 Task: Explore Airbnb accommodation in Adrano, Italy from 12th  December, 2023 to 15th December, 2023 for 3 adults.2 bedrooms having 3 beds and 1 bathroom. Property type can be flat. Booking option can be shelf check-in. Look for 4 properties as per requirement.
Action: Mouse moved to (568, 78)
Screenshot: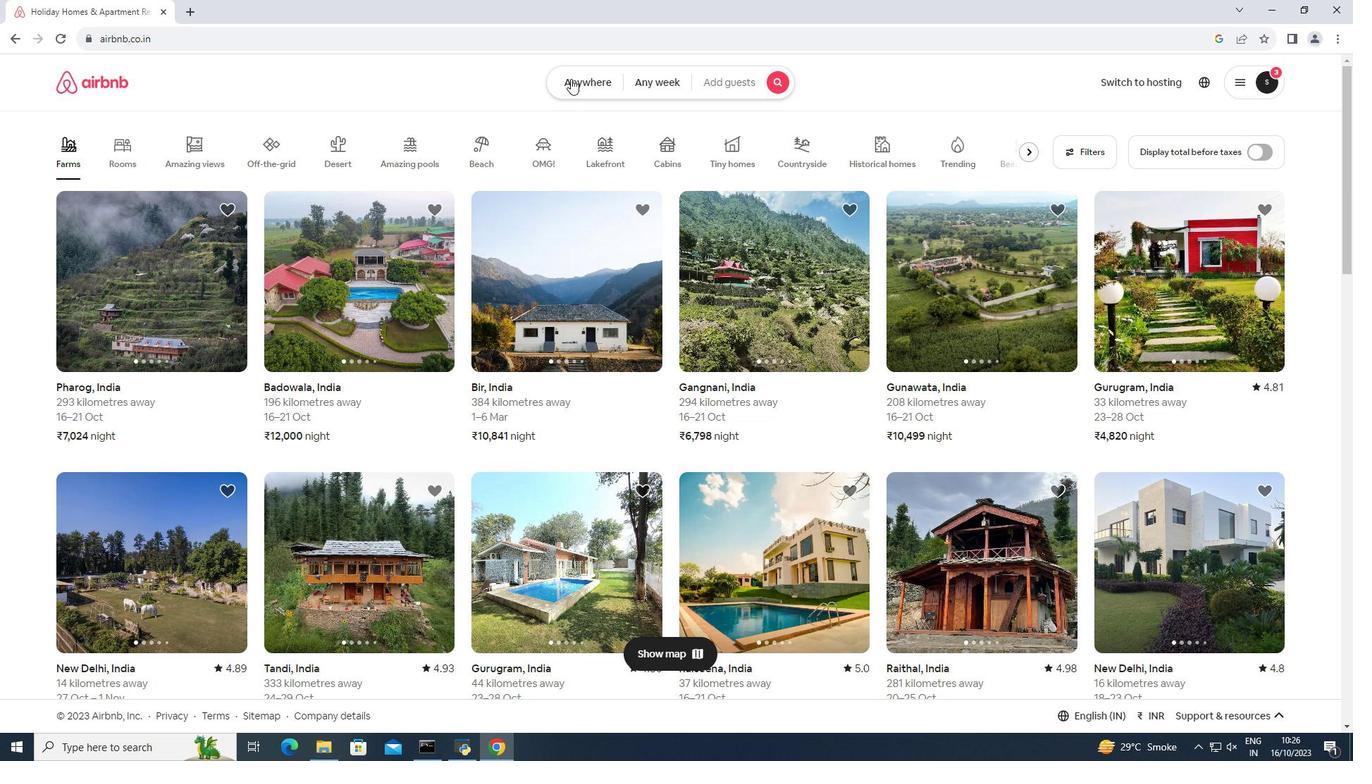 
Action: Mouse pressed left at (568, 78)
Screenshot: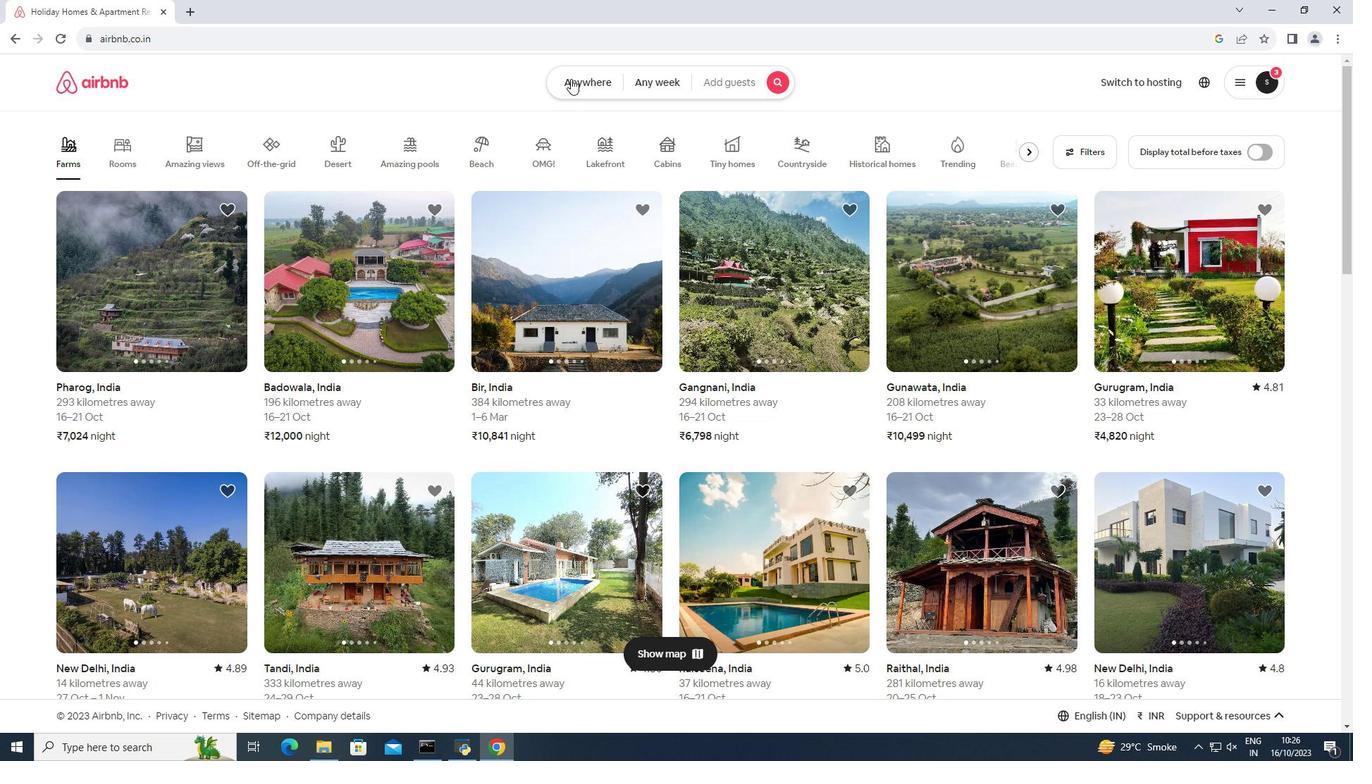 
Action: Mouse moved to (475, 142)
Screenshot: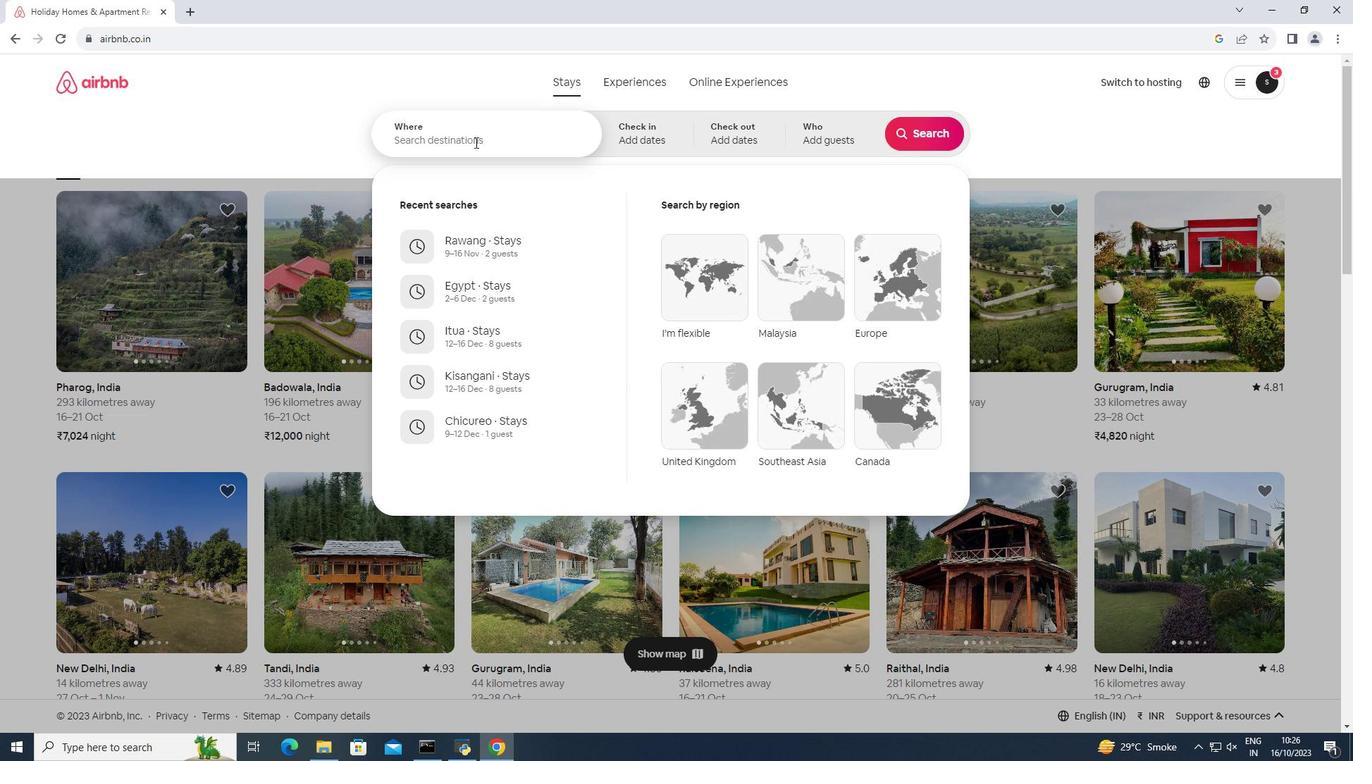 
Action: Mouse pressed left at (475, 142)
Screenshot: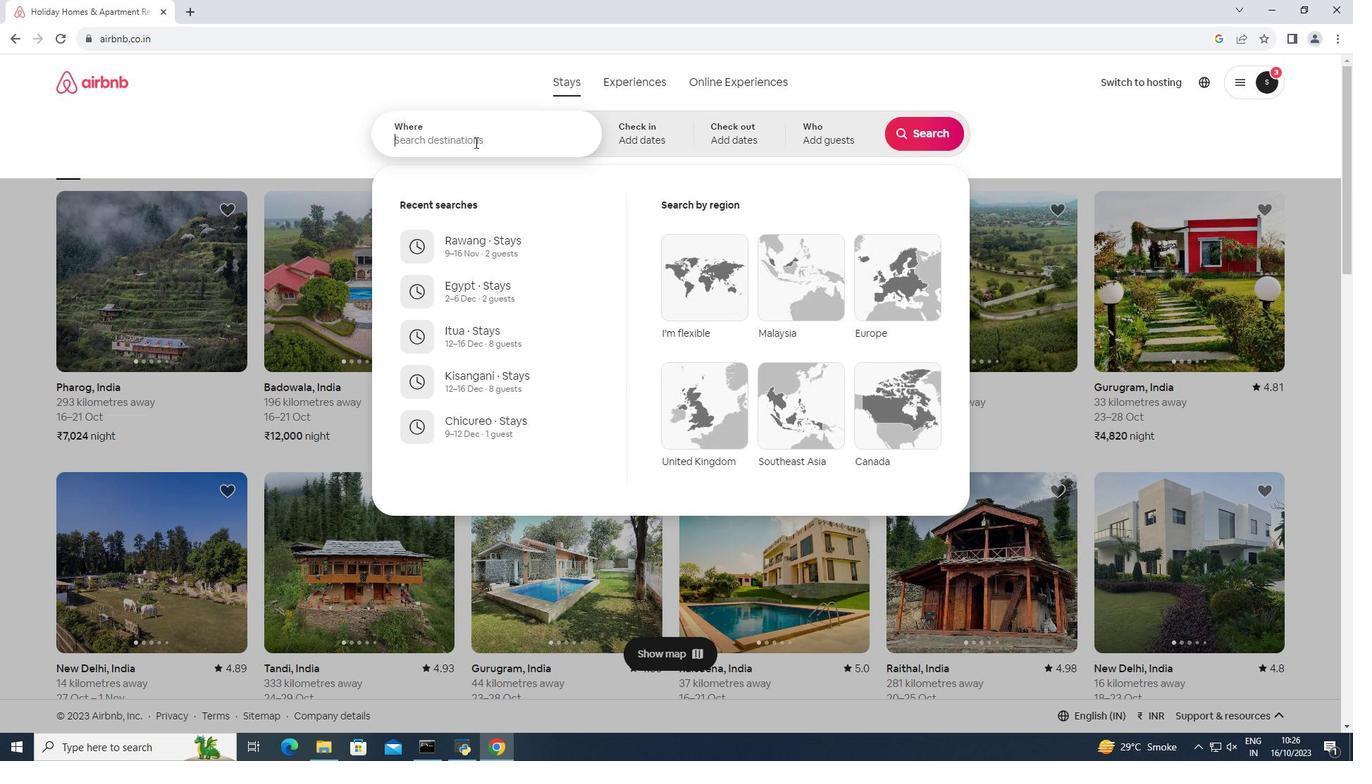 
Action: Mouse moved to (475, 143)
Screenshot: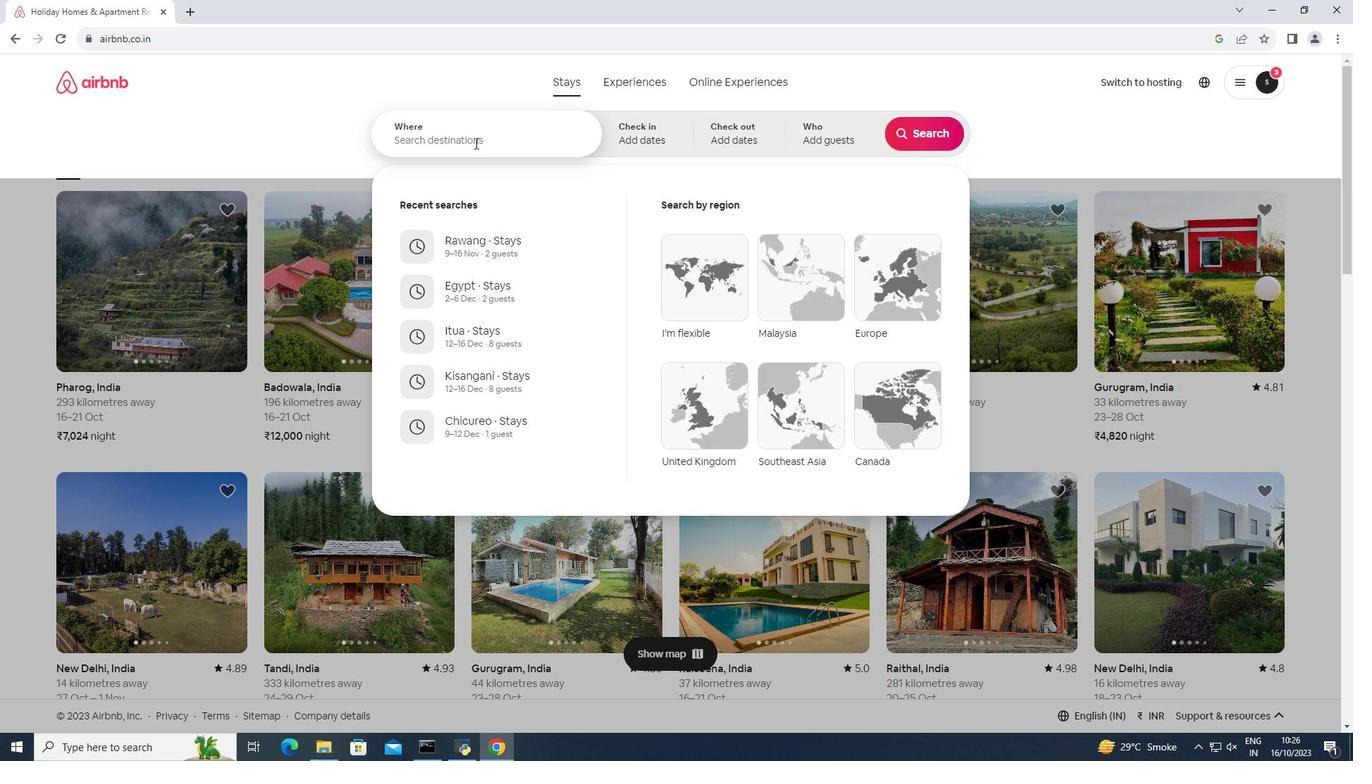 
Action: Key pressed <Key.shift>Adrano,<Key.space><Key.shift><Key.shift><Key.shift><Key.shift><Key.shift><Key.shift><Key.shift><Key.shift><Key.shift><Key.shift><Key.shift><Key.shift><Key.shift><Key.shift><Key.shift><Key.shift>Italy
Screenshot: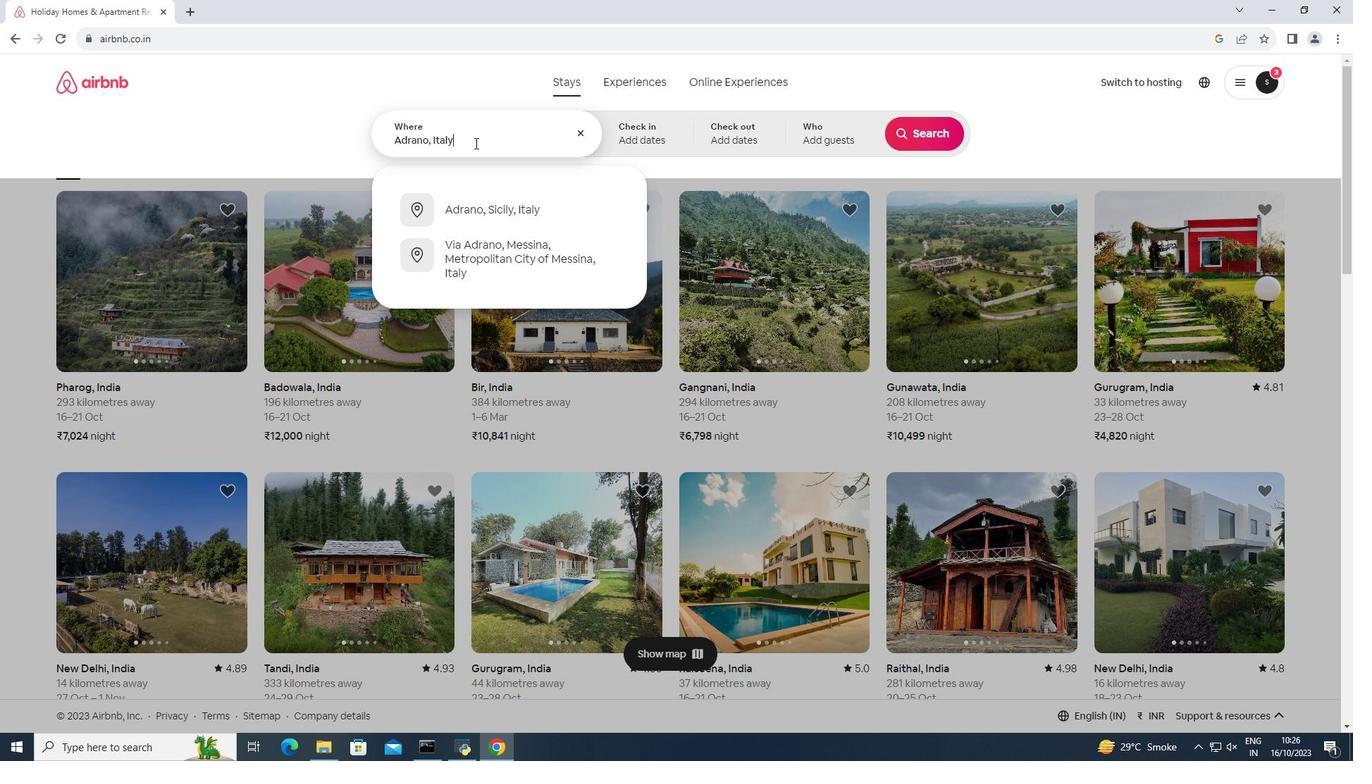 
Action: Mouse moved to (508, 169)
Screenshot: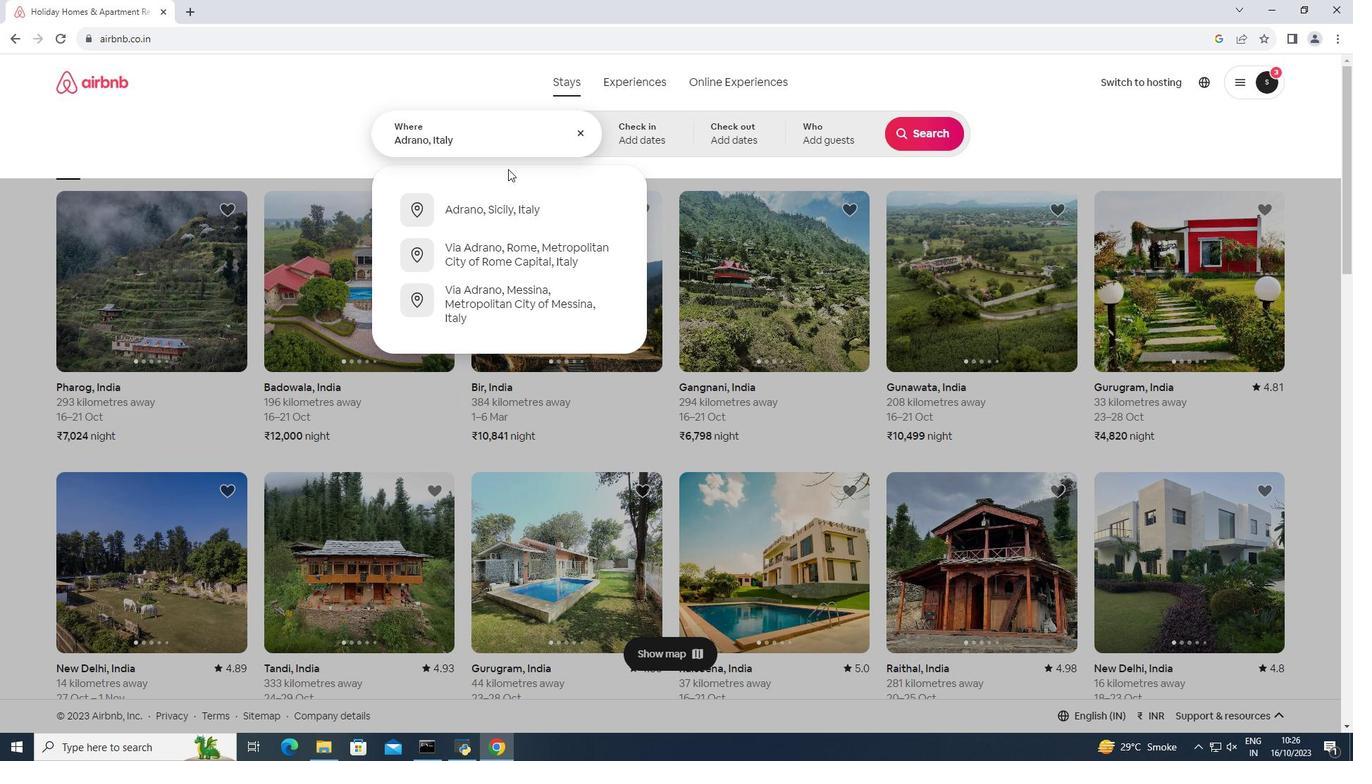 
Action: Key pressed <Key.enter>
Screenshot: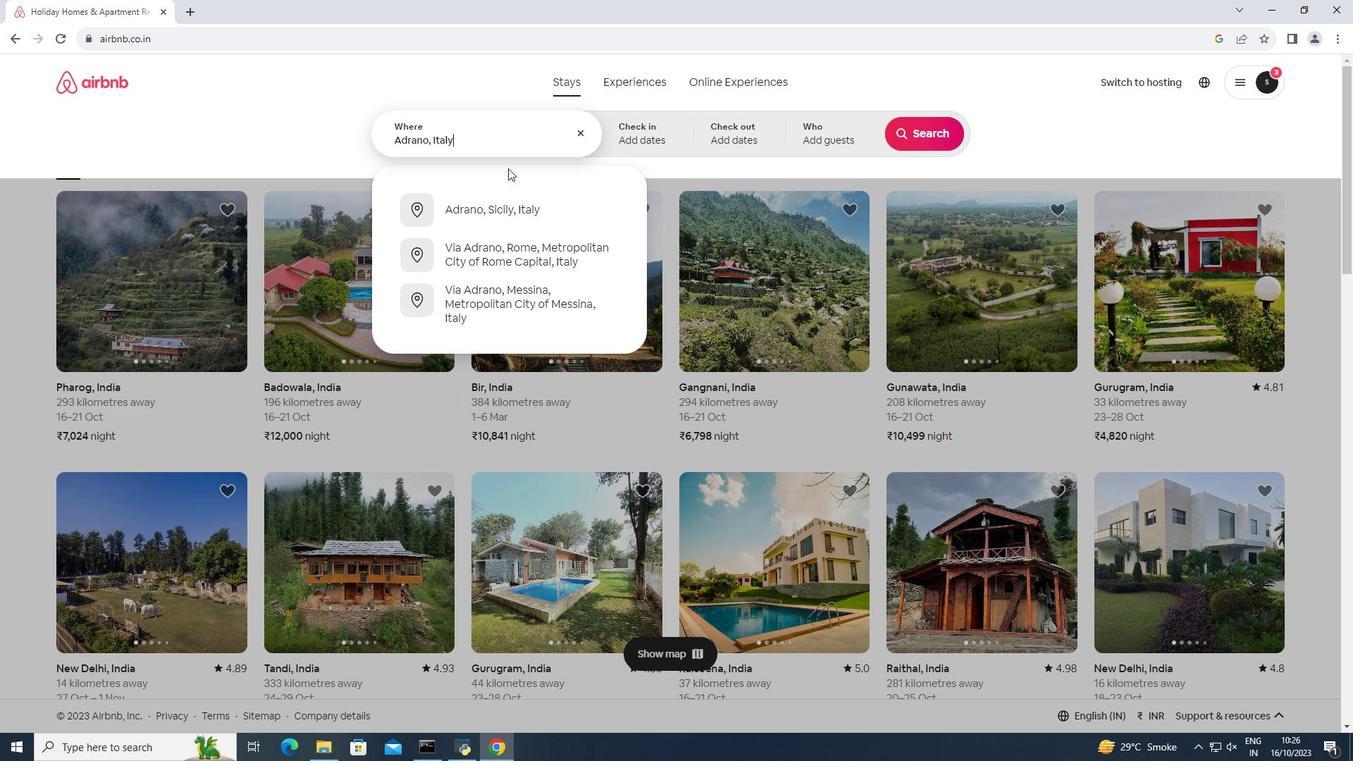 
Action: Mouse moved to (923, 247)
Screenshot: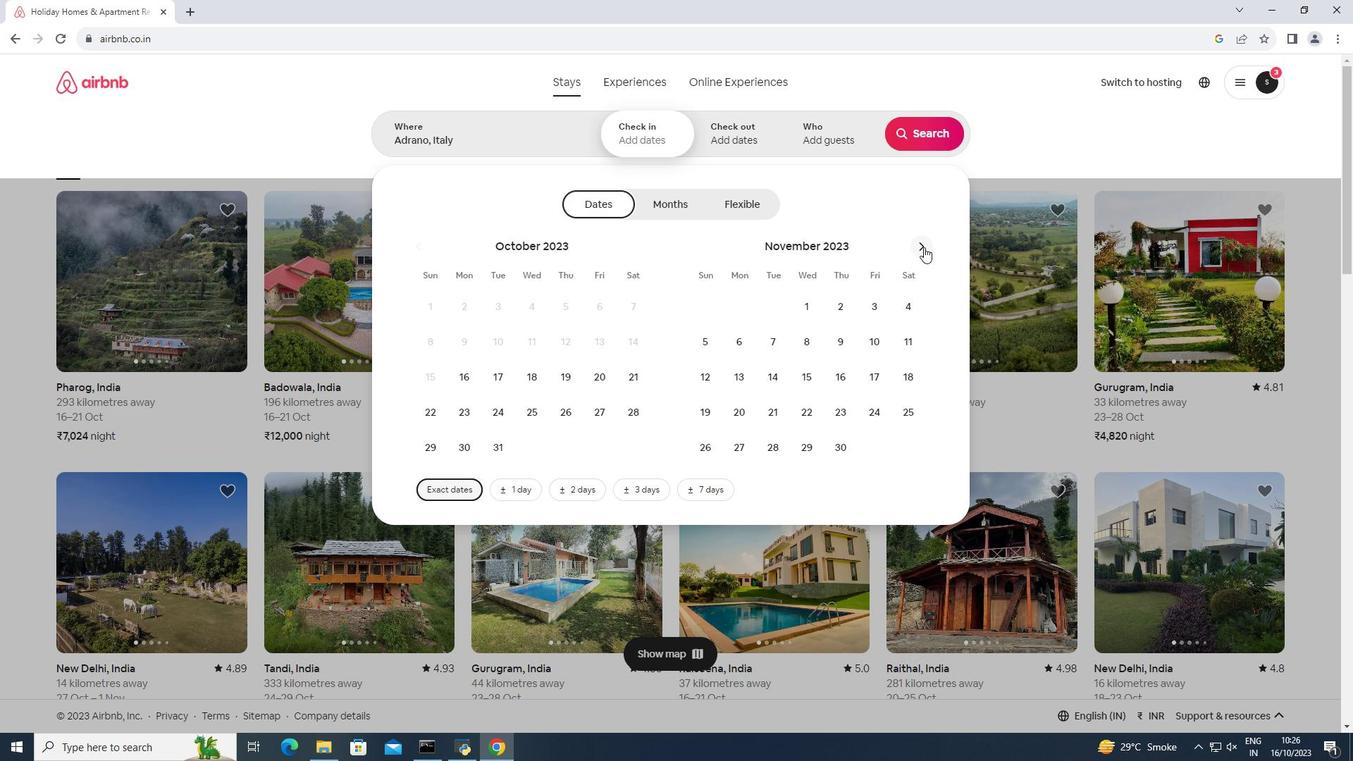 
Action: Mouse pressed left at (923, 247)
Screenshot: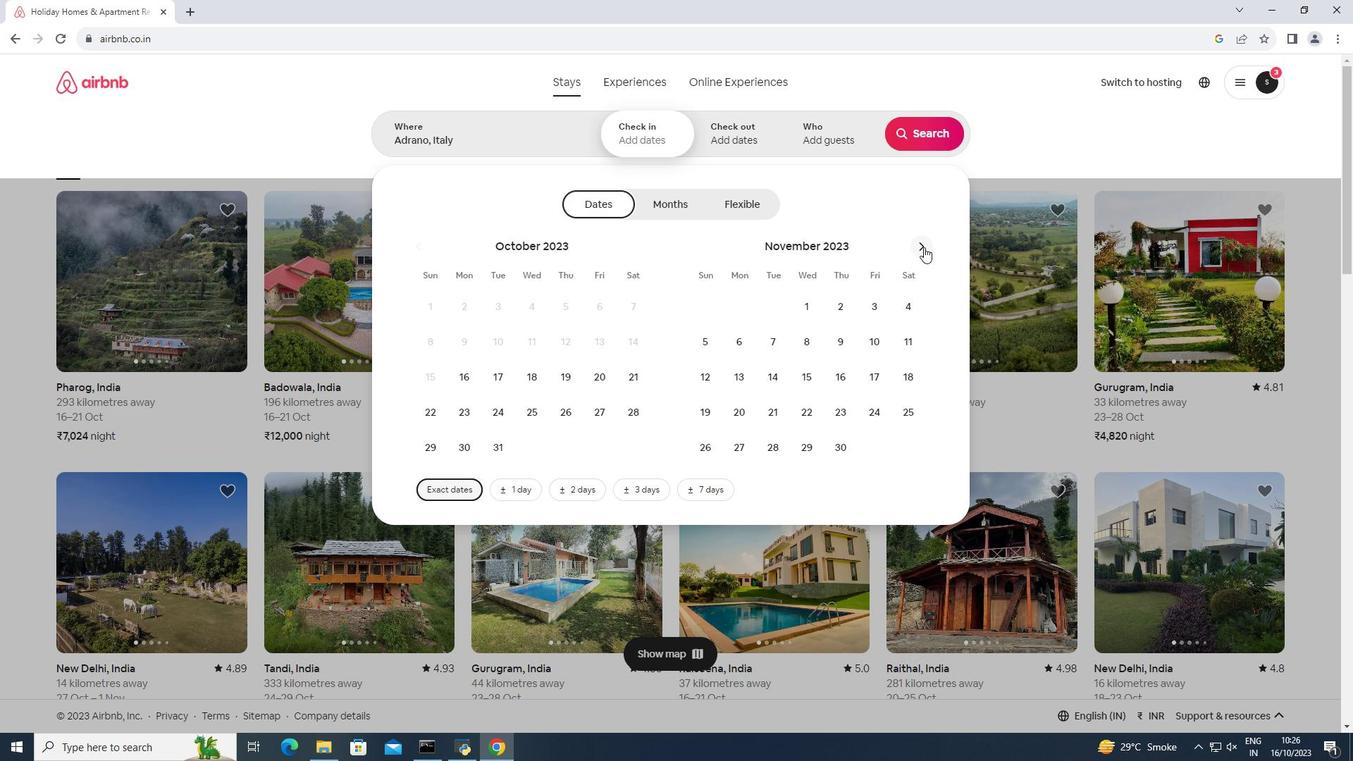 
Action: Mouse moved to (773, 376)
Screenshot: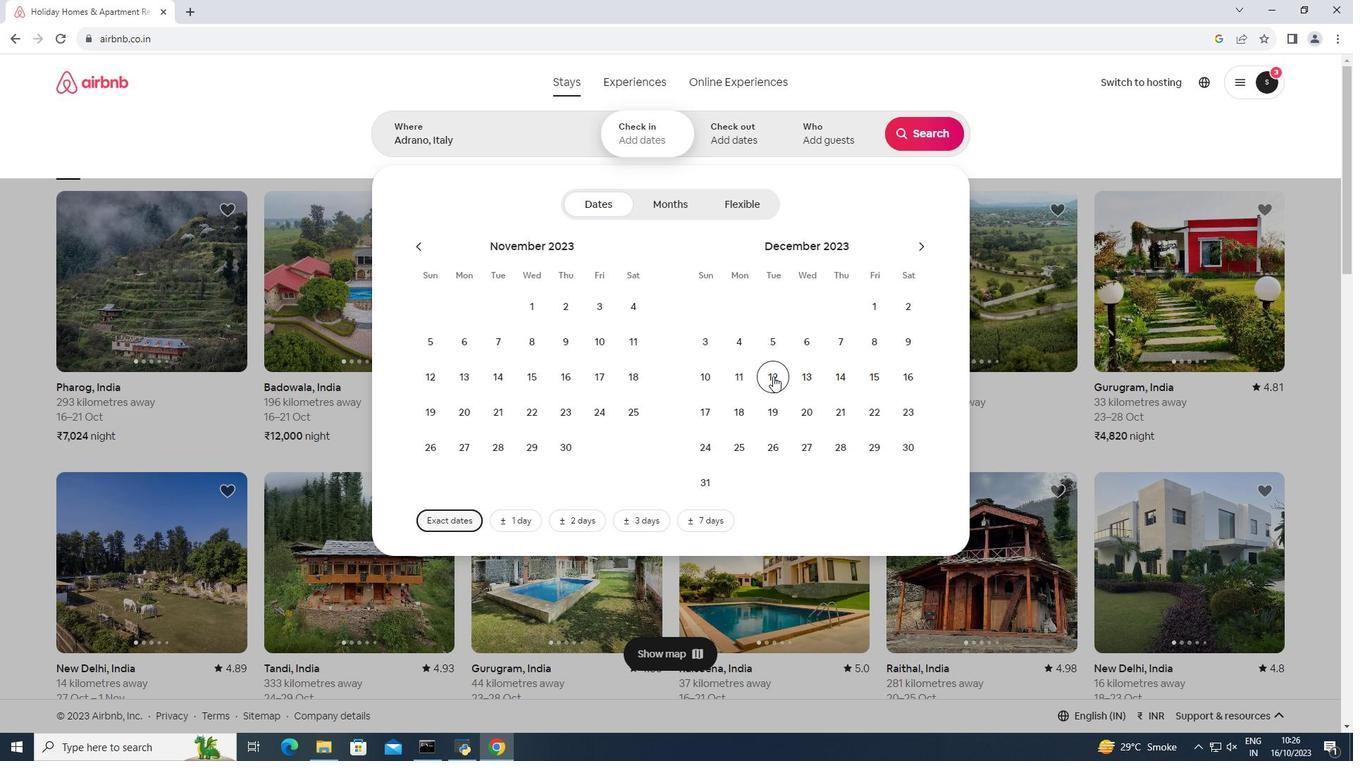 
Action: Mouse pressed left at (773, 376)
Screenshot: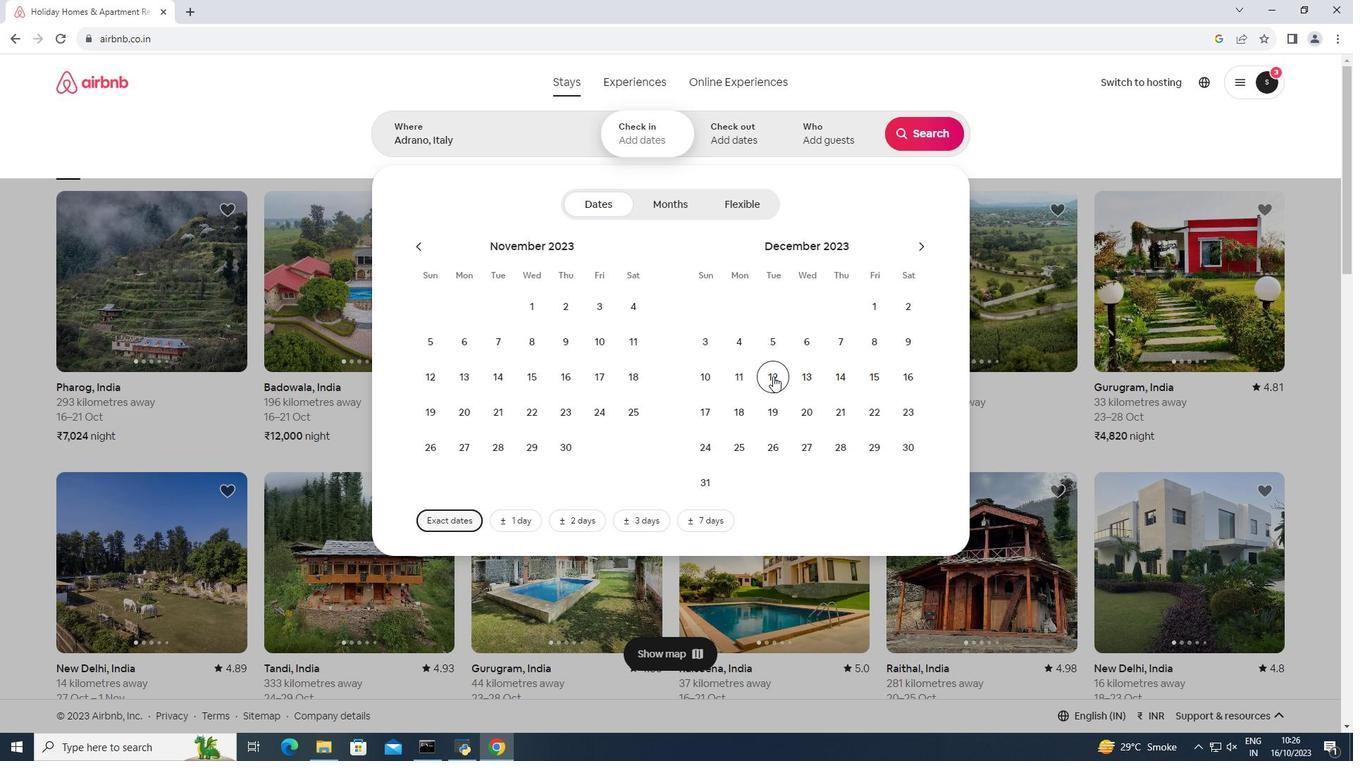 
Action: Mouse moved to (873, 377)
Screenshot: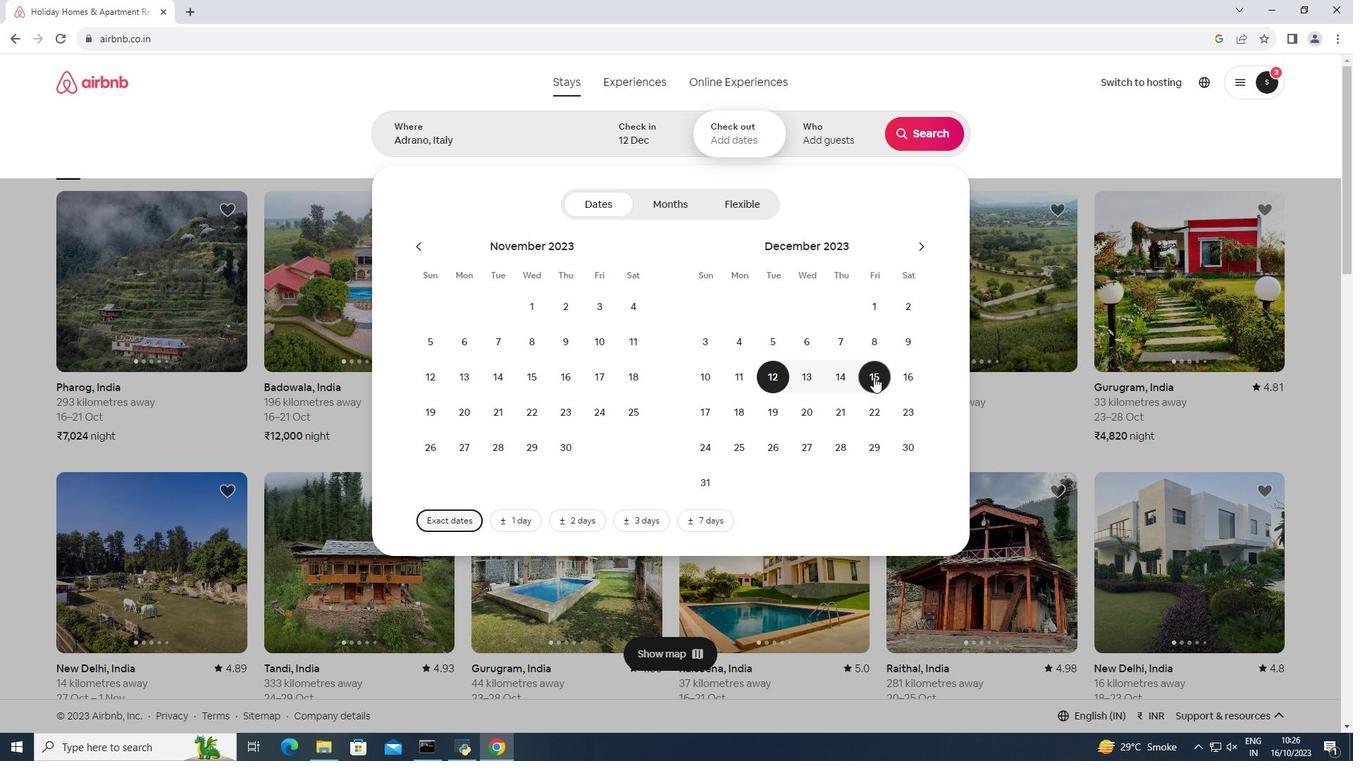 
Action: Mouse pressed left at (873, 377)
Screenshot: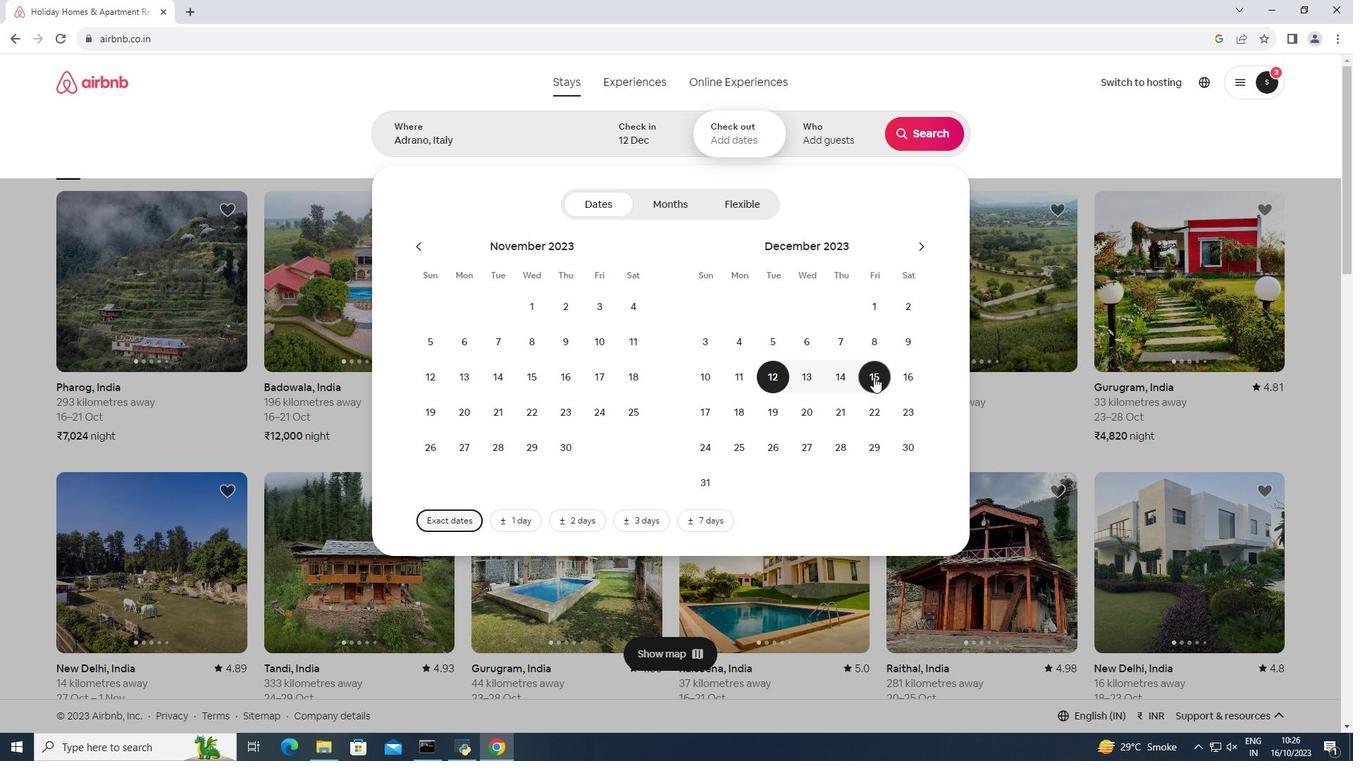 
Action: Mouse moved to (827, 136)
Screenshot: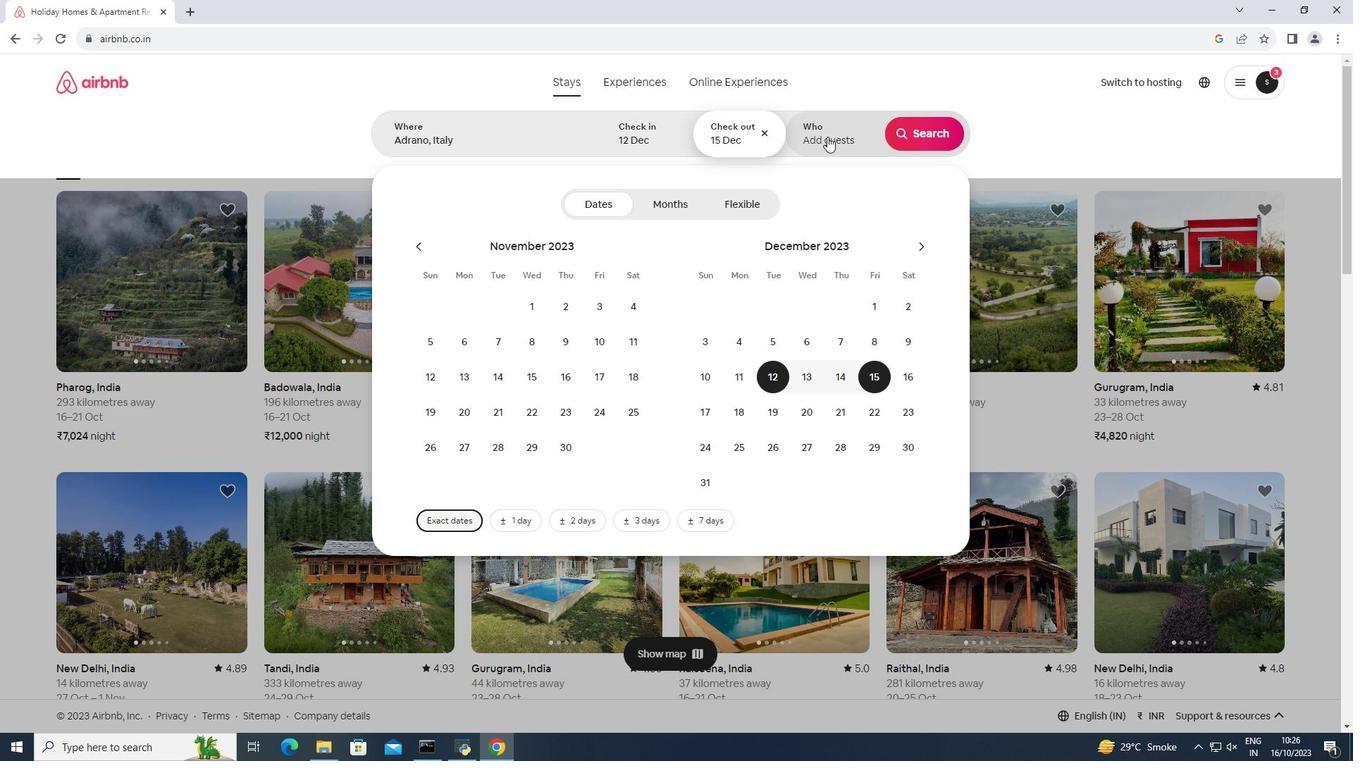 
Action: Mouse pressed left at (827, 136)
Screenshot: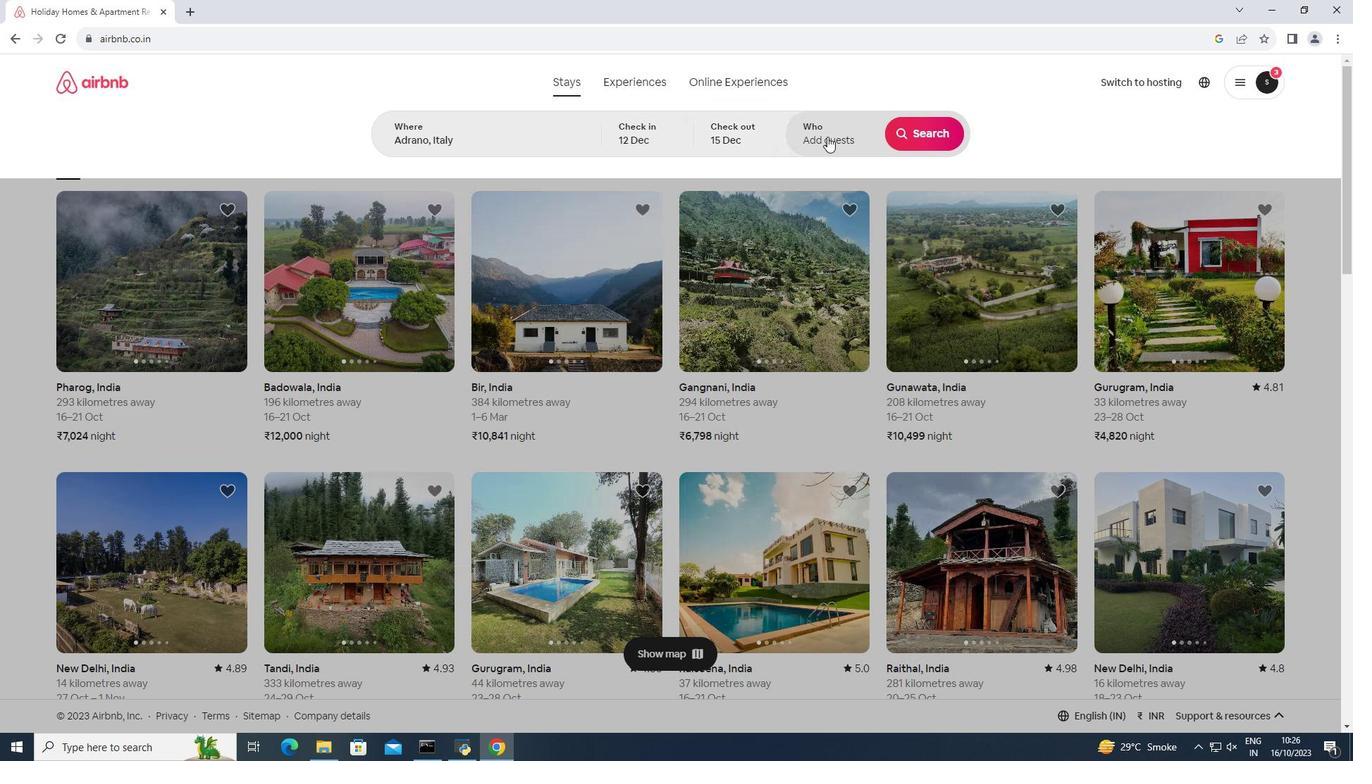 
Action: Mouse moved to (925, 202)
Screenshot: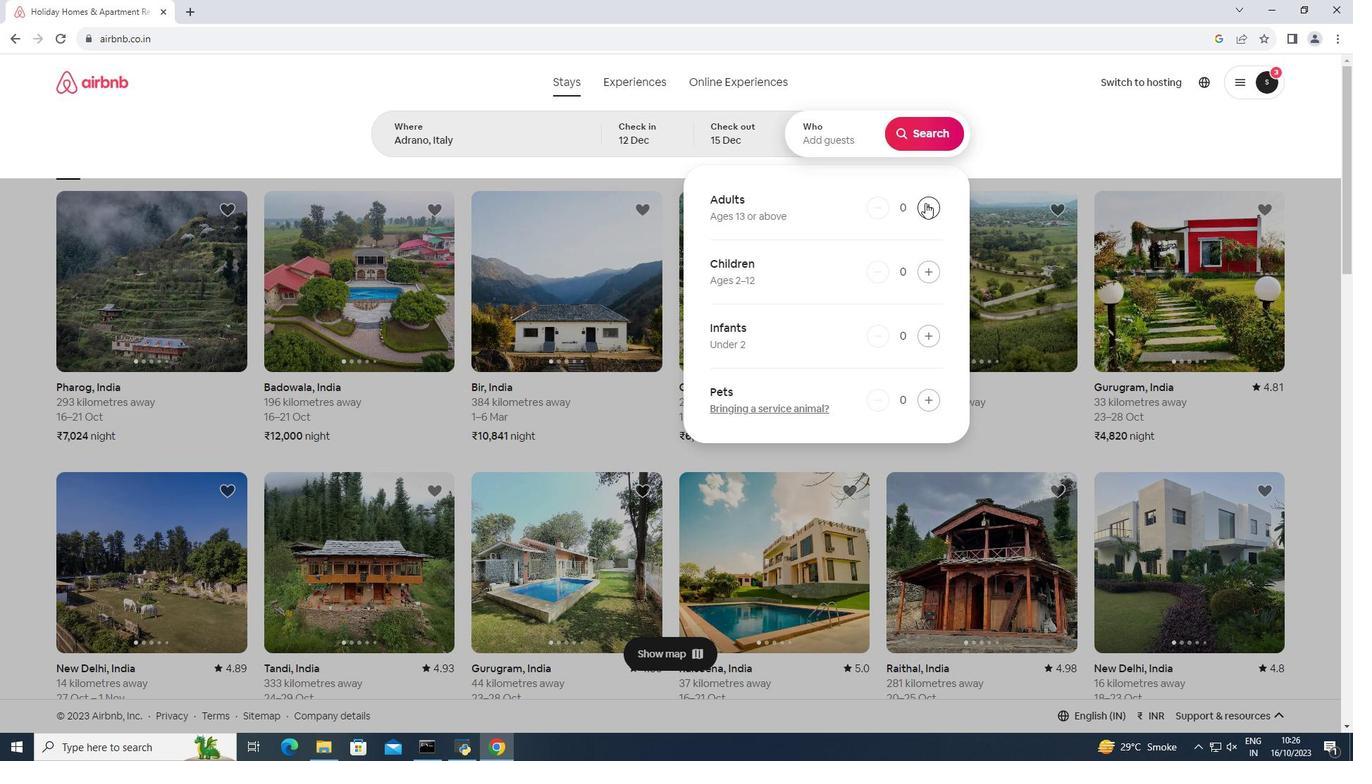 
Action: Mouse pressed left at (925, 202)
Screenshot: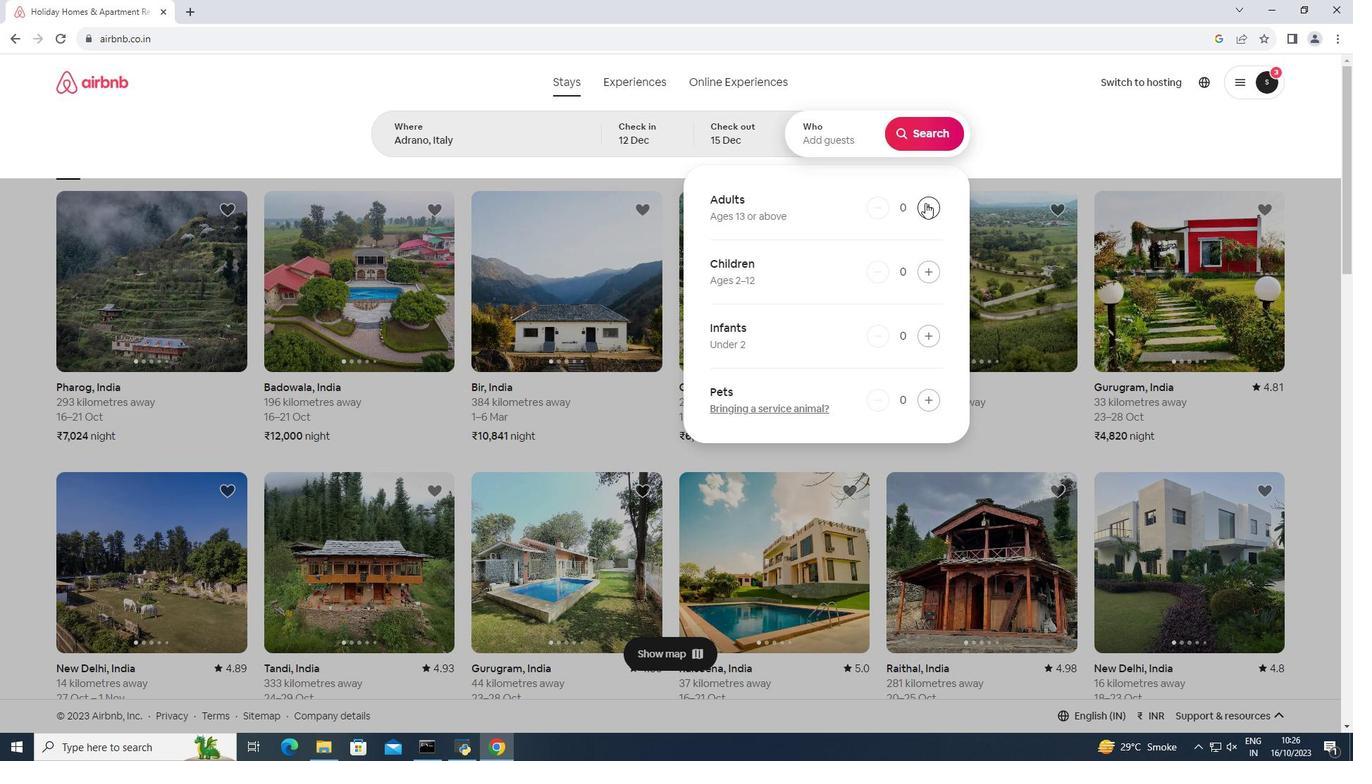 
Action: Mouse pressed left at (925, 202)
Screenshot: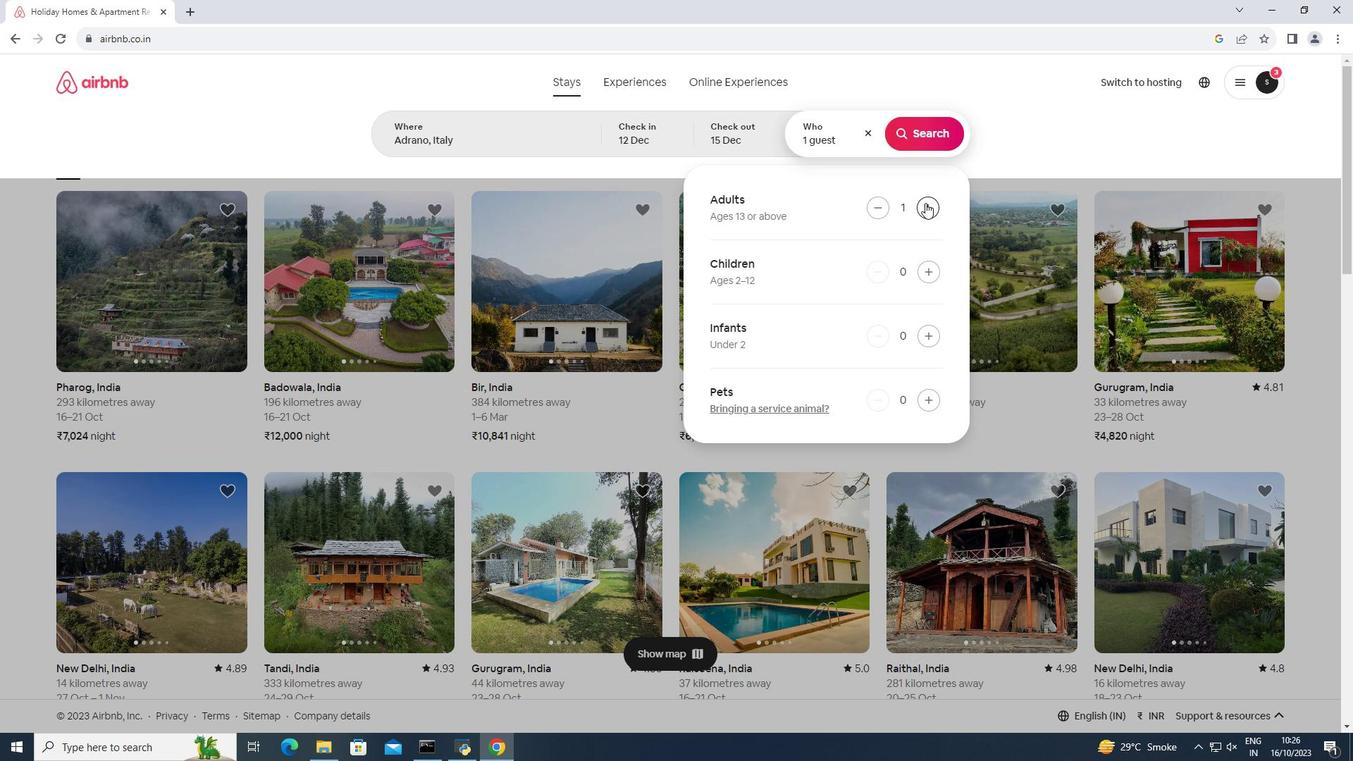 
Action: Mouse pressed left at (925, 202)
Screenshot: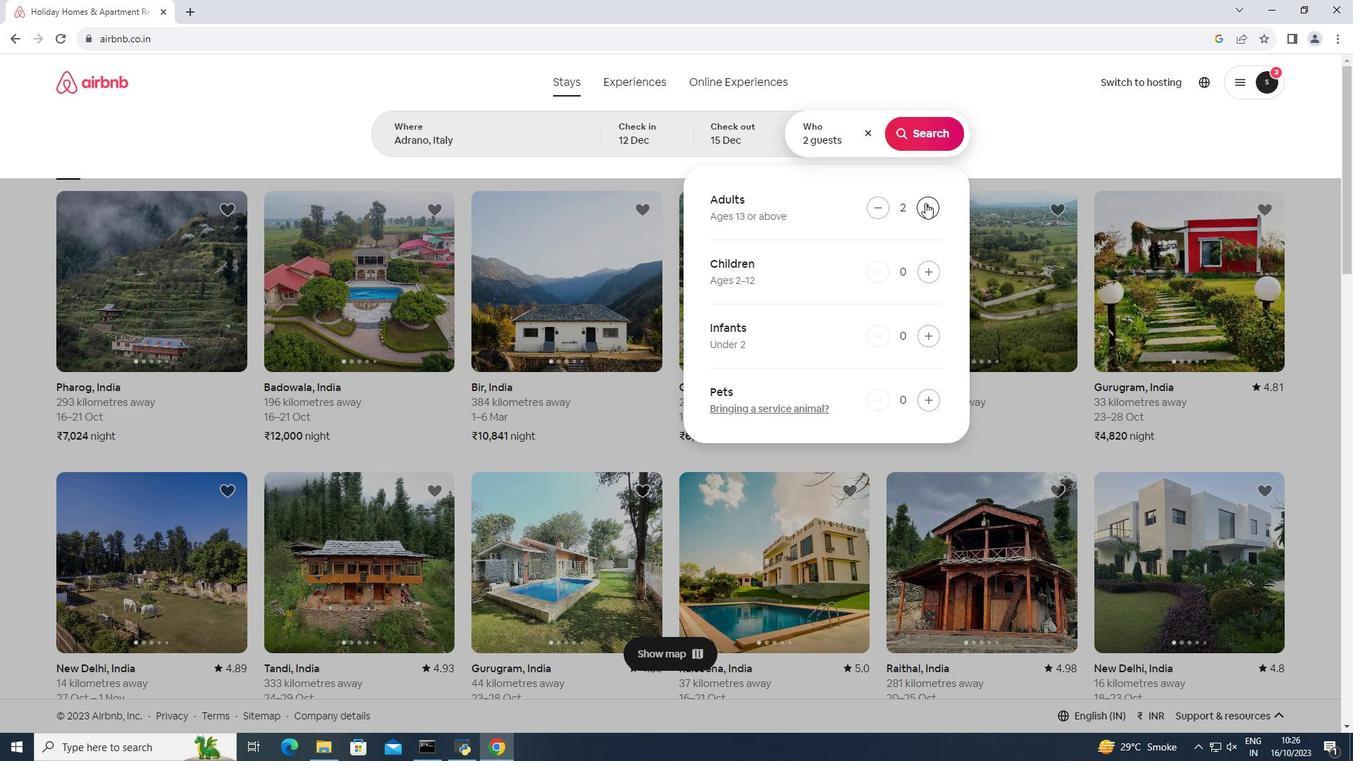 
Action: Mouse moved to (914, 130)
Screenshot: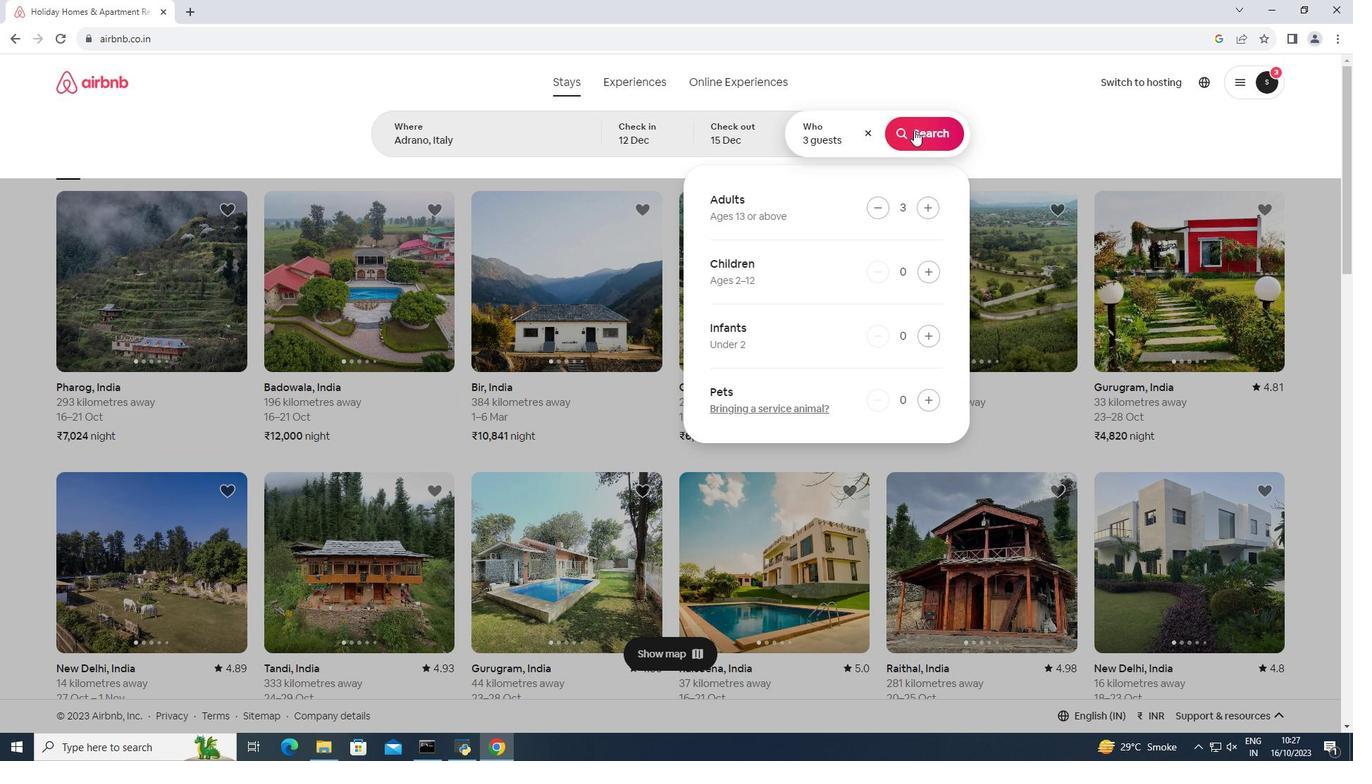 
Action: Mouse pressed left at (914, 130)
Screenshot: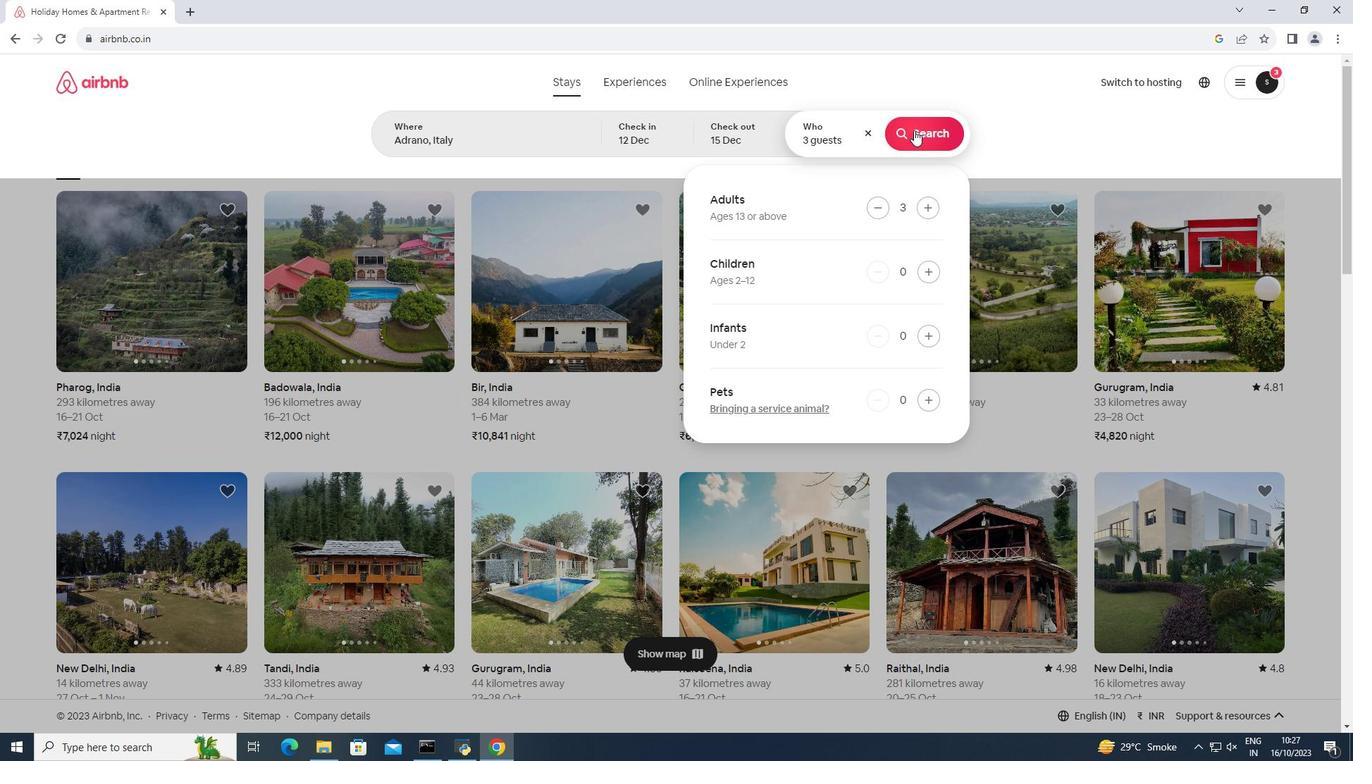 
Action: Mouse moved to (1129, 140)
Screenshot: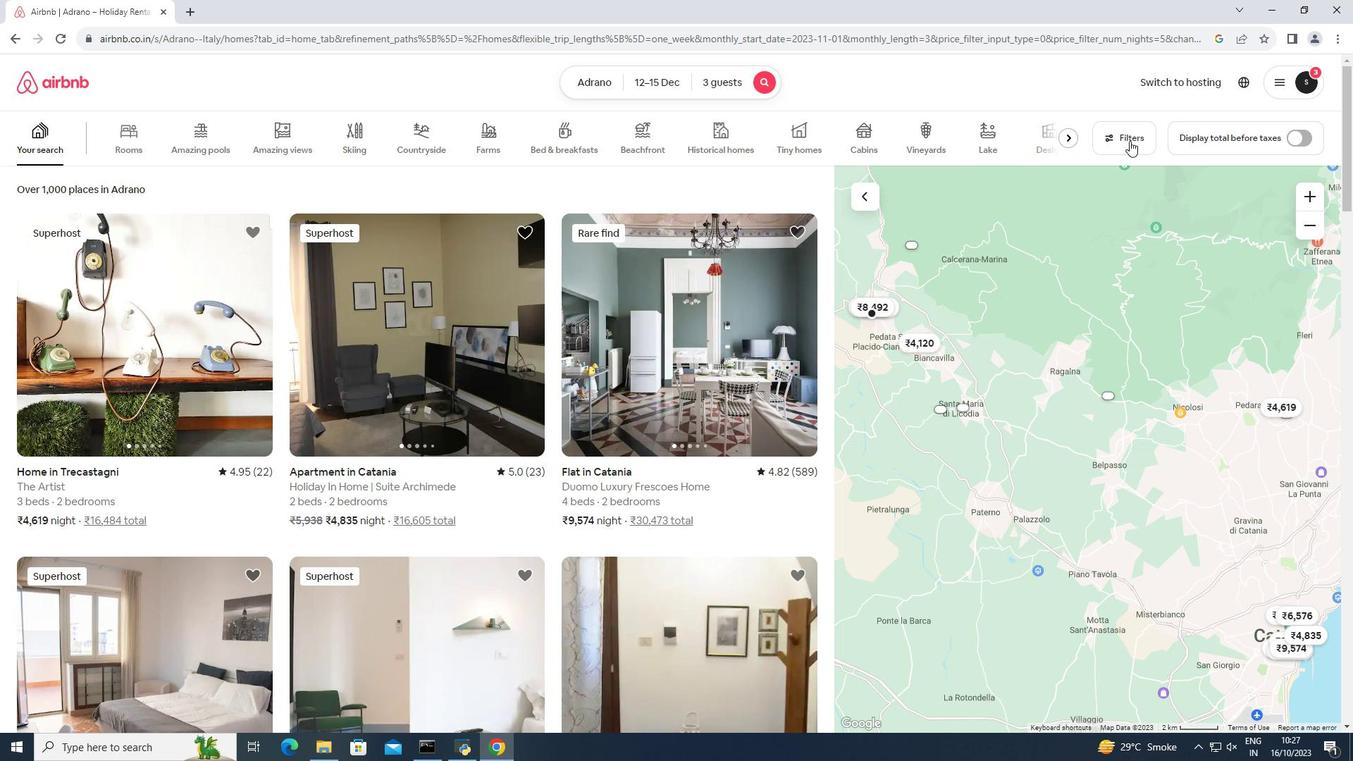 
Action: Mouse pressed left at (1129, 140)
Screenshot: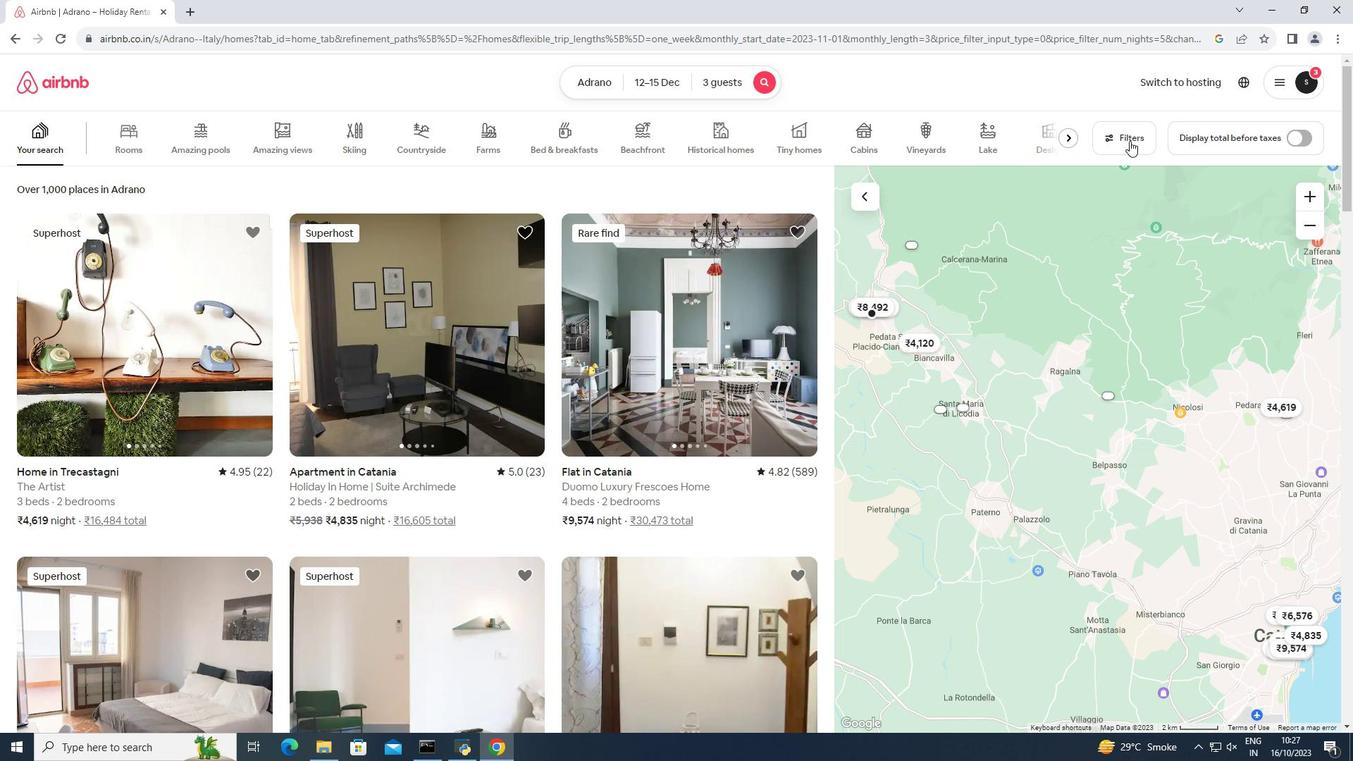 
Action: Mouse moved to (728, 412)
Screenshot: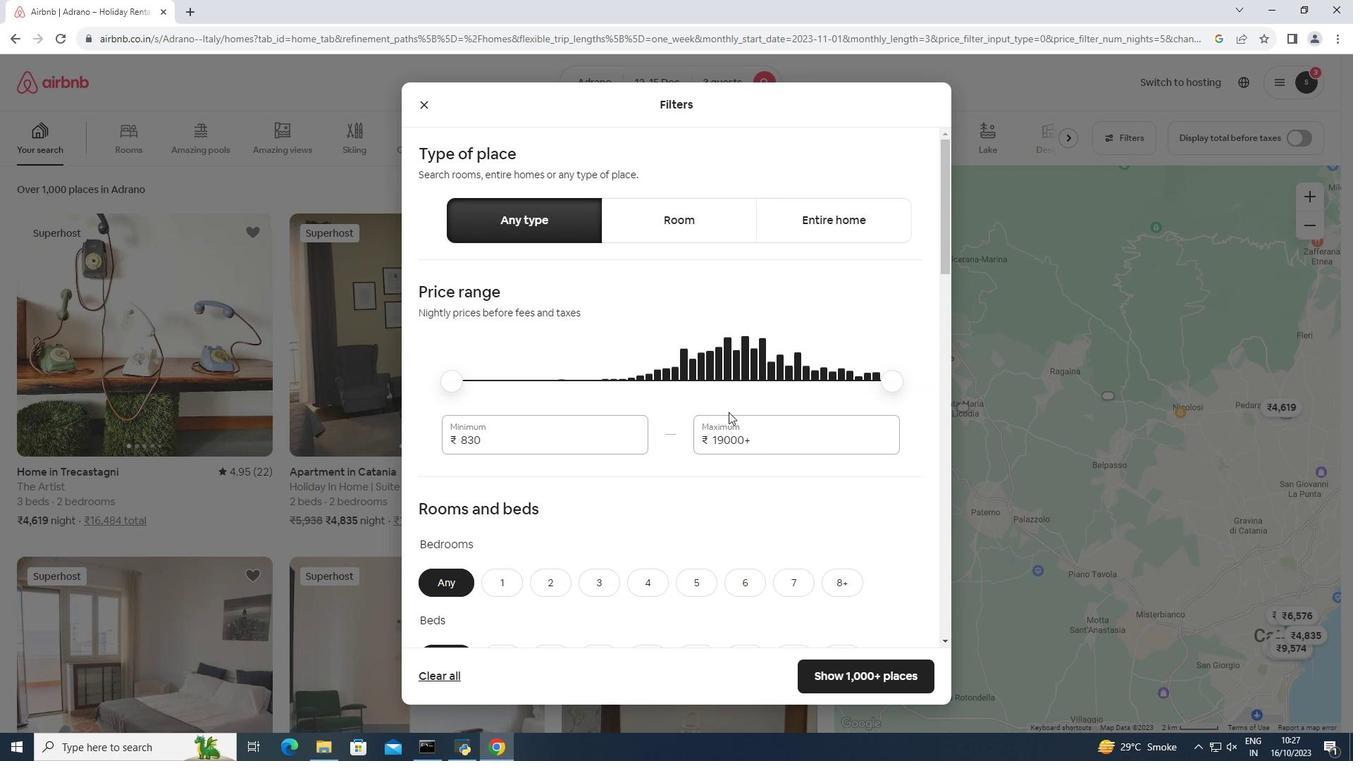 
Action: Mouse scrolled (728, 411) with delta (0, 0)
Screenshot: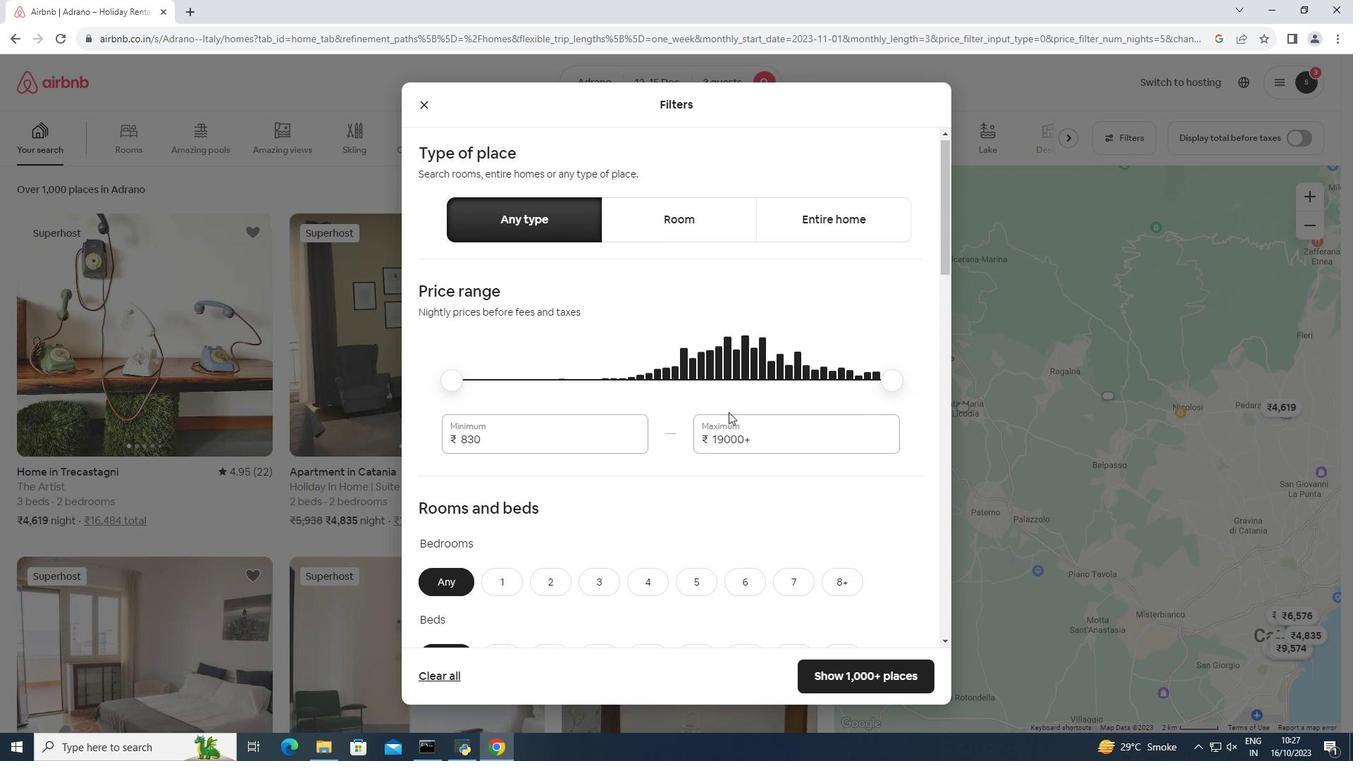 
Action: Mouse scrolled (728, 411) with delta (0, 0)
Screenshot: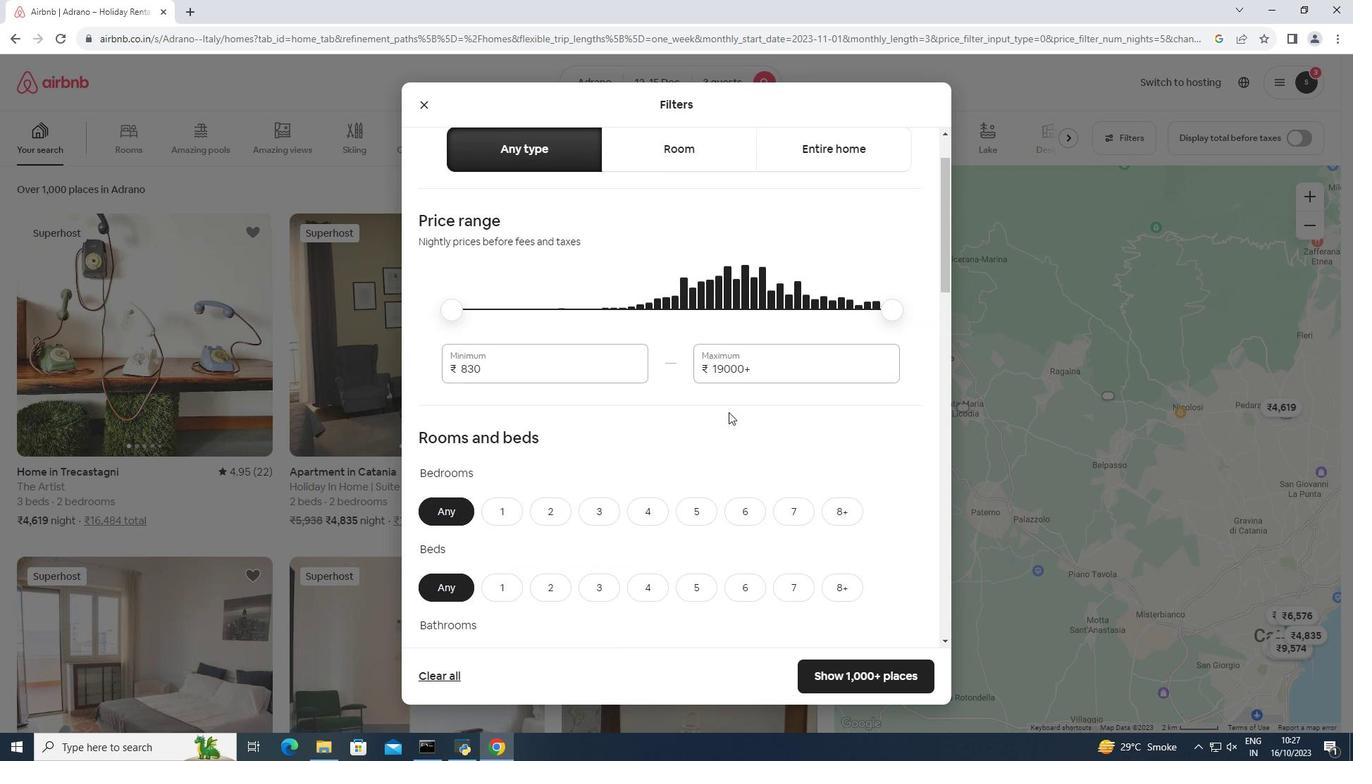 
Action: Mouse moved to (546, 440)
Screenshot: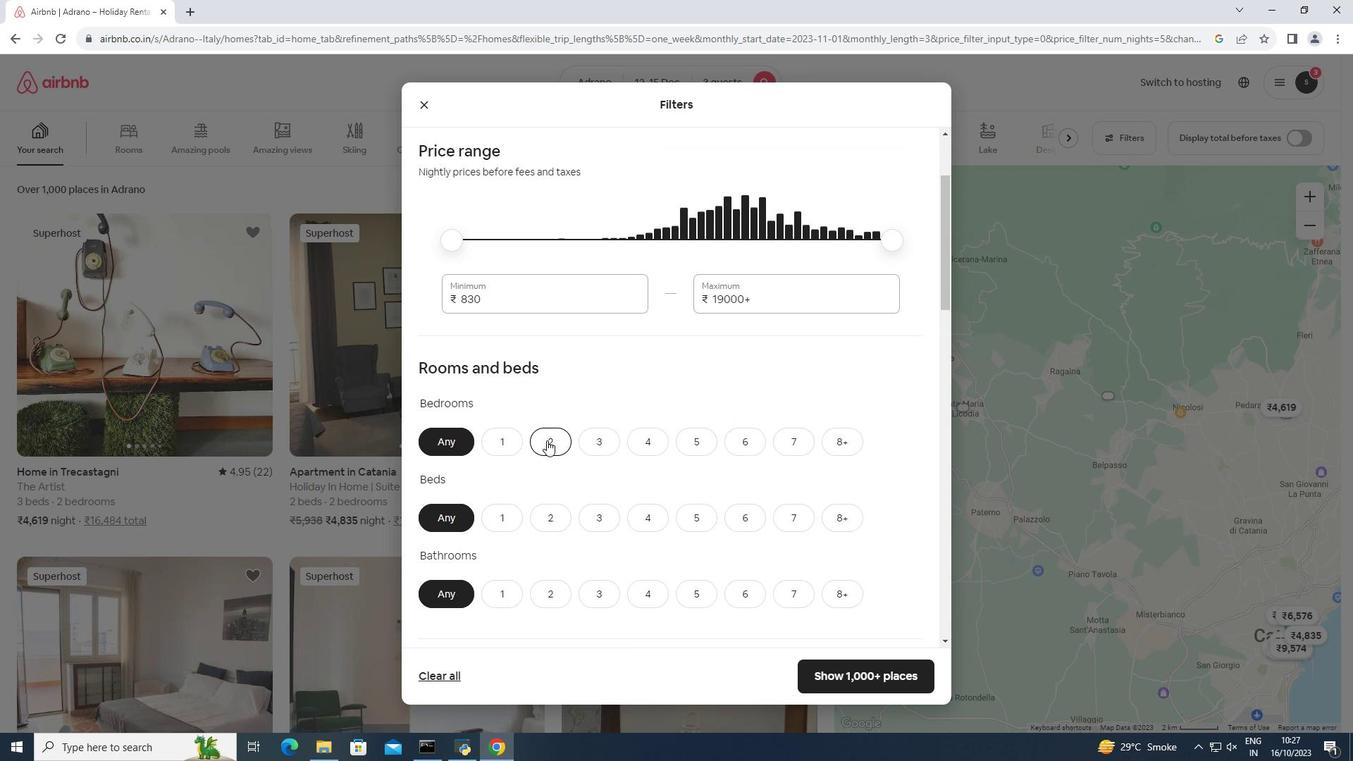 
Action: Mouse pressed left at (546, 440)
Screenshot: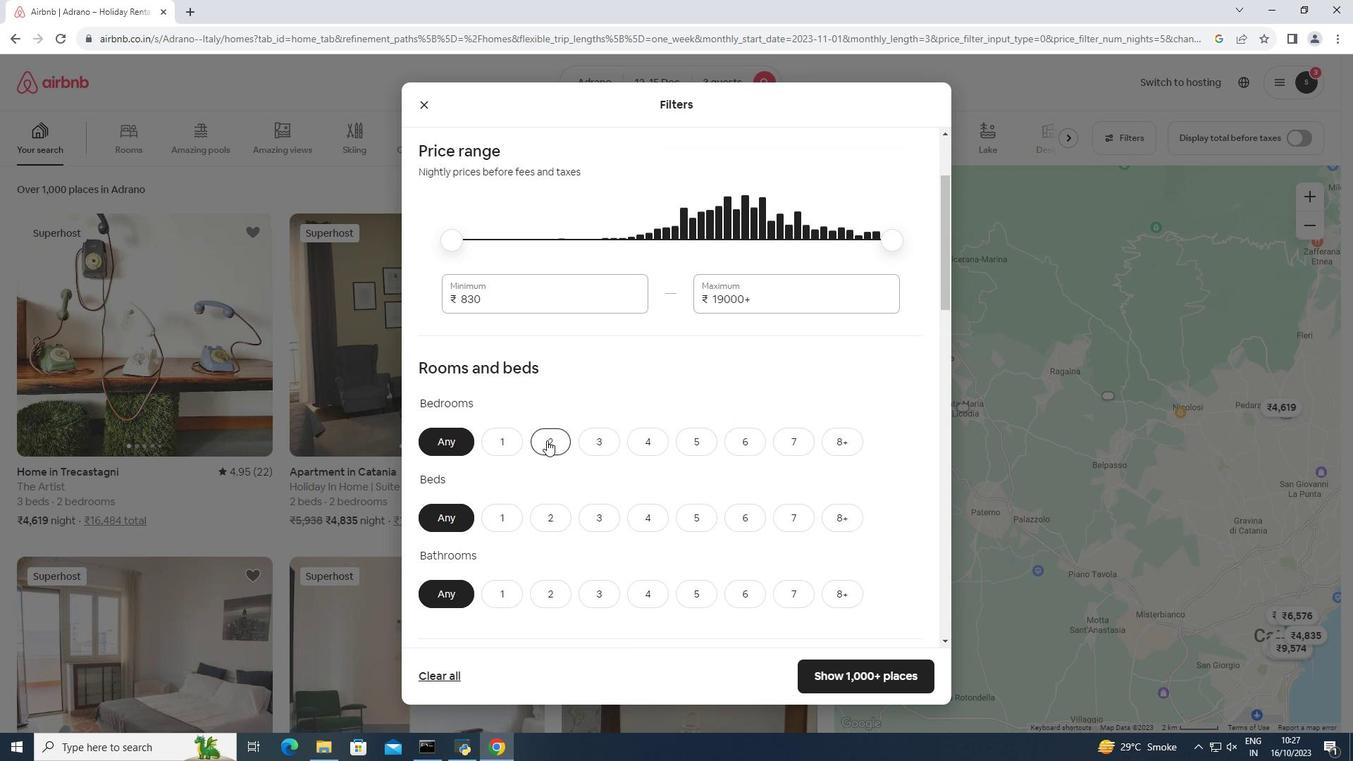 
Action: Mouse moved to (605, 518)
Screenshot: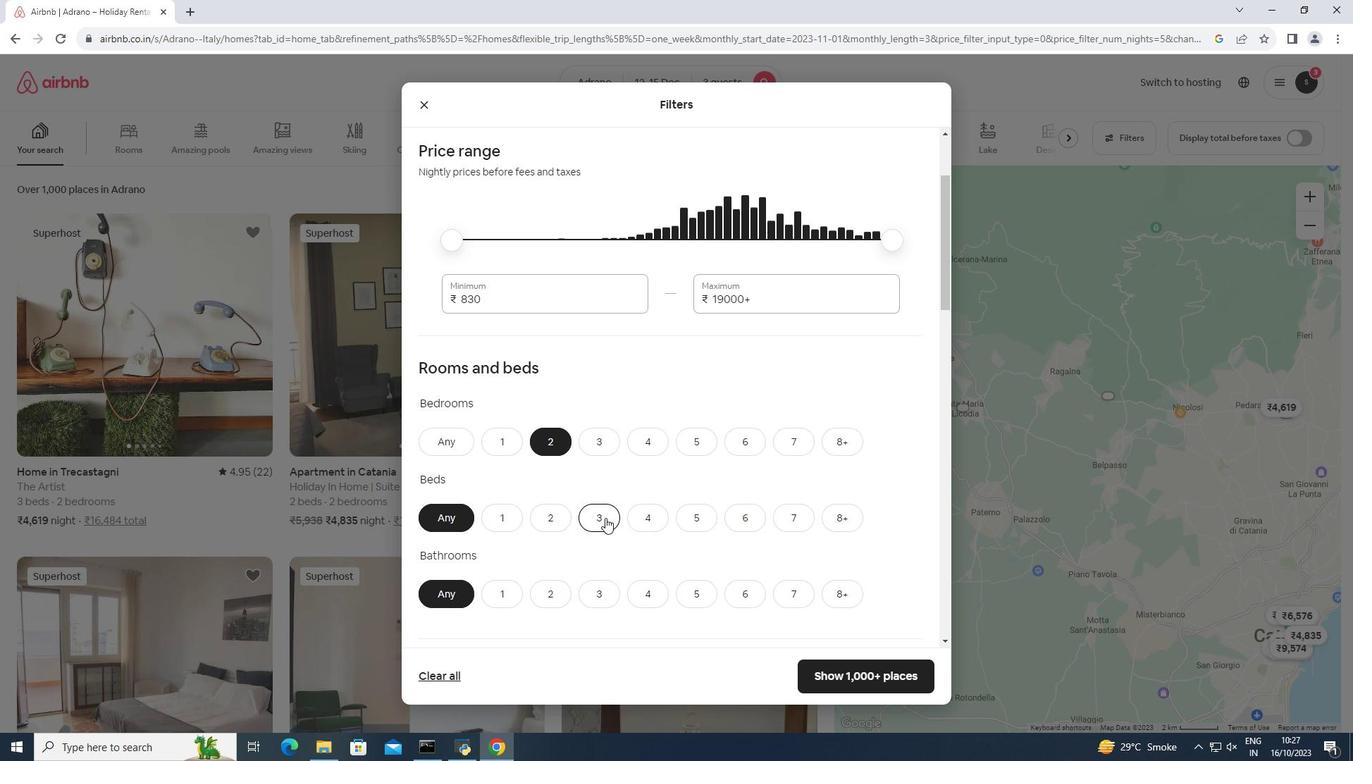 
Action: Mouse pressed left at (605, 518)
Screenshot: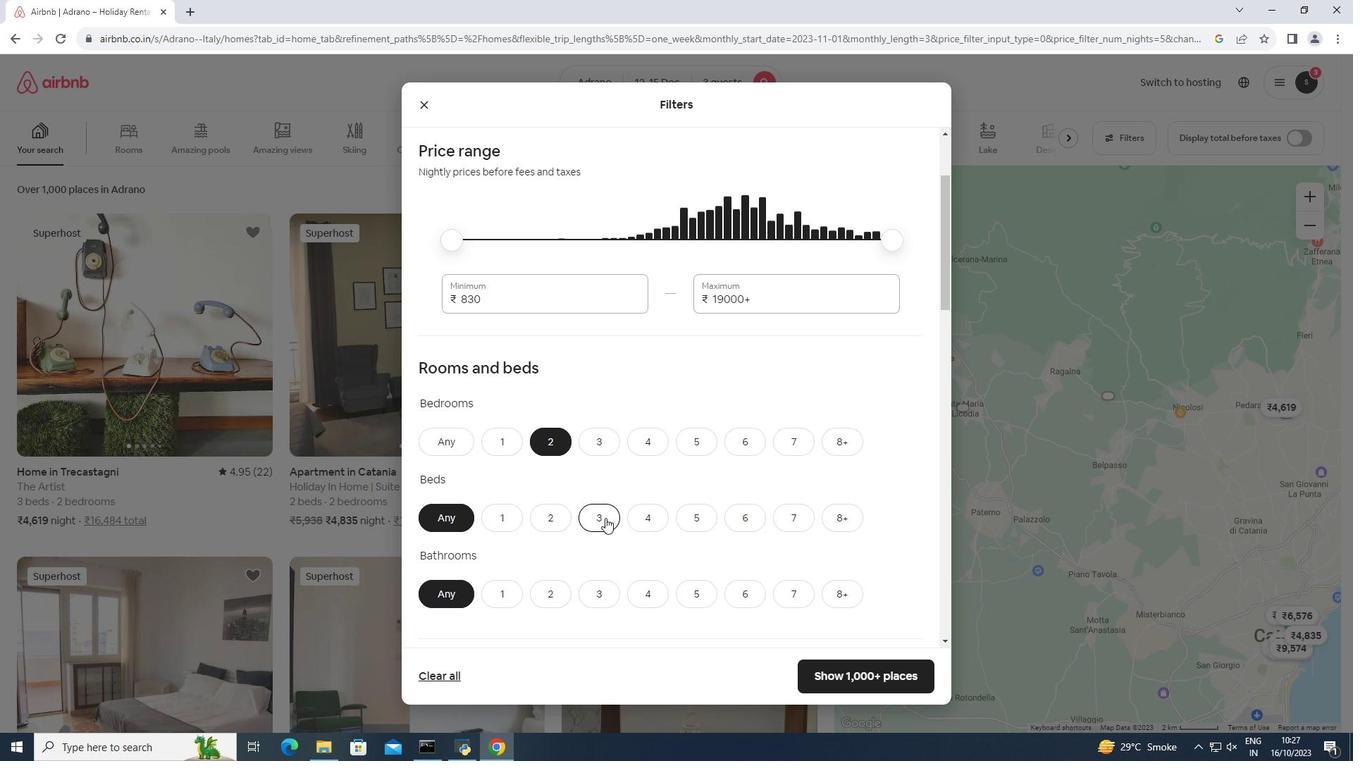 
Action: Mouse moved to (501, 598)
Screenshot: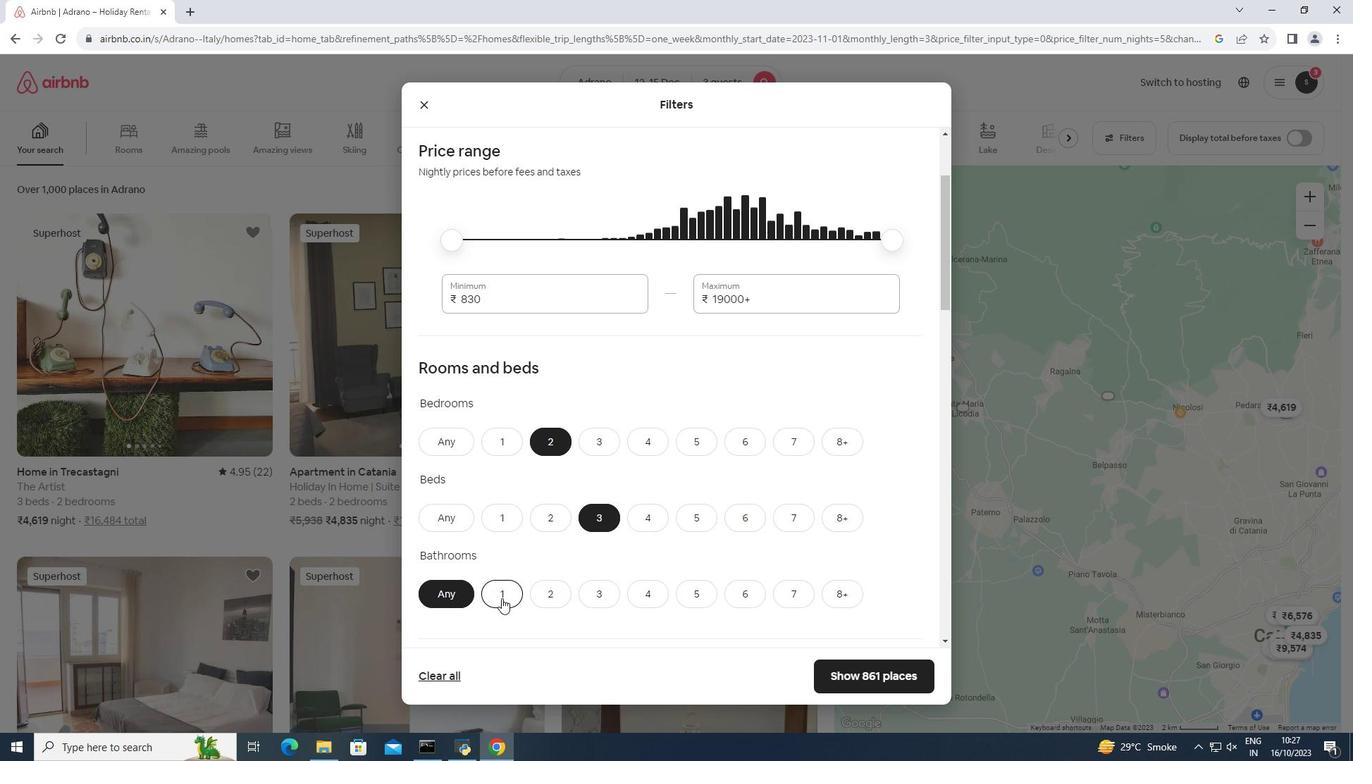 
Action: Mouse pressed left at (501, 598)
Screenshot: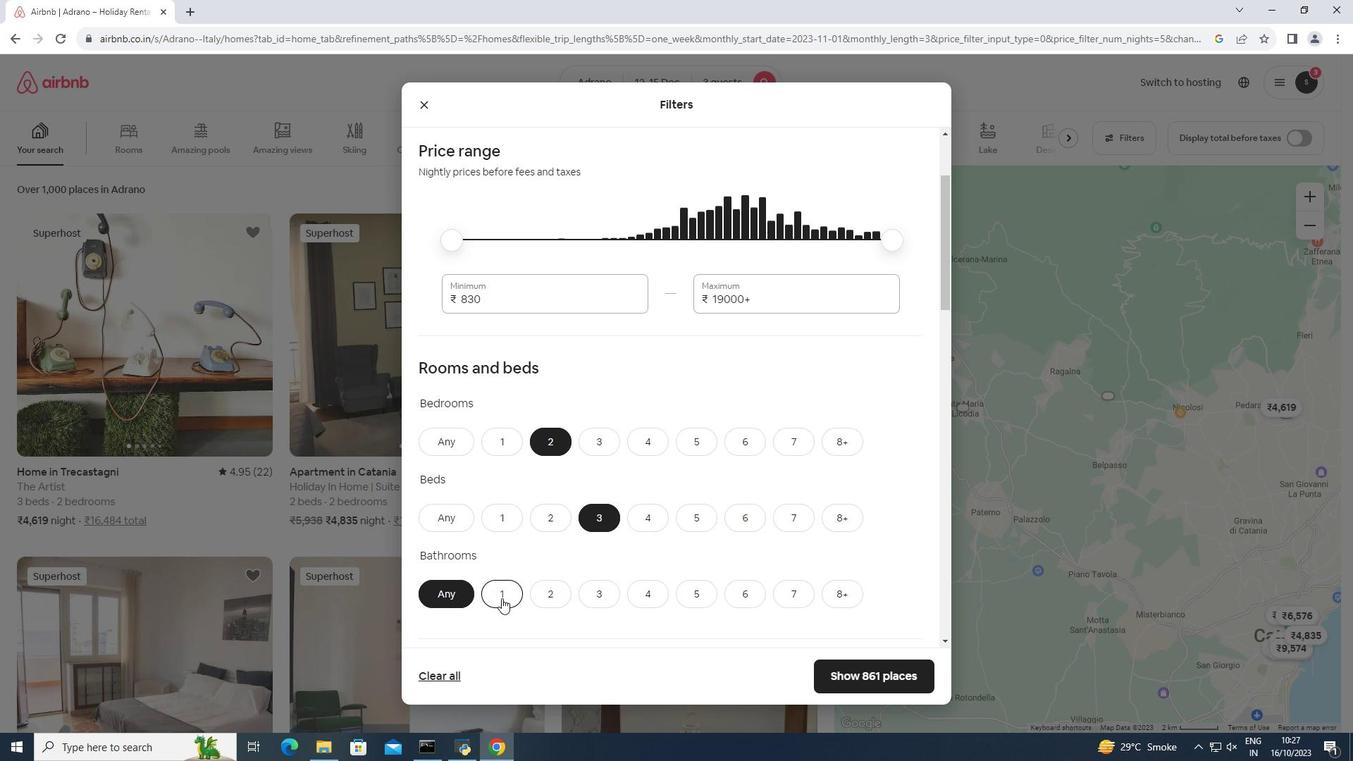 
Action: Mouse moved to (589, 485)
Screenshot: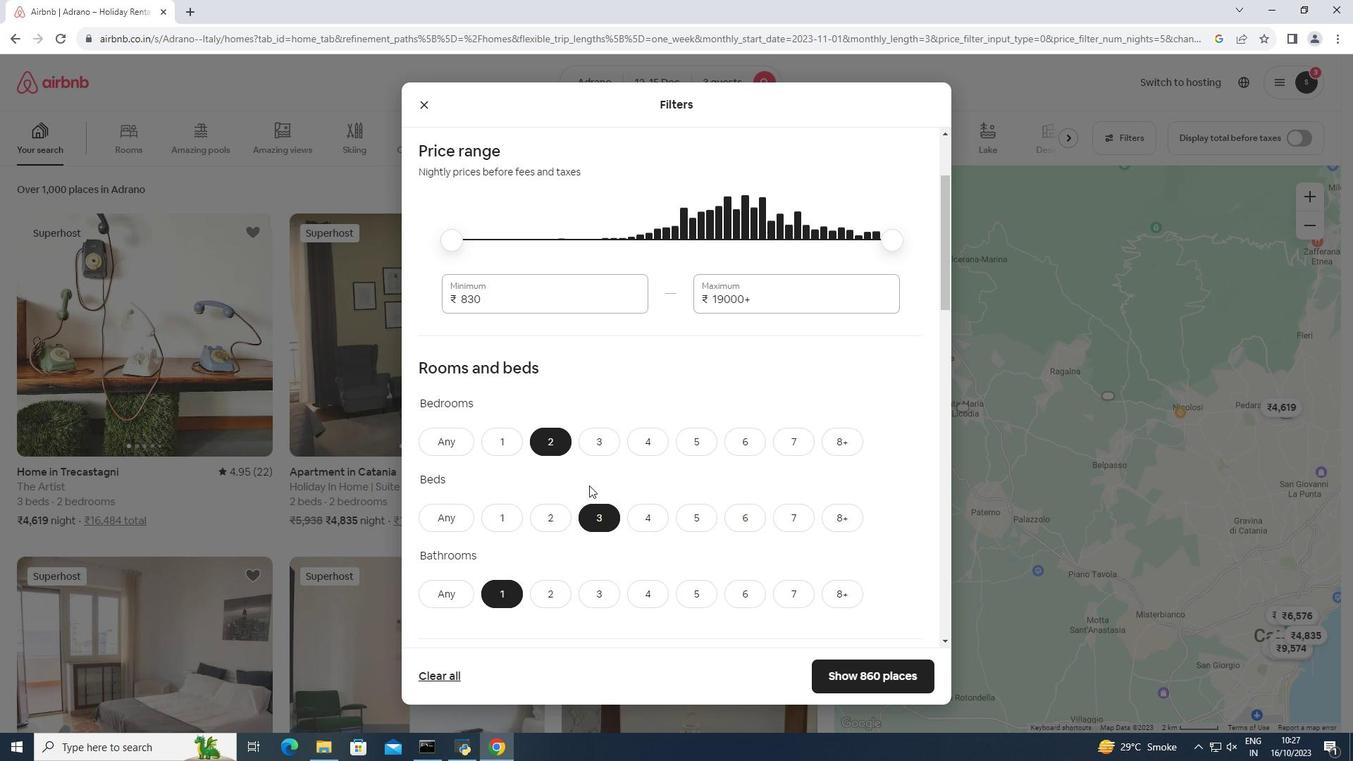
Action: Mouse scrolled (589, 484) with delta (0, 0)
Screenshot: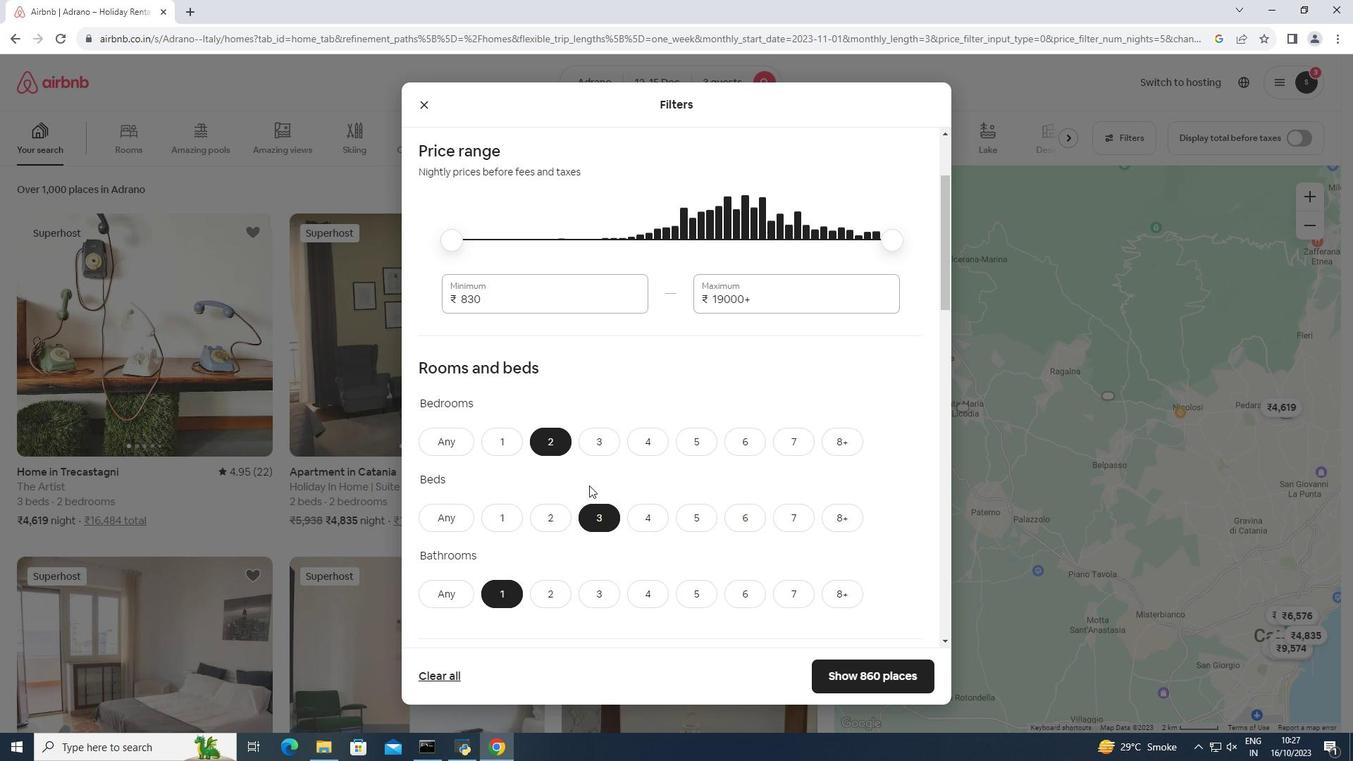 
Action: Mouse scrolled (589, 484) with delta (0, 0)
Screenshot: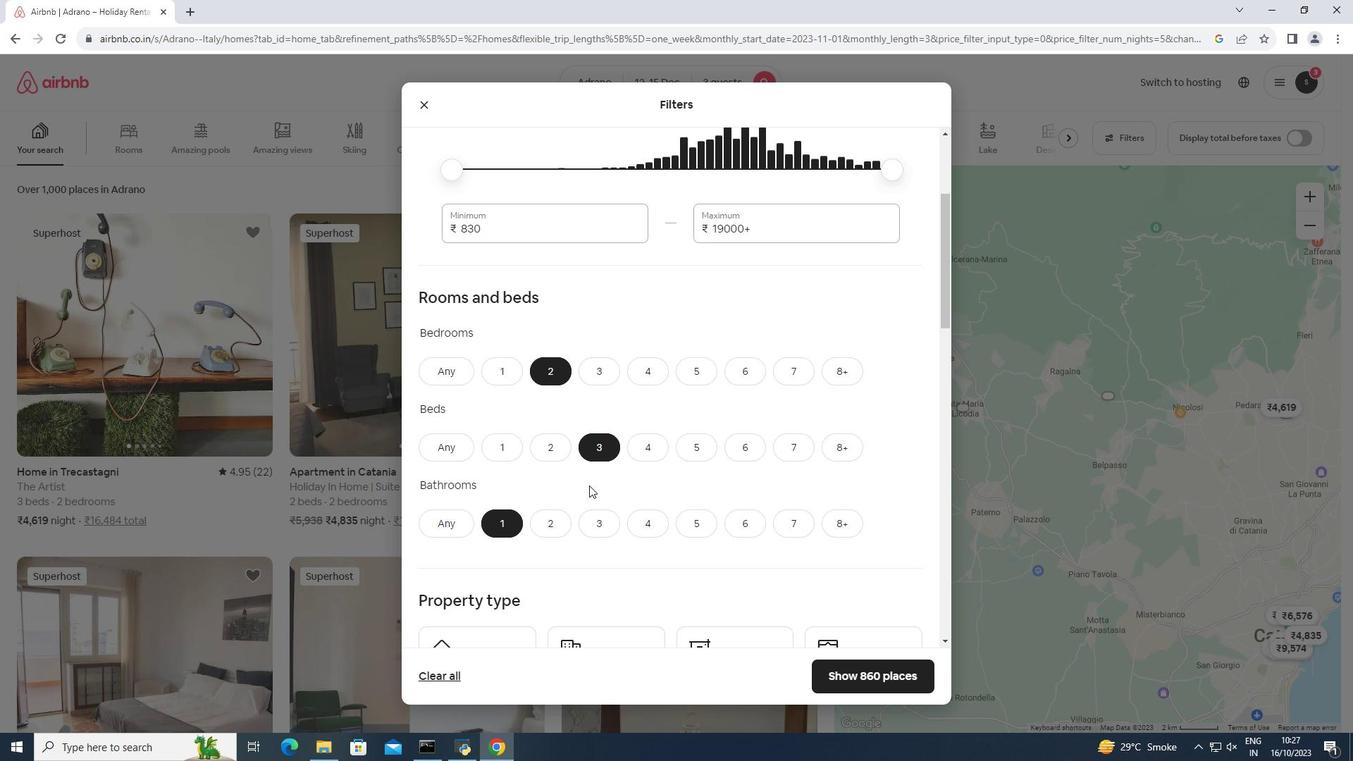 
Action: Mouse scrolled (589, 484) with delta (0, 0)
Screenshot: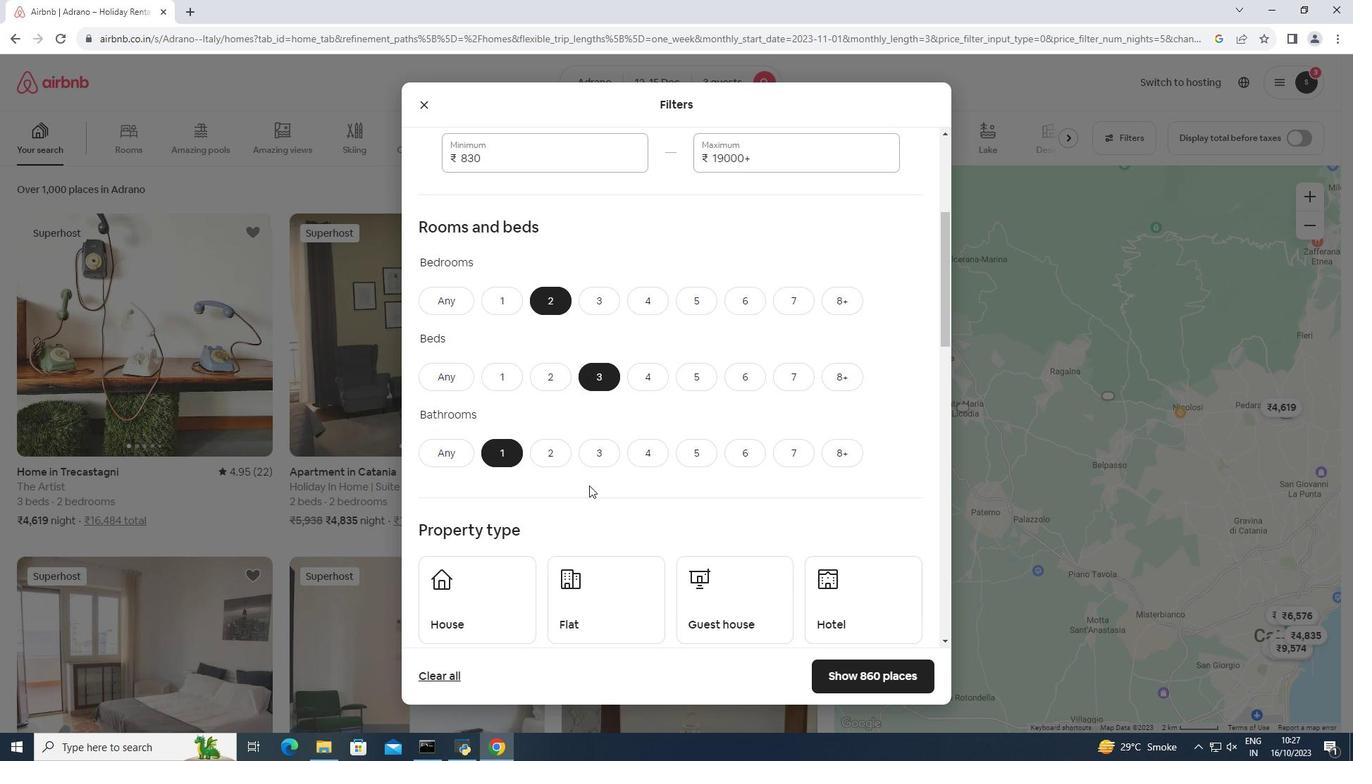 
Action: Mouse moved to (584, 527)
Screenshot: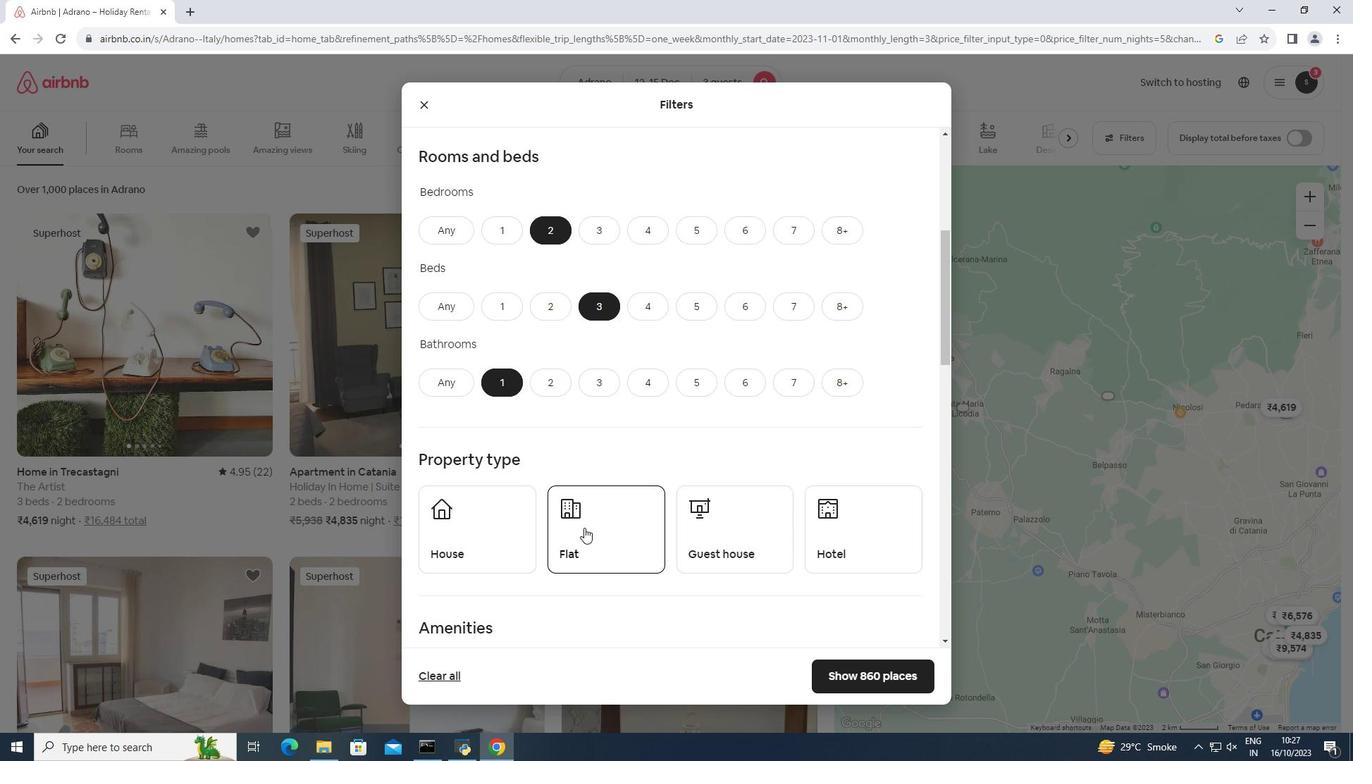 
Action: Mouse pressed left at (584, 527)
Screenshot: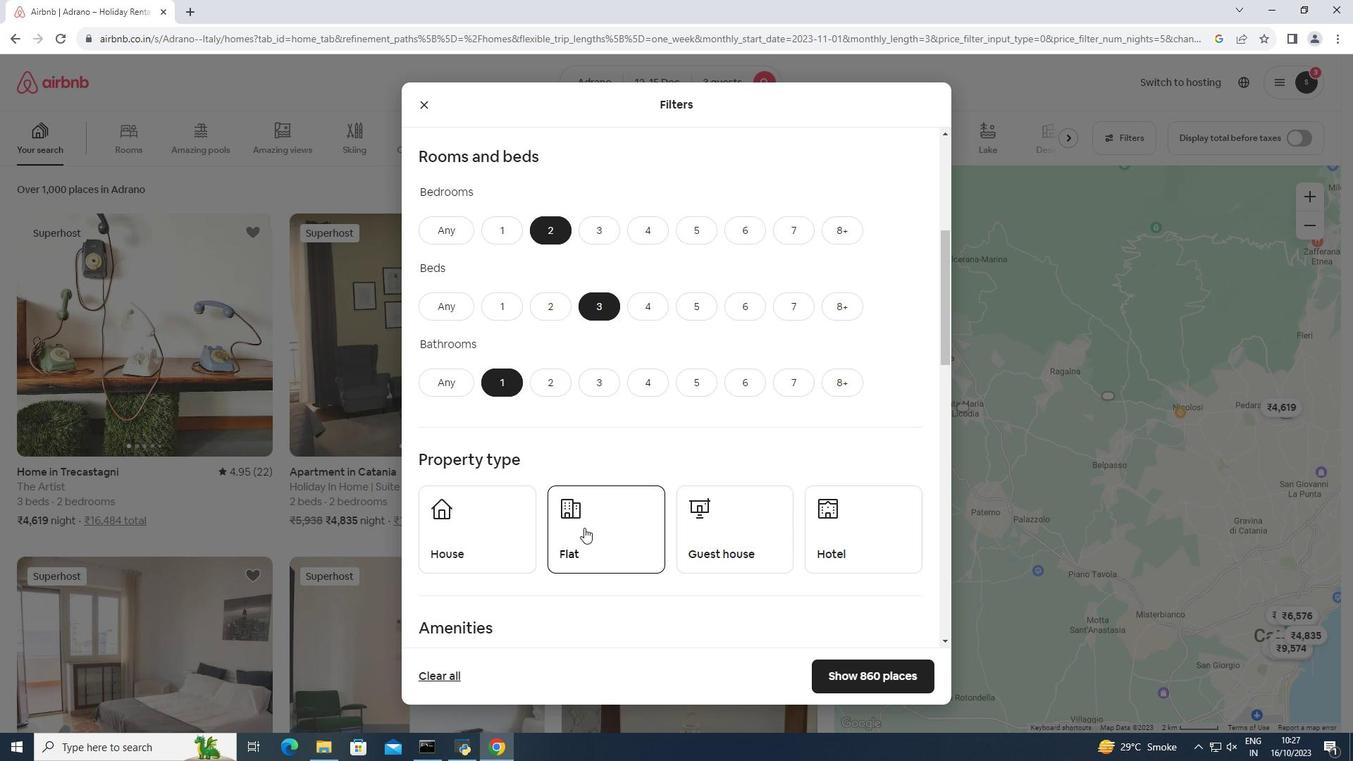 
Action: Mouse scrolled (584, 527) with delta (0, 0)
Screenshot: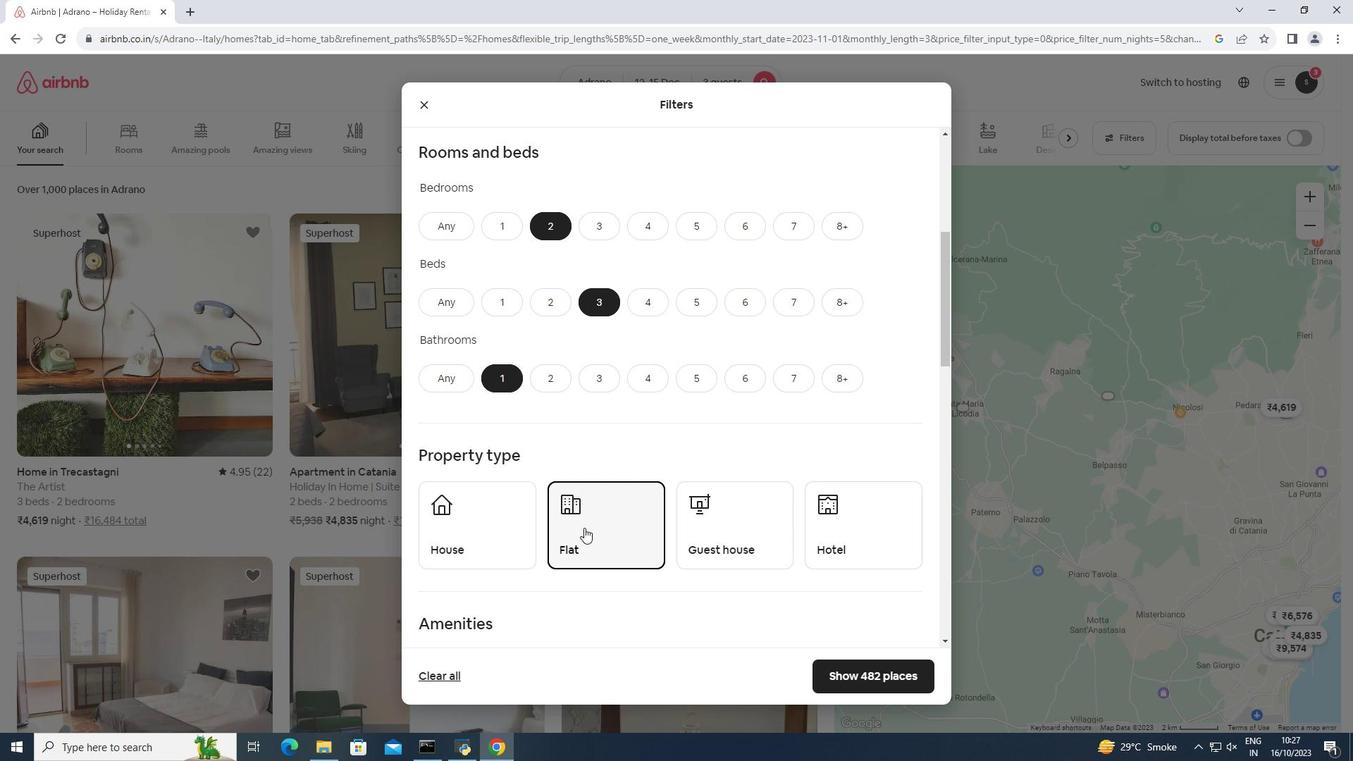 
Action: Mouse scrolled (584, 527) with delta (0, 0)
Screenshot: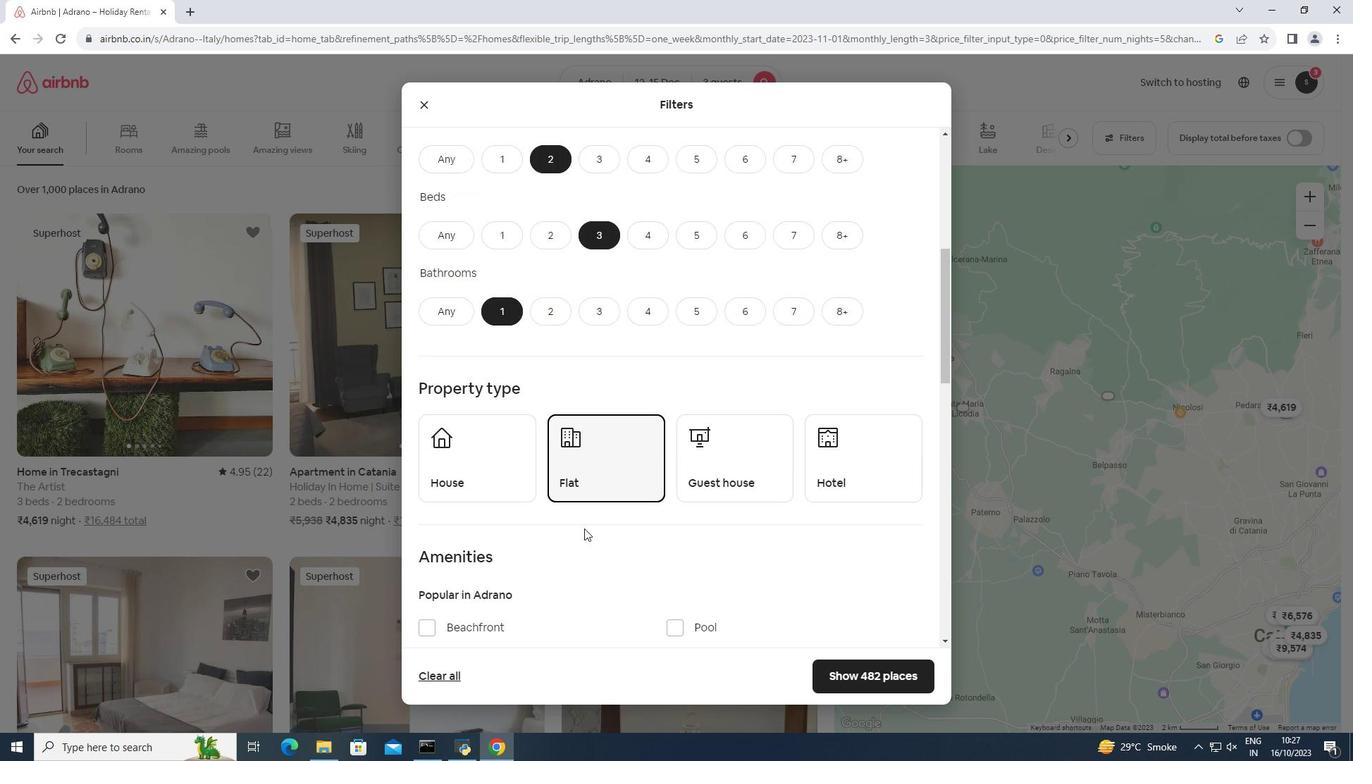 
Action: Mouse moved to (583, 528)
Screenshot: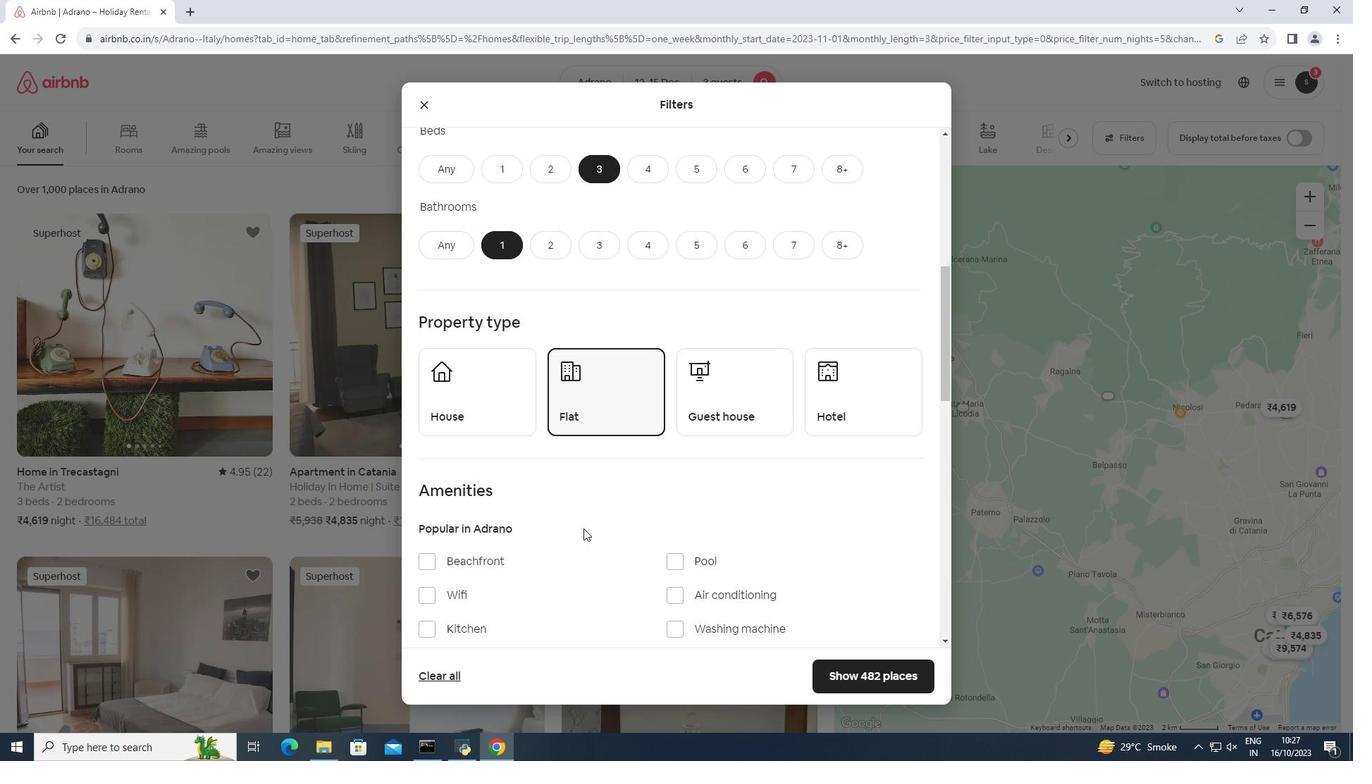 
Action: Mouse scrolled (583, 527) with delta (0, 0)
Screenshot: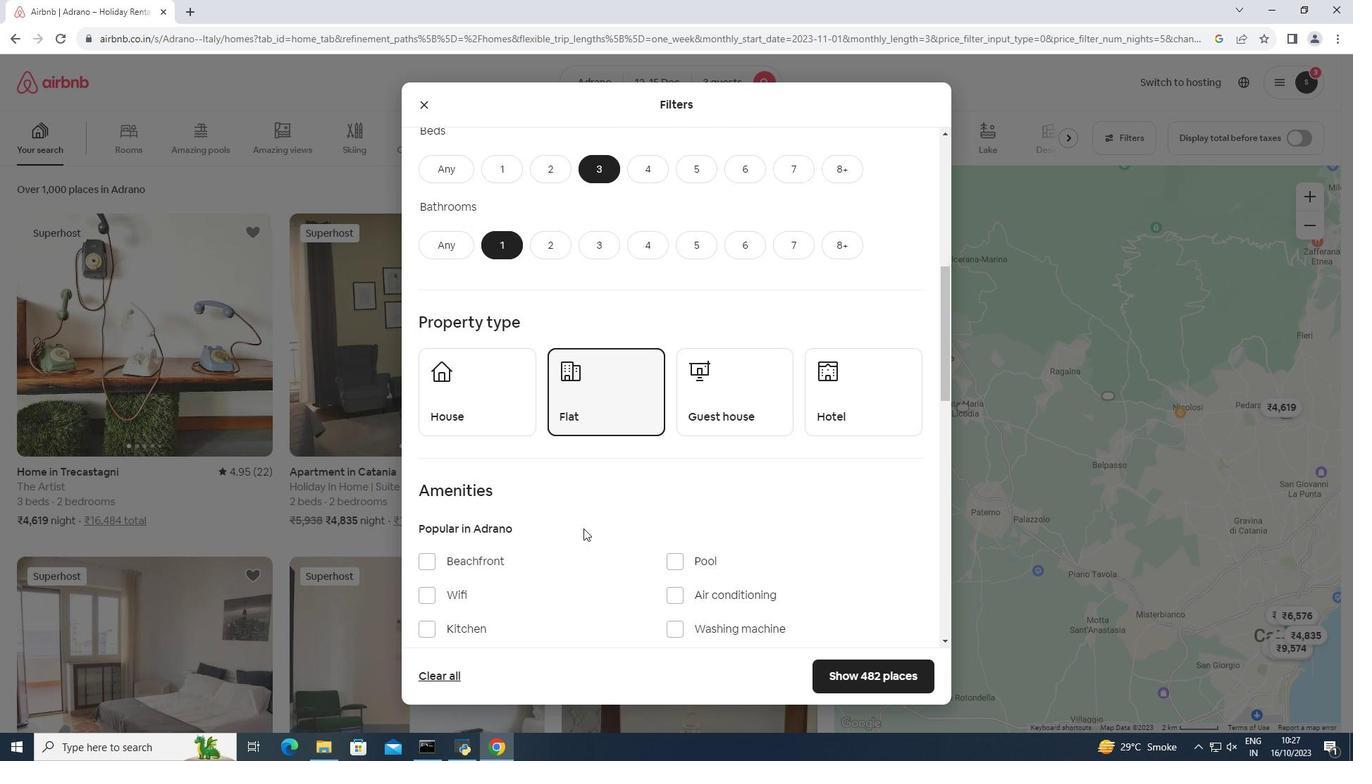 
Action: Mouse scrolled (583, 527) with delta (0, 0)
Screenshot: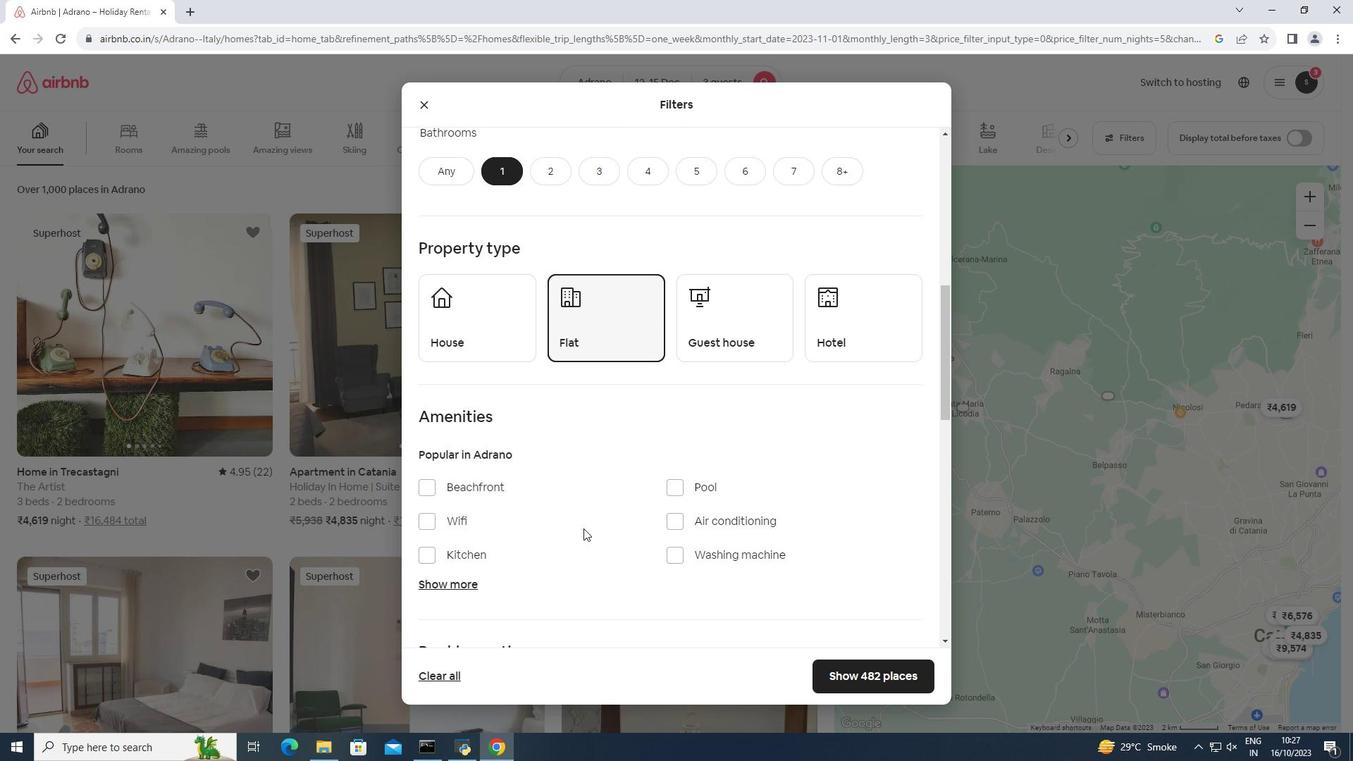 
Action: Mouse scrolled (583, 527) with delta (0, 0)
Screenshot: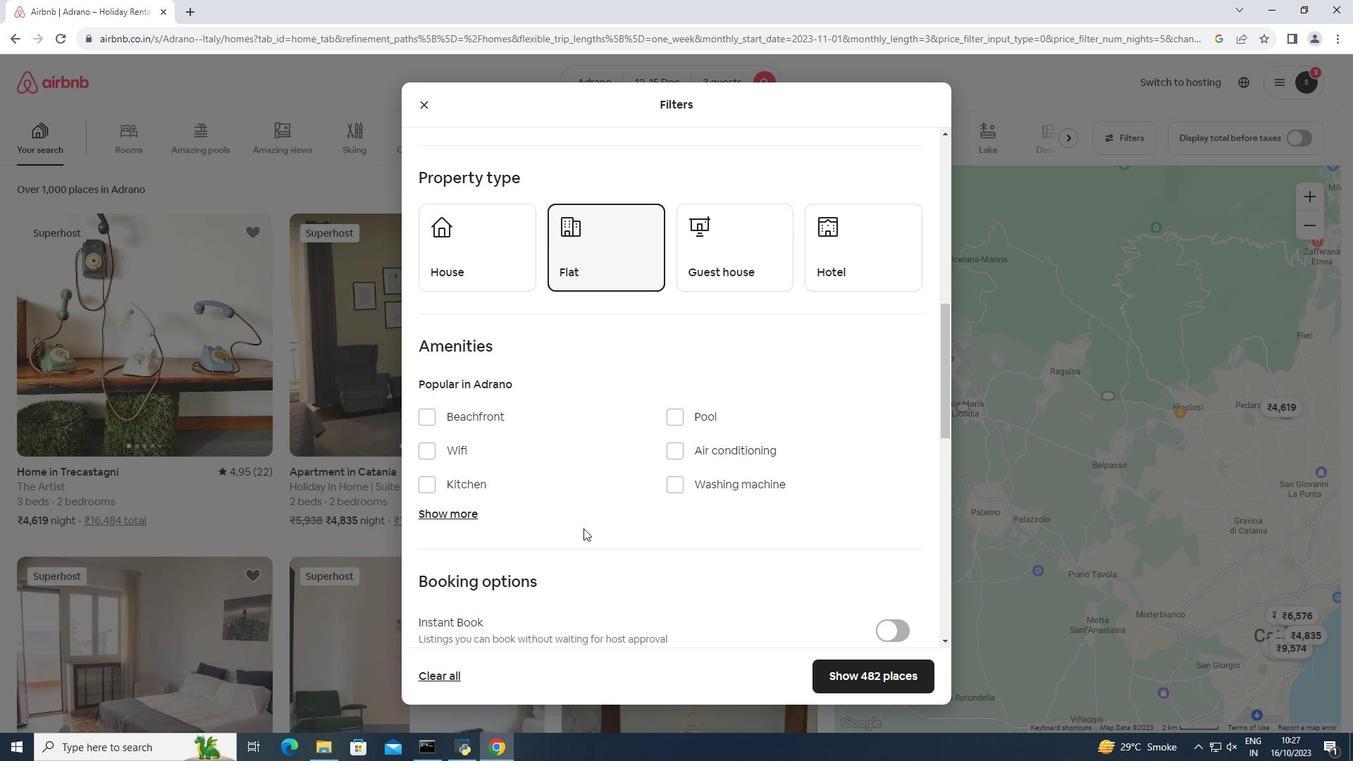 
Action: Mouse scrolled (583, 527) with delta (0, 0)
Screenshot: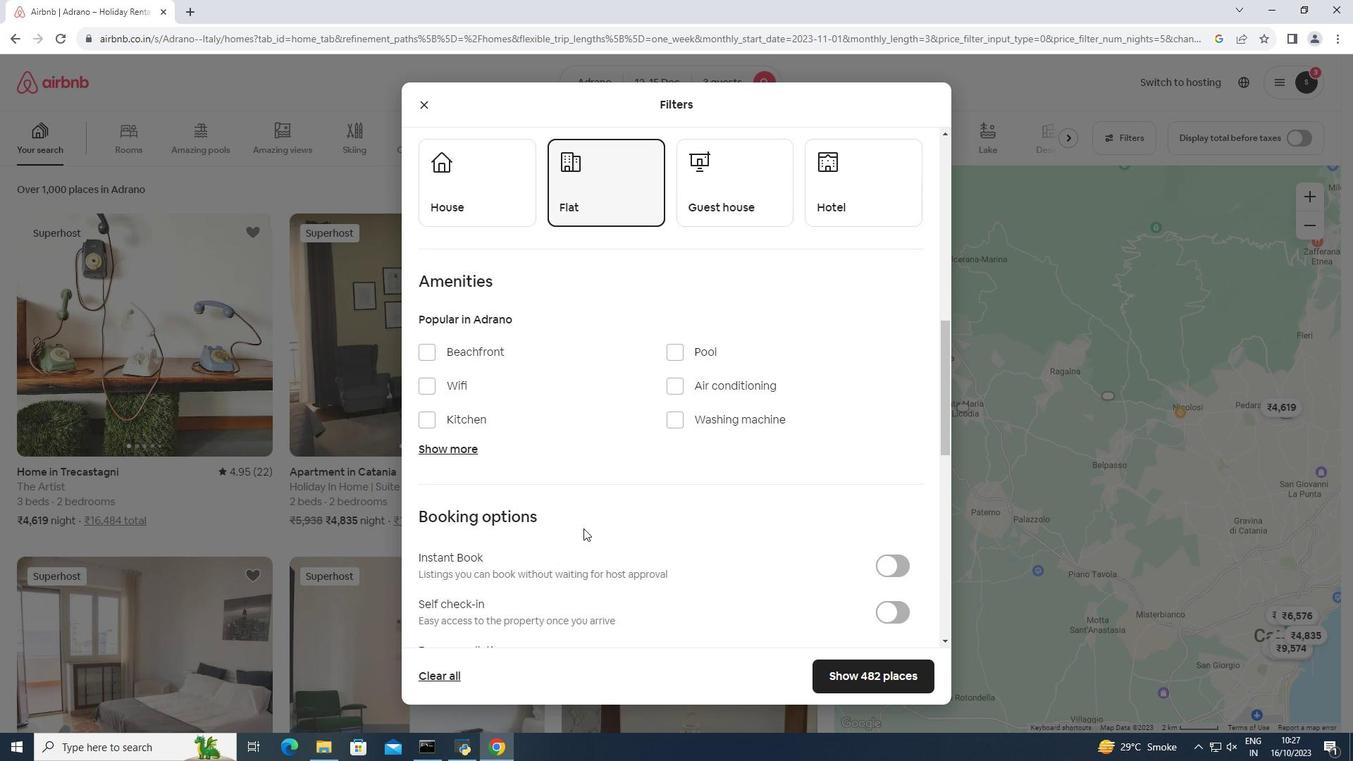 
Action: Mouse moved to (905, 531)
Screenshot: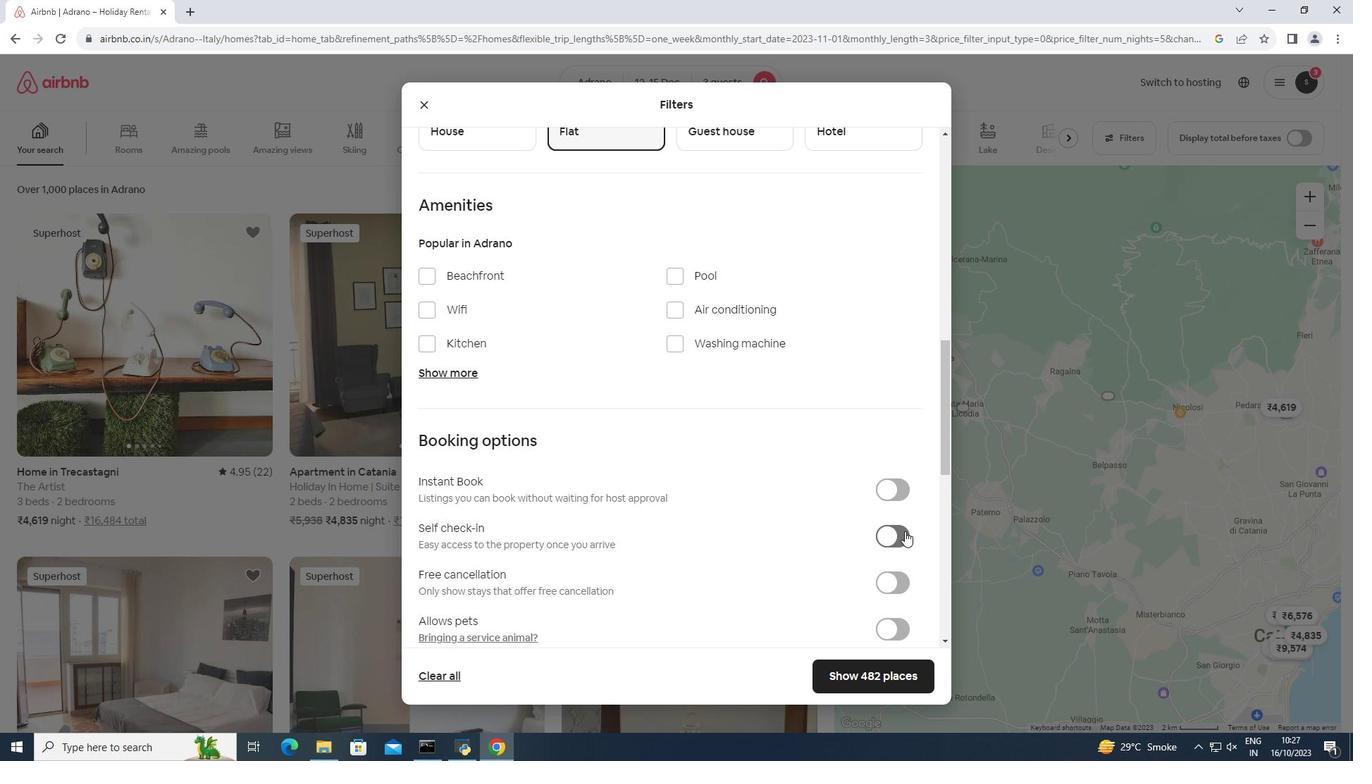 
Action: Mouse pressed left at (905, 531)
Screenshot: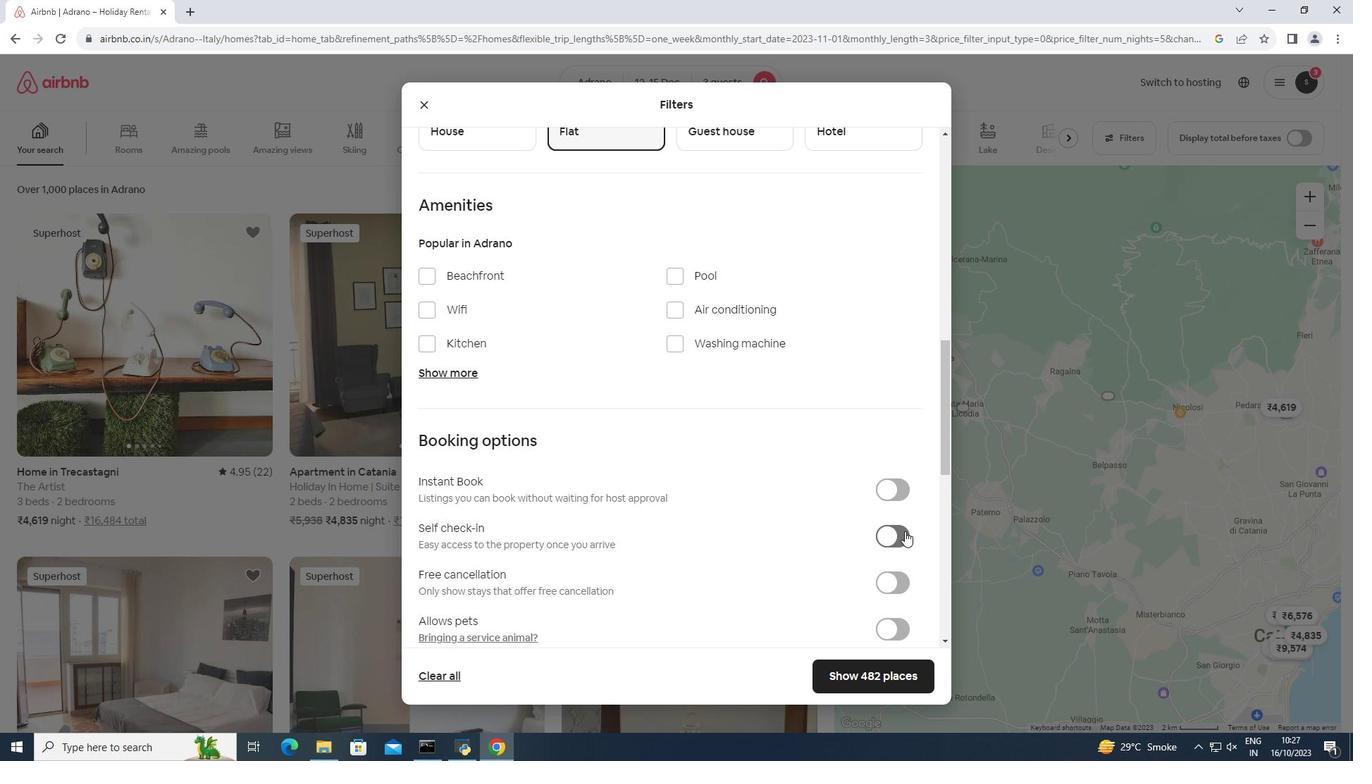 
Action: Mouse moved to (816, 515)
Screenshot: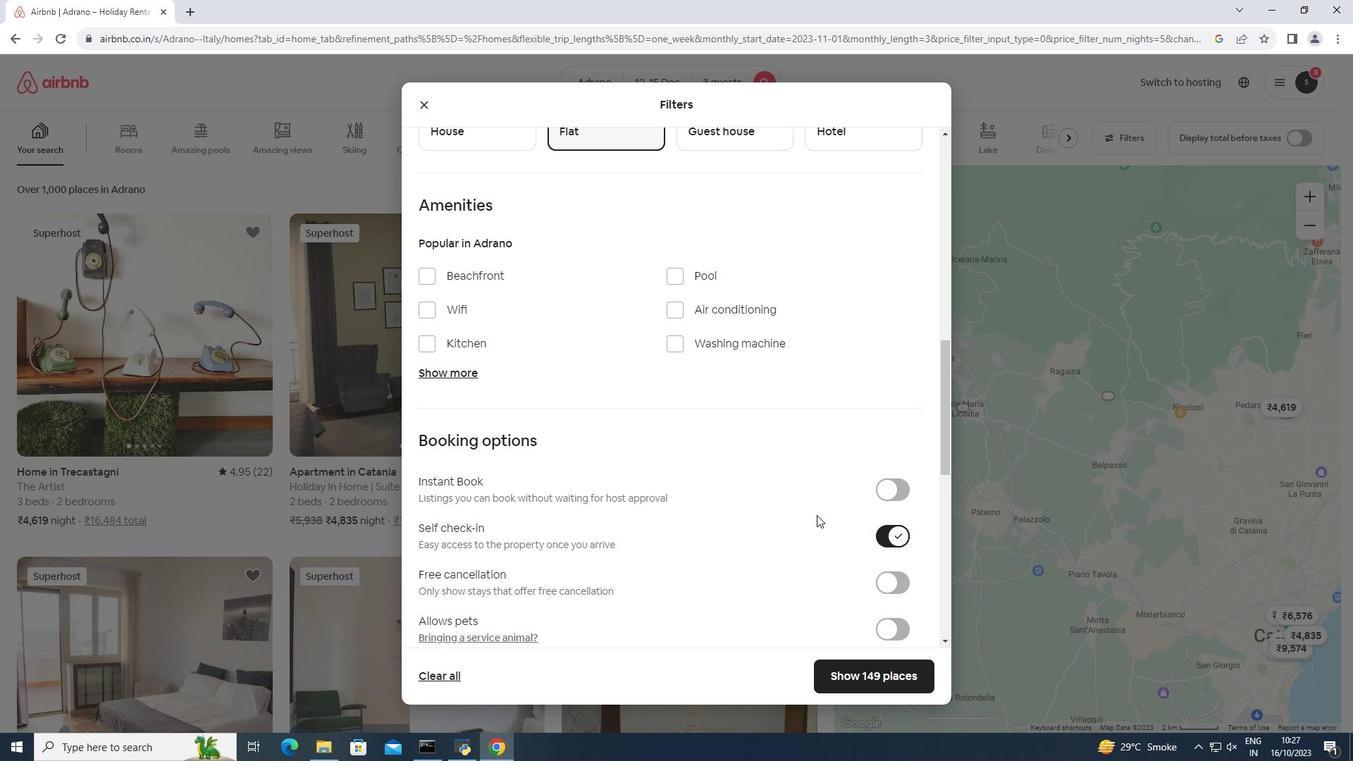 
Action: Mouse scrolled (816, 514) with delta (0, 0)
Screenshot: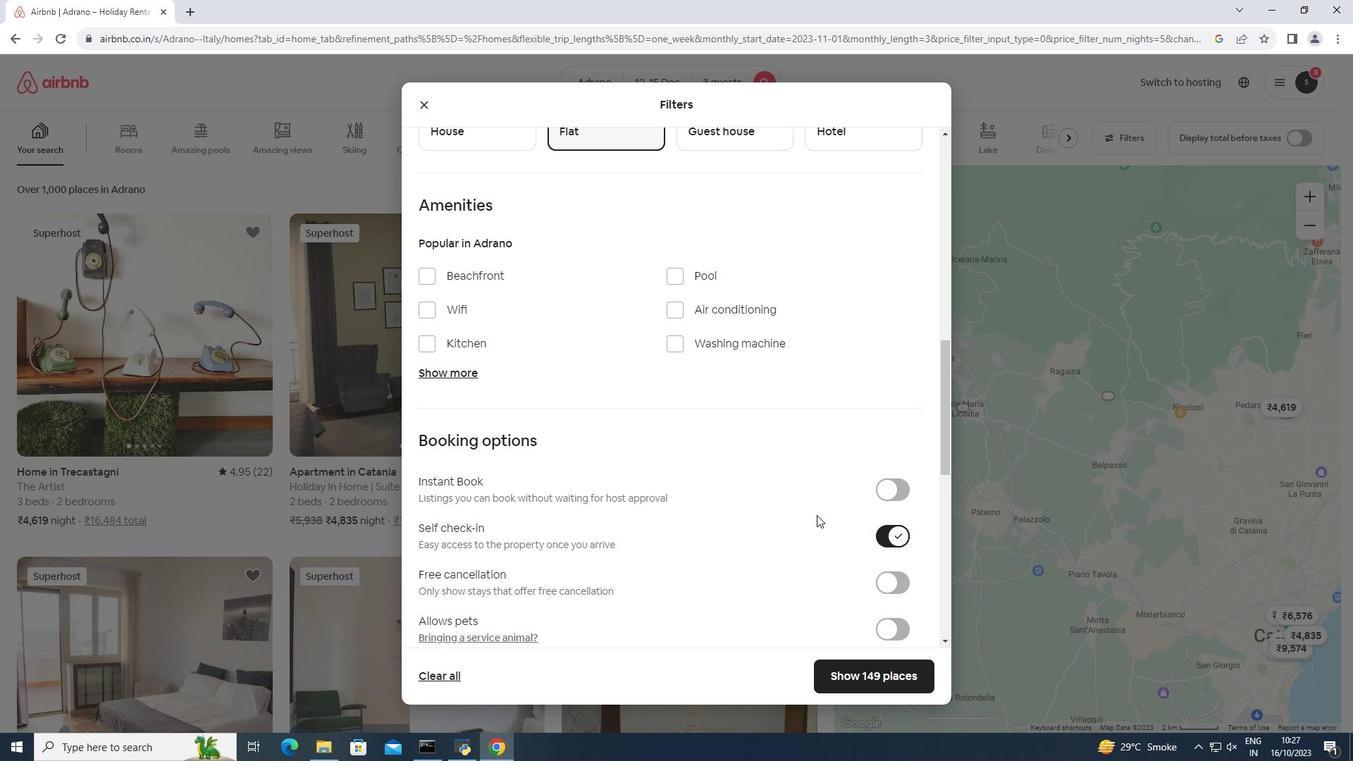 
Action: Mouse scrolled (816, 514) with delta (0, 0)
Screenshot: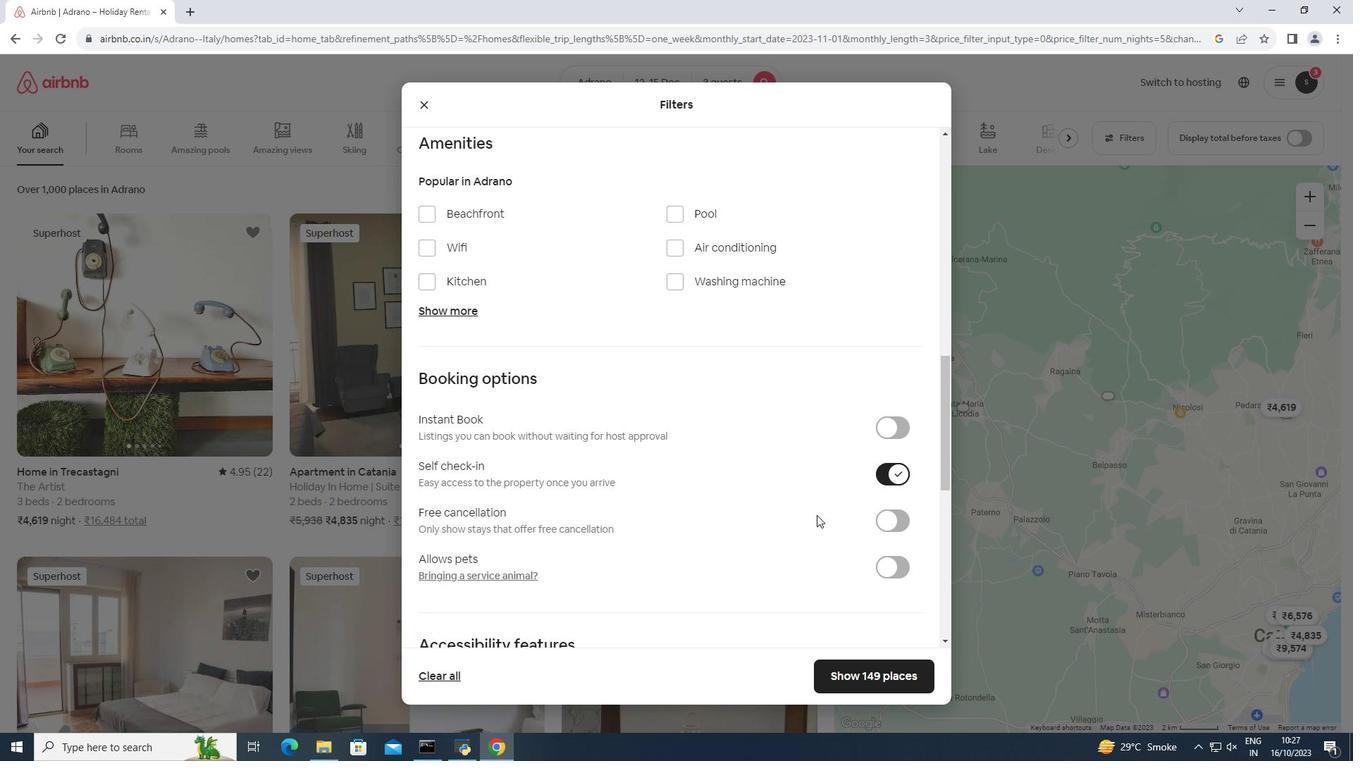 
Action: Mouse scrolled (816, 514) with delta (0, 0)
Screenshot: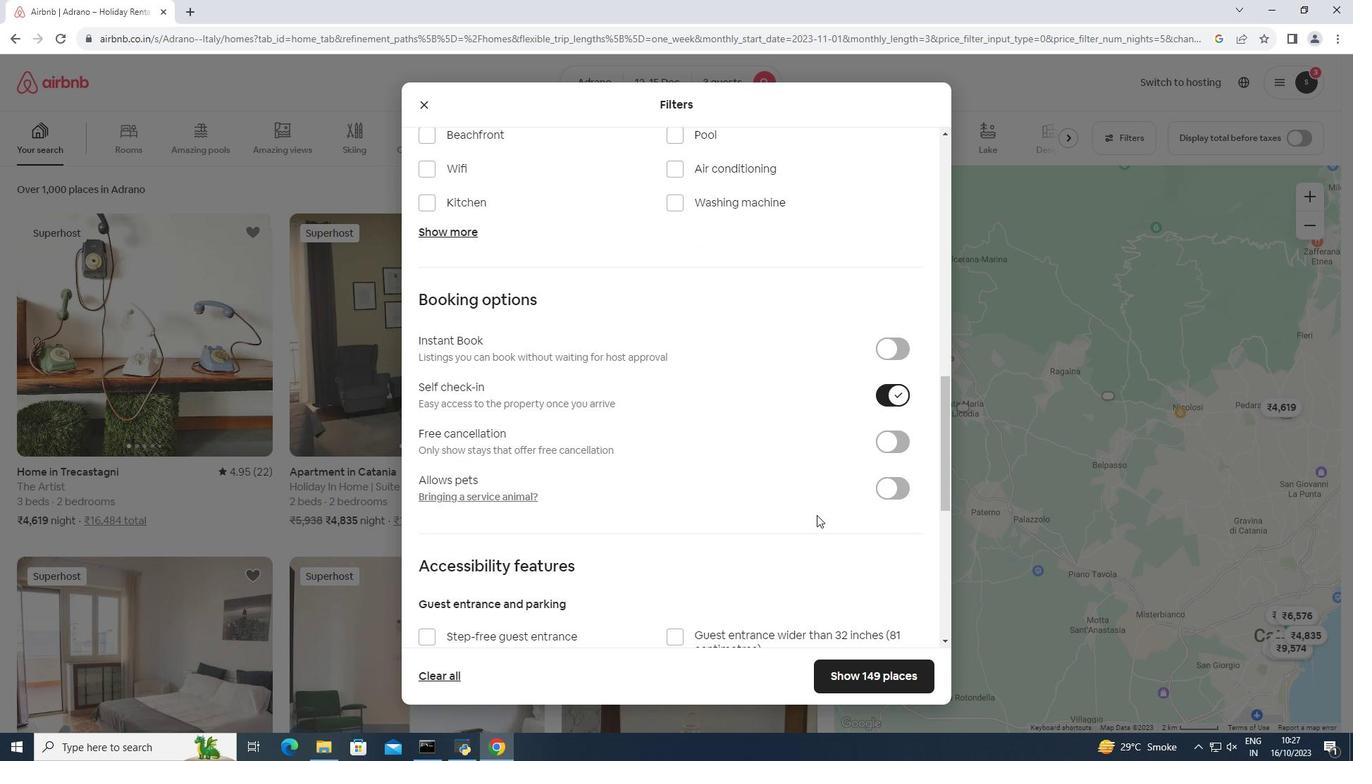 
Action: Mouse scrolled (816, 514) with delta (0, 0)
Screenshot: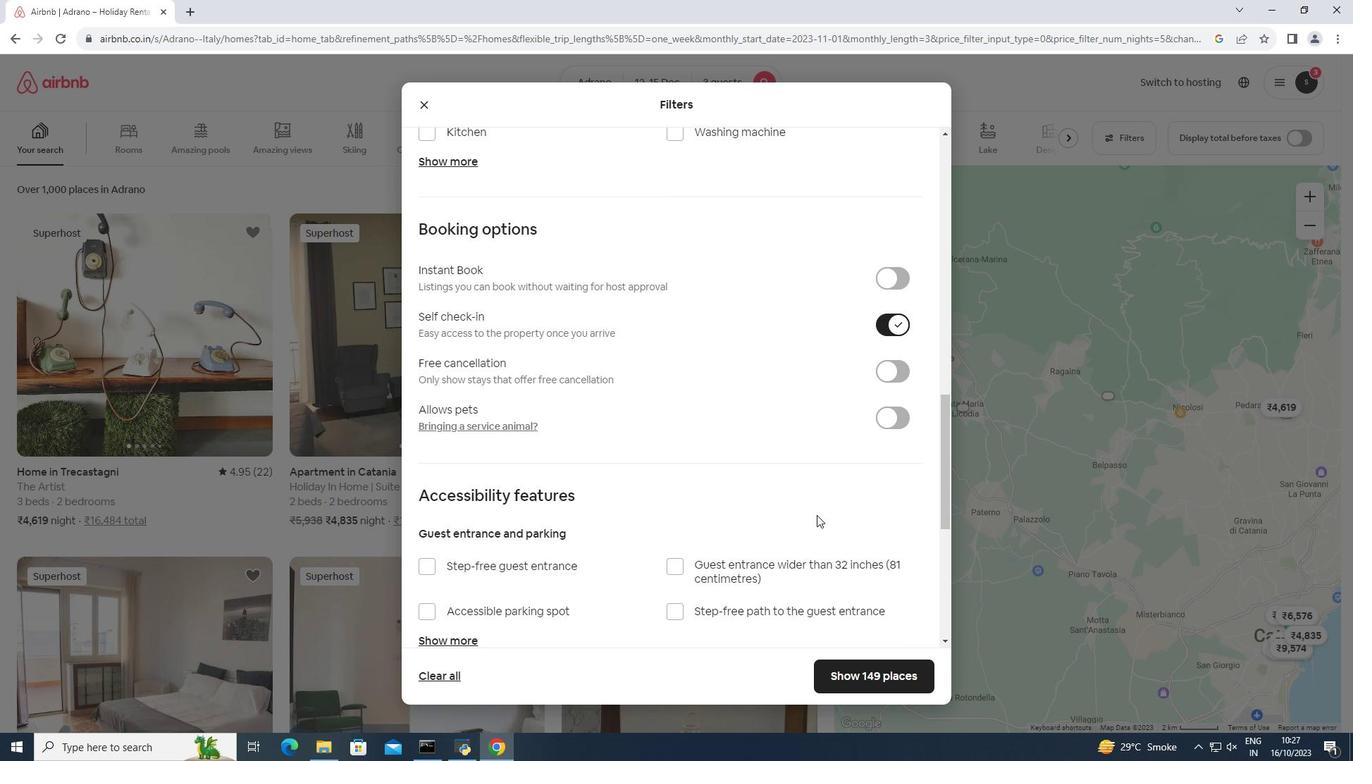 
Action: Mouse moved to (858, 670)
Screenshot: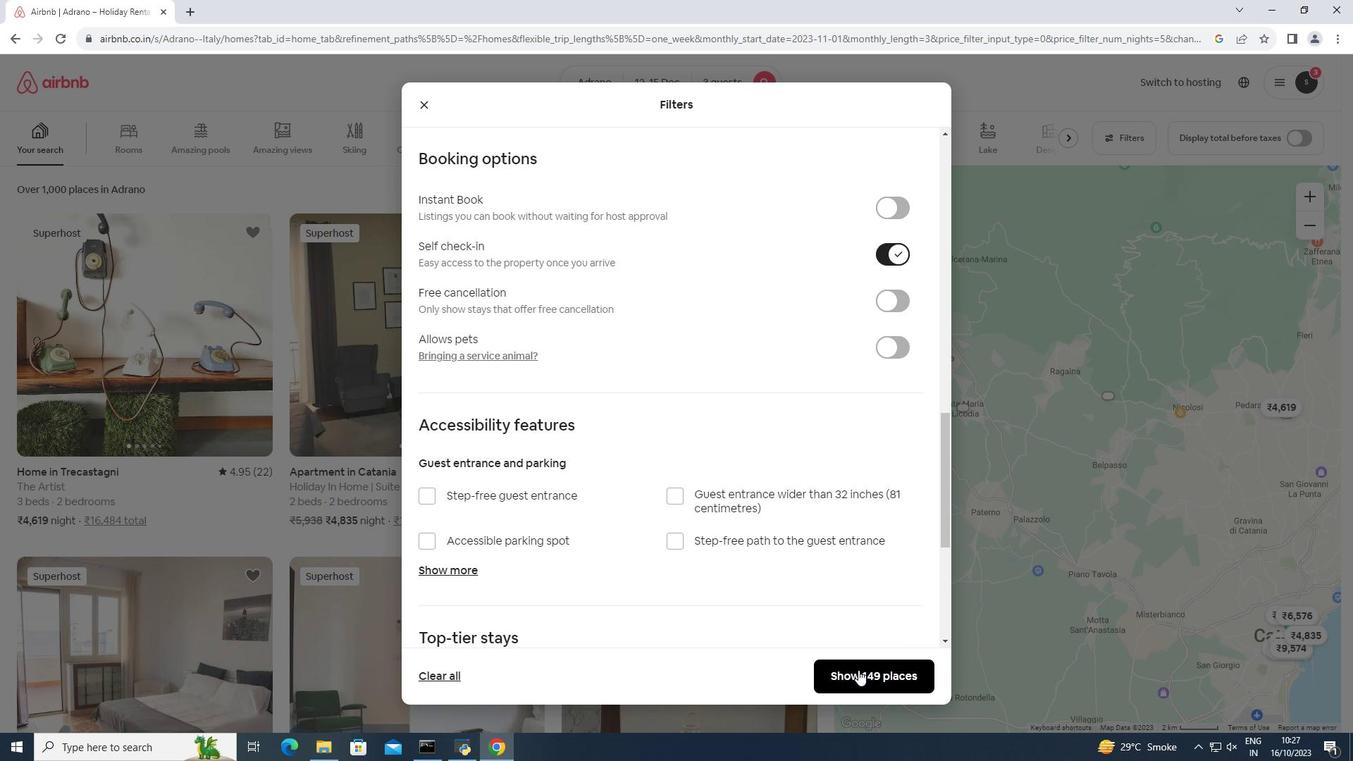 
Action: Mouse pressed left at (858, 670)
Screenshot: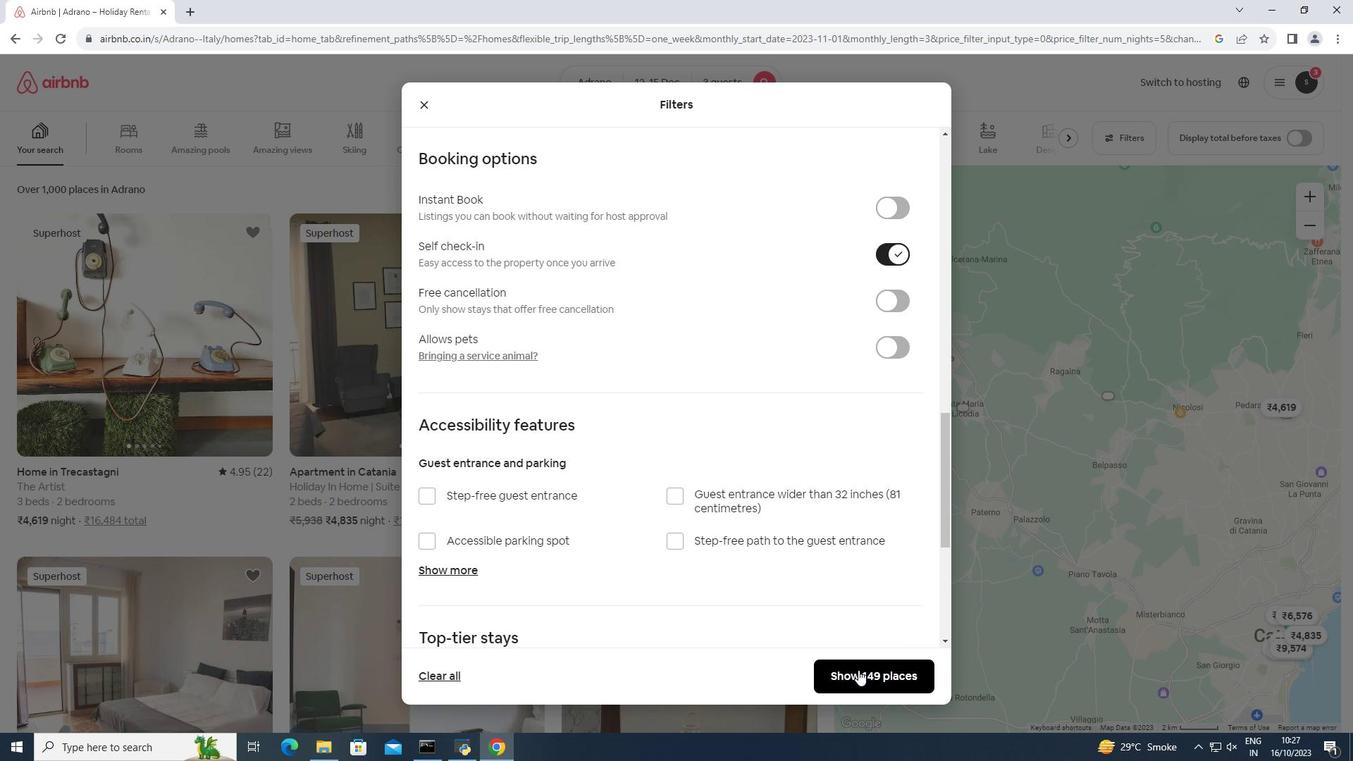 
Action: Mouse moved to (498, 501)
Screenshot: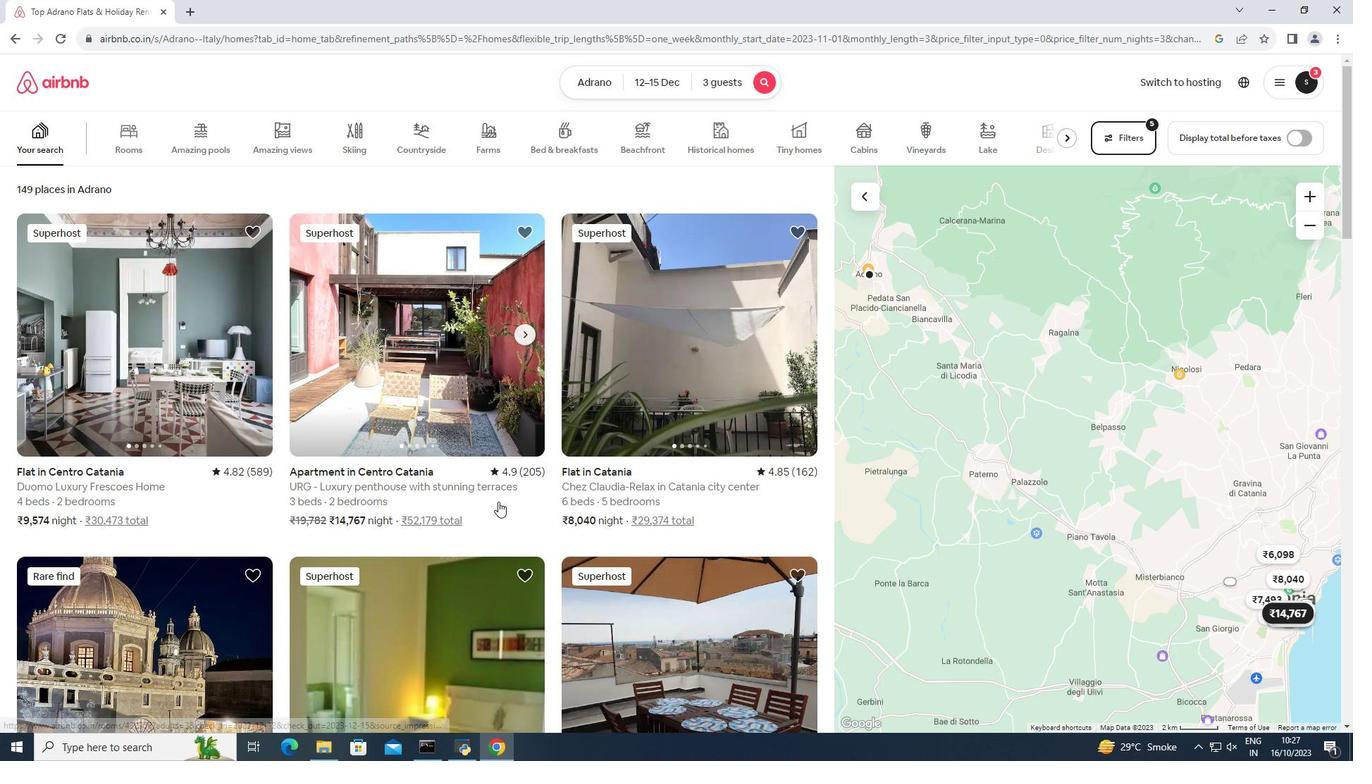 
Action: Mouse scrolled (498, 501) with delta (0, 0)
Screenshot: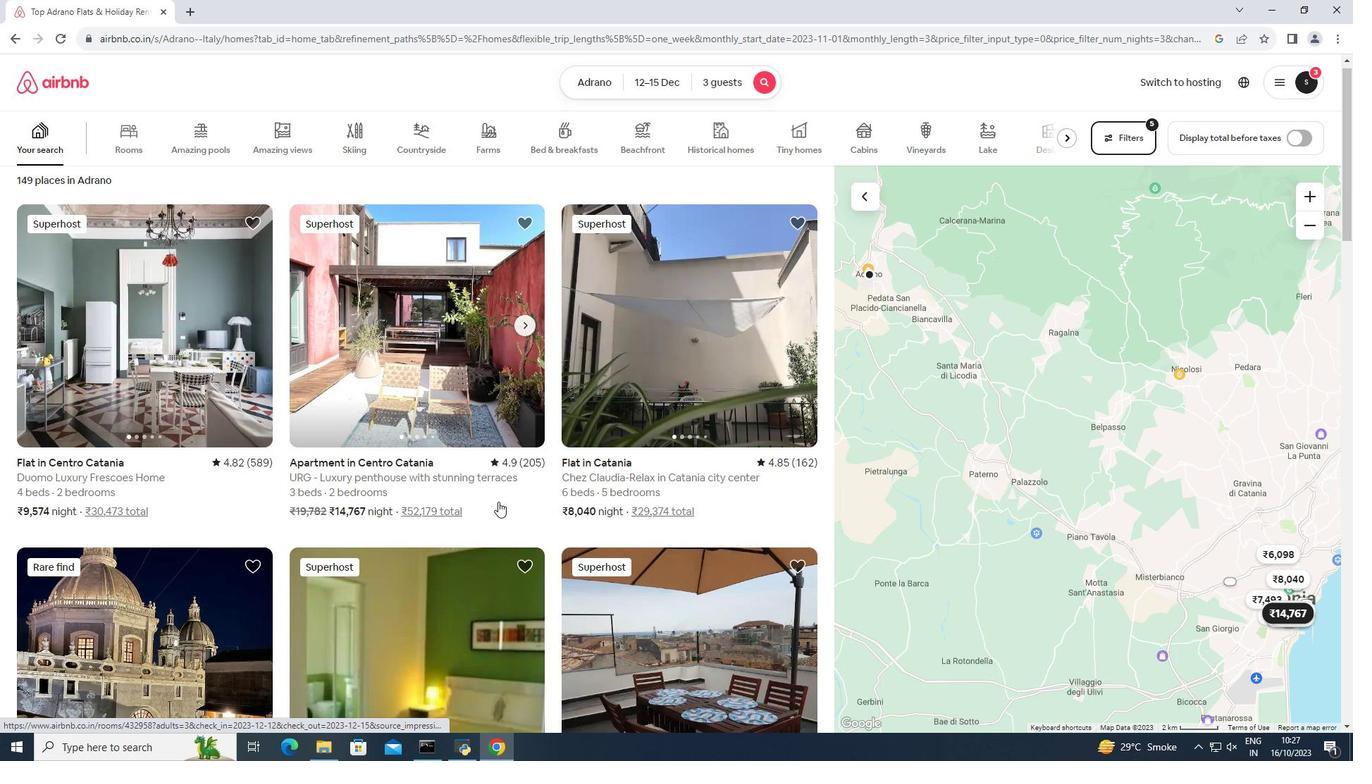 
Action: Mouse scrolled (498, 501) with delta (0, 0)
Screenshot: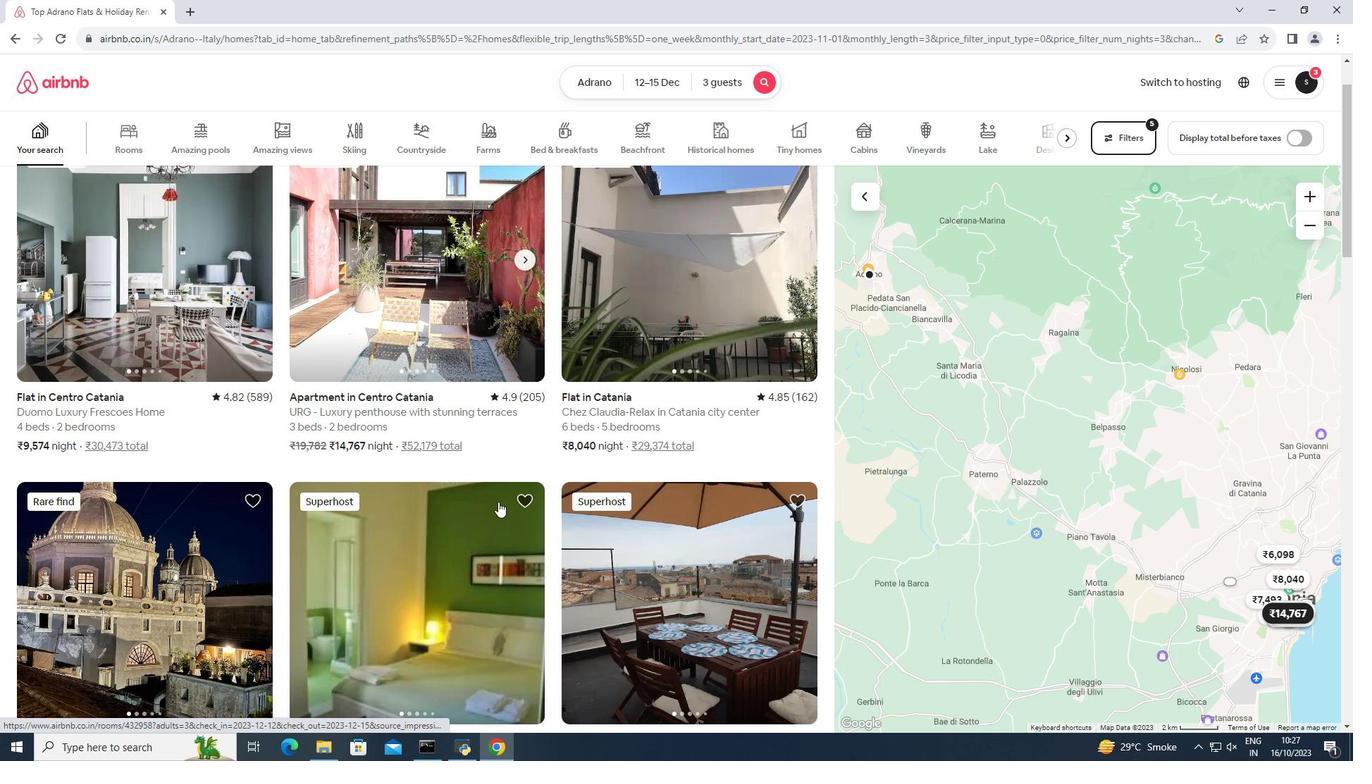 
Action: Mouse moved to (499, 501)
Screenshot: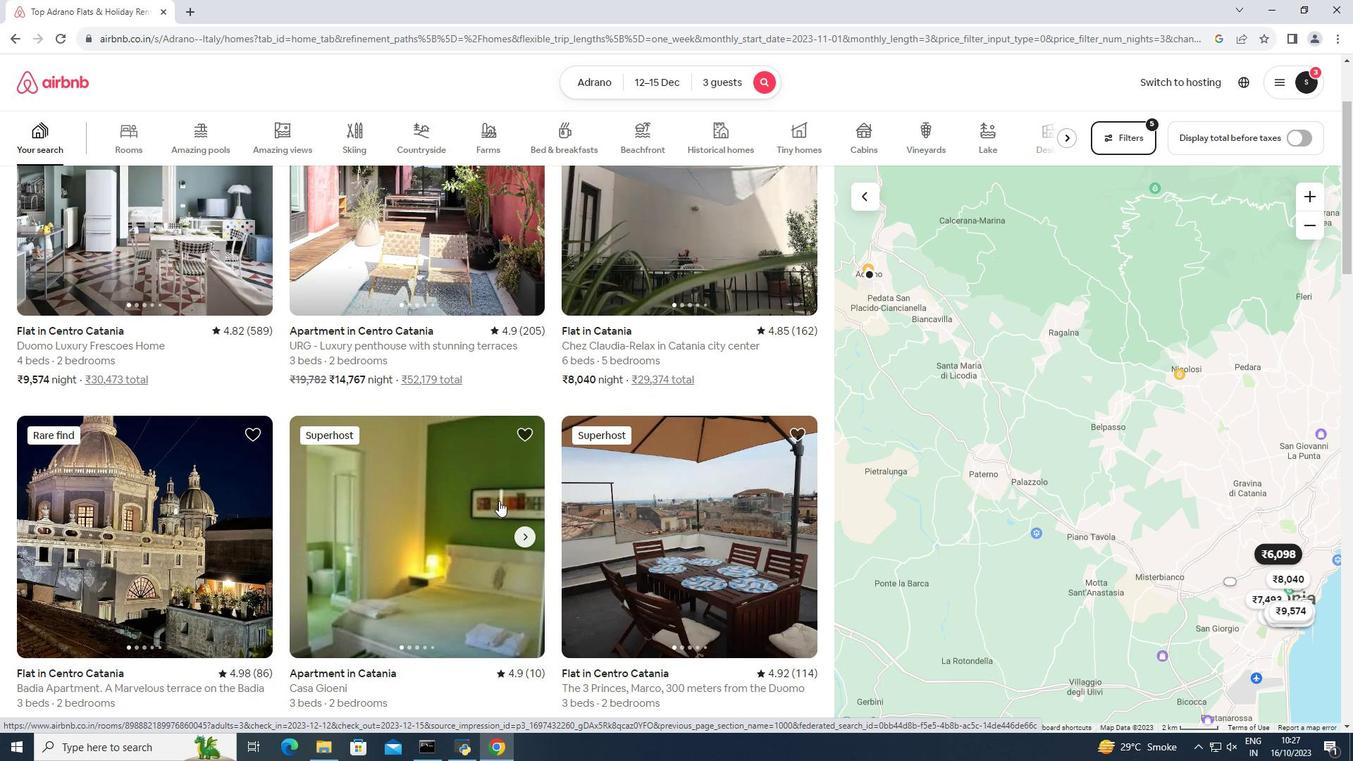 
Action: Mouse scrolled (499, 501) with delta (0, 0)
Screenshot: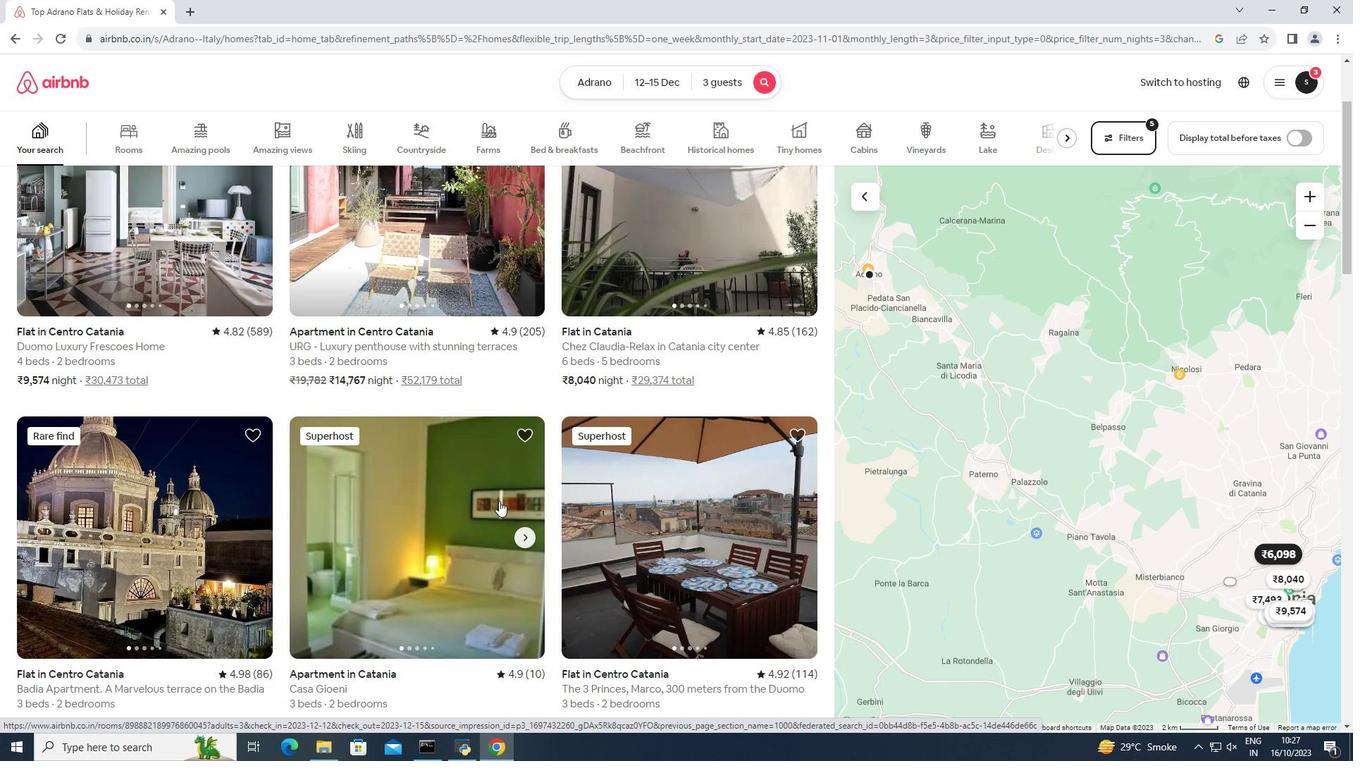 
Action: Mouse scrolled (499, 501) with delta (0, 0)
Screenshot: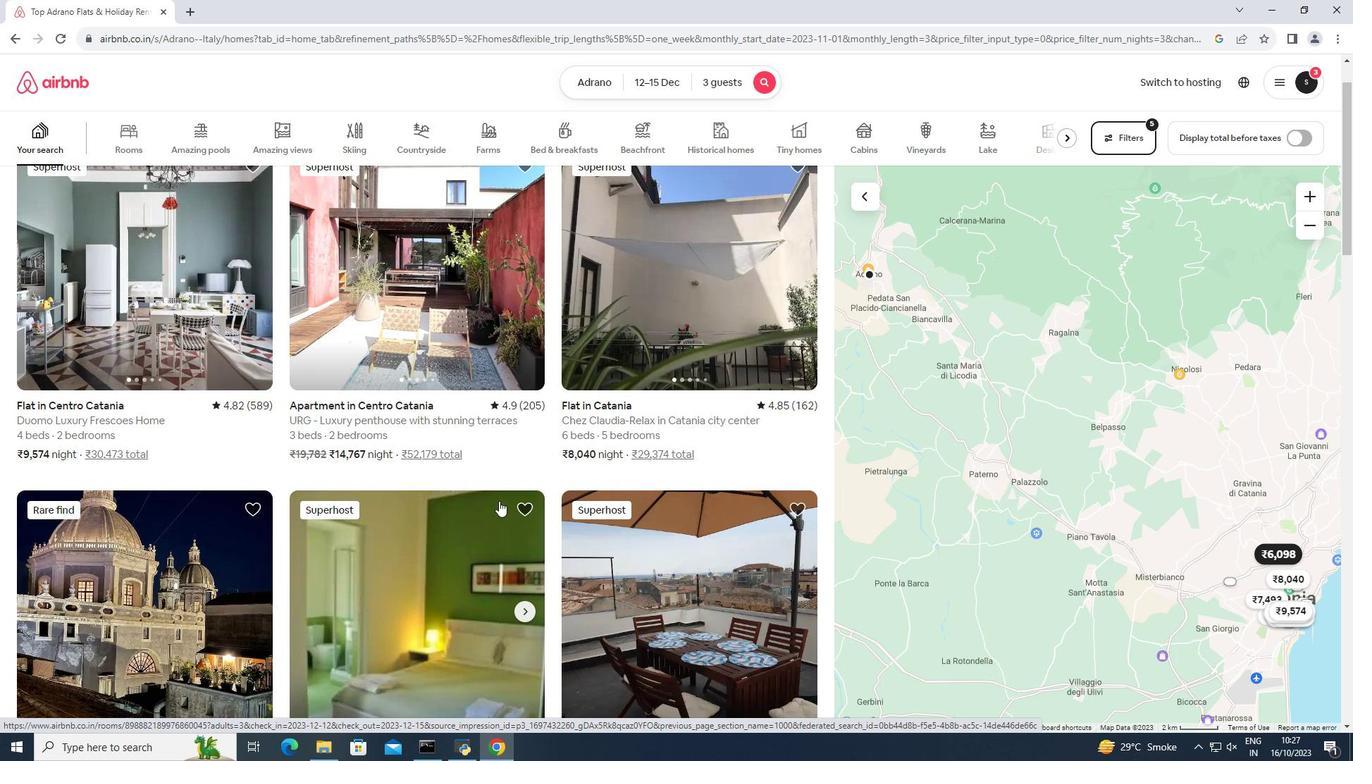 
Action: Mouse moved to (499, 498)
Screenshot: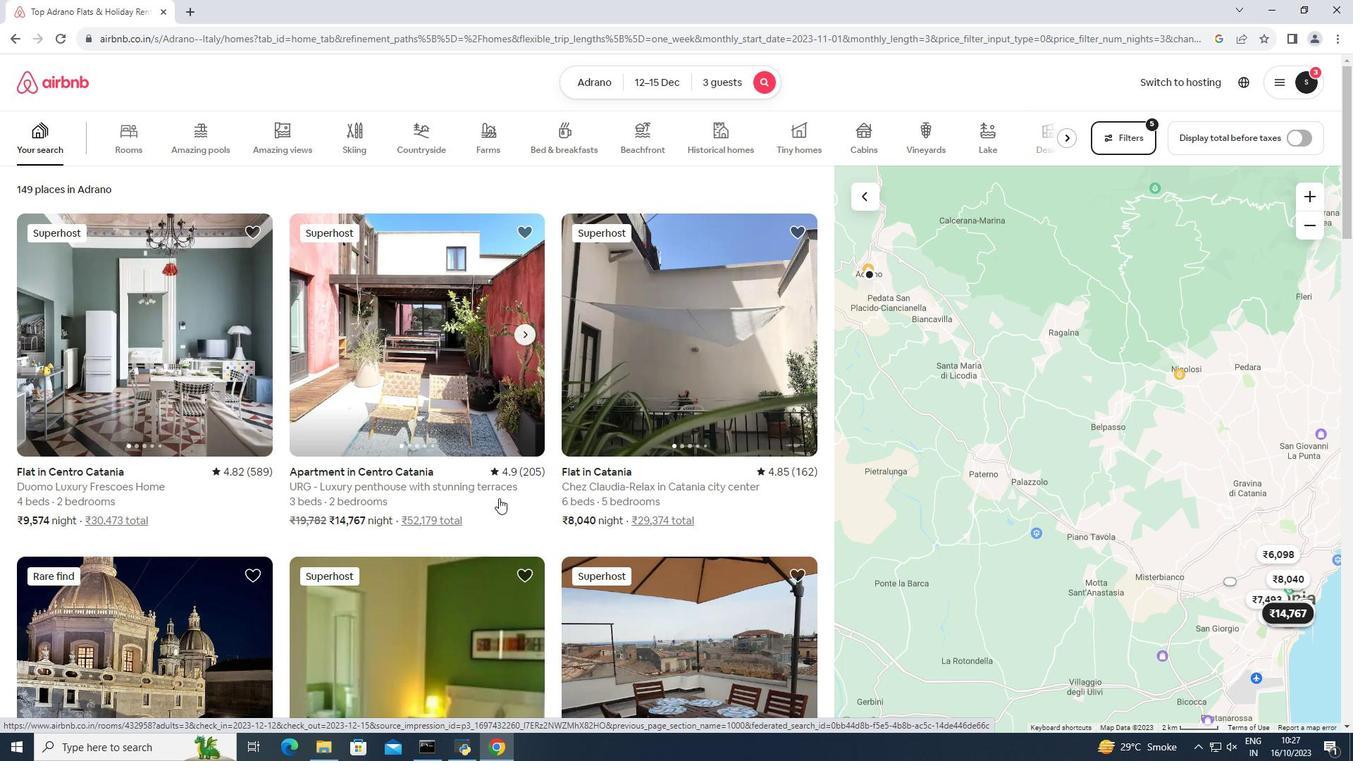 
Action: Mouse scrolled (499, 497) with delta (0, 0)
Screenshot: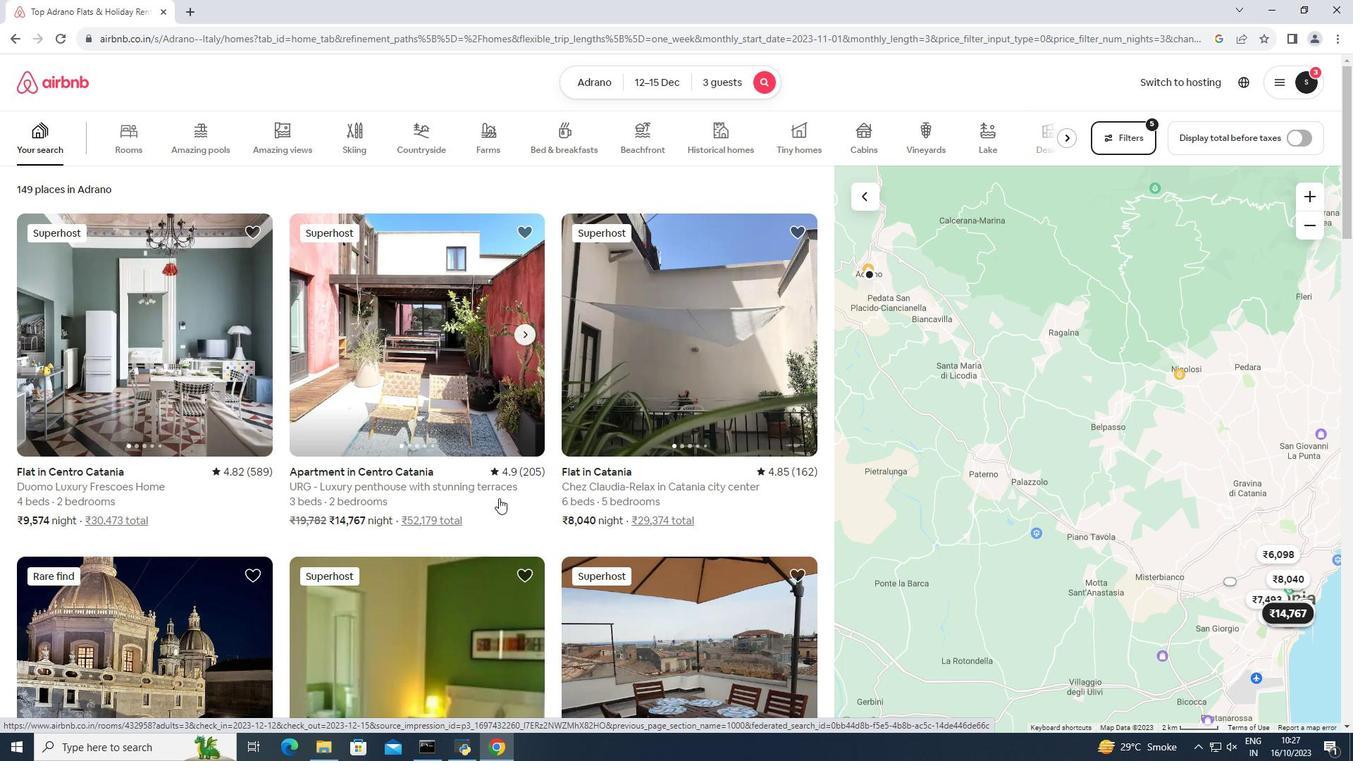 
Action: Mouse moved to (500, 497)
Screenshot: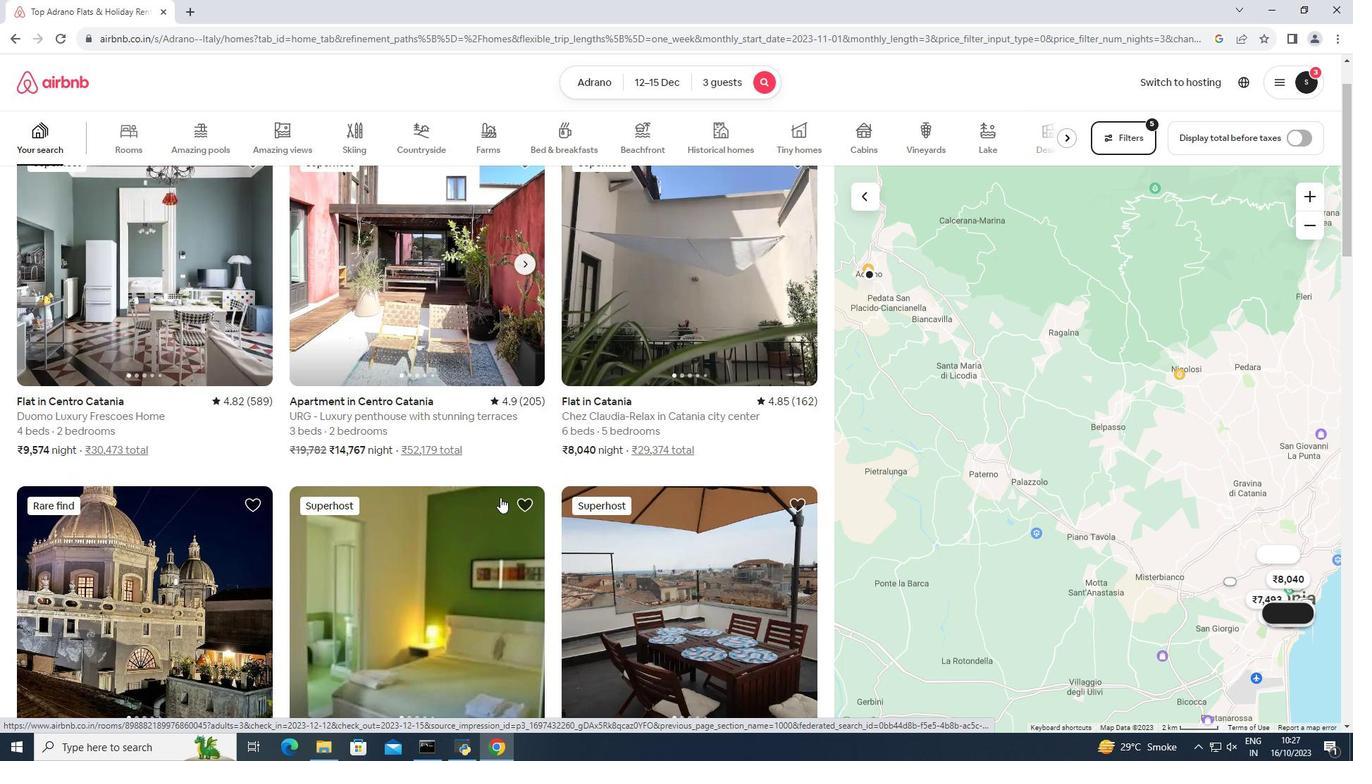
Action: Mouse scrolled (500, 496) with delta (0, 0)
Screenshot: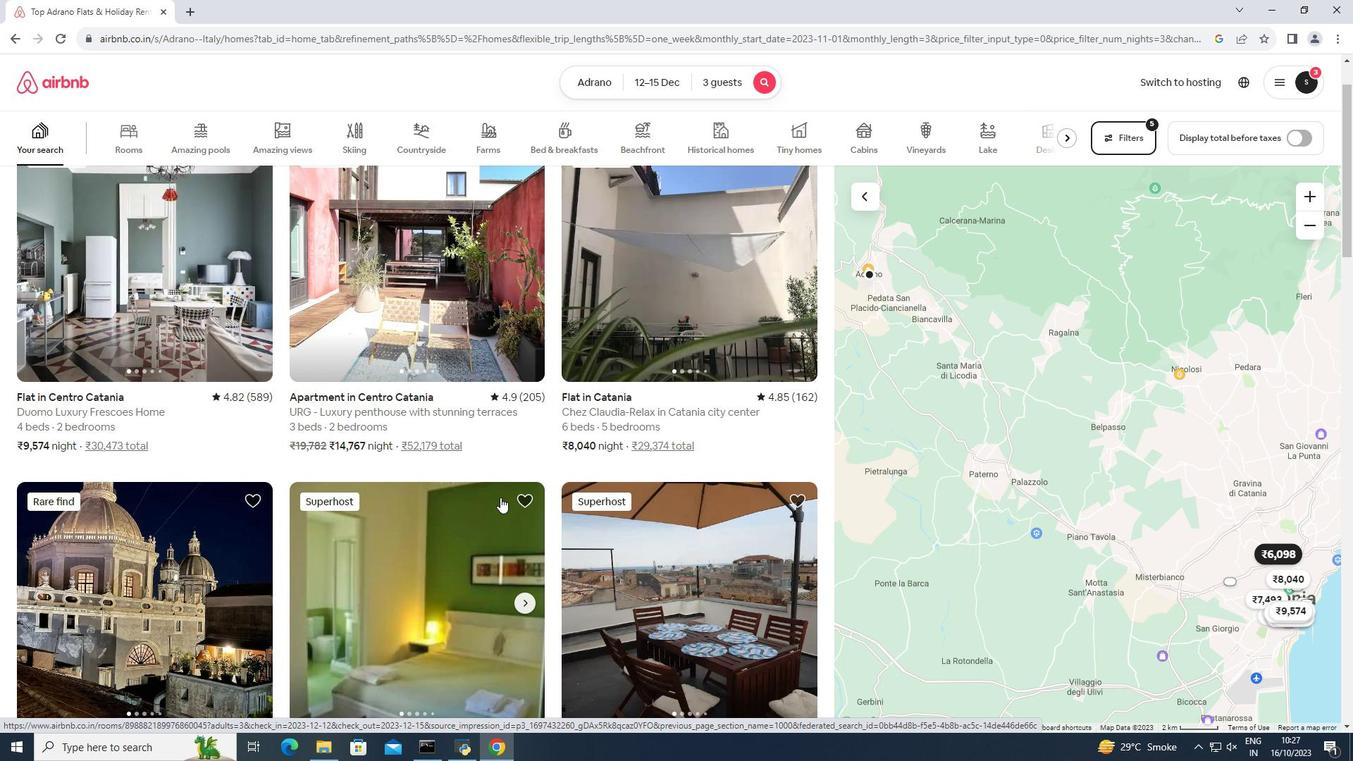 
Action: Mouse scrolled (500, 496) with delta (0, 0)
Screenshot: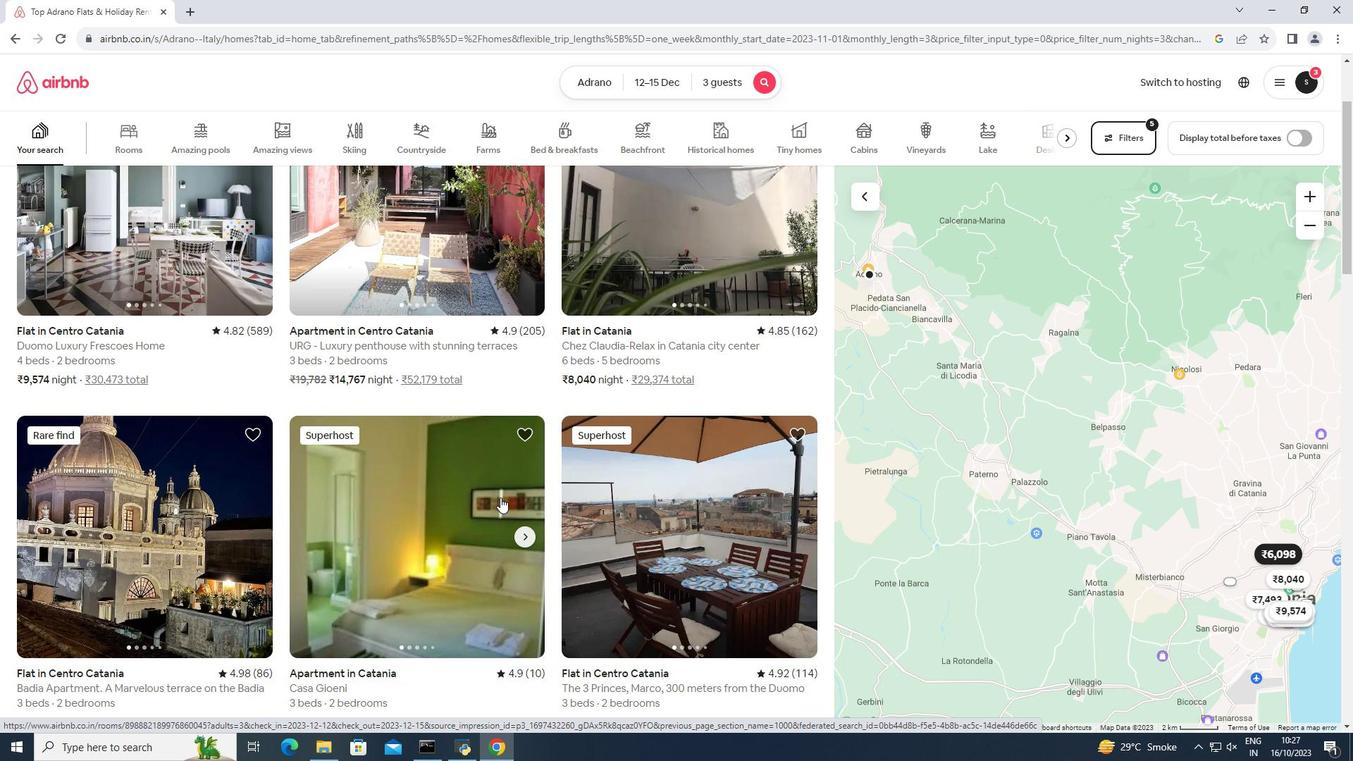 
Action: Mouse moved to (1143, 146)
Screenshot: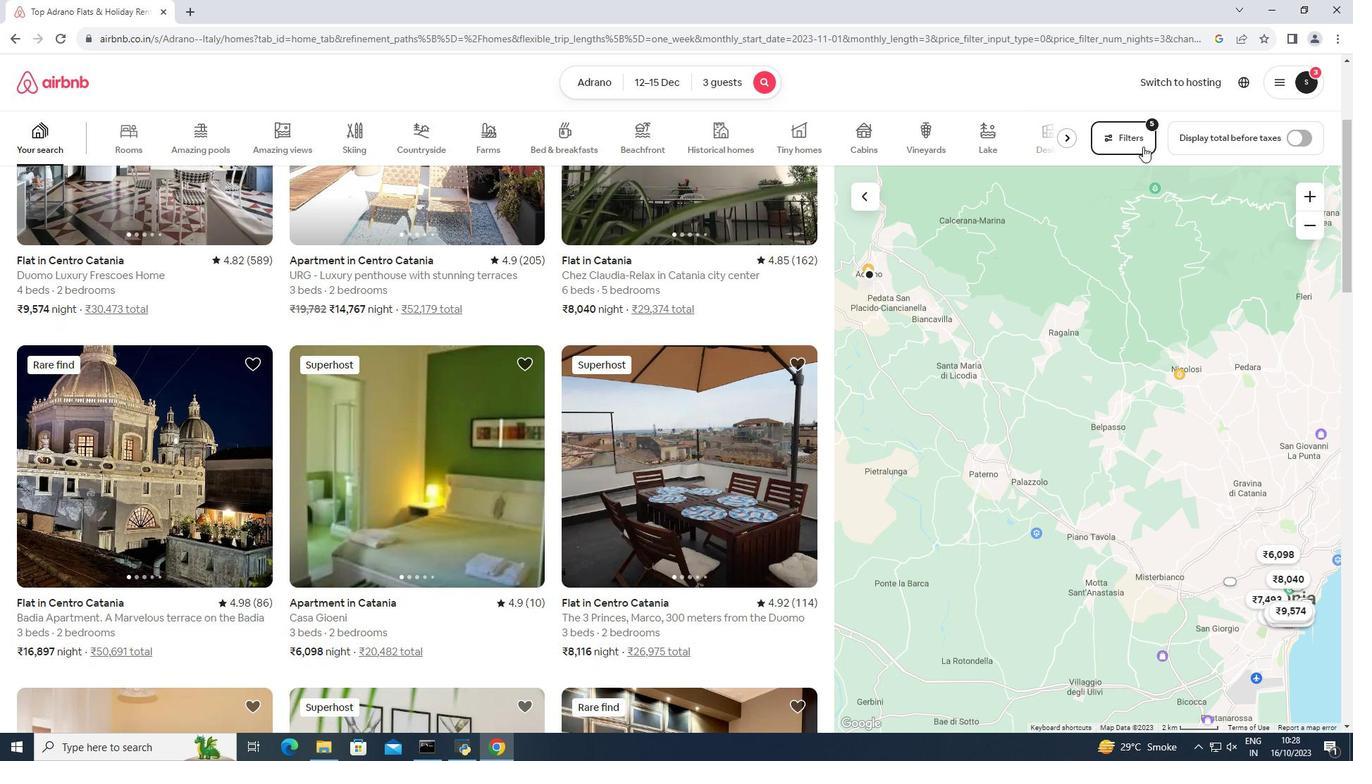
Action: Mouse pressed left at (1143, 146)
Screenshot: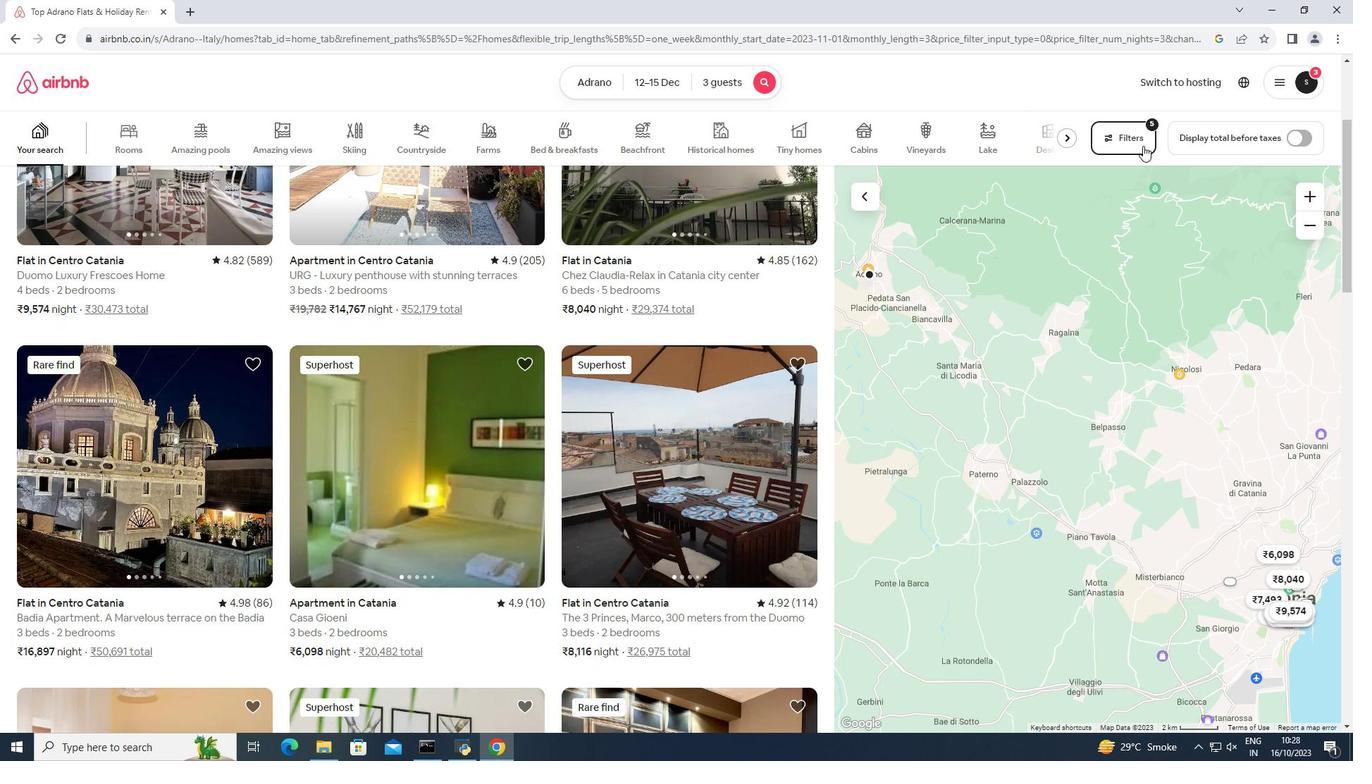 
Action: Mouse moved to (799, 381)
Screenshot: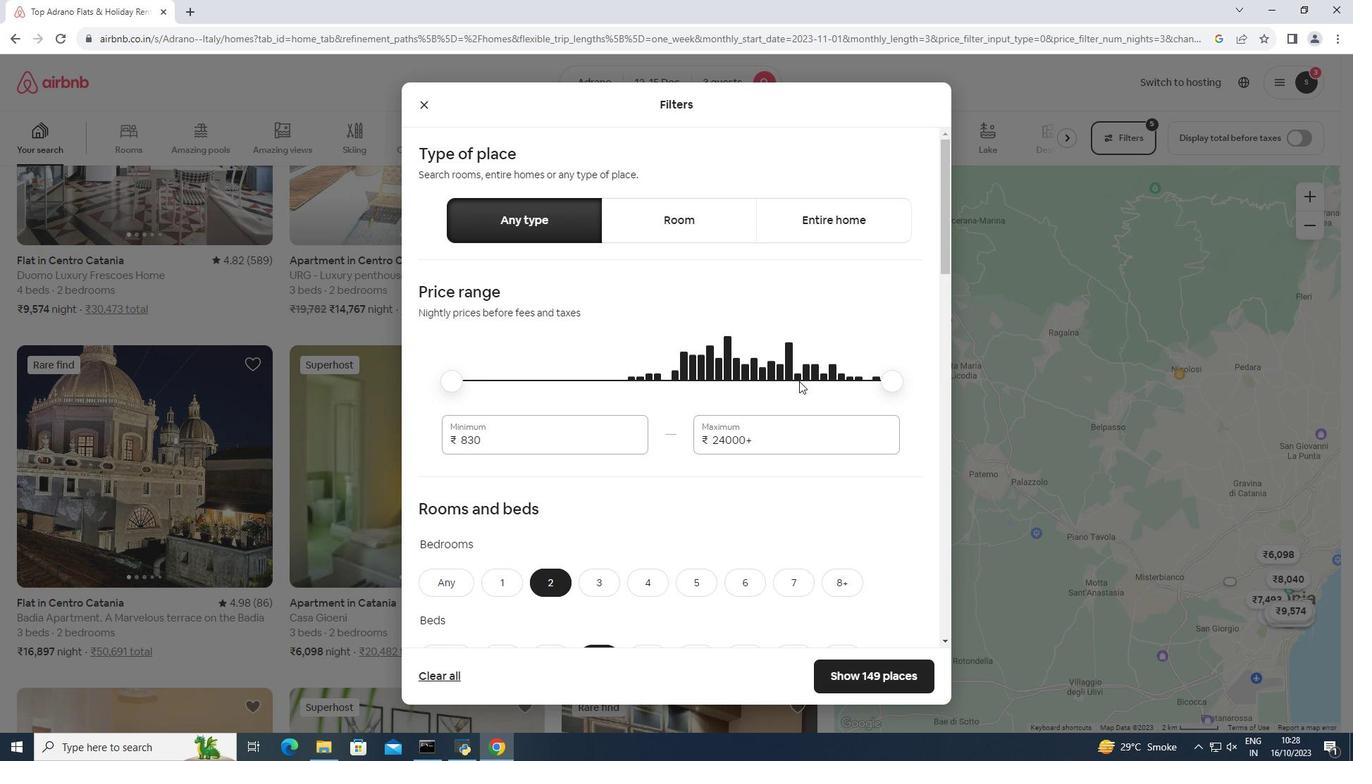 
Action: Mouse scrolled (799, 380) with delta (0, 0)
Screenshot: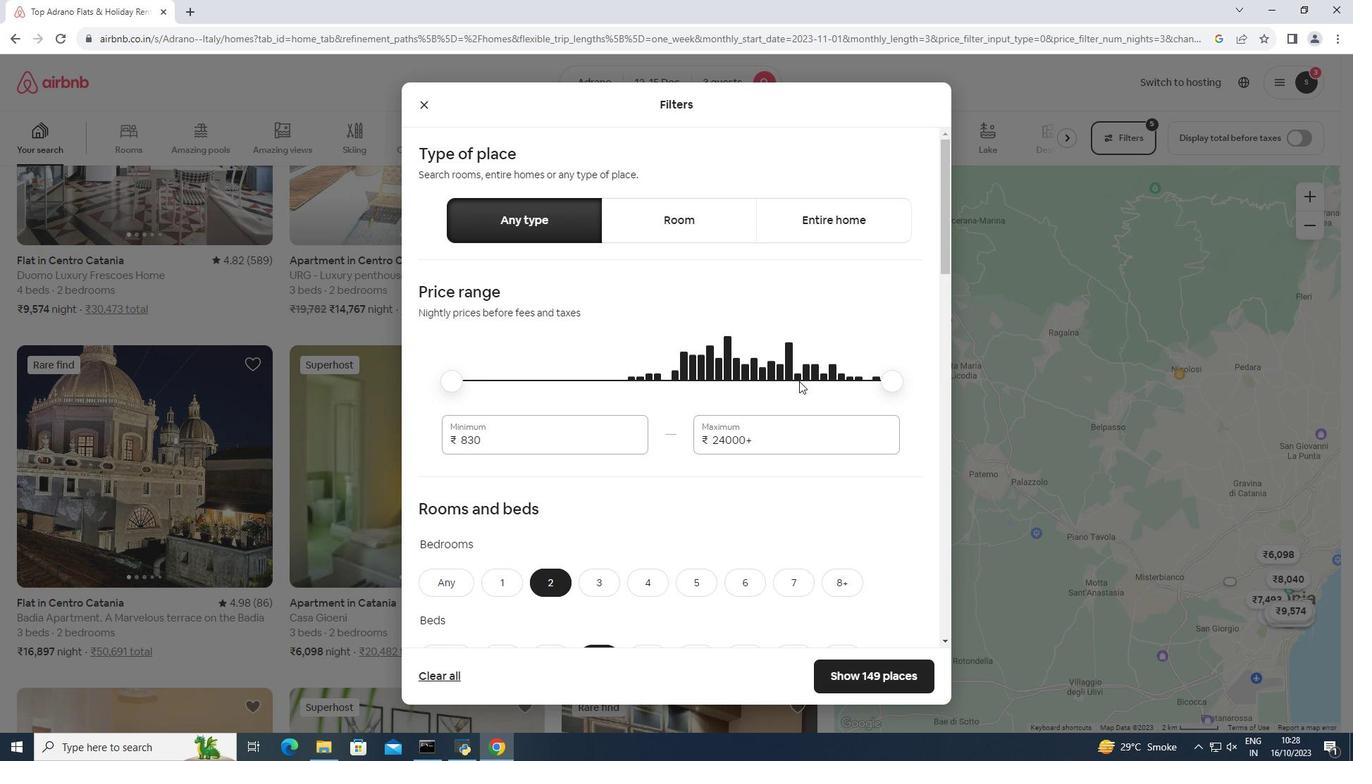 
Action: Mouse scrolled (799, 380) with delta (0, 0)
Screenshot: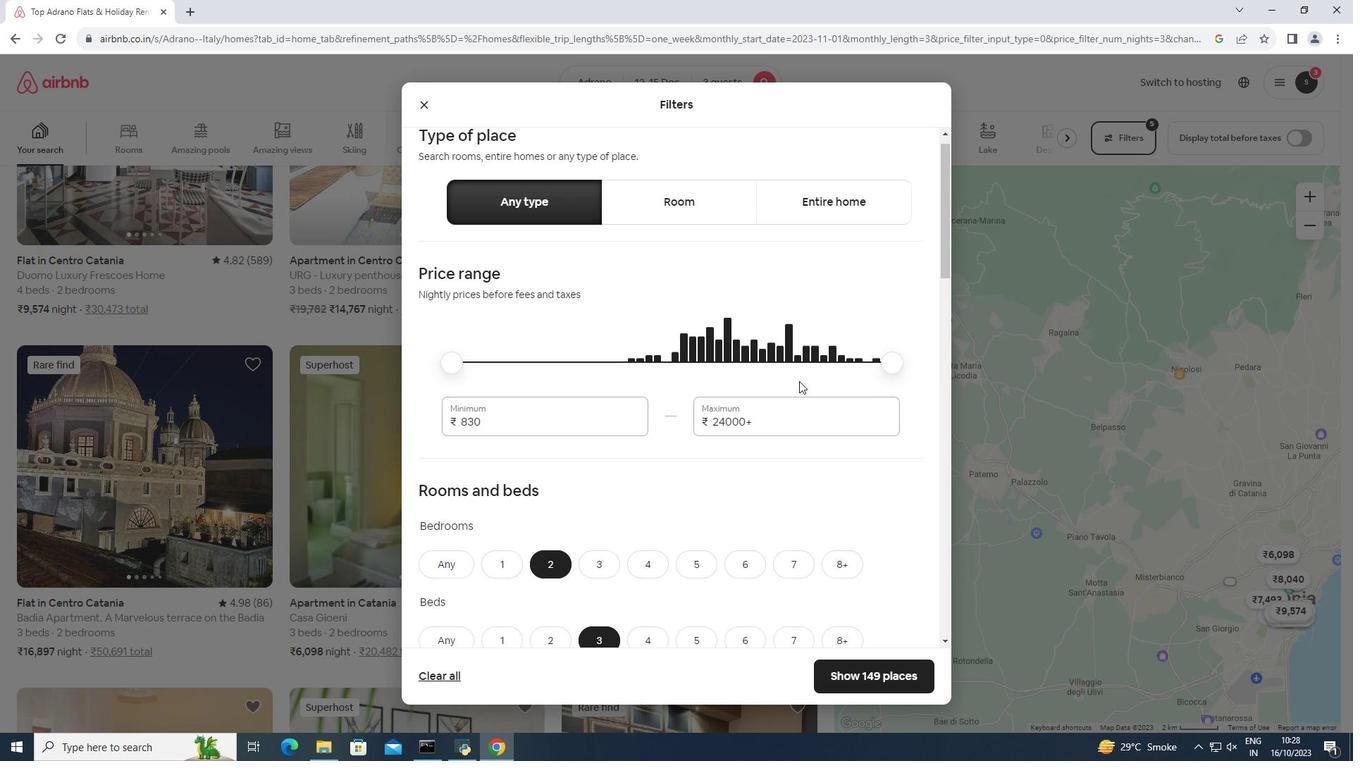 
Action: Mouse scrolled (799, 380) with delta (0, 0)
Screenshot: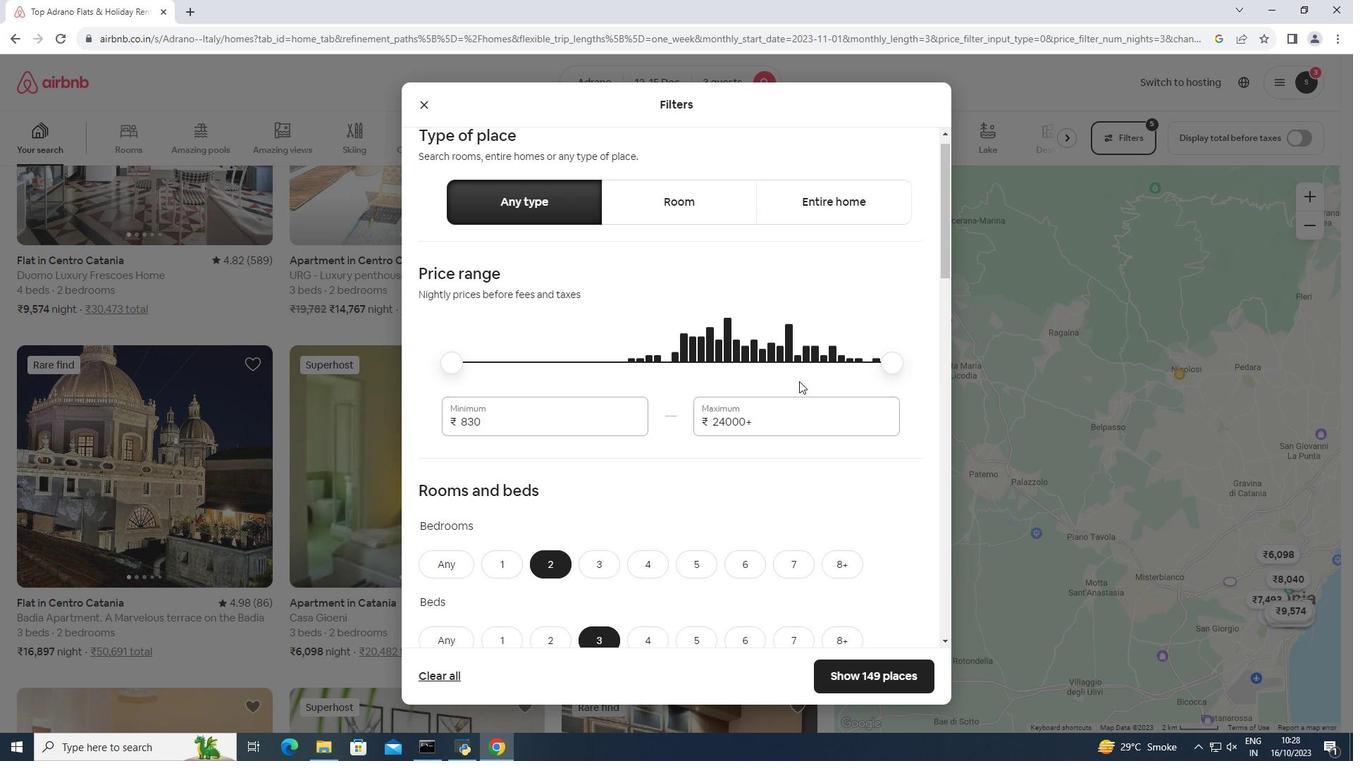 
Action: Mouse moved to (873, 681)
Screenshot: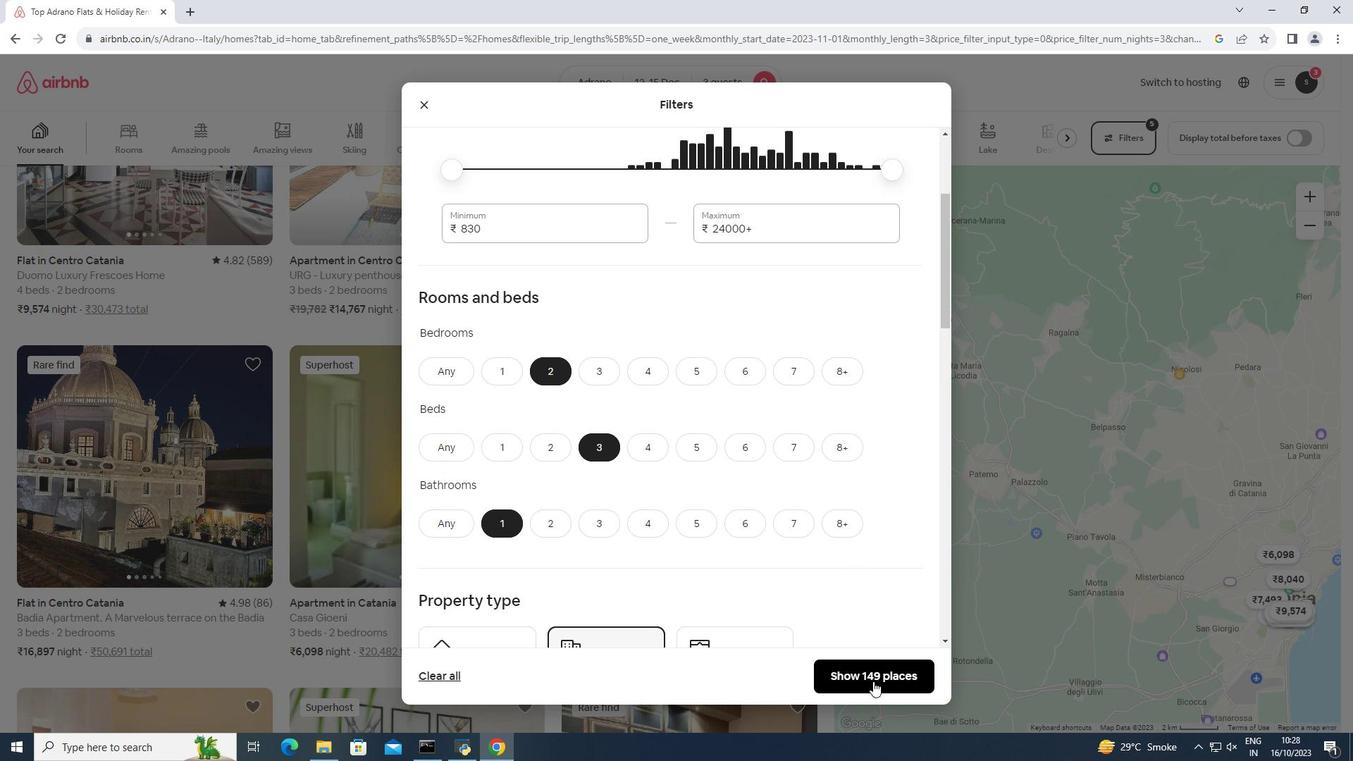 
Action: Mouse pressed left at (873, 681)
Screenshot: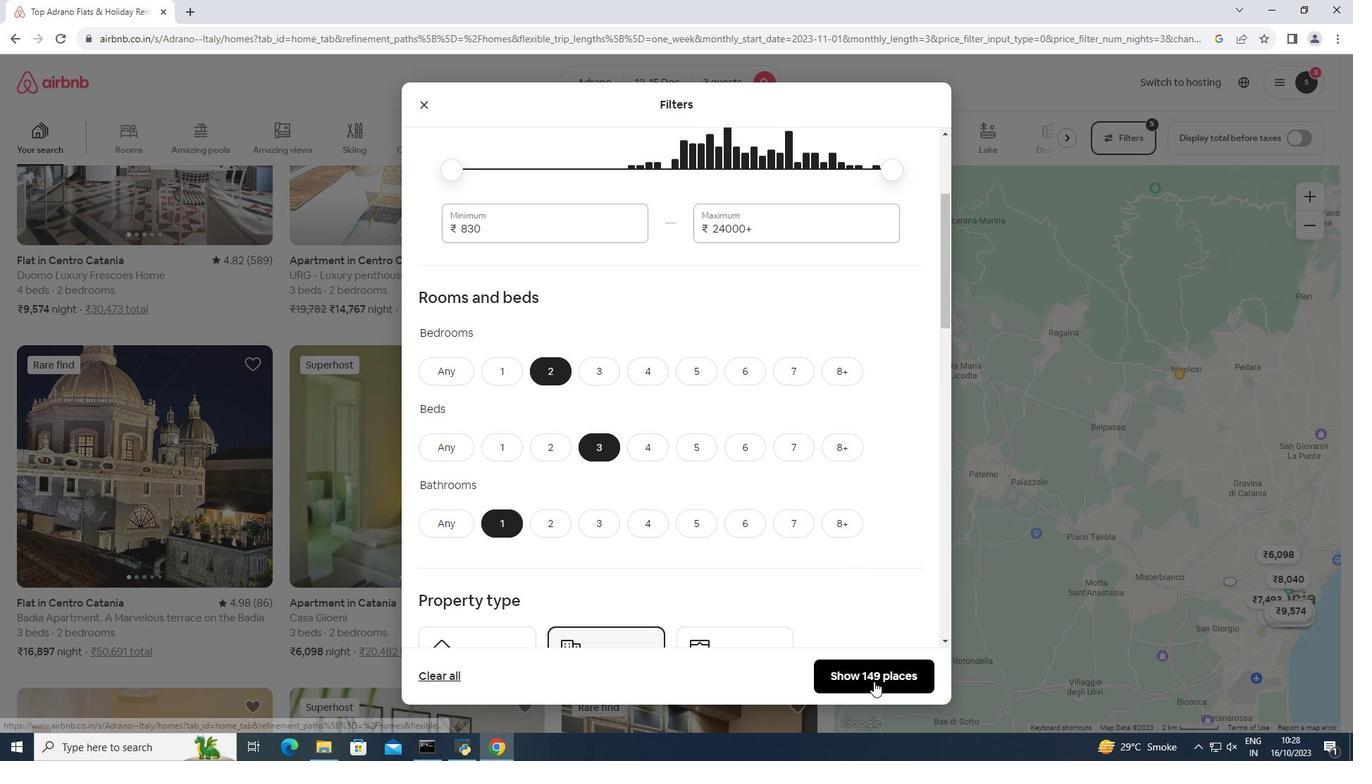
Action: Mouse moved to (579, 486)
Screenshot: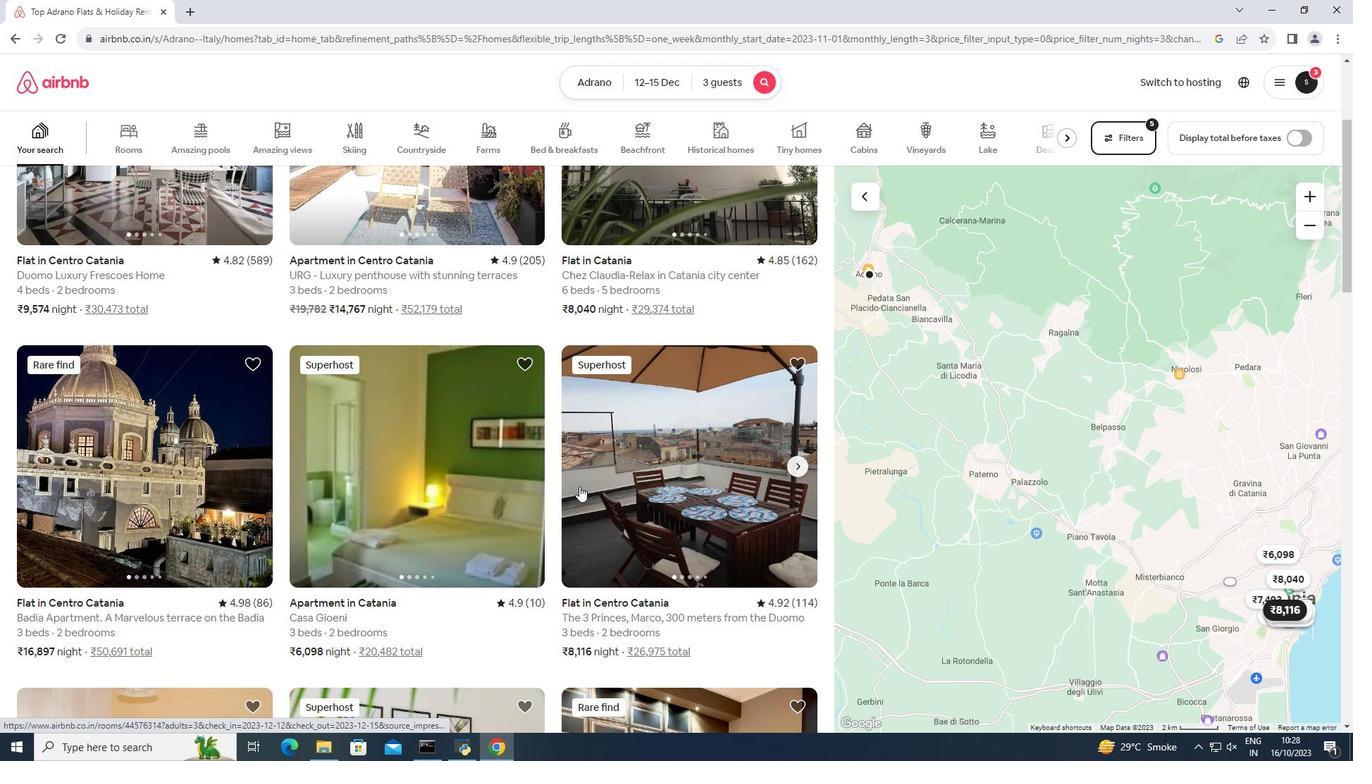 
Action: Mouse scrolled (579, 485) with delta (0, 0)
Screenshot: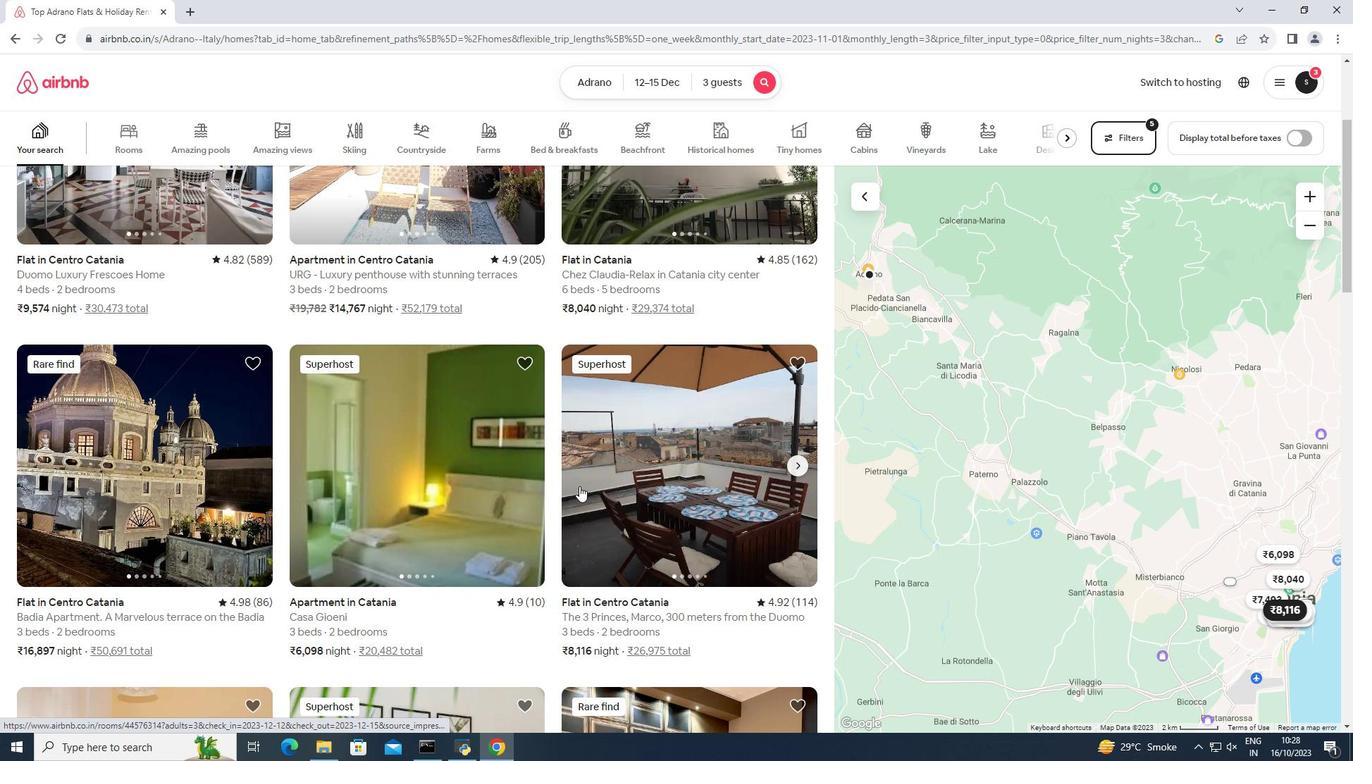 
Action: Mouse moved to (504, 429)
Screenshot: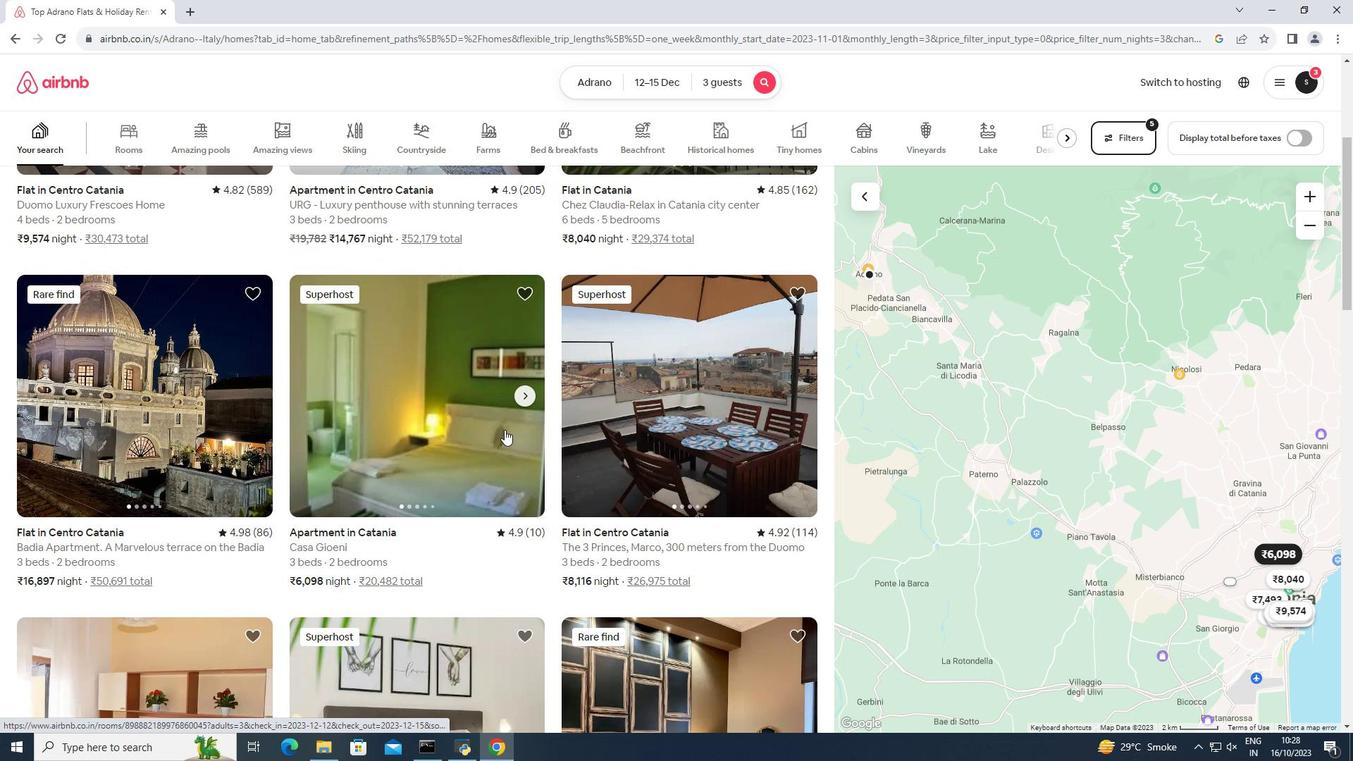 
Action: Mouse pressed left at (504, 429)
Screenshot: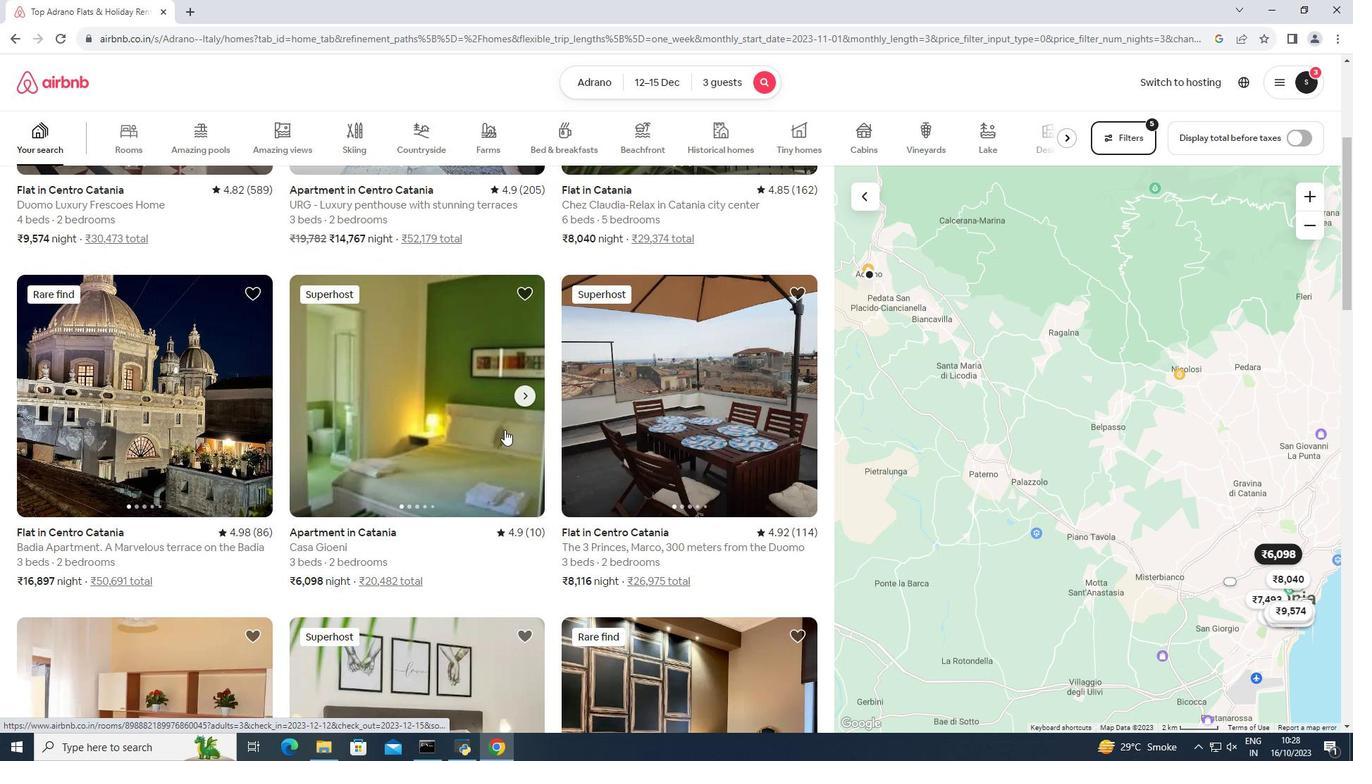 
Action: Mouse moved to (983, 515)
Screenshot: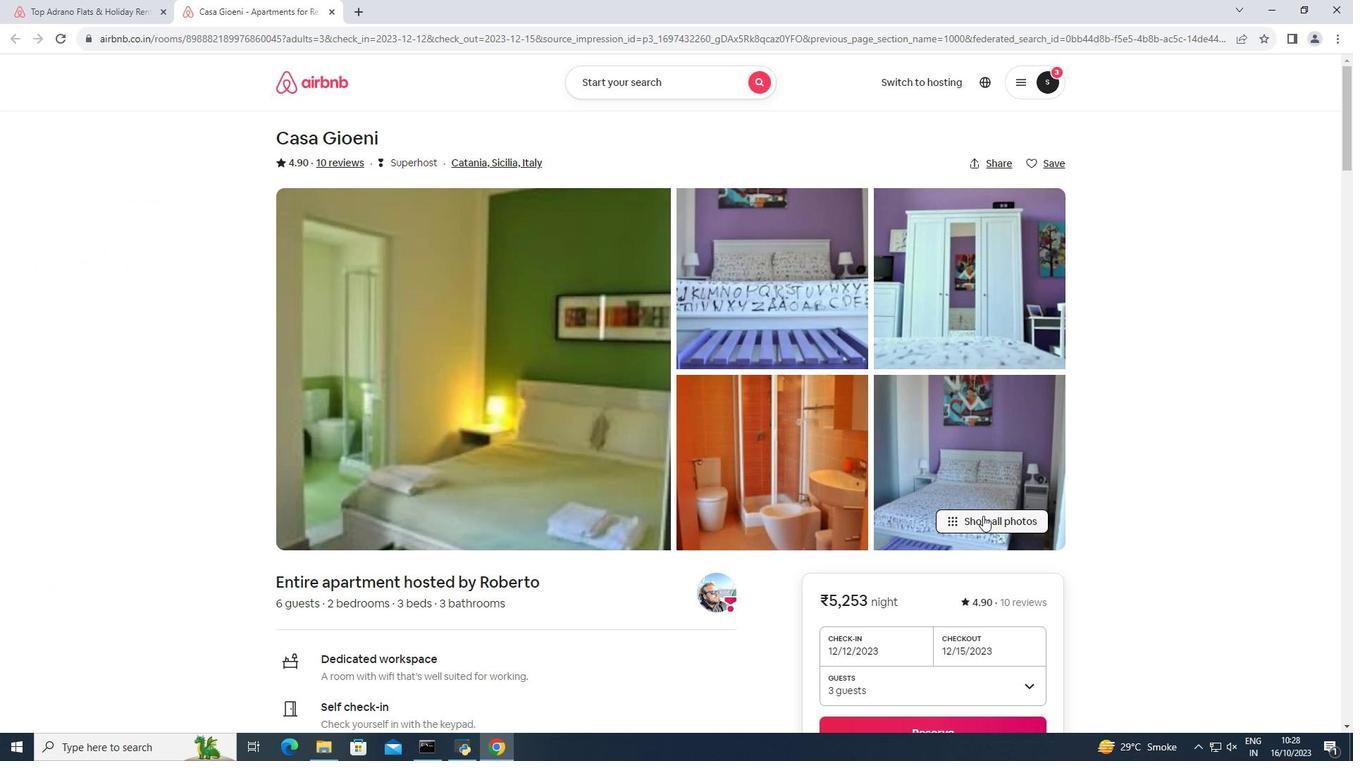
Action: Mouse pressed left at (983, 515)
Screenshot: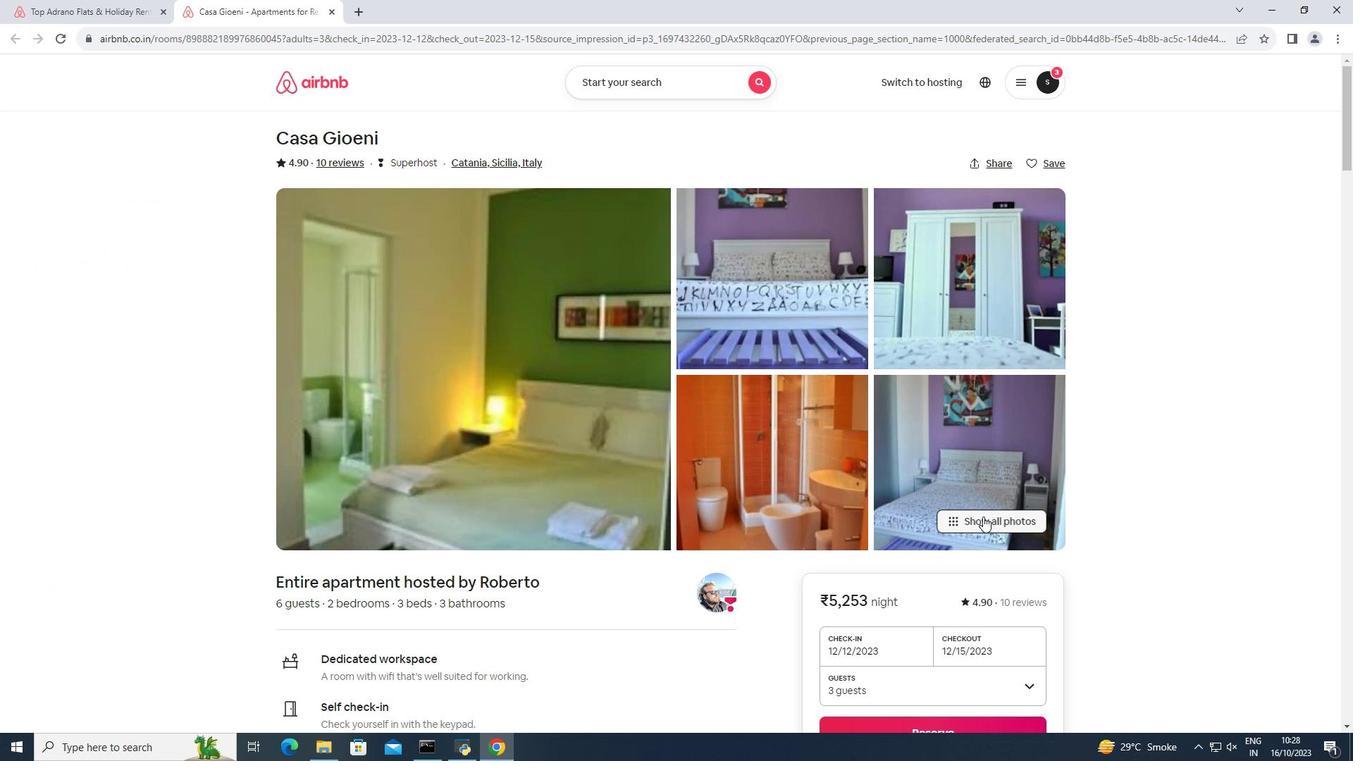 
Action: Mouse moved to (989, 510)
Screenshot: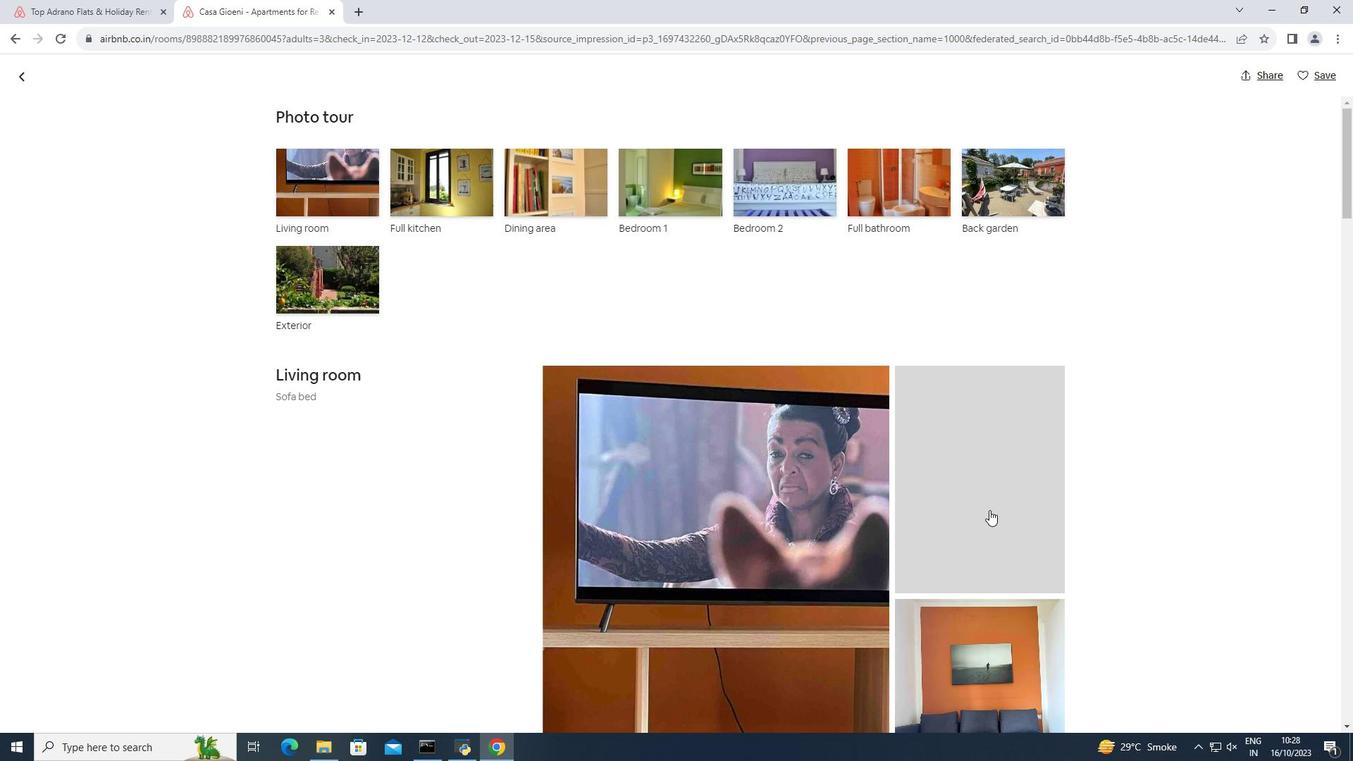
Action: Mouse scrolled (989, 509) with delta (0, 0)
Screenshot: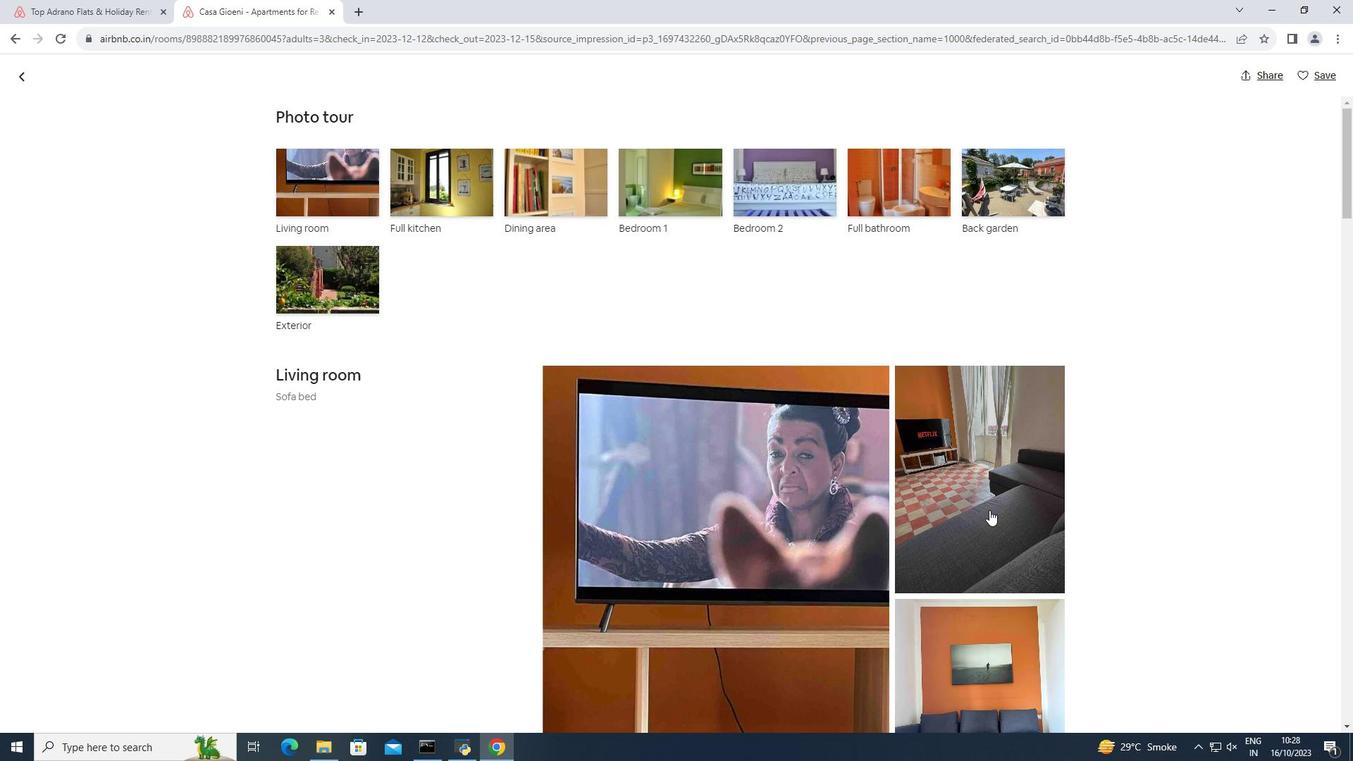
Action: Mouse scrolled (989, 509) with delta (0, 0)
Screenshot: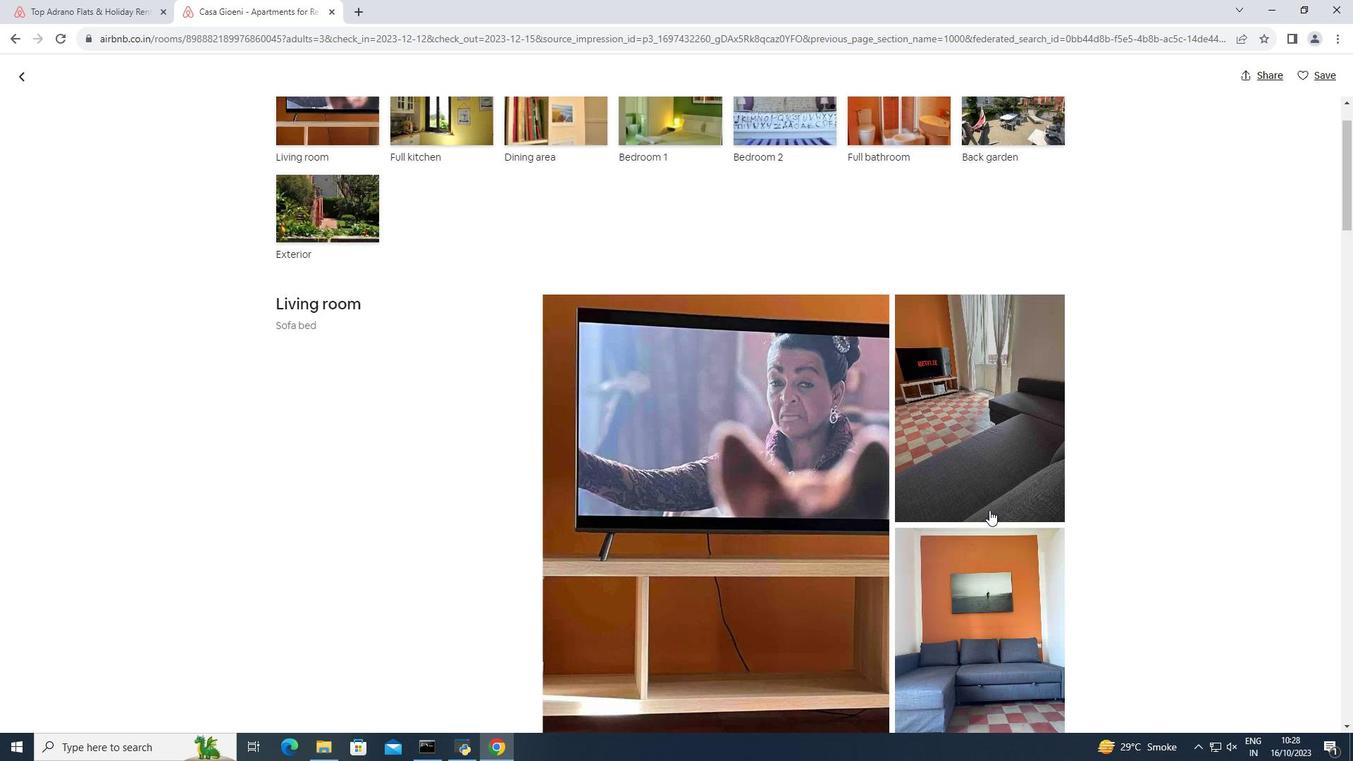 
Action: Mouse scrolled (989, 509) with delta (0, 0)
Screenshot: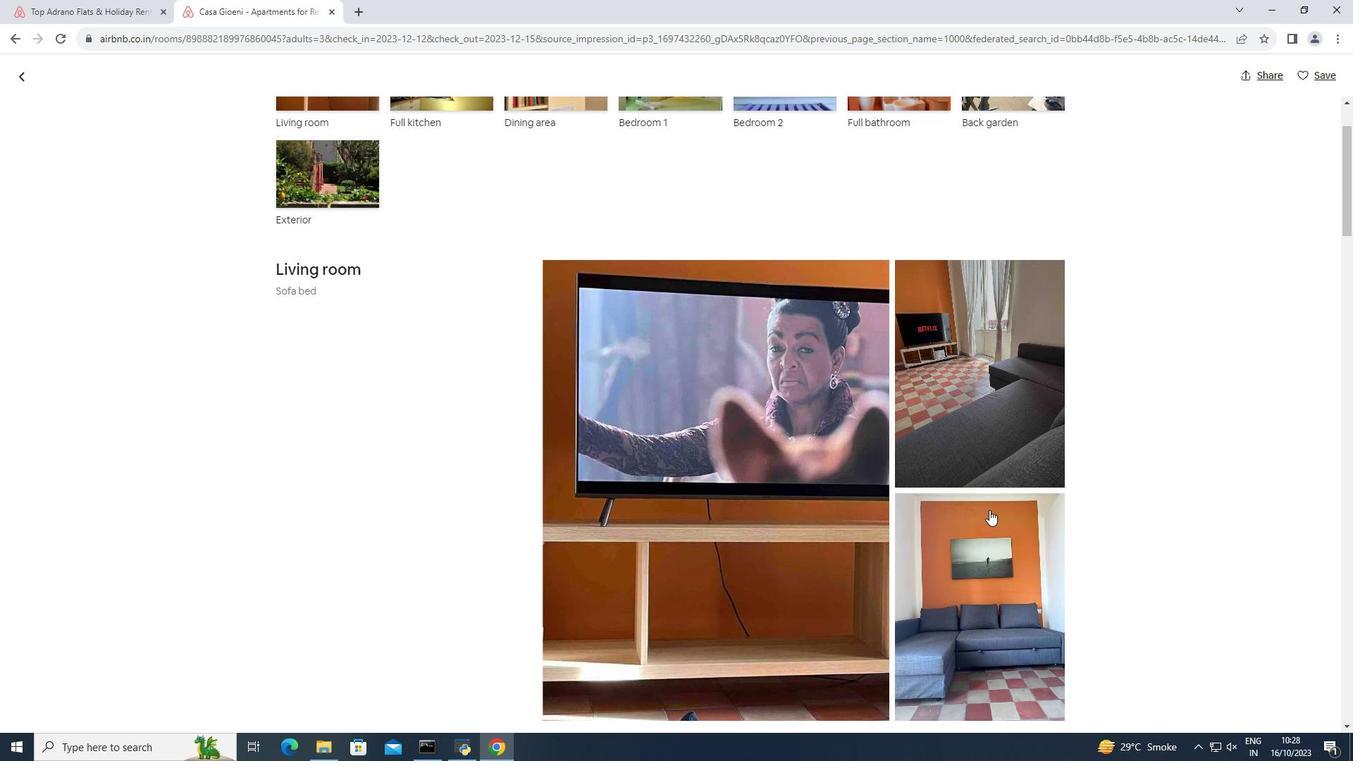 
Action: Mouse scrolled (989, 509) with delta (0, 0)
Screenshot: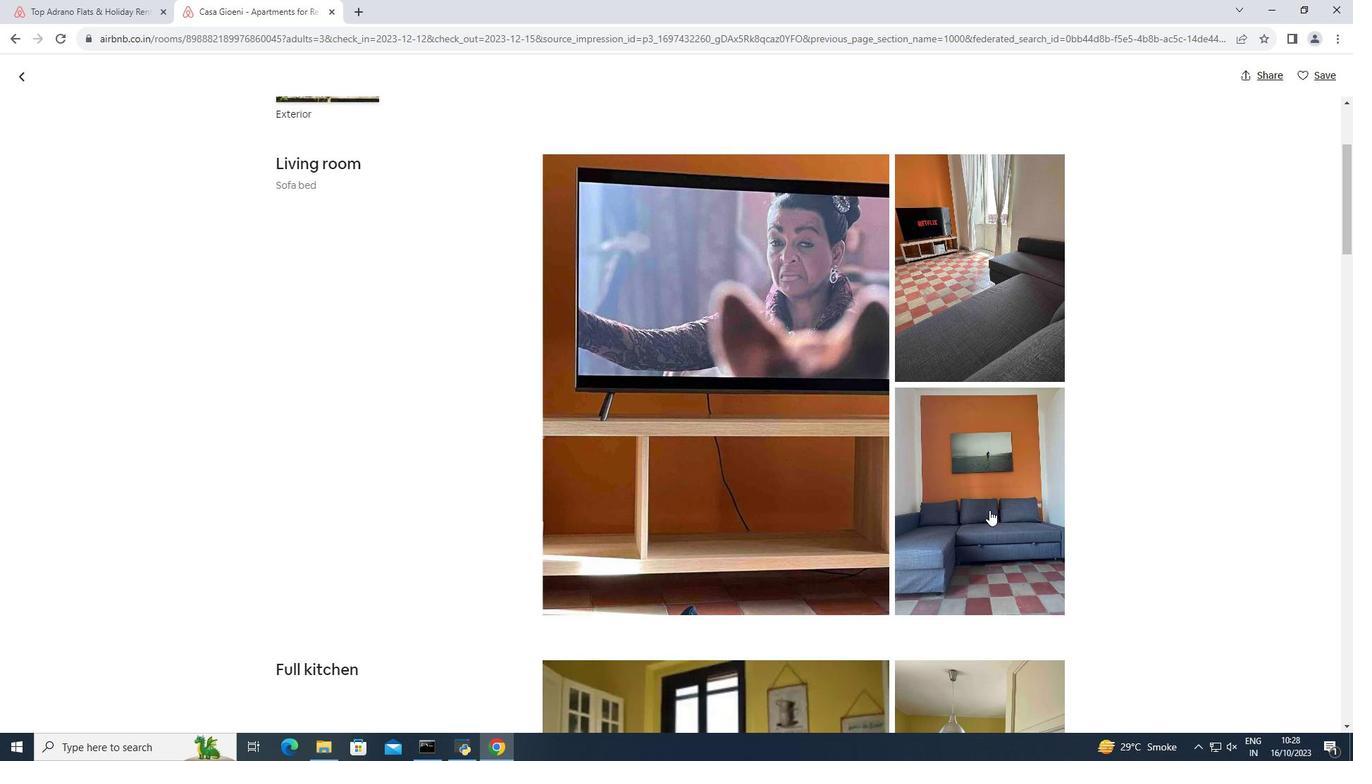 
Action: Mouse scrolled (989, 509) with delta (0, 0)
Screenshot: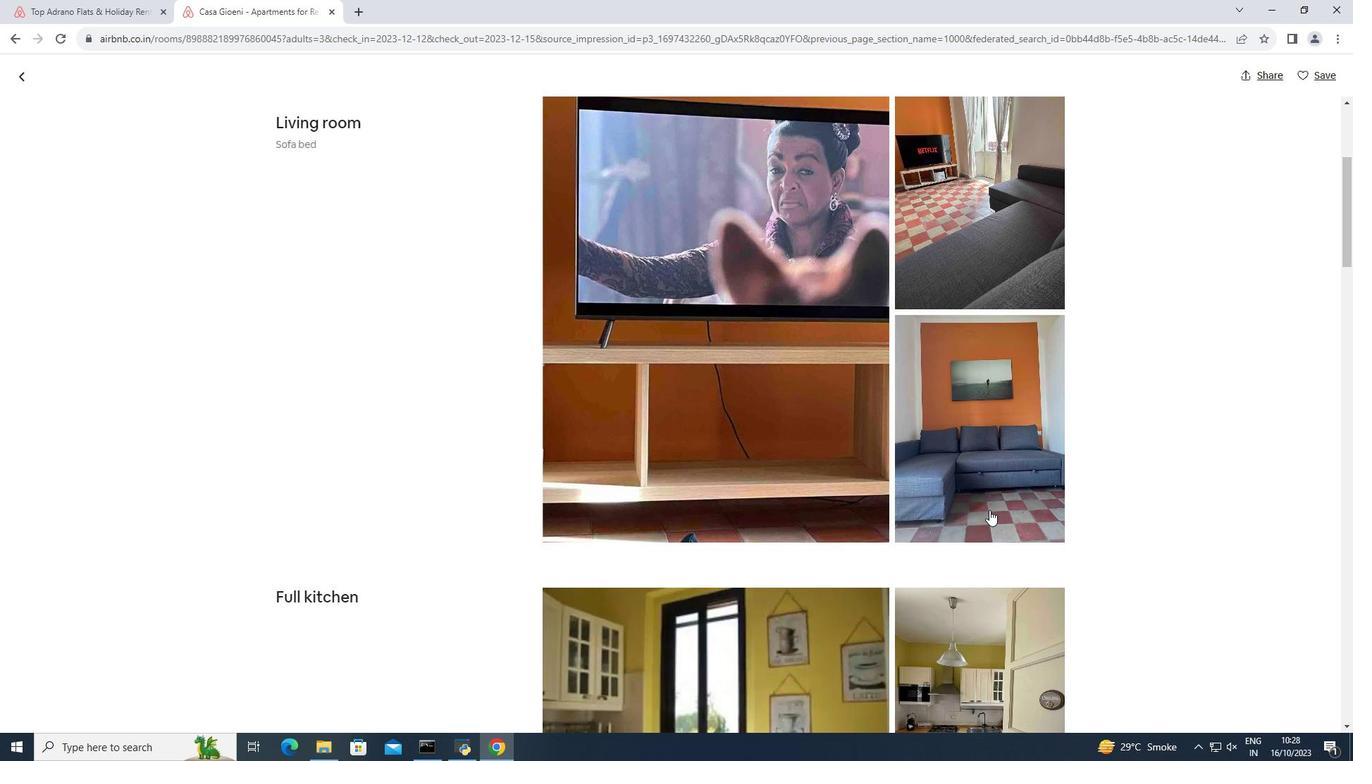 
Action: Mouse scrolled (989, 509) with delta (0, 0)
Screenshot: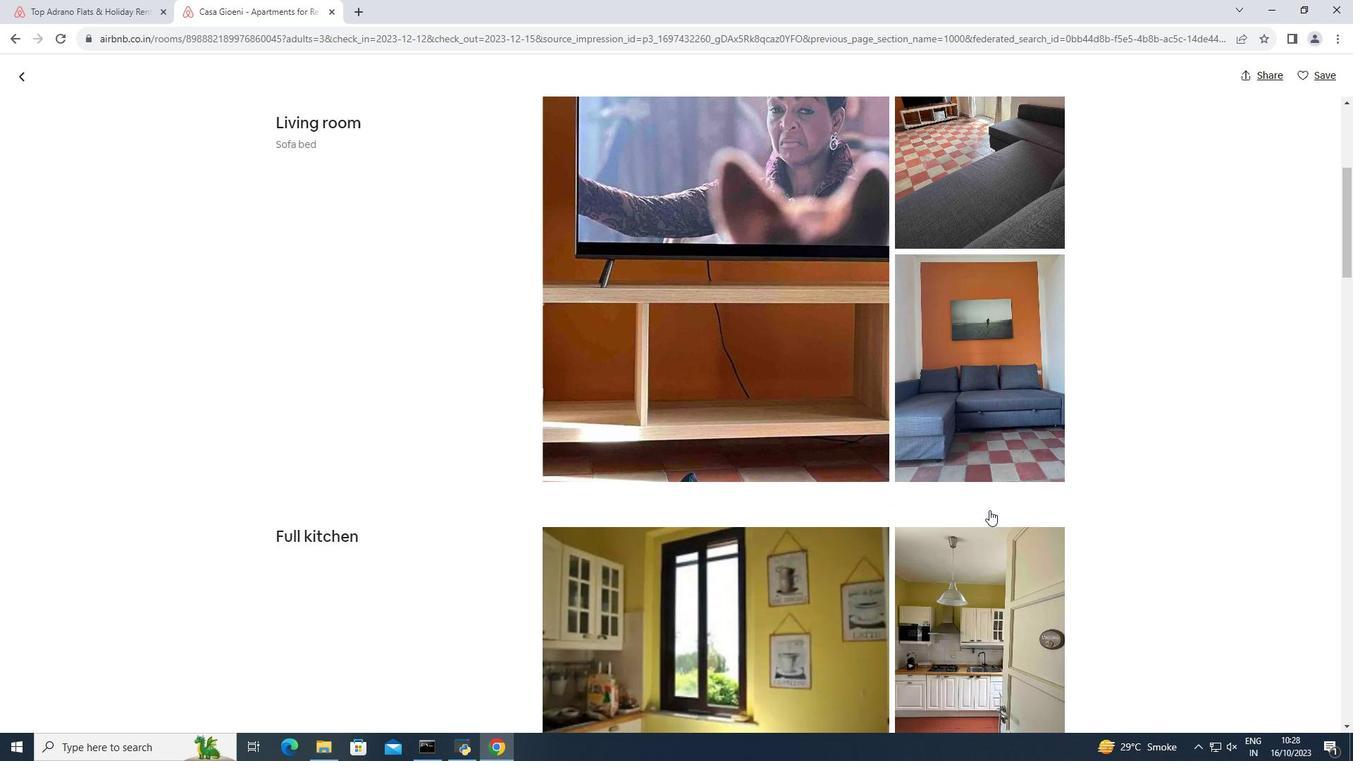 
Action: Mouse scrolled (989, 509) with delta (0, 0)
Screenshot: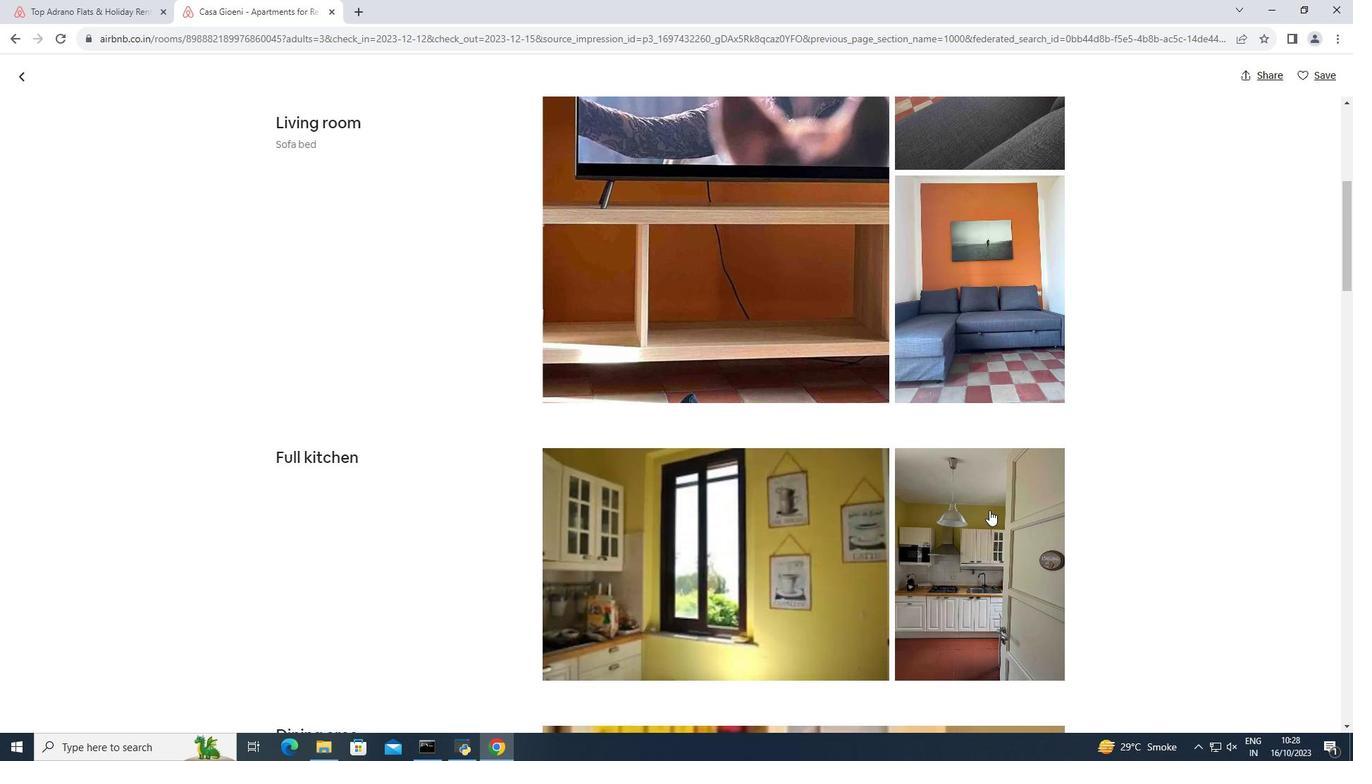 
Action: Mouse scrolled (989, 509) with delta (0, 0)
Screenshot: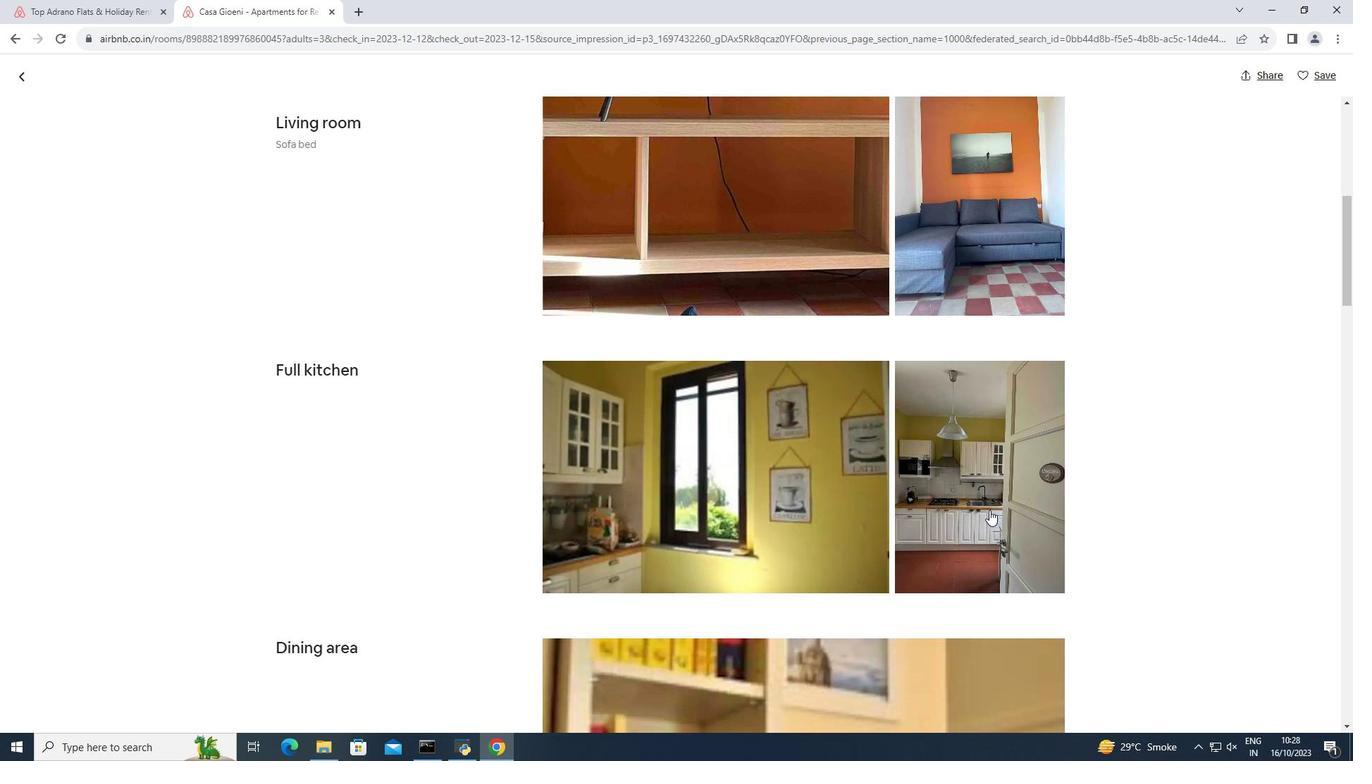
Action: Mouse scrolled (989, 509) with delta (0, 0)
Screenshot: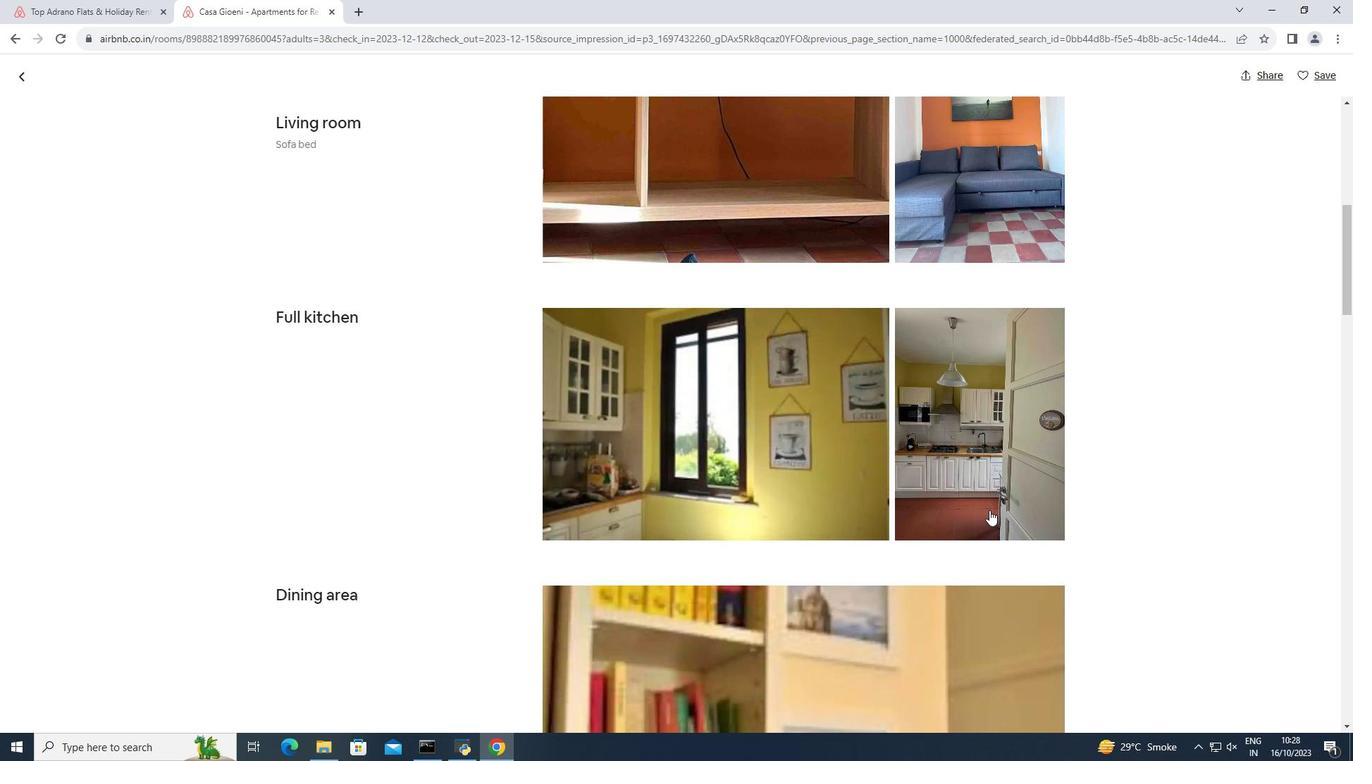
Action: Mouse scrolled (989, 509) with delta (0, 0)
Screenshot: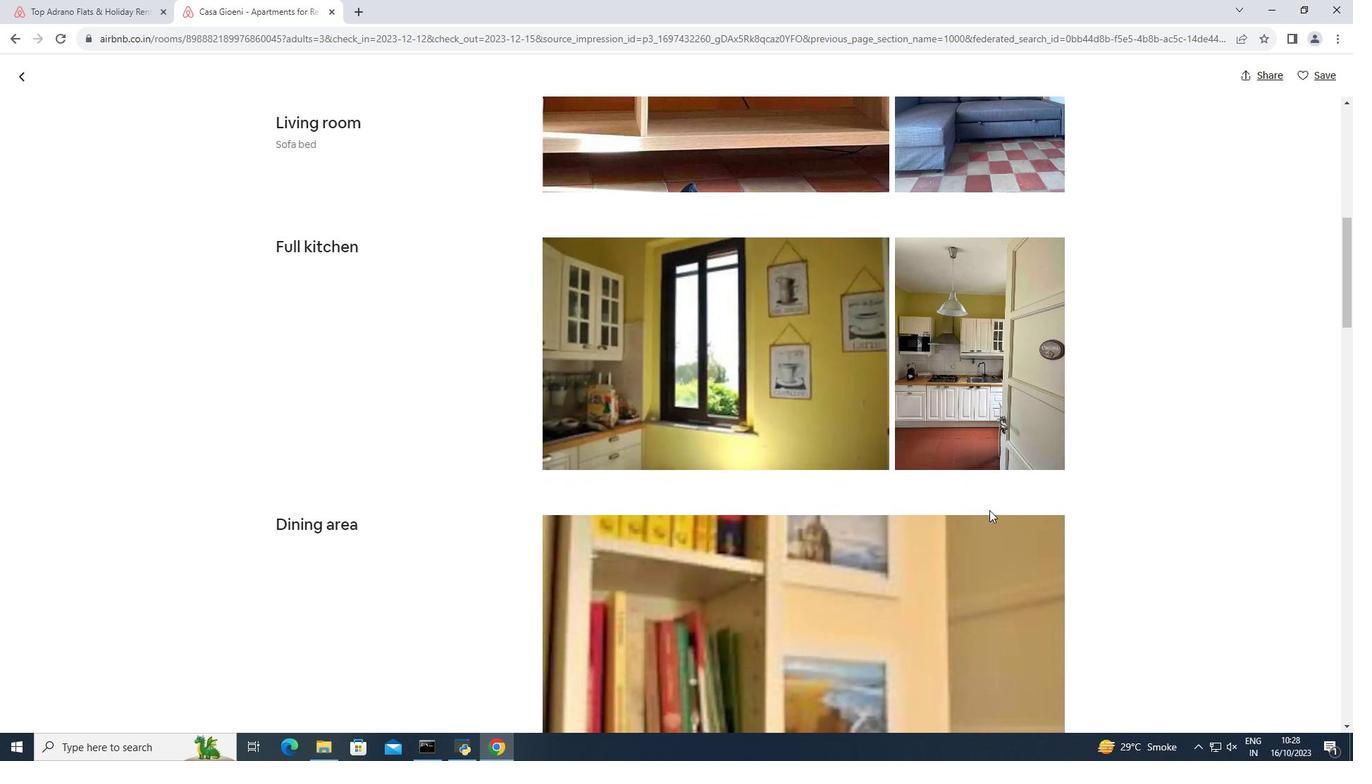 
Action: Mouse scrolled (989, 509) with delta (0, 0)
Screenshot: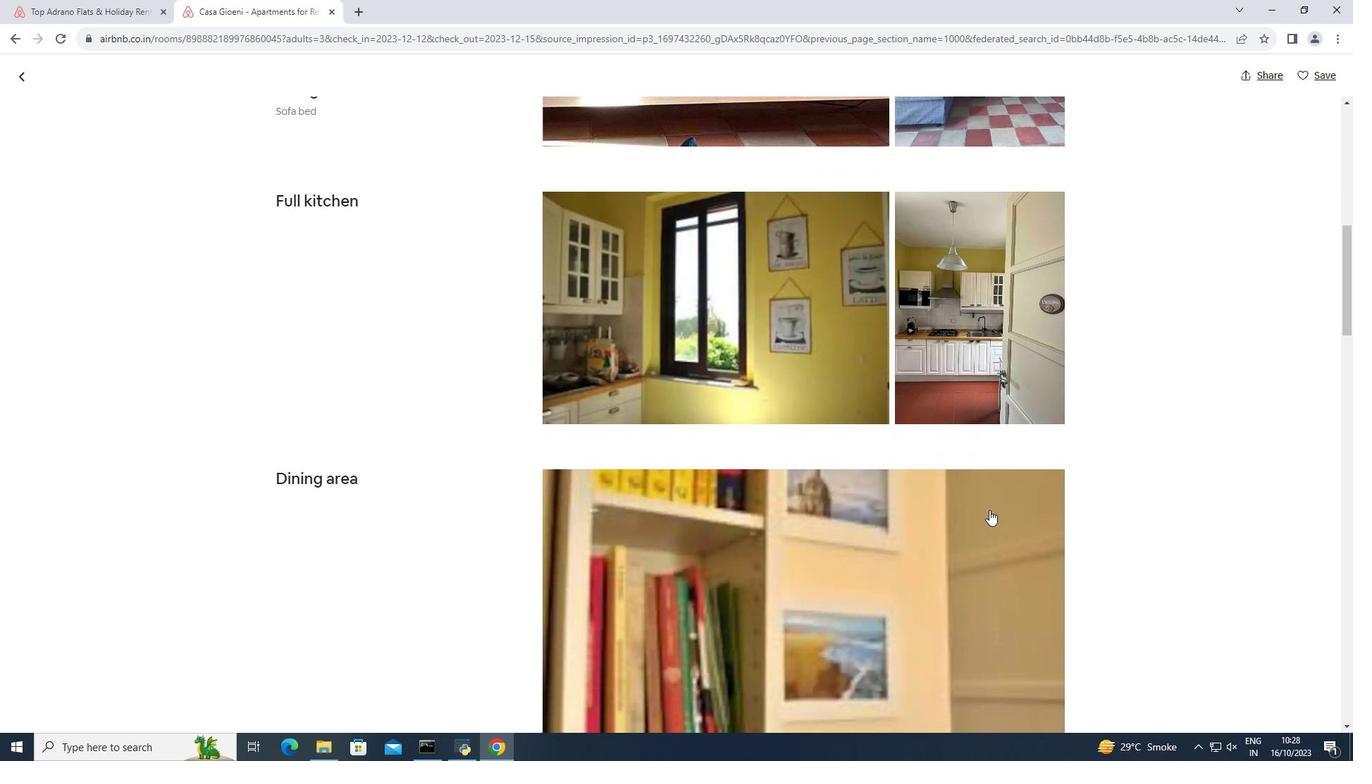 
Action: Mouse scrolled (989, 509) with delta (0, 0)
Screenshot: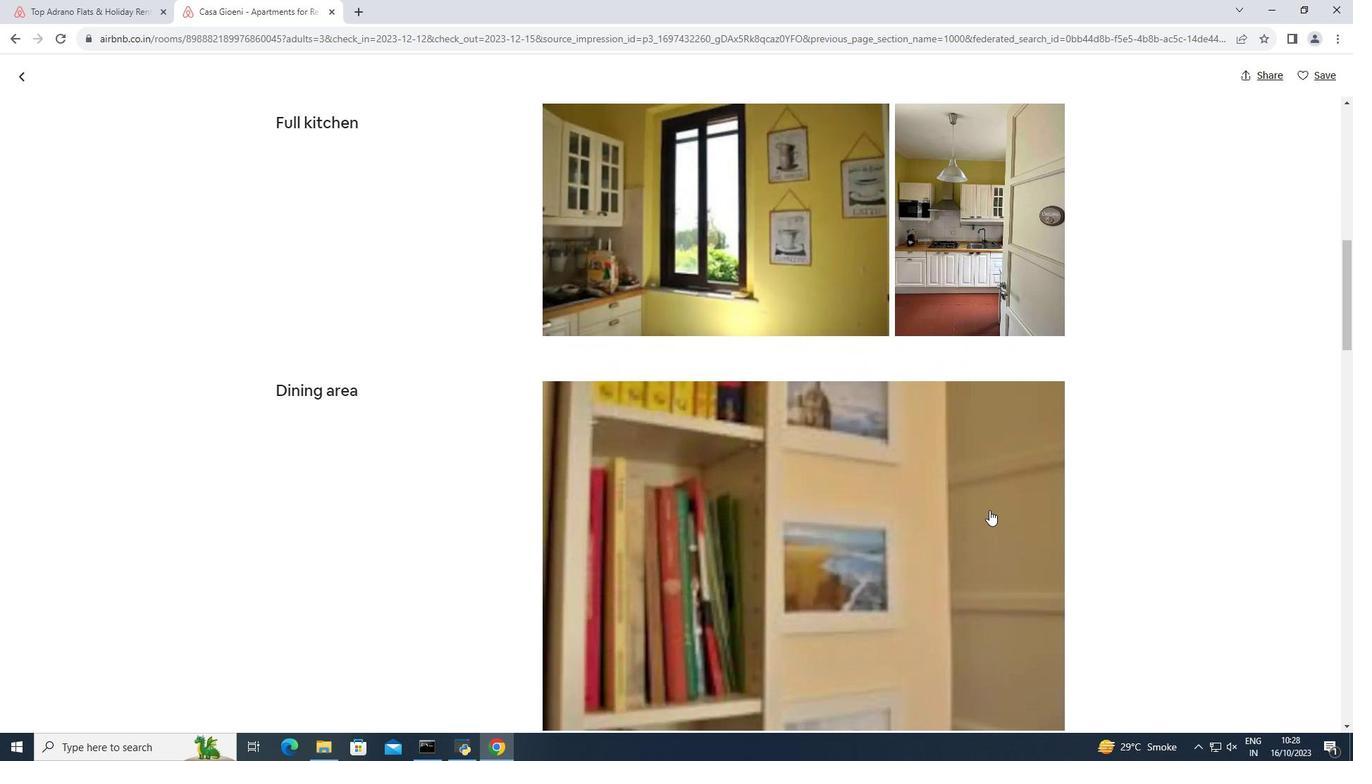 
Action: Mouse scrolled (989, 509) with delta (0, 0)
Screenshot: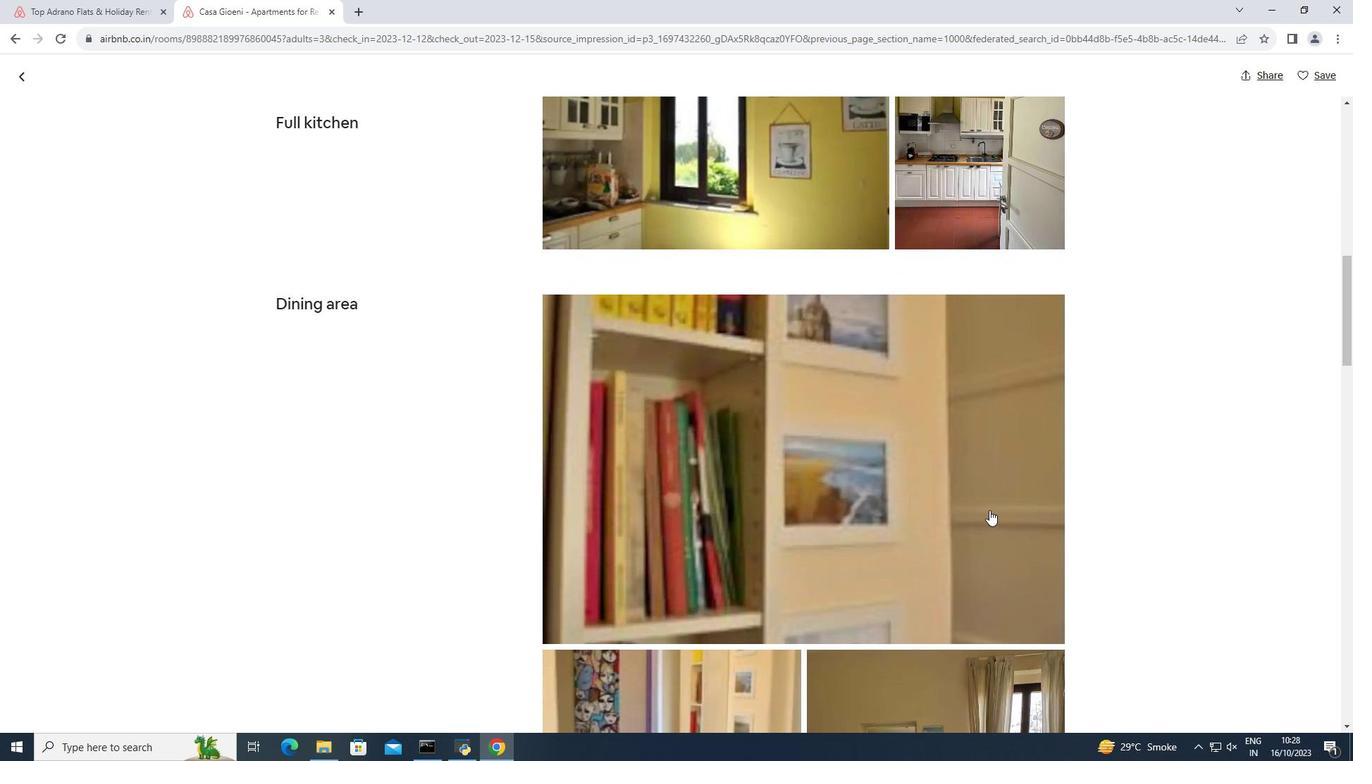 
Action: Mouse scrolled (989, 509) with delta (0, 0)
Screenshot: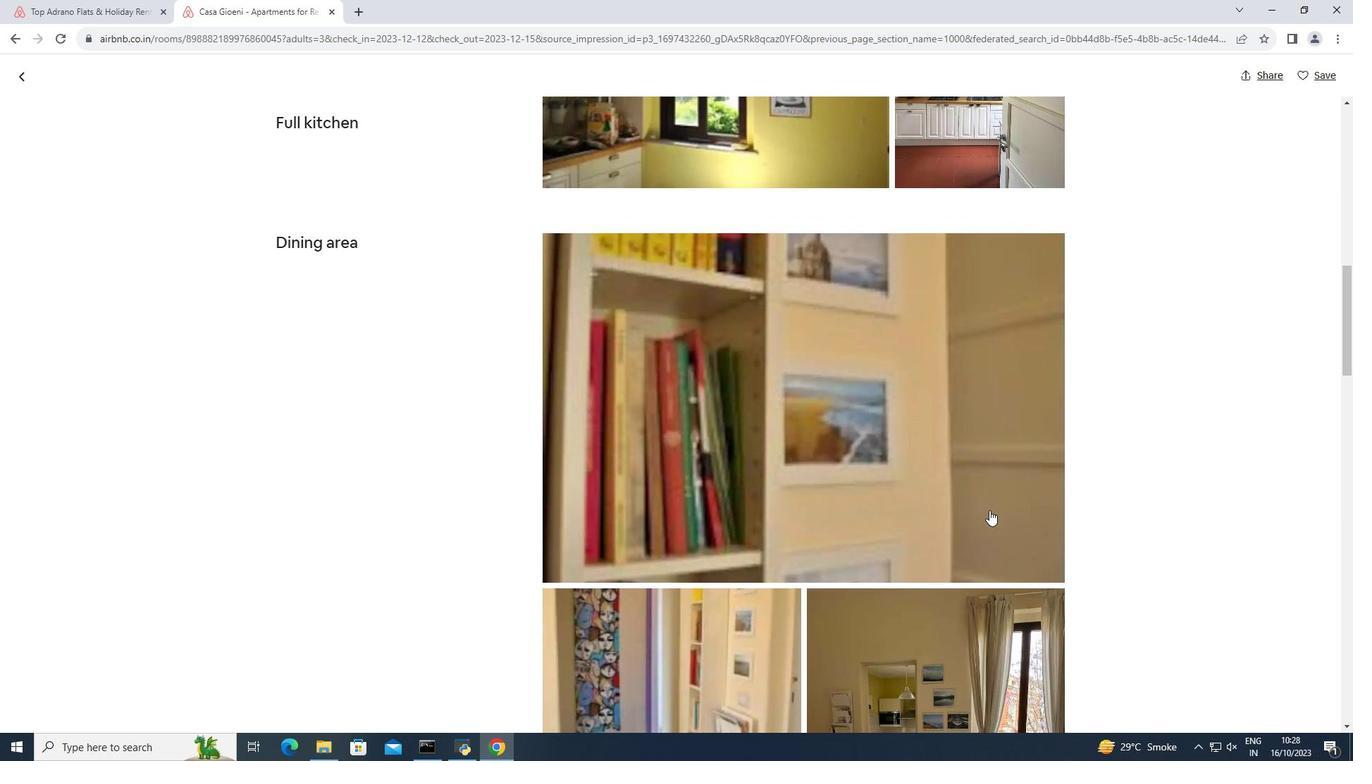 
Action: Mouse scrolled (989, 509) with delta (0, 0)
Screenshot: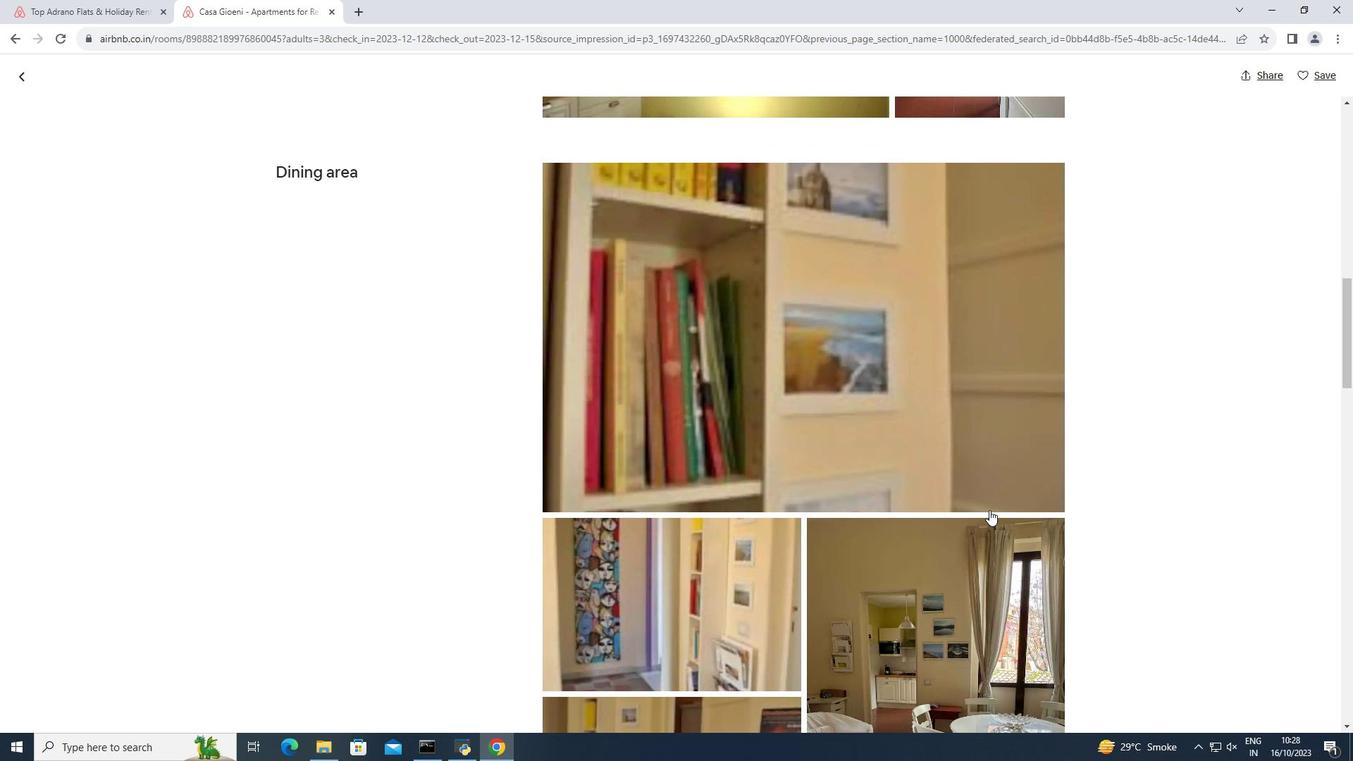 
Action: Mouse scrolled (989, 509) with delta (0, 0)
Screenshot: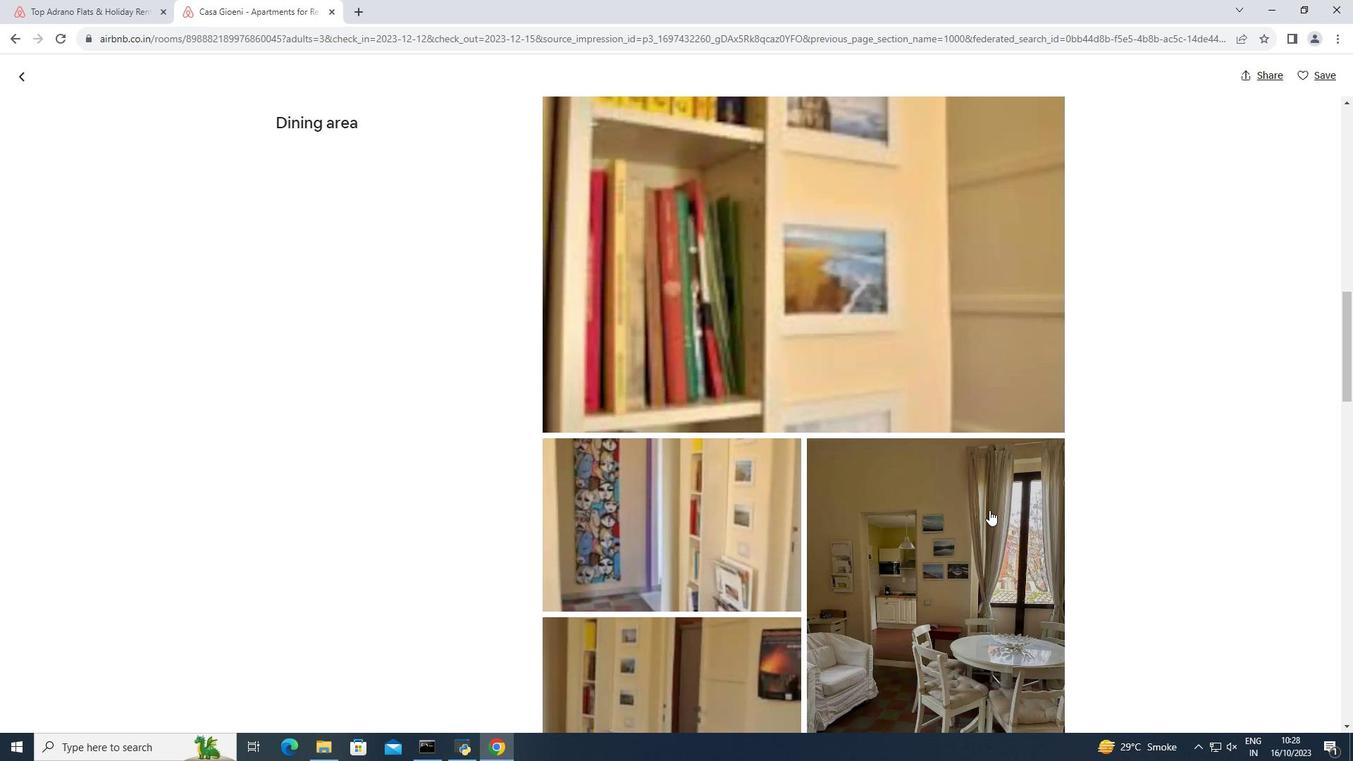 
Action: Mouse scrolled (989, 509) with delta (0, 0)
Screenshot: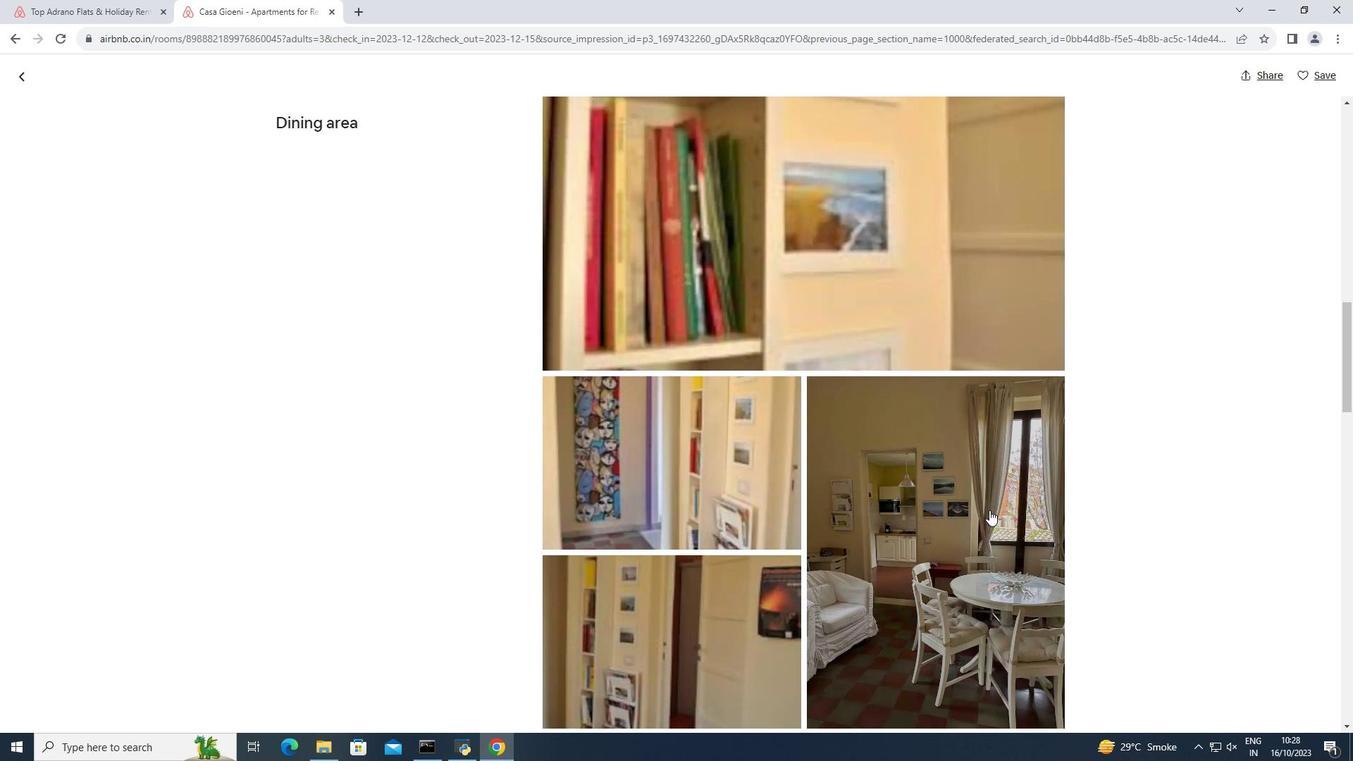 
Action: Mouse scrolled (989, 509) with delta (0, 0)
Screenshot: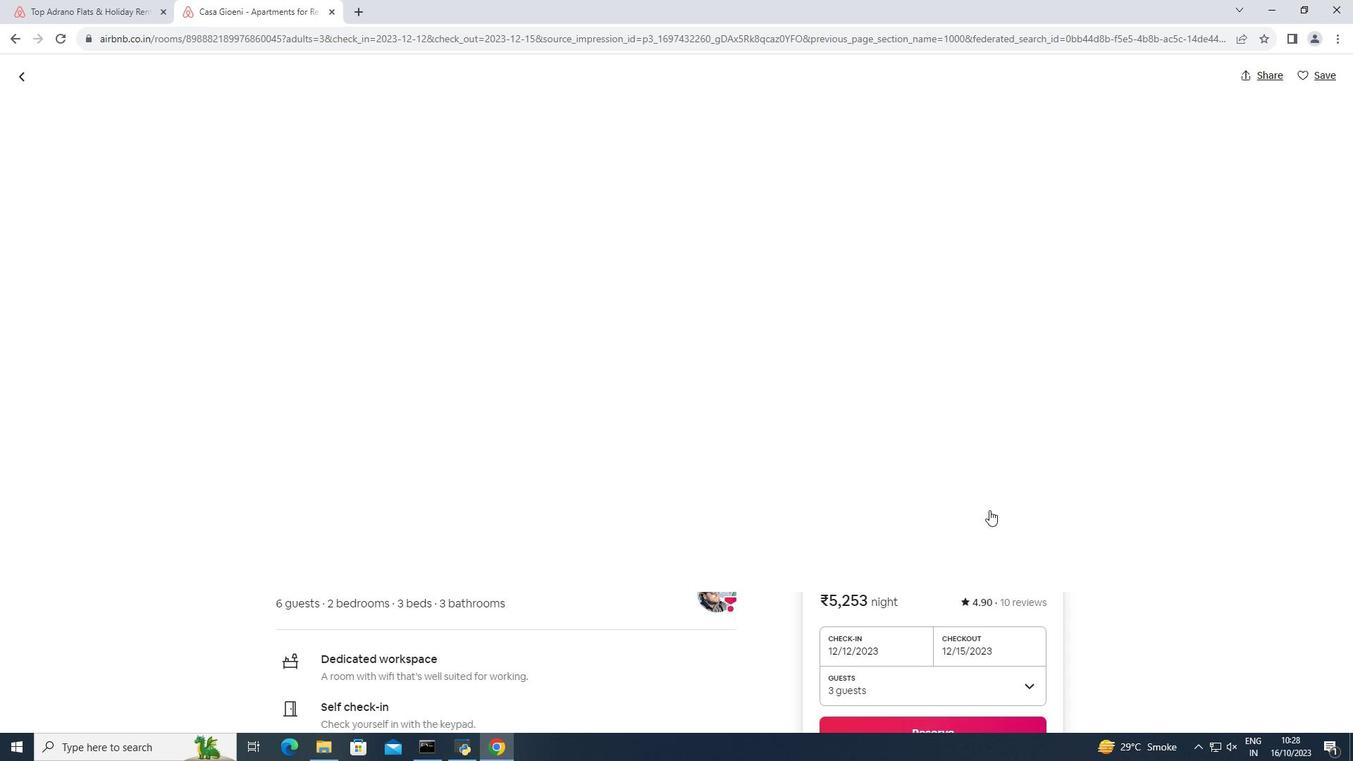 
Action: Mouse scrolled (989, 509) with delta (0, 0)
Screenshot: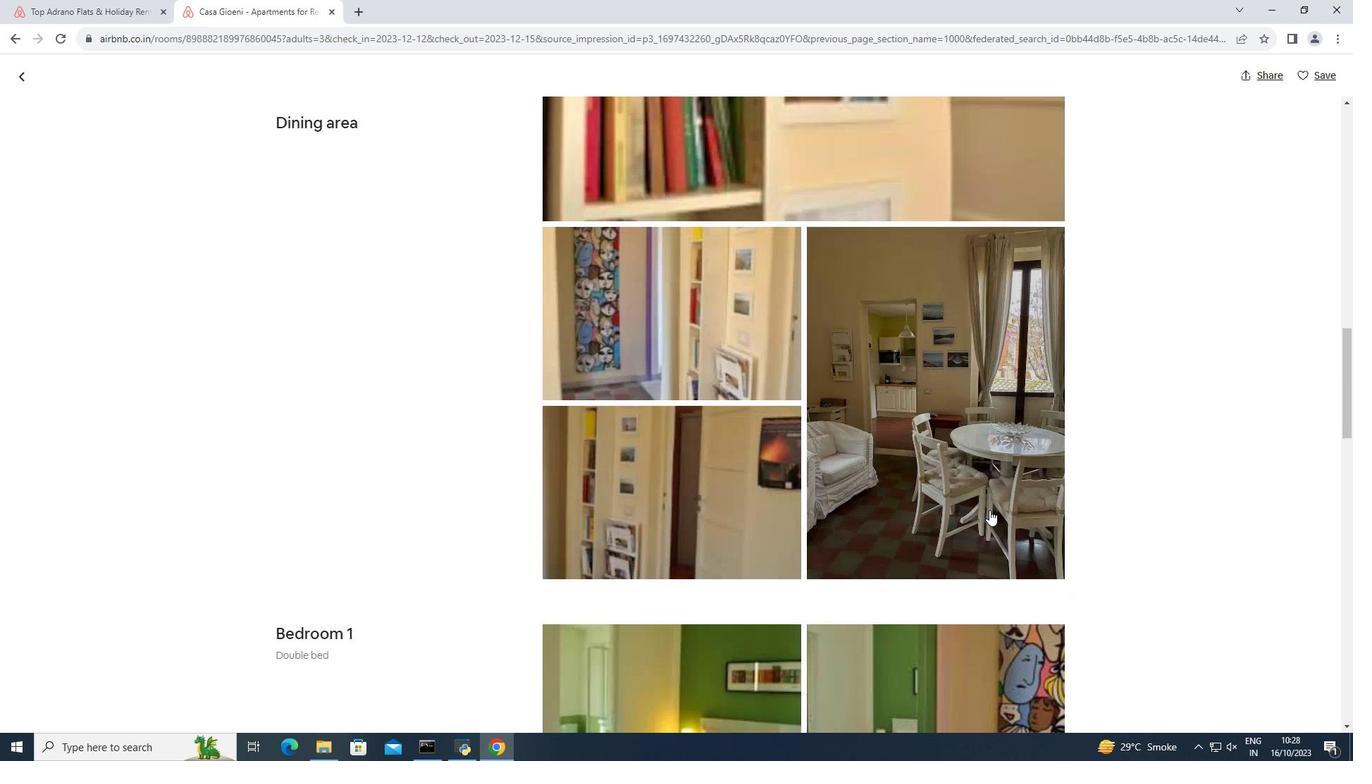 
Action: Mouse scrolled (989, 509) with delta (0, 0)
Screenshot: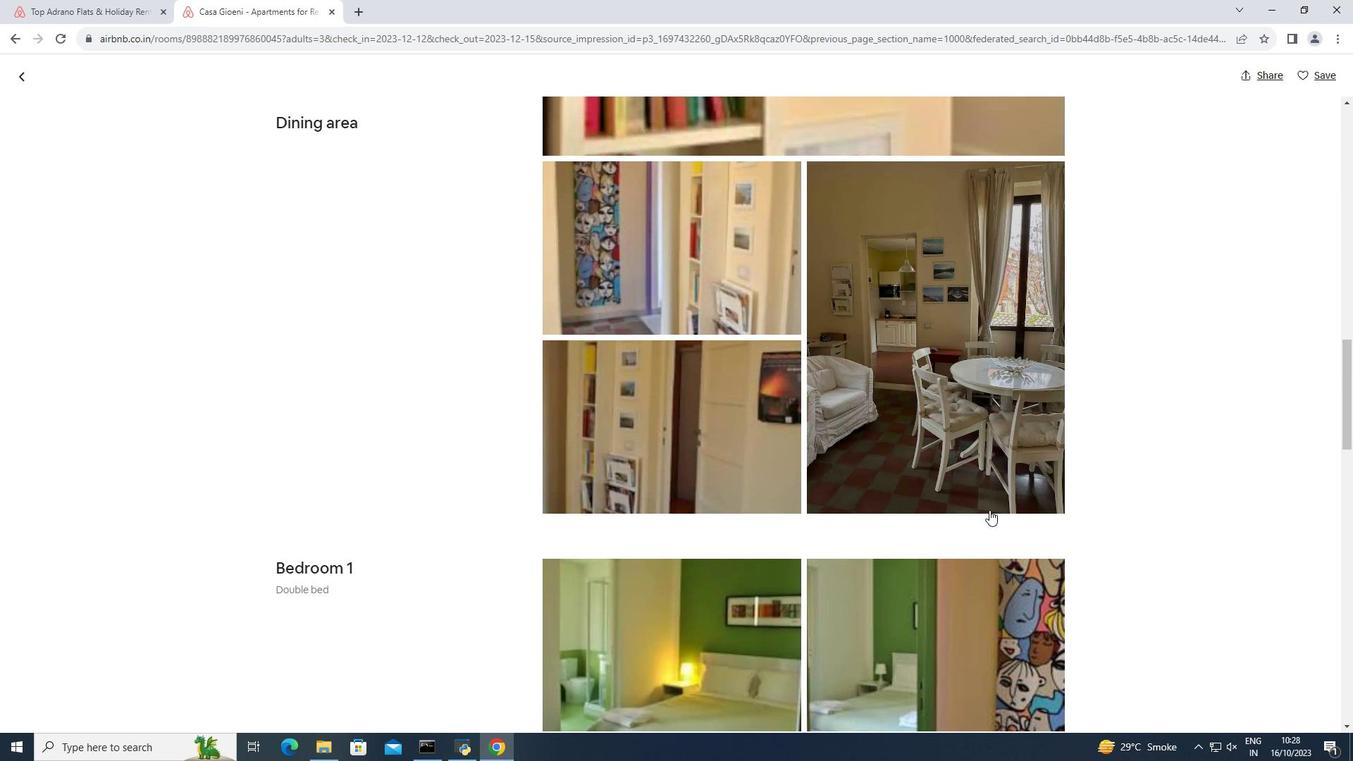 
Action: Mouse scrolled (989, 509) with delta (0, 0)
Screenshot: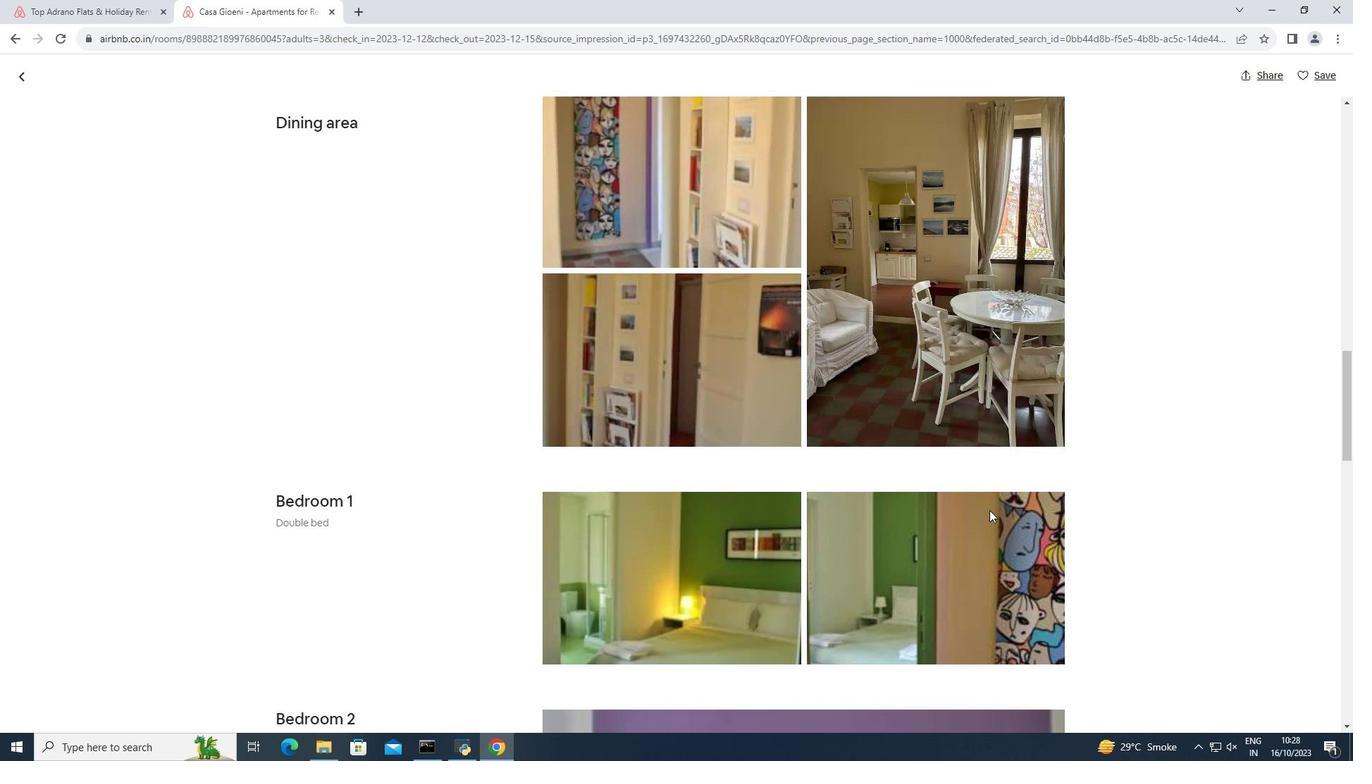 
Action: Mouse scrolled (989, 509) with delta (0, 0)
Screenshot: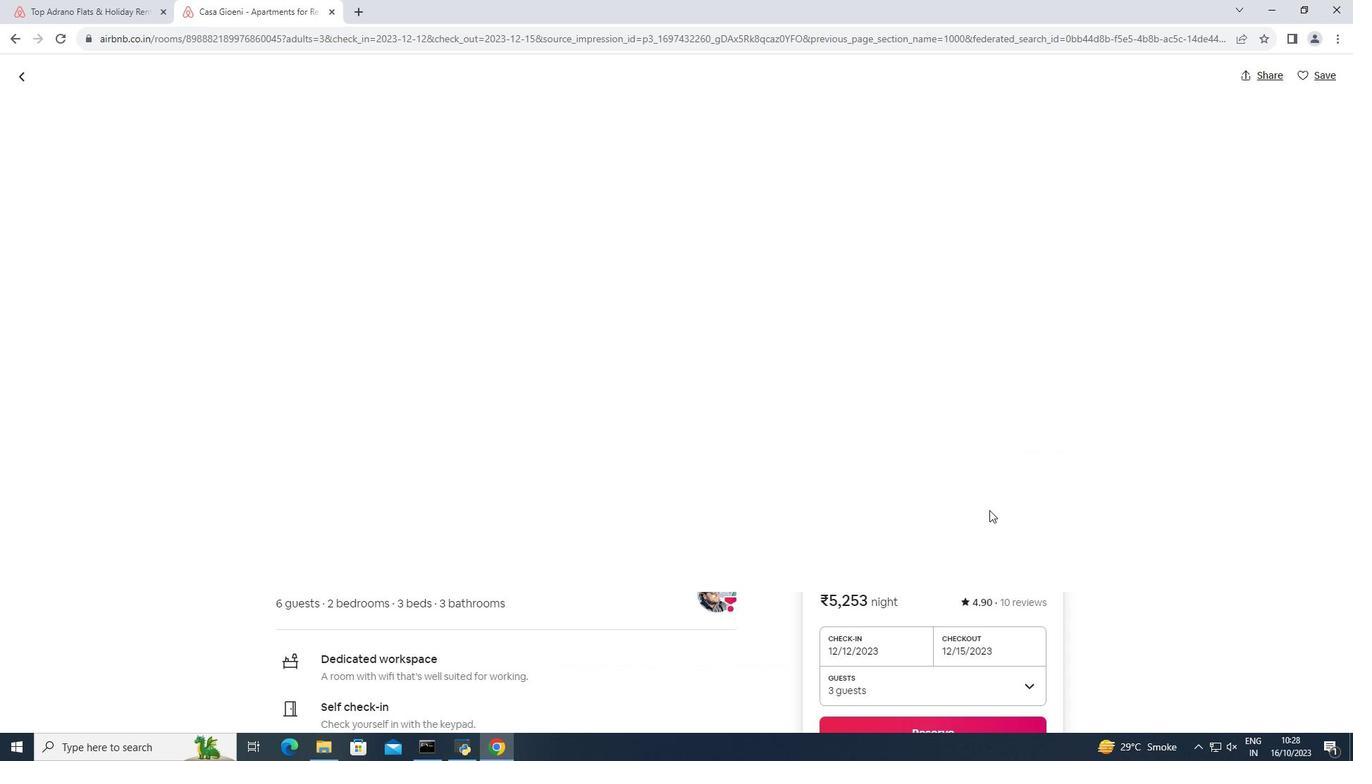 
Action: Mouse scrolled (989, 509) with delta (0, 0)
Screenshot: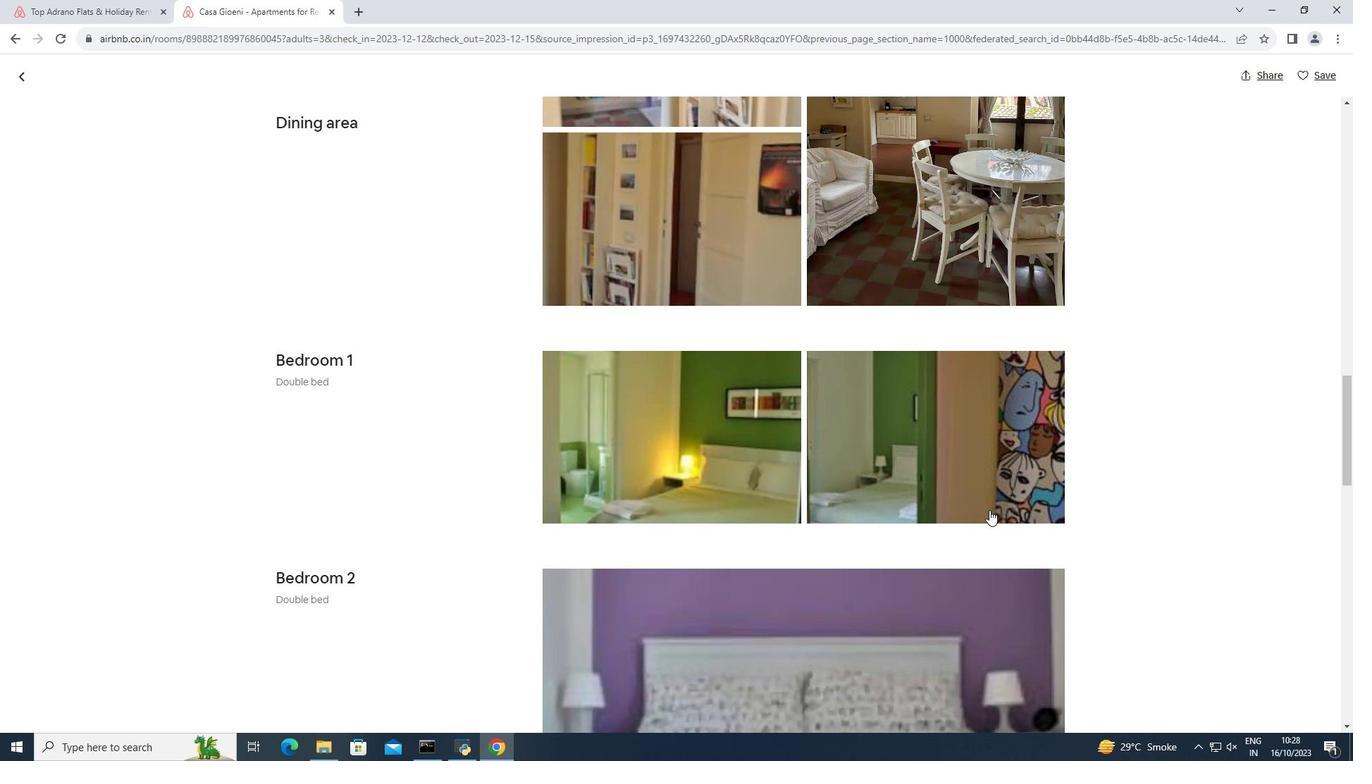 
Action: Mouse scrolled (989, 509) with delta (0, 0)
Screenshot: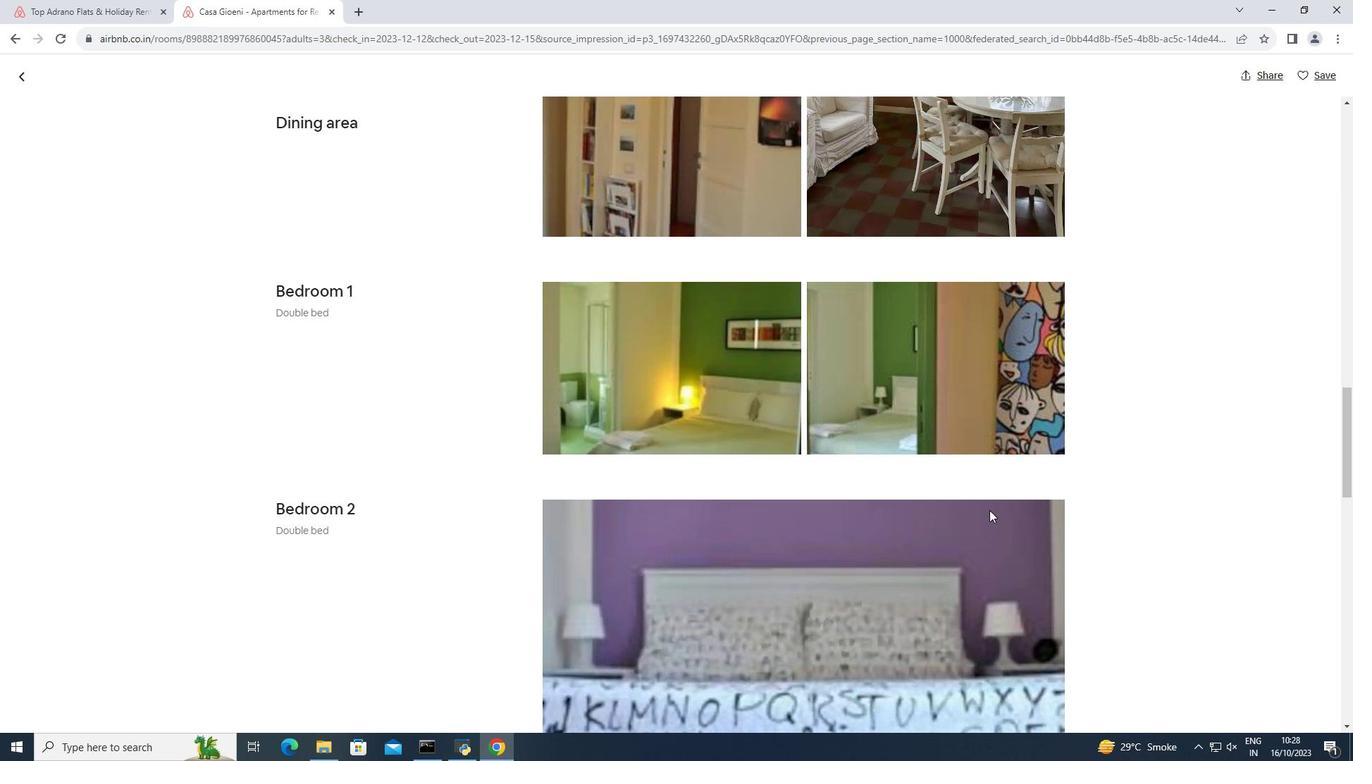 
Action: Mouse scrolled (989, 509) with delta (0, 0)
Screenshot: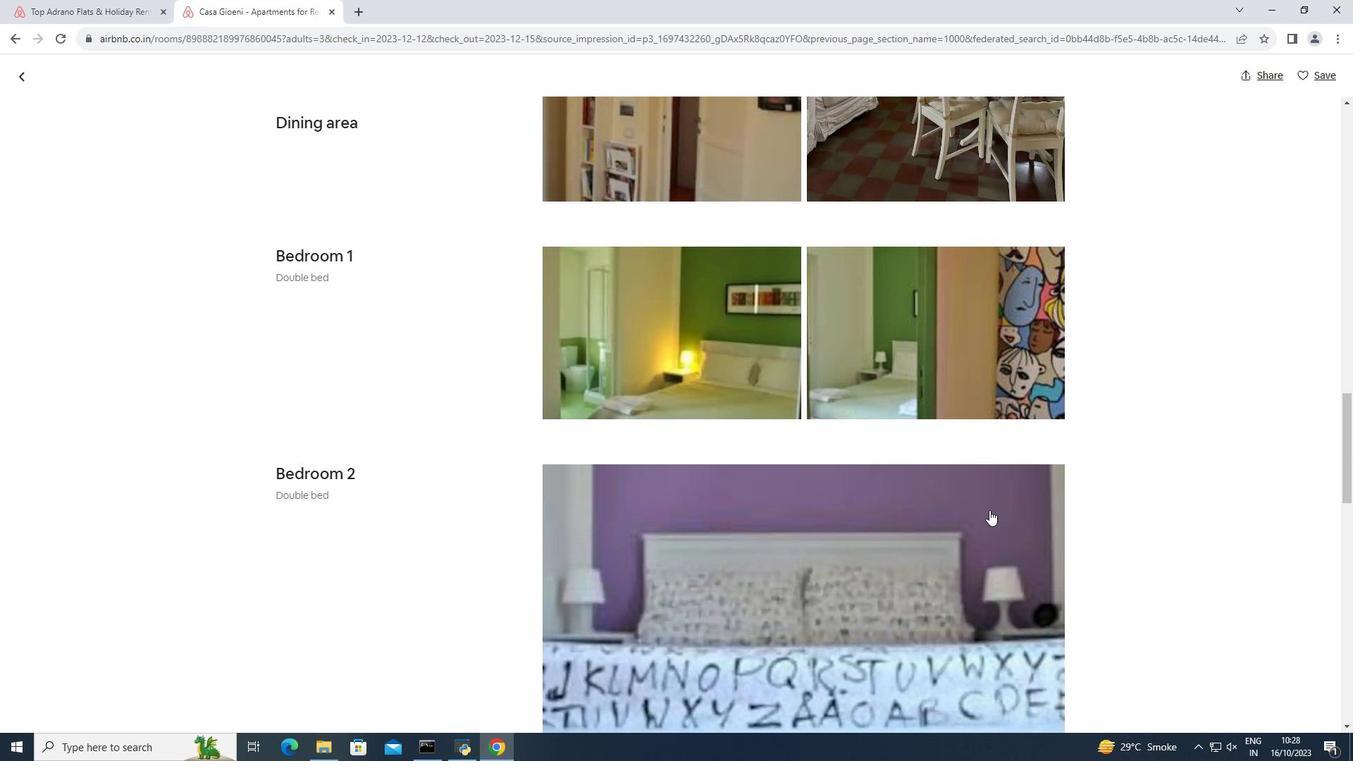 
Action: Mouse scrolled (989, 509) with delta (0, 0)
Screenshot: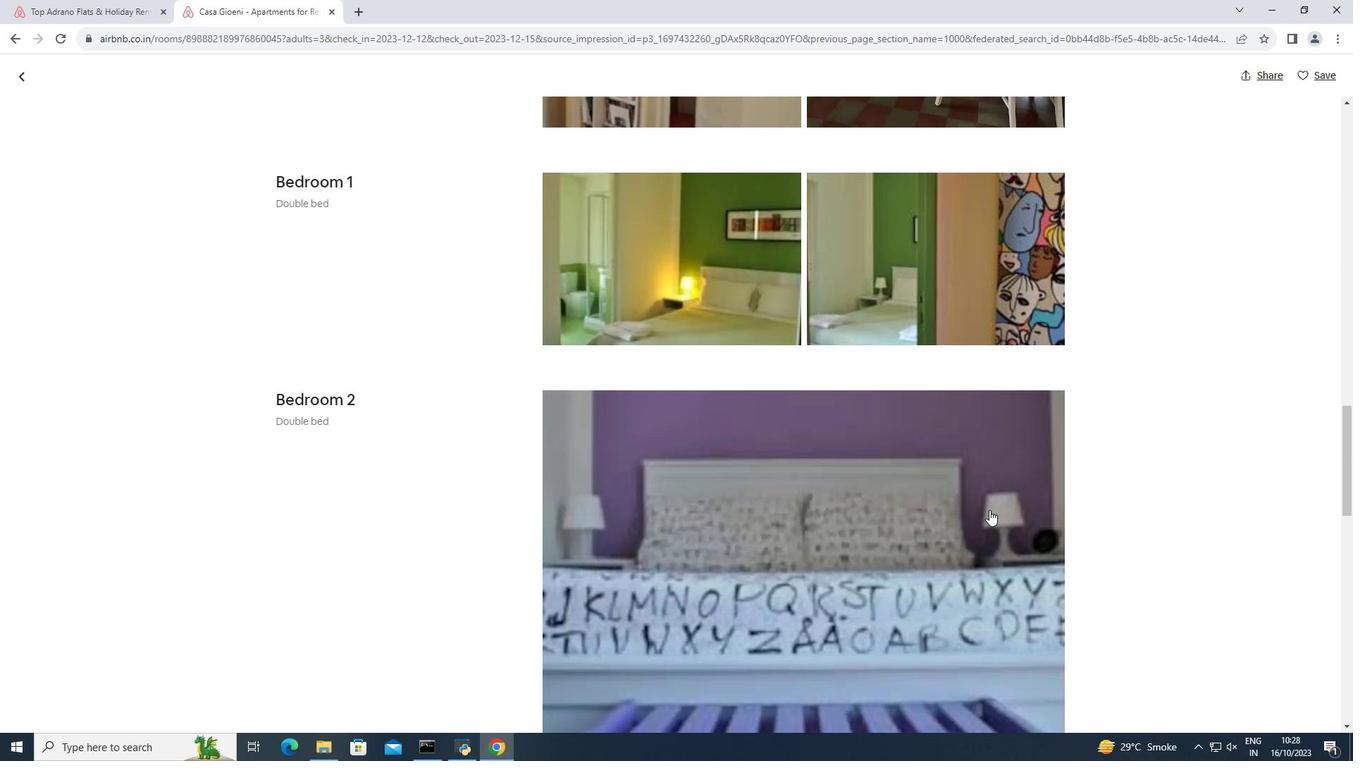 
Action: Mouse scrolled (989, 509) with delta (0, 0)
Screenshot: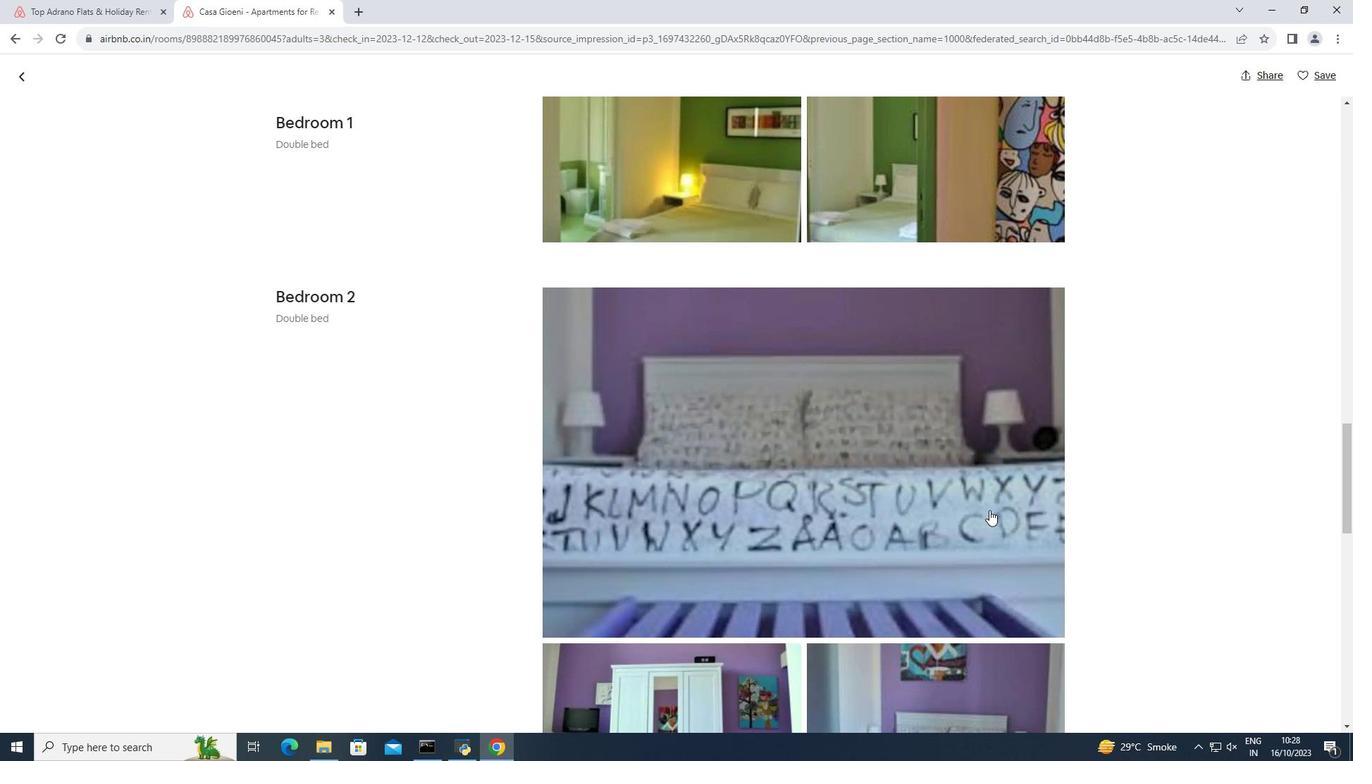 
Action: Mouse scrolled (989, 509) with delta (0, 0)
Screenshot: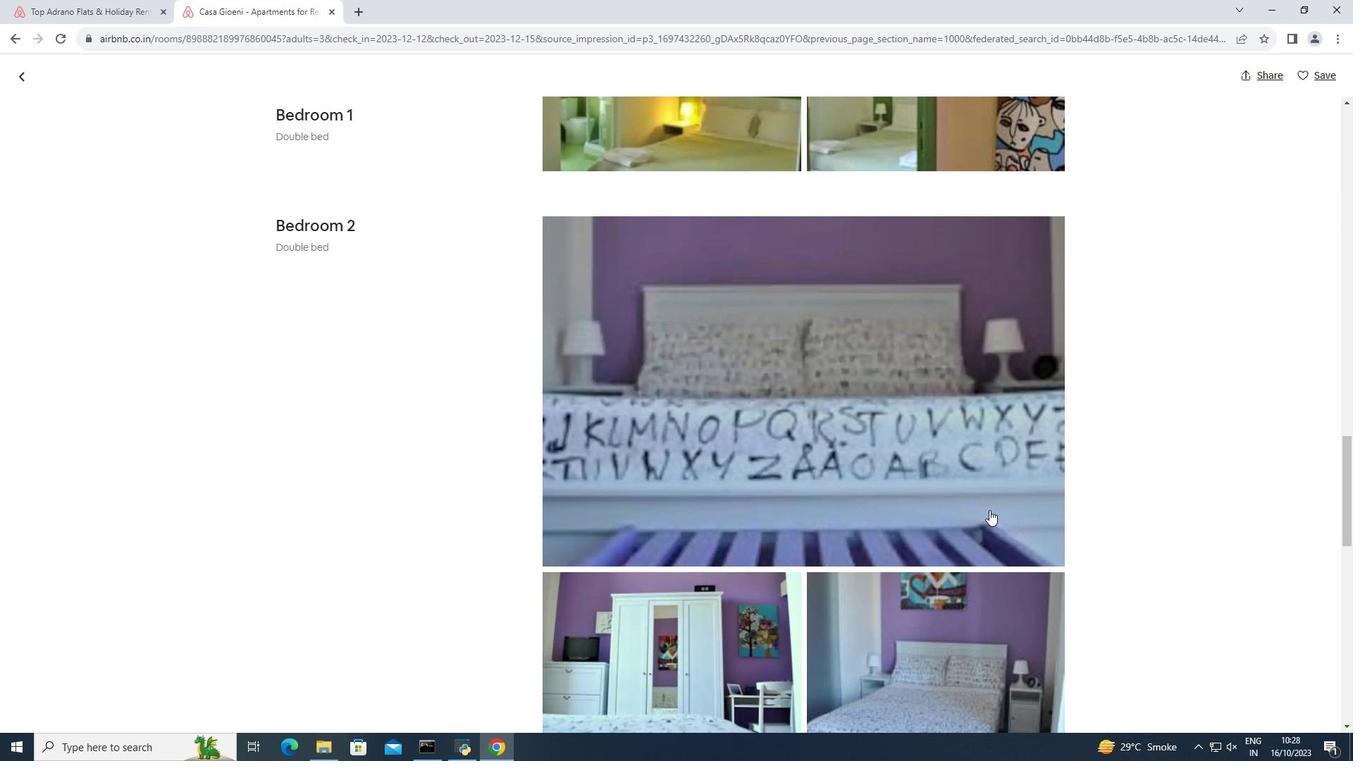 
Action: Mouse scrolled (989, 509) with delta (0, 0)
Screenshot: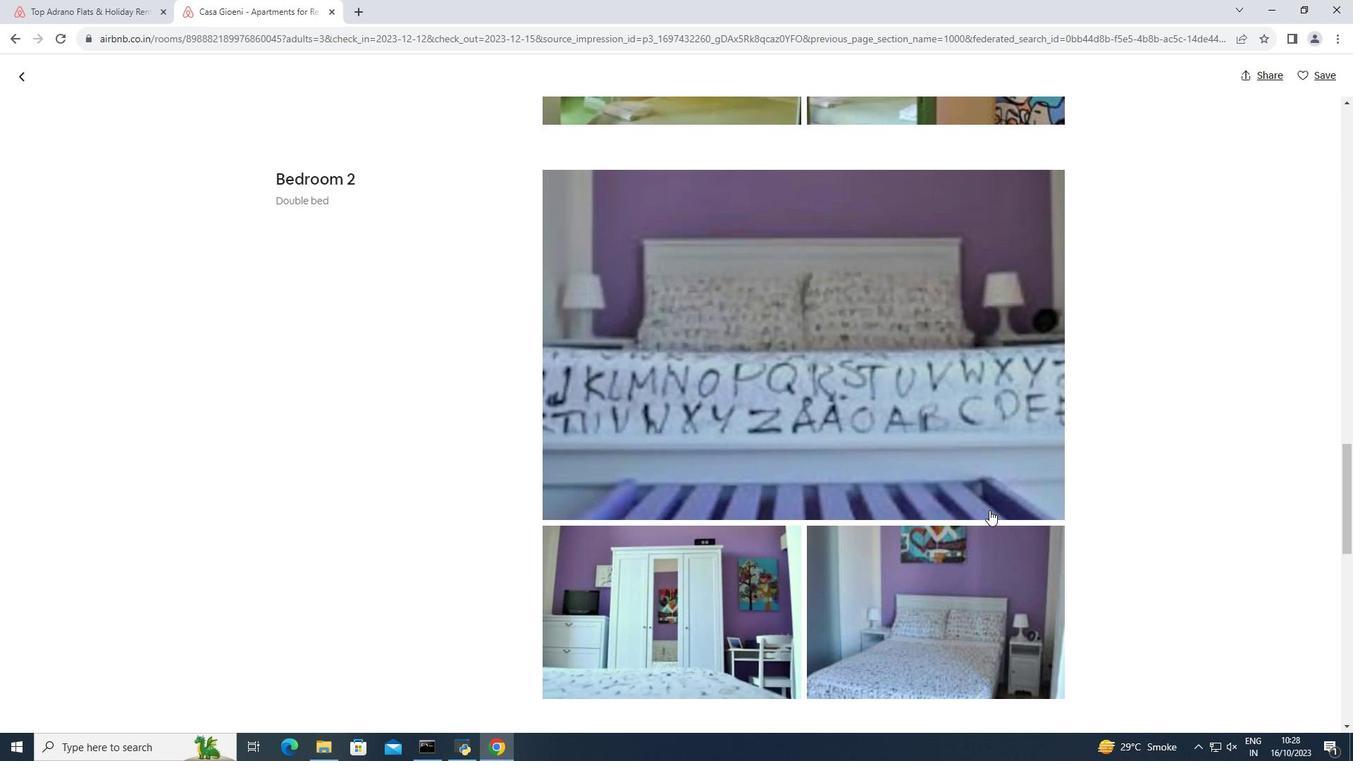 
Action: Mouse scrolled (989, 509) with delta (0, 0)
Screenshot: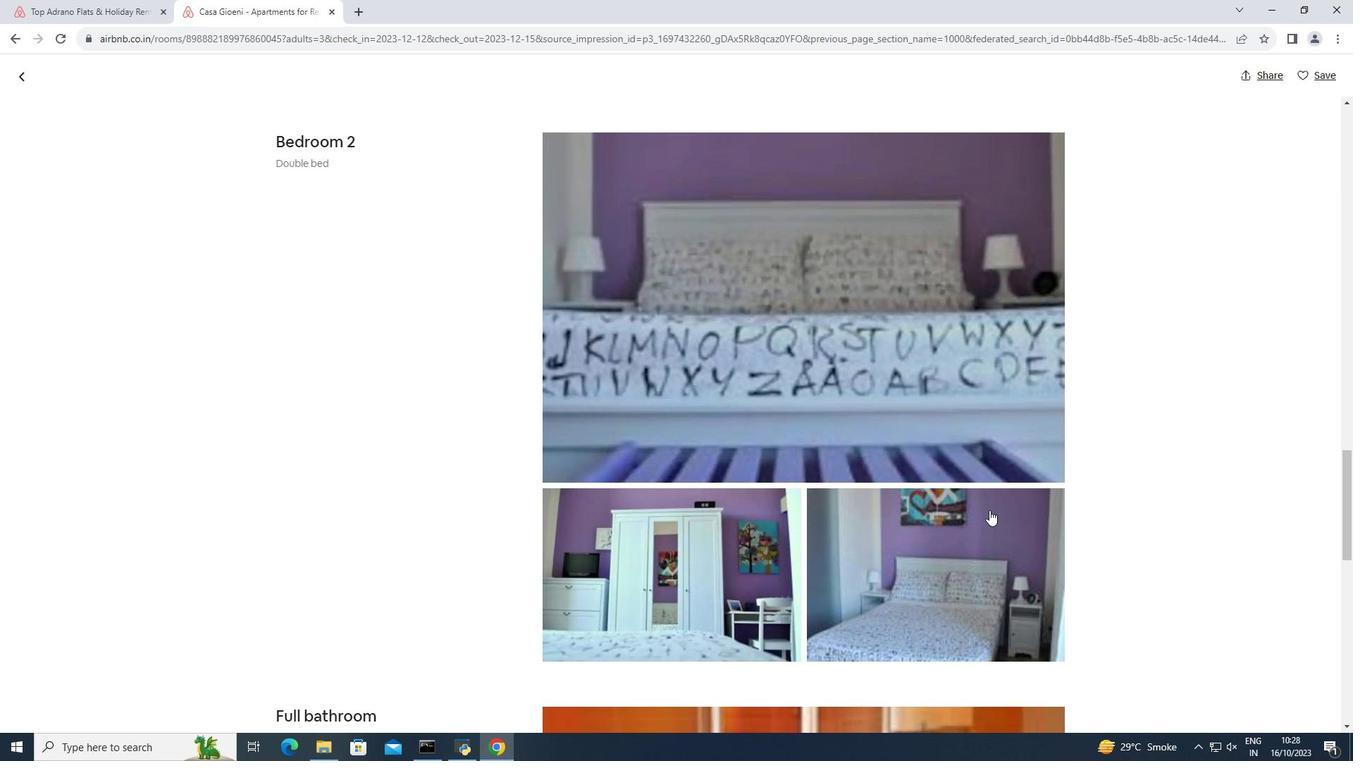 
Action: Mouse scrolled (989, 509) with delta (0, 0)
Screenshot: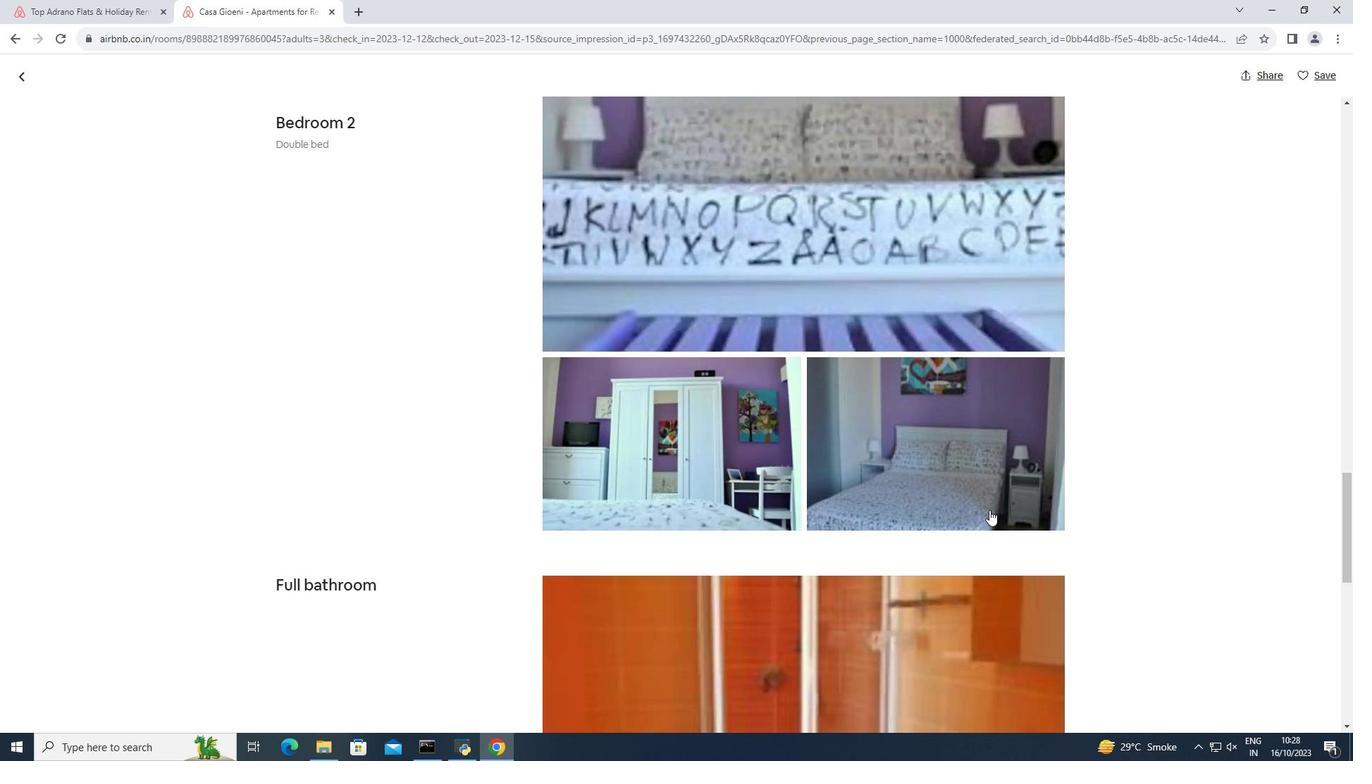 
Action: Mouse scrolled (989, 509) with delta (0, 0)
Screenshot: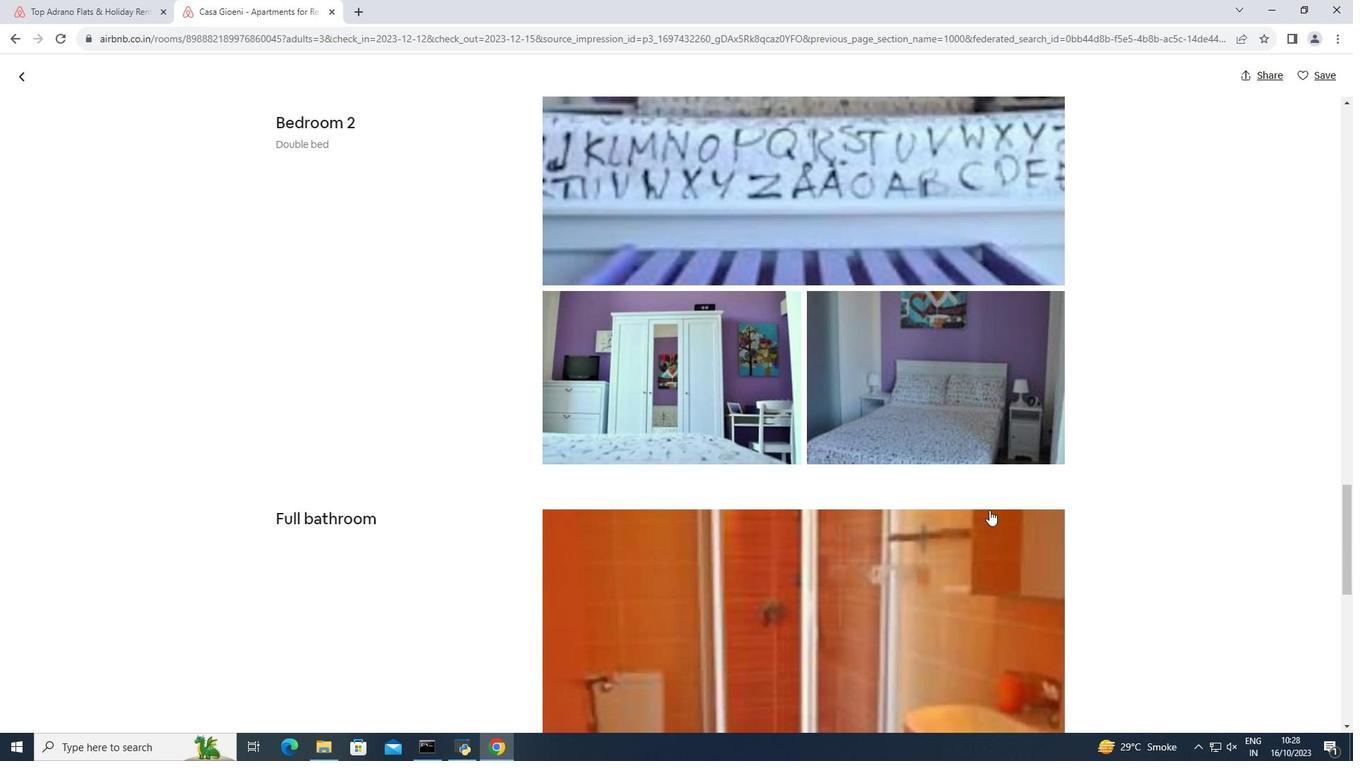 
Action: Mouse scrolled (989, 509) with delta (0, 0)
Screenshot: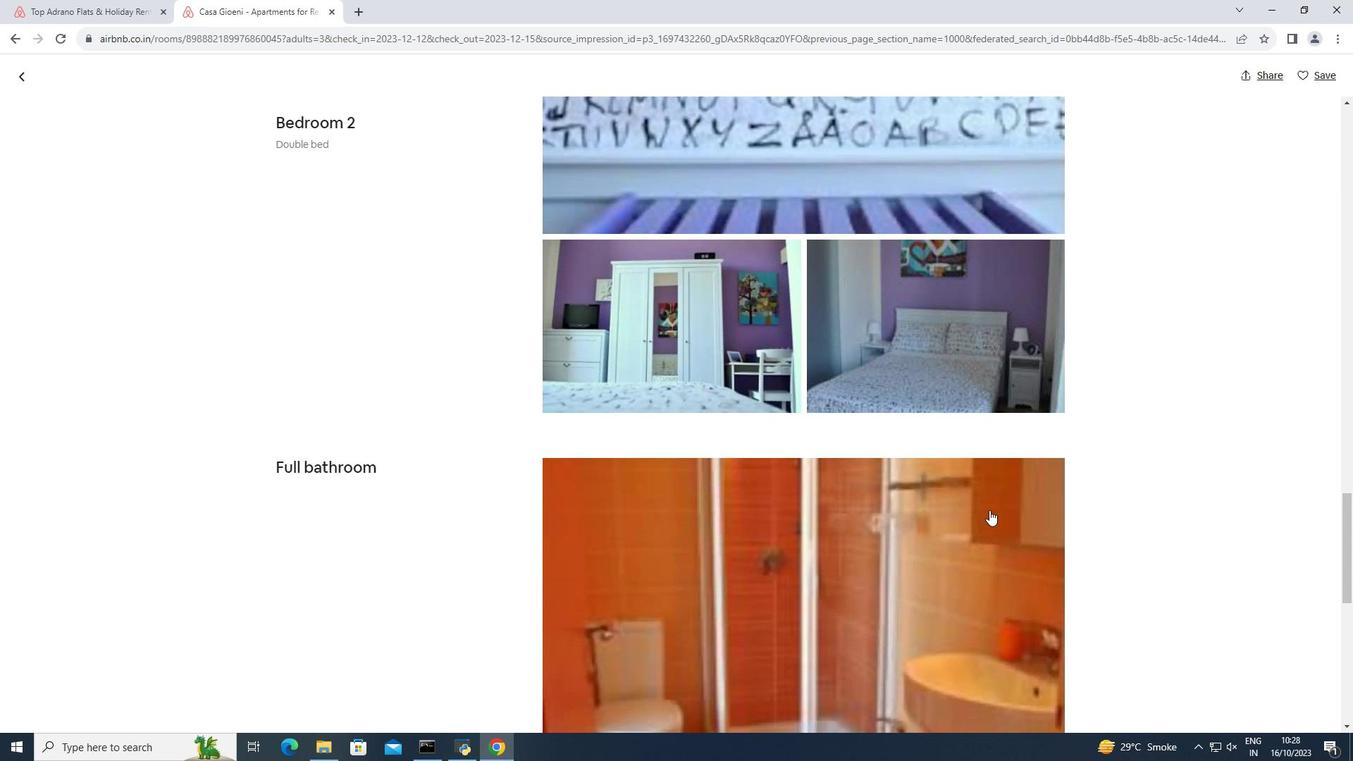 
Action: Mouse scrolled (989, 509) with delta (0, 0)
Screenshot: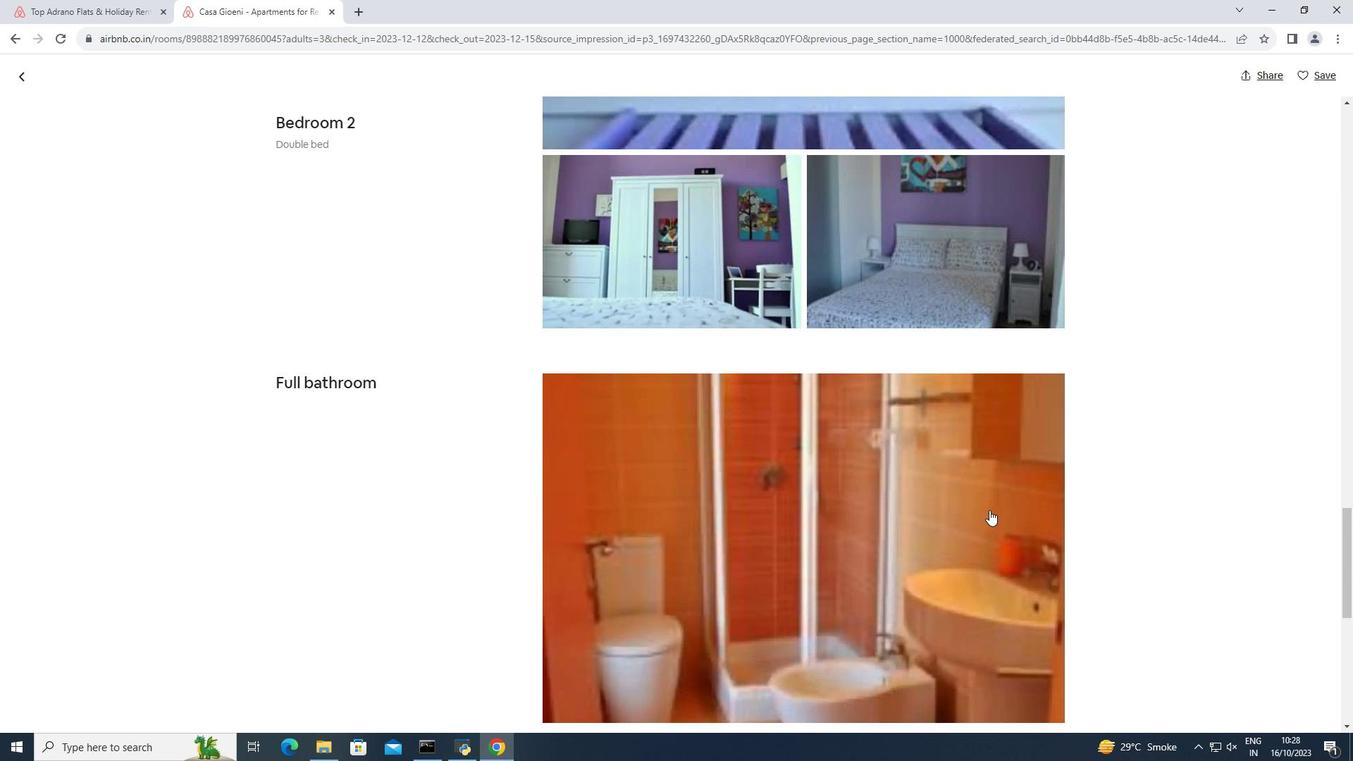 
Action: Mouse scrolled (989, 509) with delta (0, 0)
Screenshot: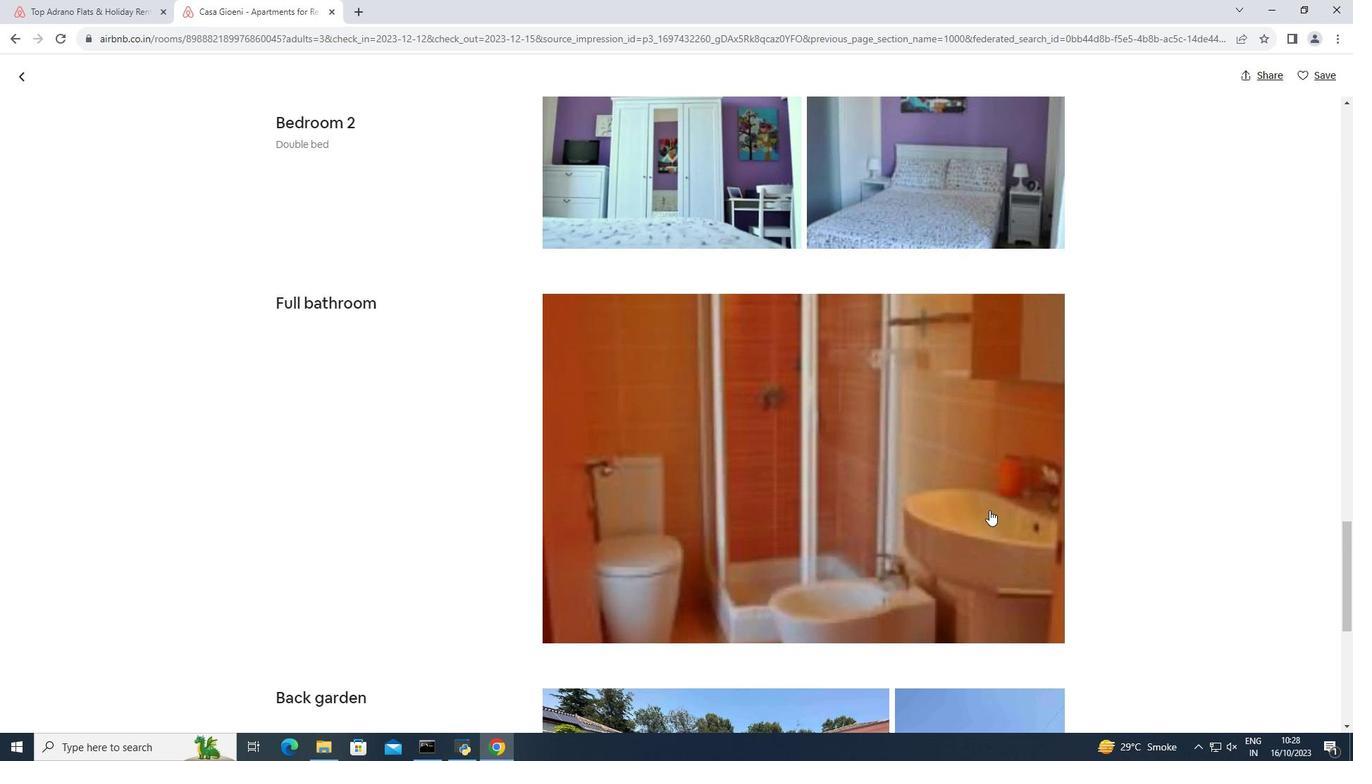 
Action: Mouse scrolled (989, 509) with delta (0, 0)
Screenshot: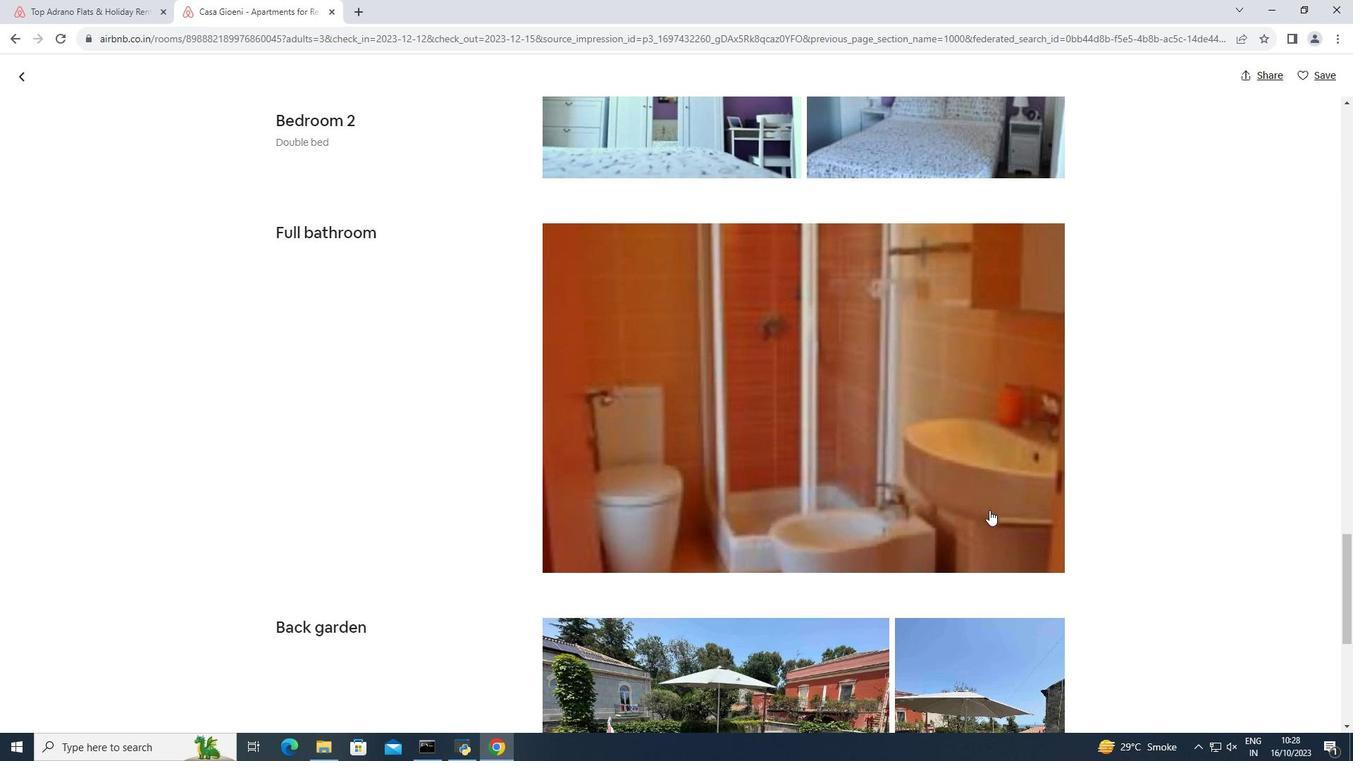 
Action: Mouse scrolled (989, 509) with delta (0, 0)
Screenshot: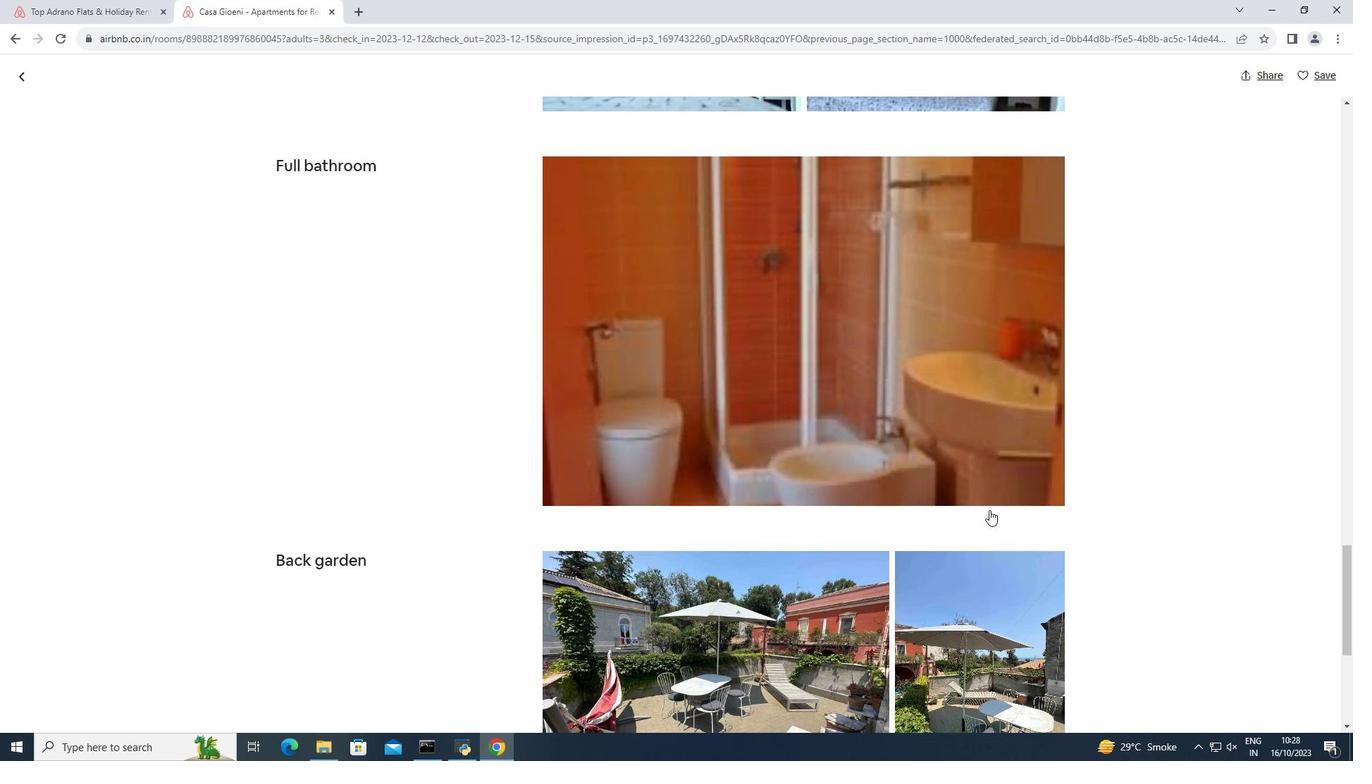 
Action: Mouse scrolled (989, 509) with delta (0, 0)
Screenshot: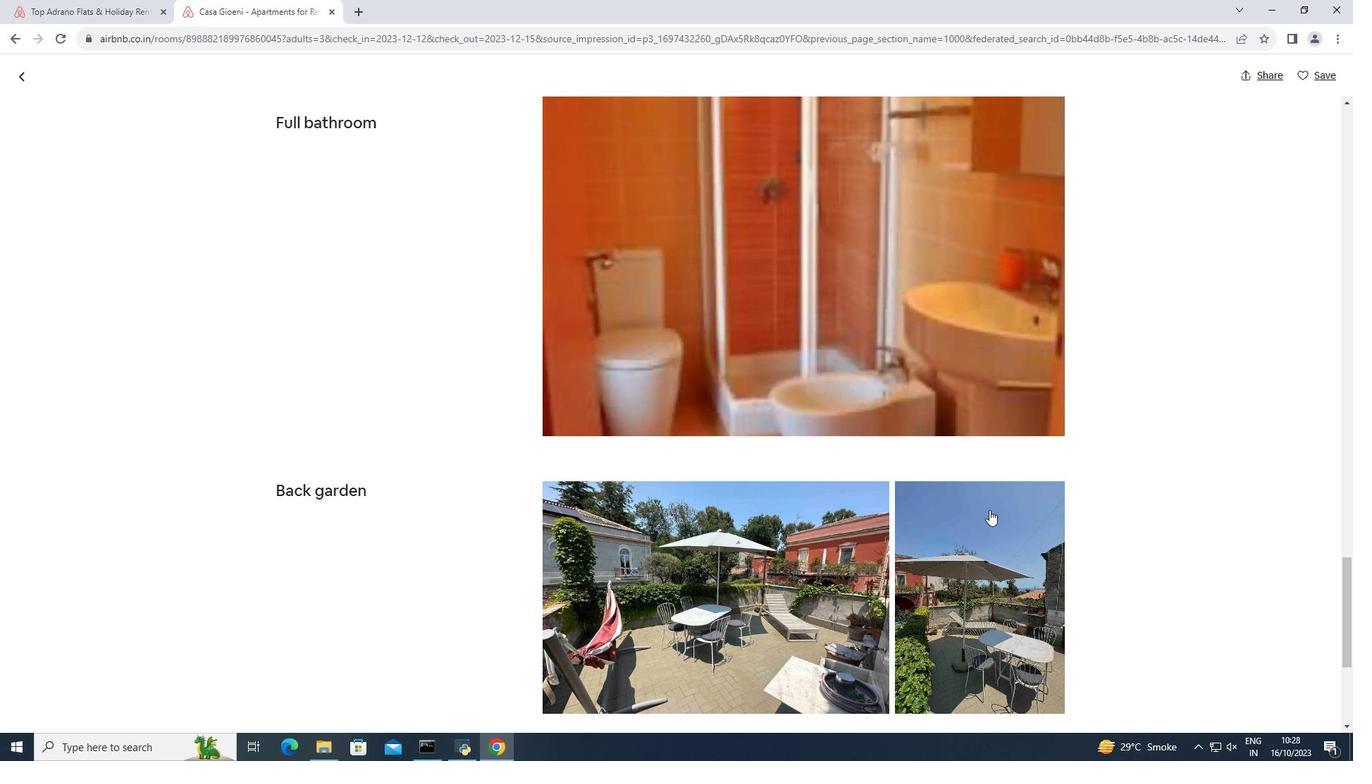 
Action: Mouse scrolled (989, 509) with delta (0, 0)
Screenshot: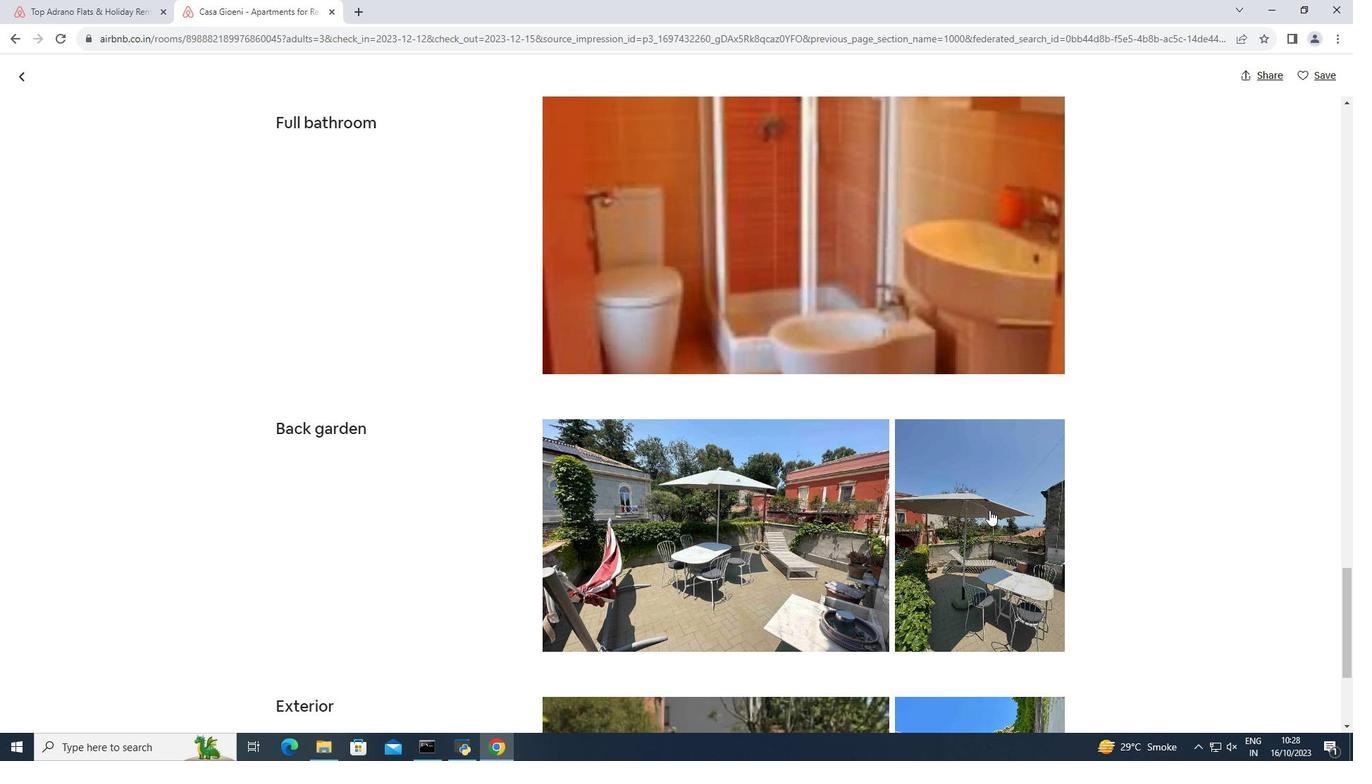 
Action: Mouse scrolled (989, 509) with delta (0, 0)
Screenshot: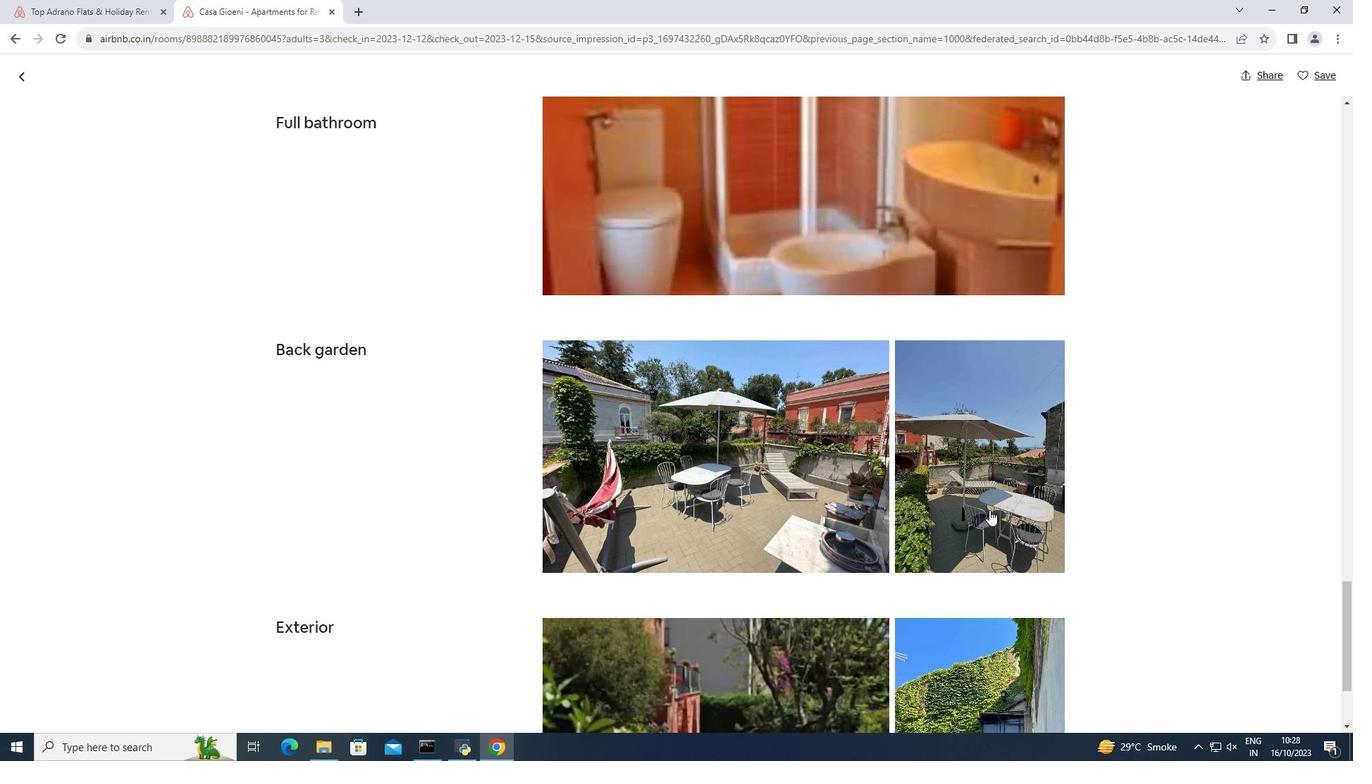 
Action: Mouse scrolled (989, 509) with delta (0, 0)
Screenshot: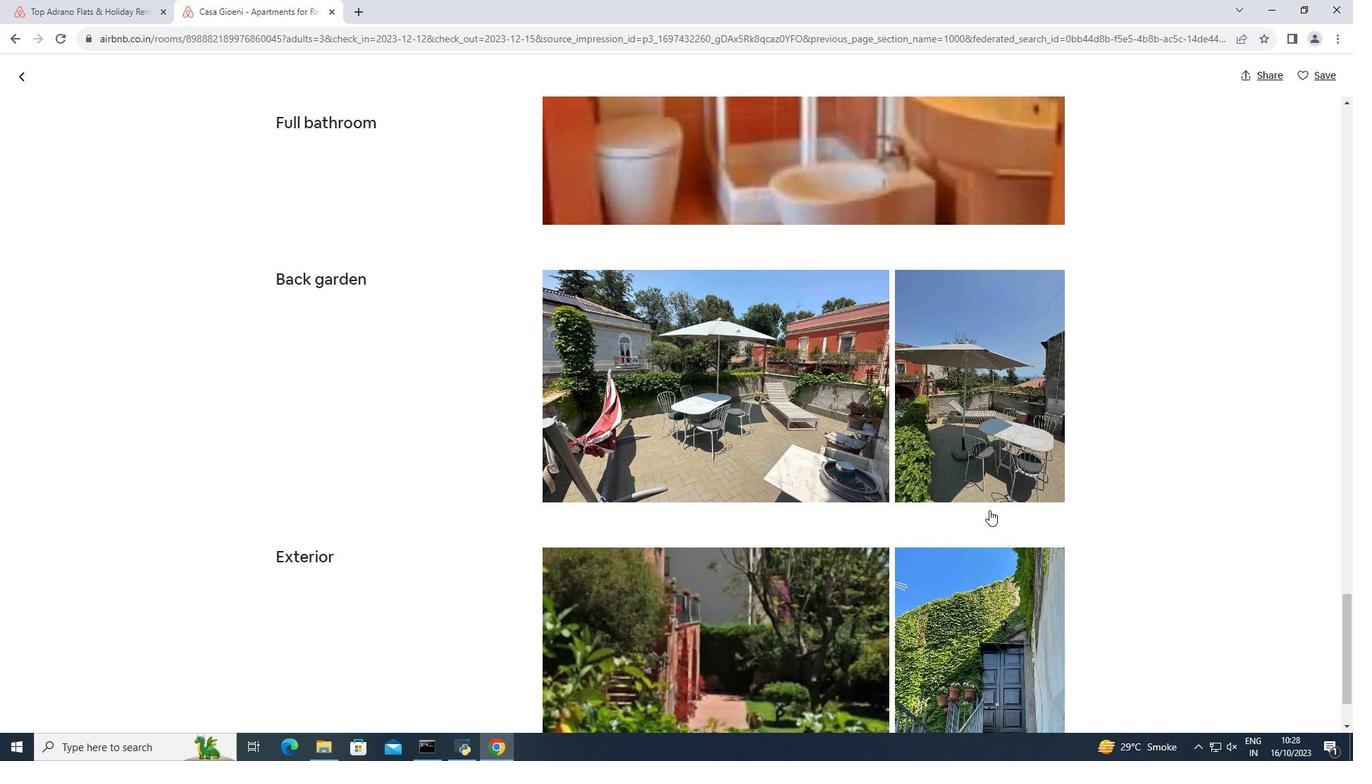 
Action: Mouse scrolled (989, 509) with delta (0, 0)
Screenshot: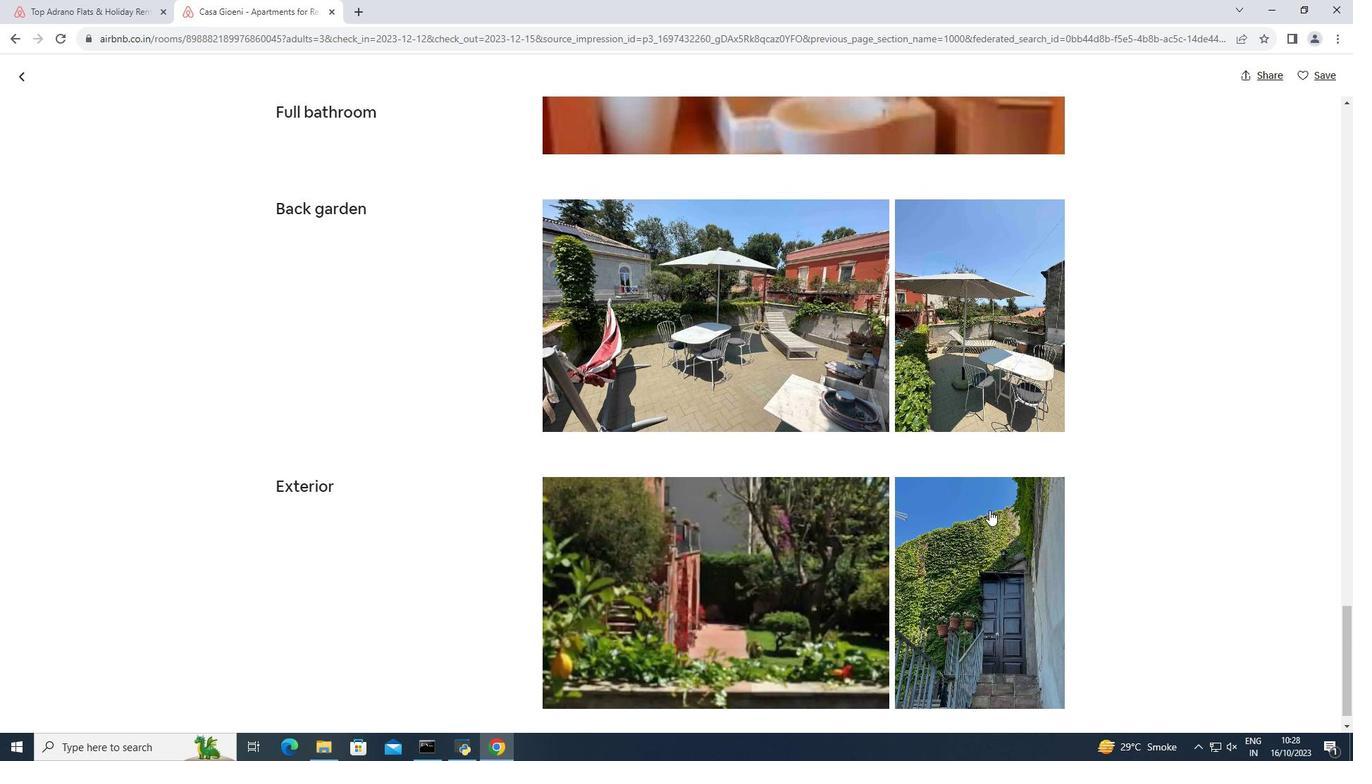 
Action: Mouse scrolled (989, 509) with delta (0, 0)
Screenshot: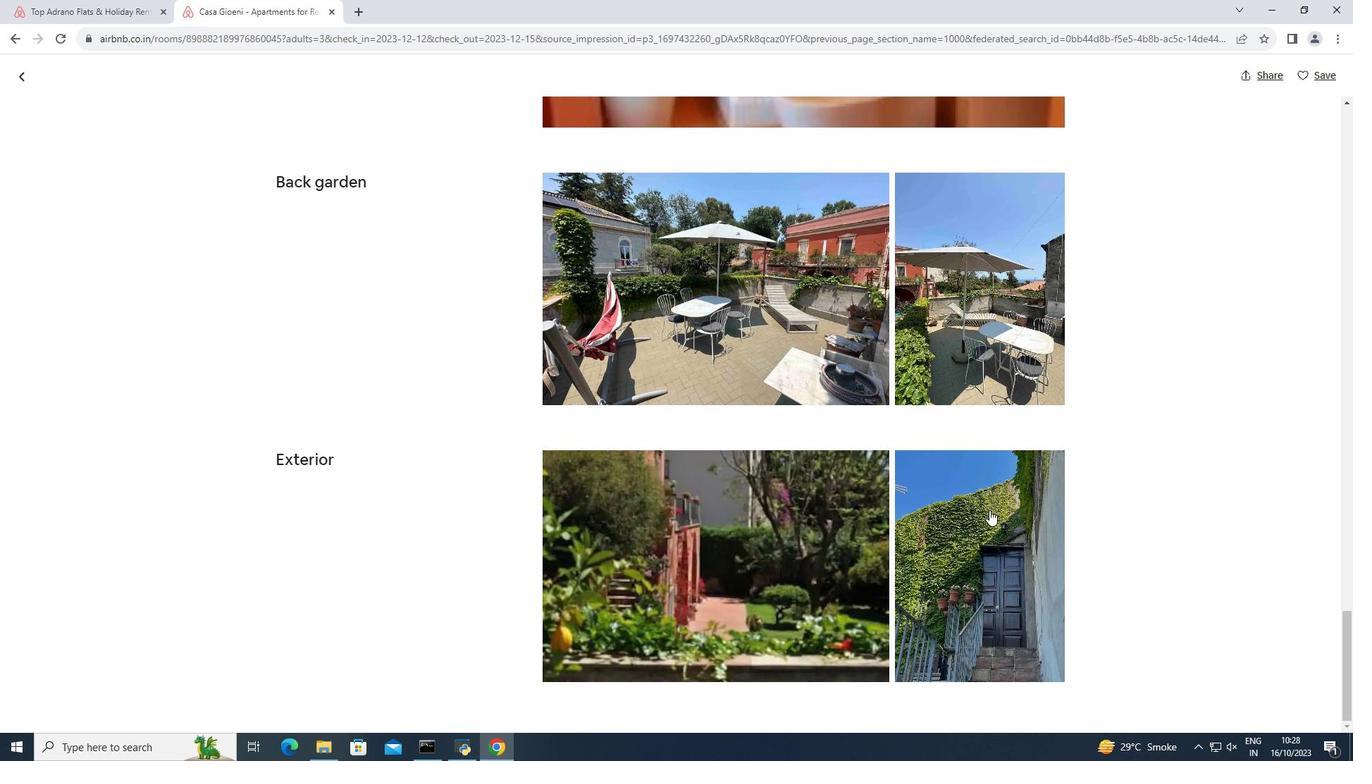 
Action: Mouse scrolled (989, 509) with delta (0, 0)
Screenshot: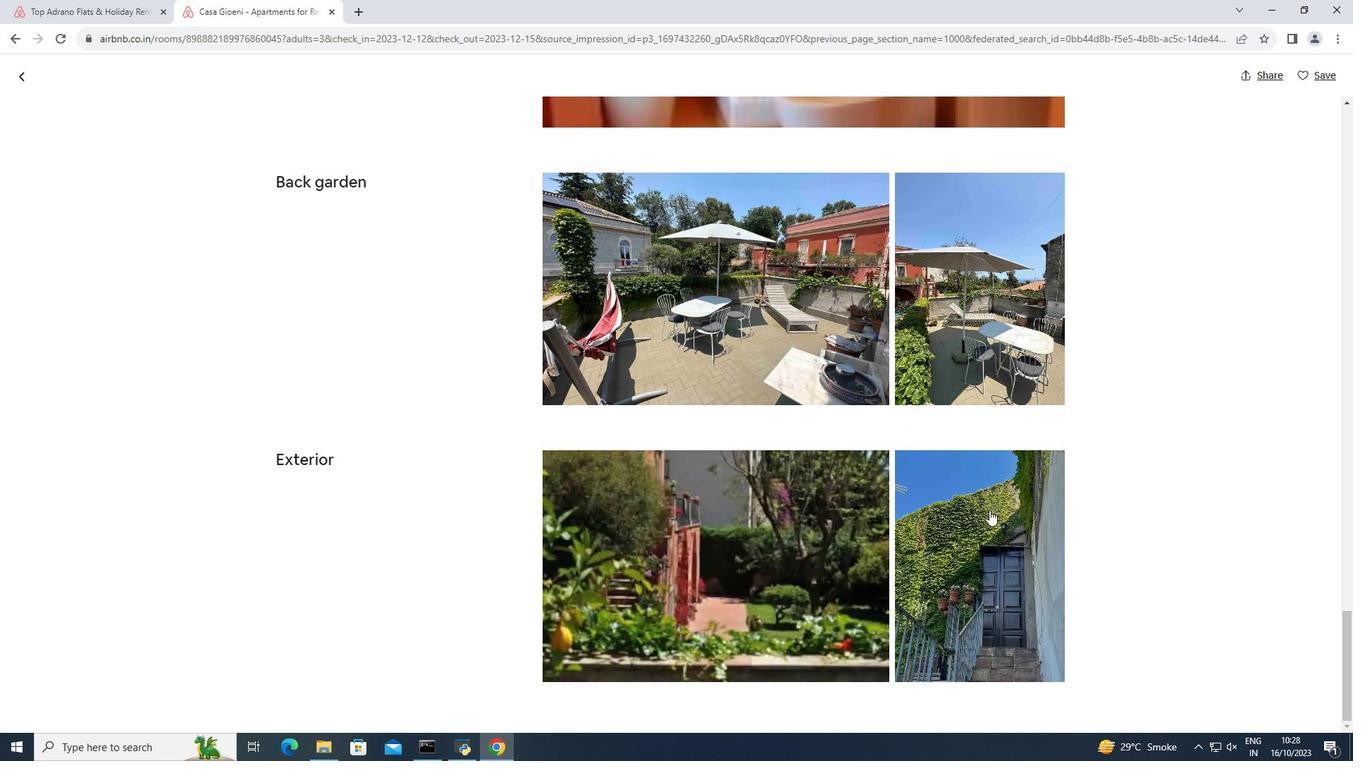 
Action: Mouse moved to (20, 77)
Screenshot: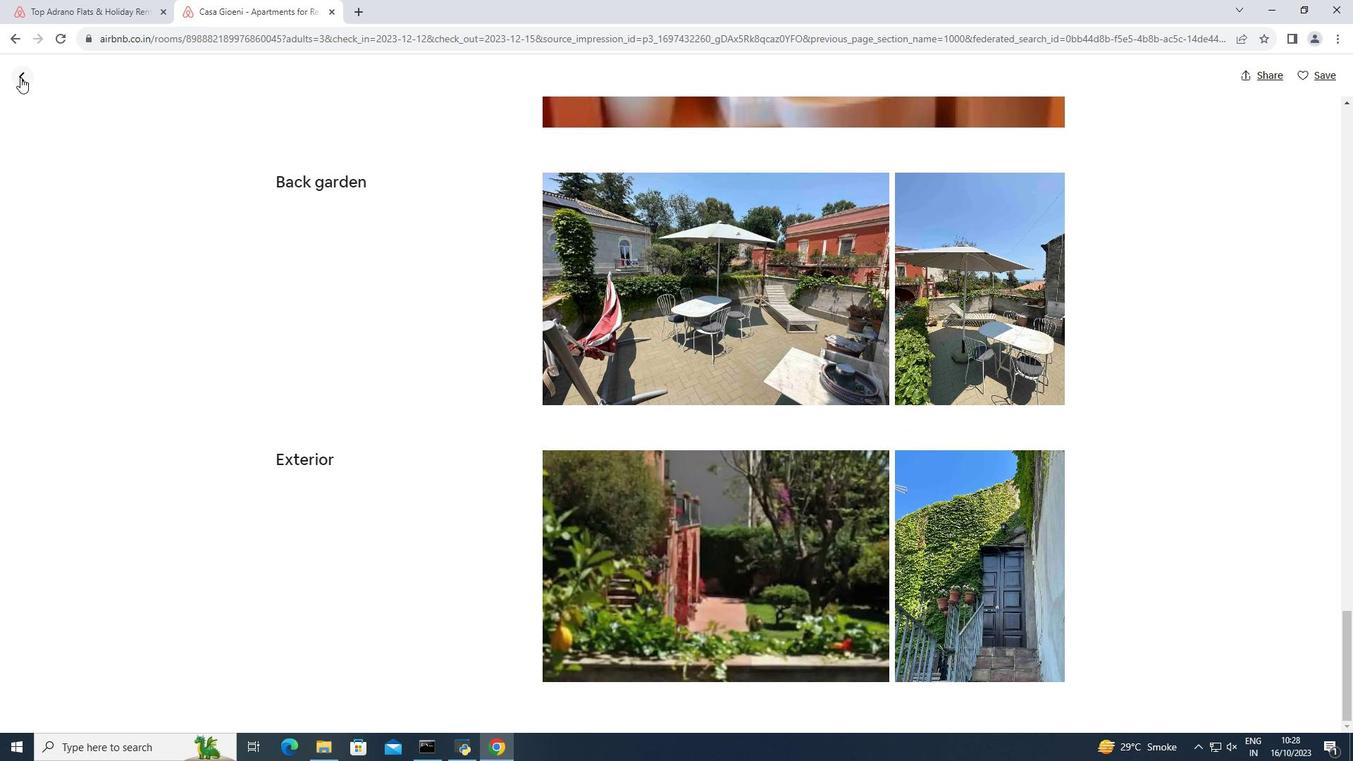 
Action: Mouse pressed left at (20, 77)
Screenshot: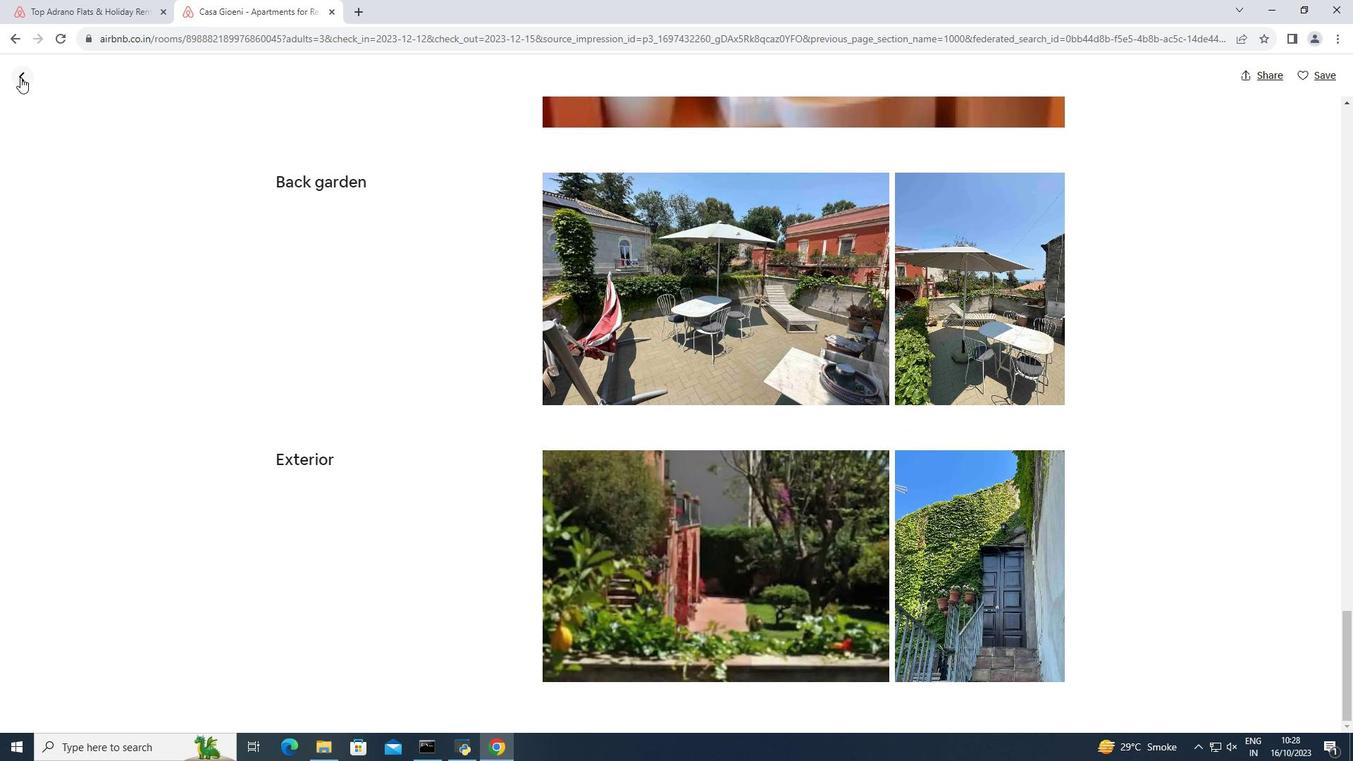 
Action: Mouse moved to (392, 221)
Screenshot: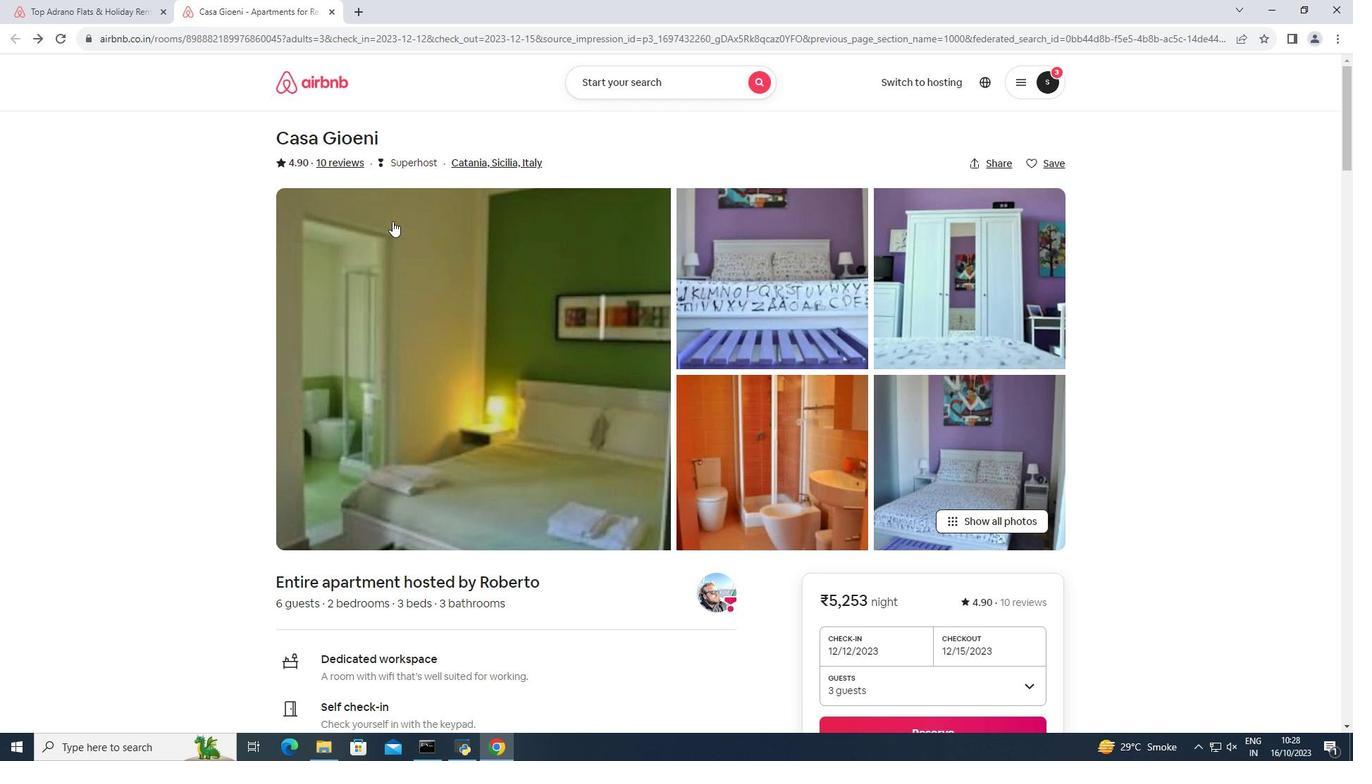 
Action: Mouse scrolled (392, 220) with delta (0, 0)
Screenshot: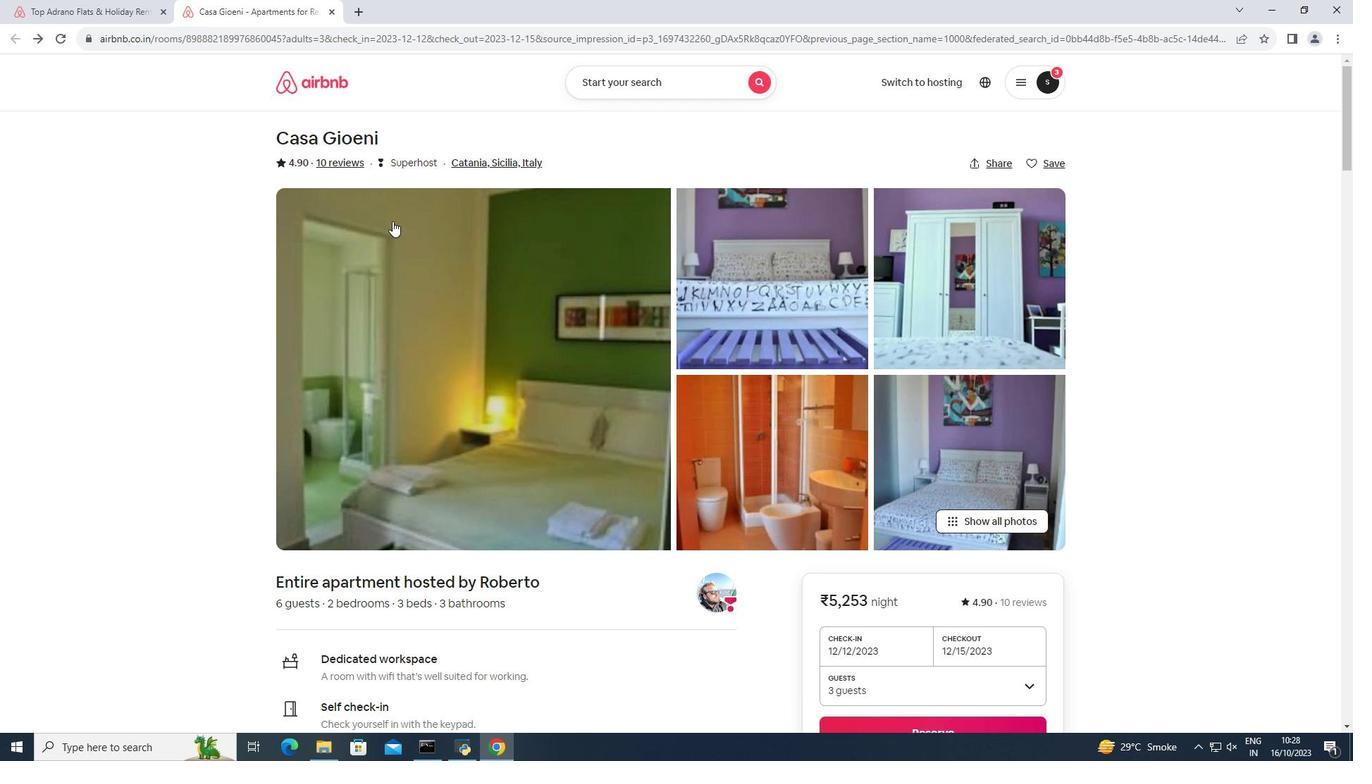 
Action: Mouse moved to (393, 223)
Screenshot: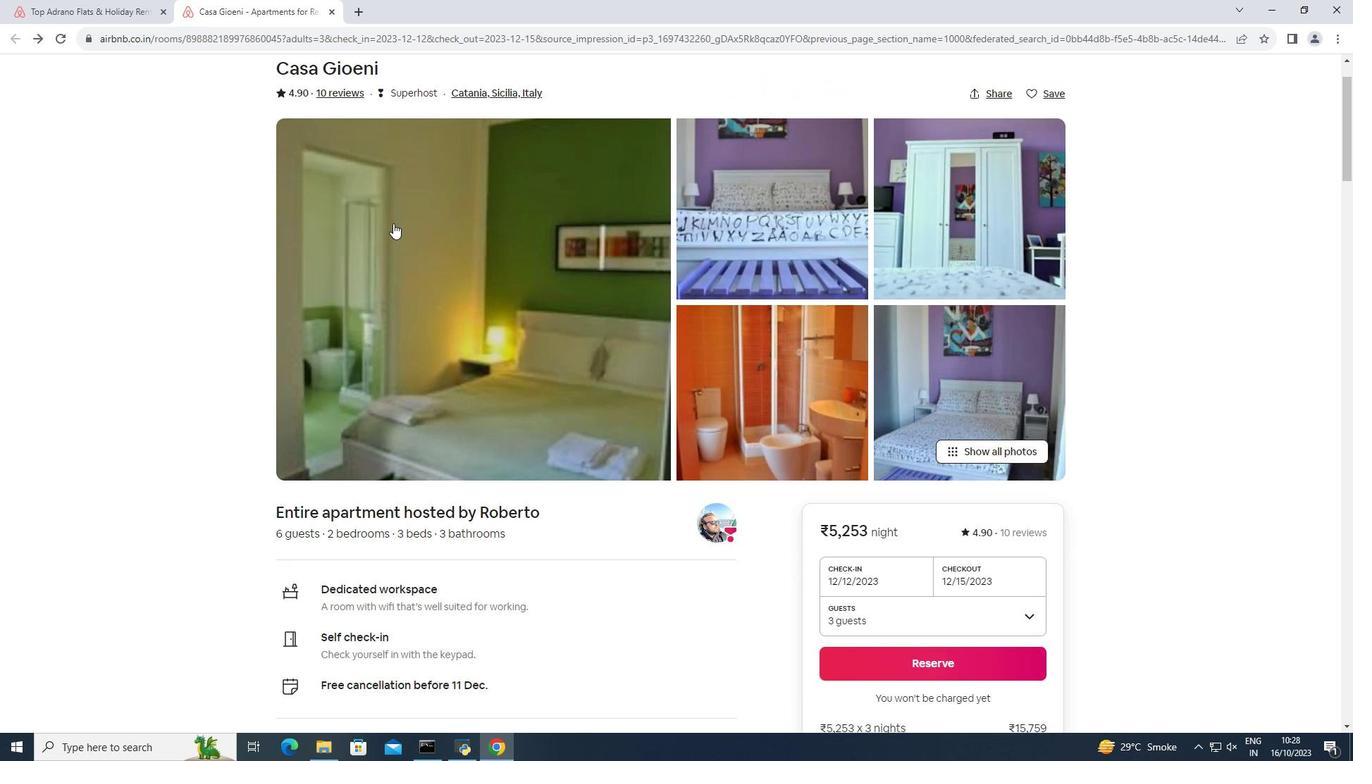 
Action: Mouse scrolled (393, 222) with delta (0, 0)
Screenshot: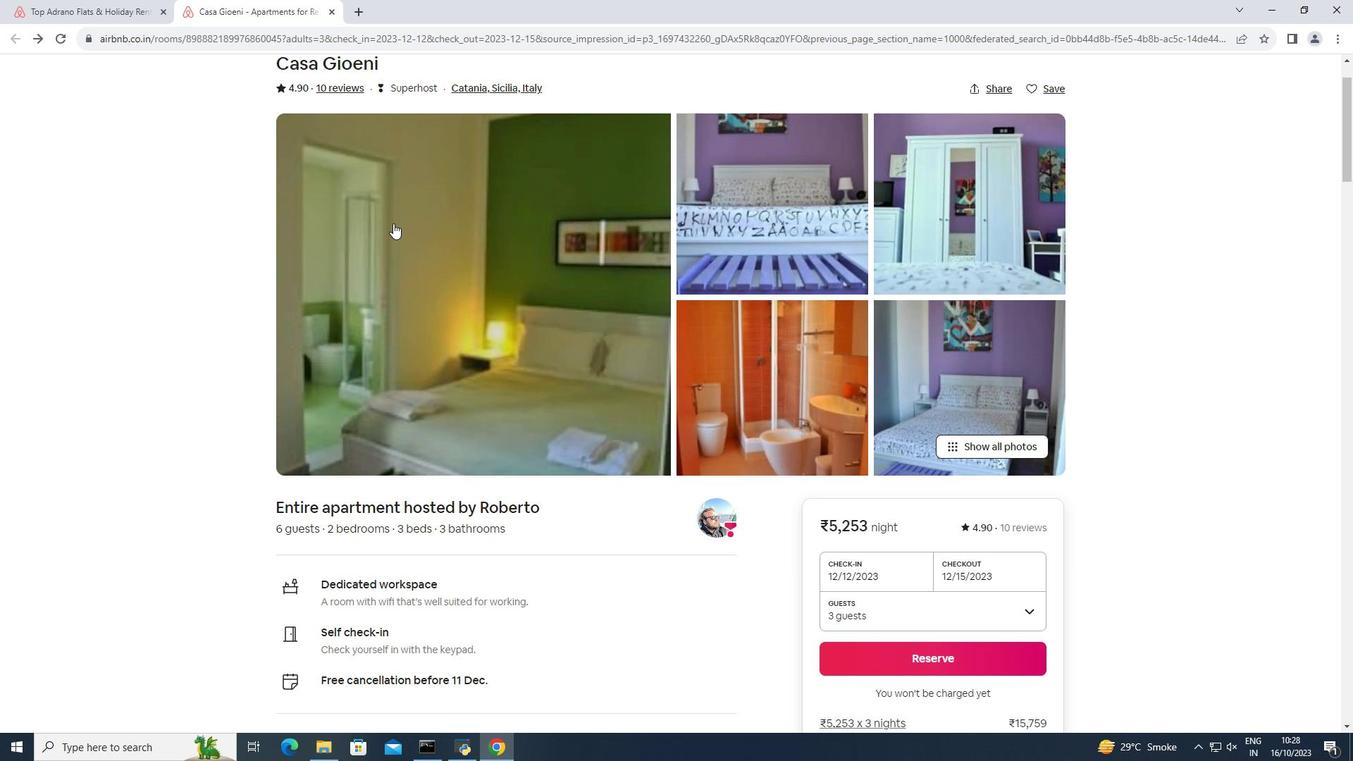 
Action: Mouse moved to (393, 224)
Screenshot: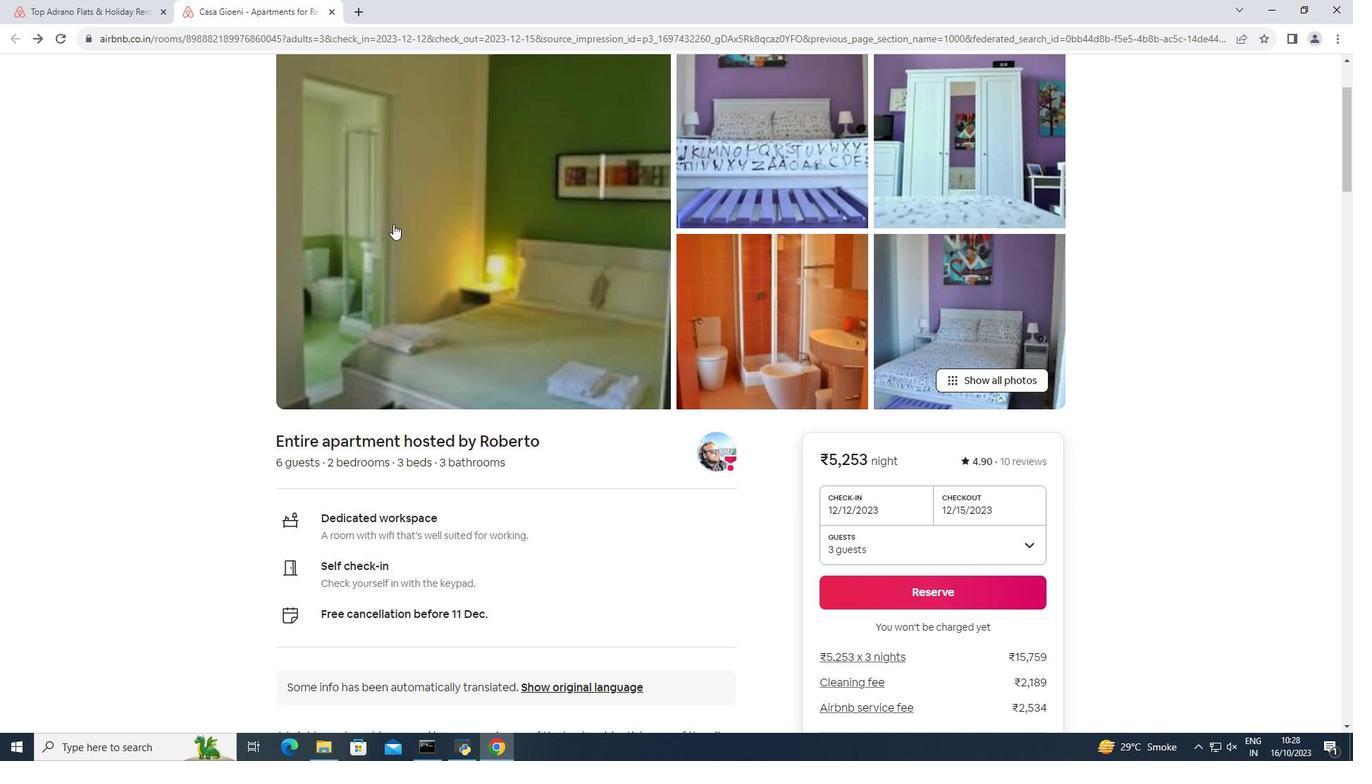 
Action: Mouse scrolled (393, 223) with delta (0, 0)
Screenshot: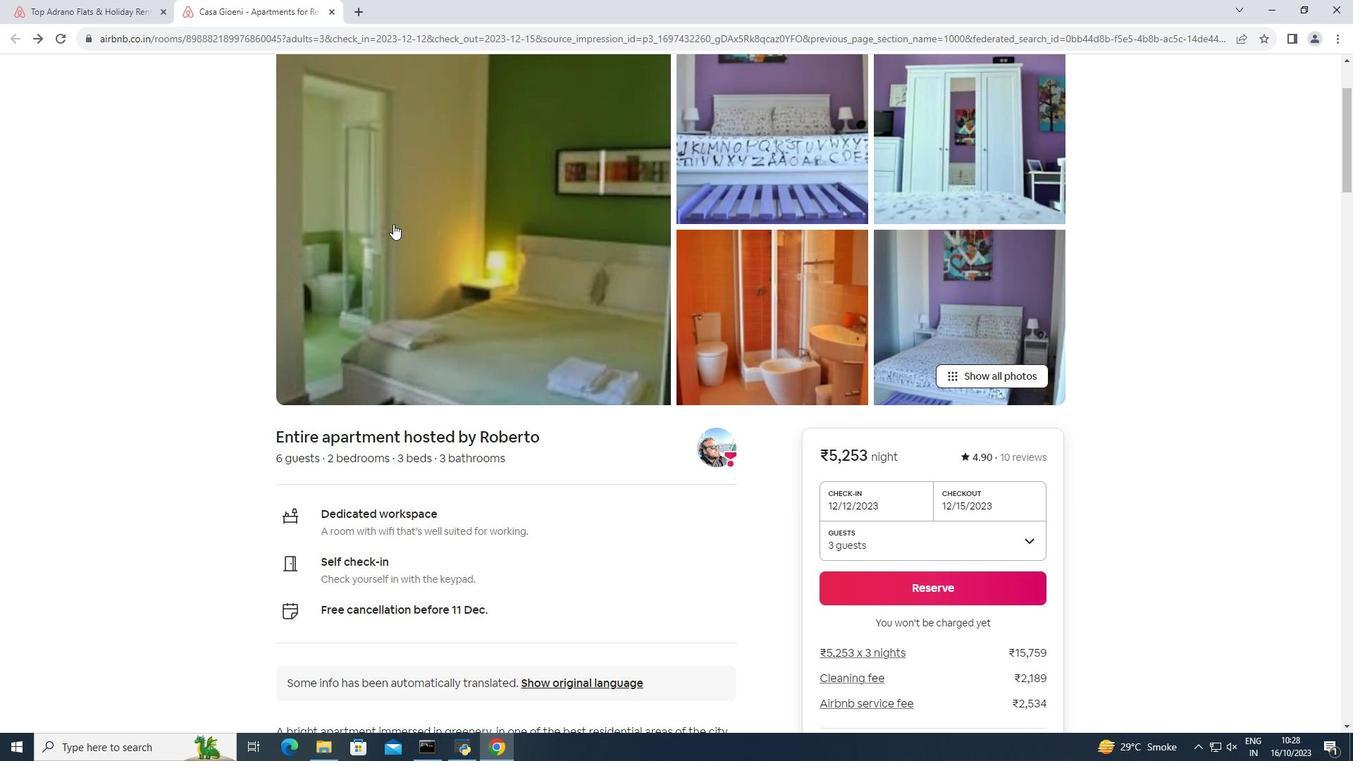 
Action: Mouse moved to (396, 226)
Screenshot: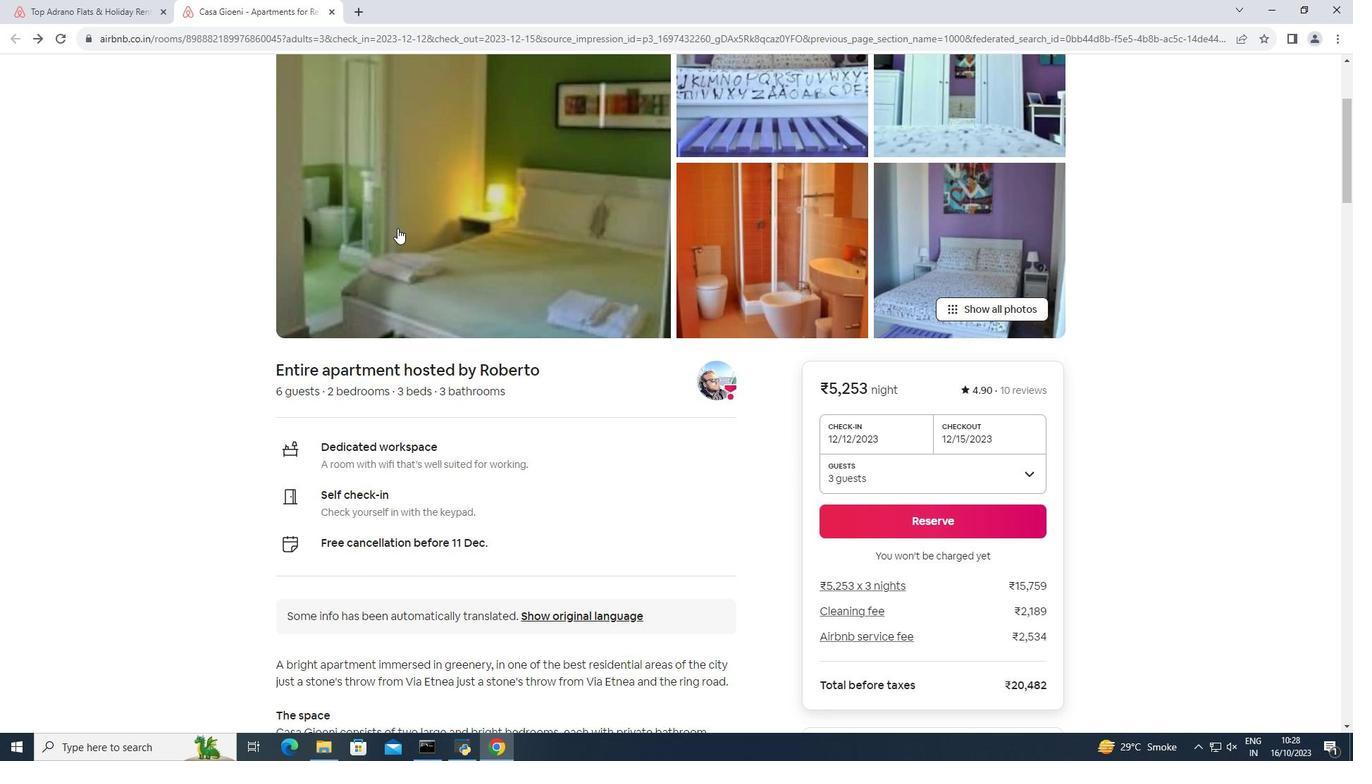 
Action: Mouse scrolled (396, 226) with delta (0, 0)
Screenshot: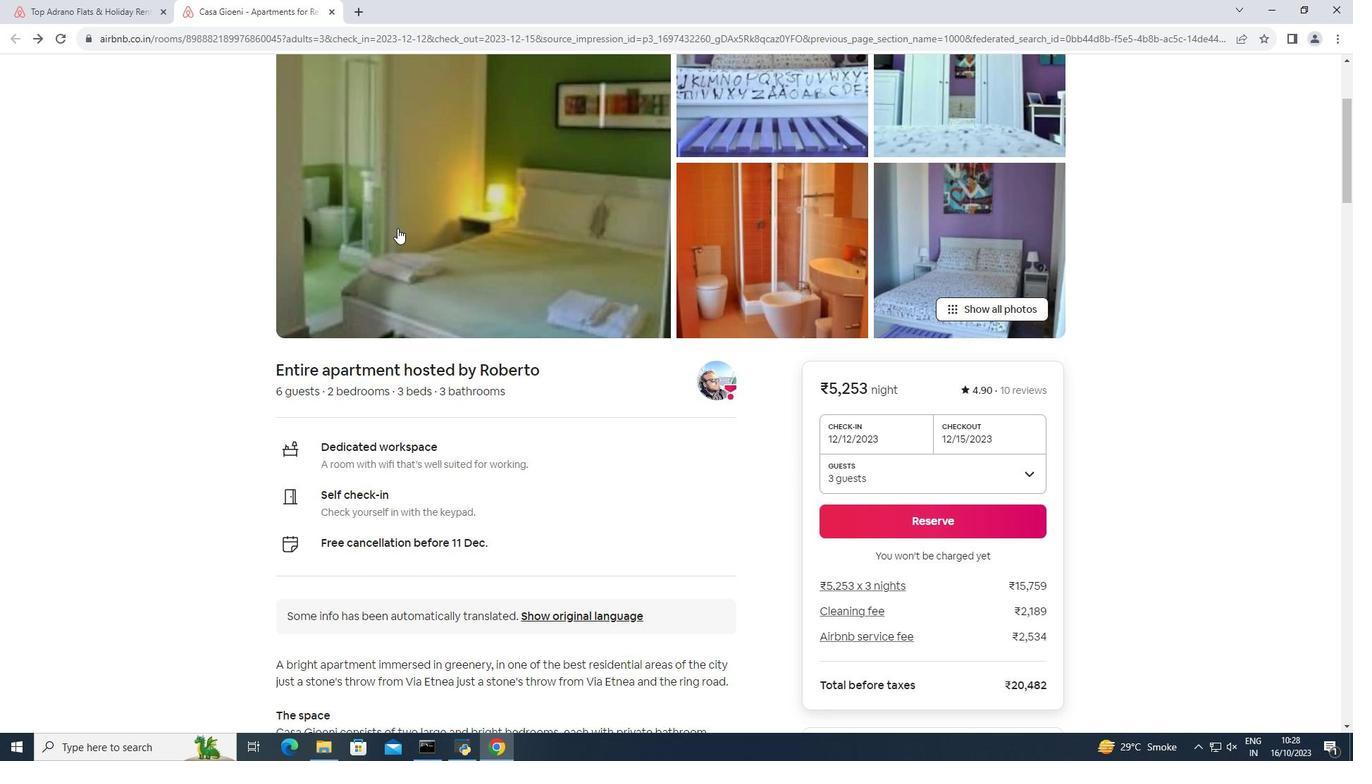 
Action: Mouse moved to (399, 236)
Screenshot: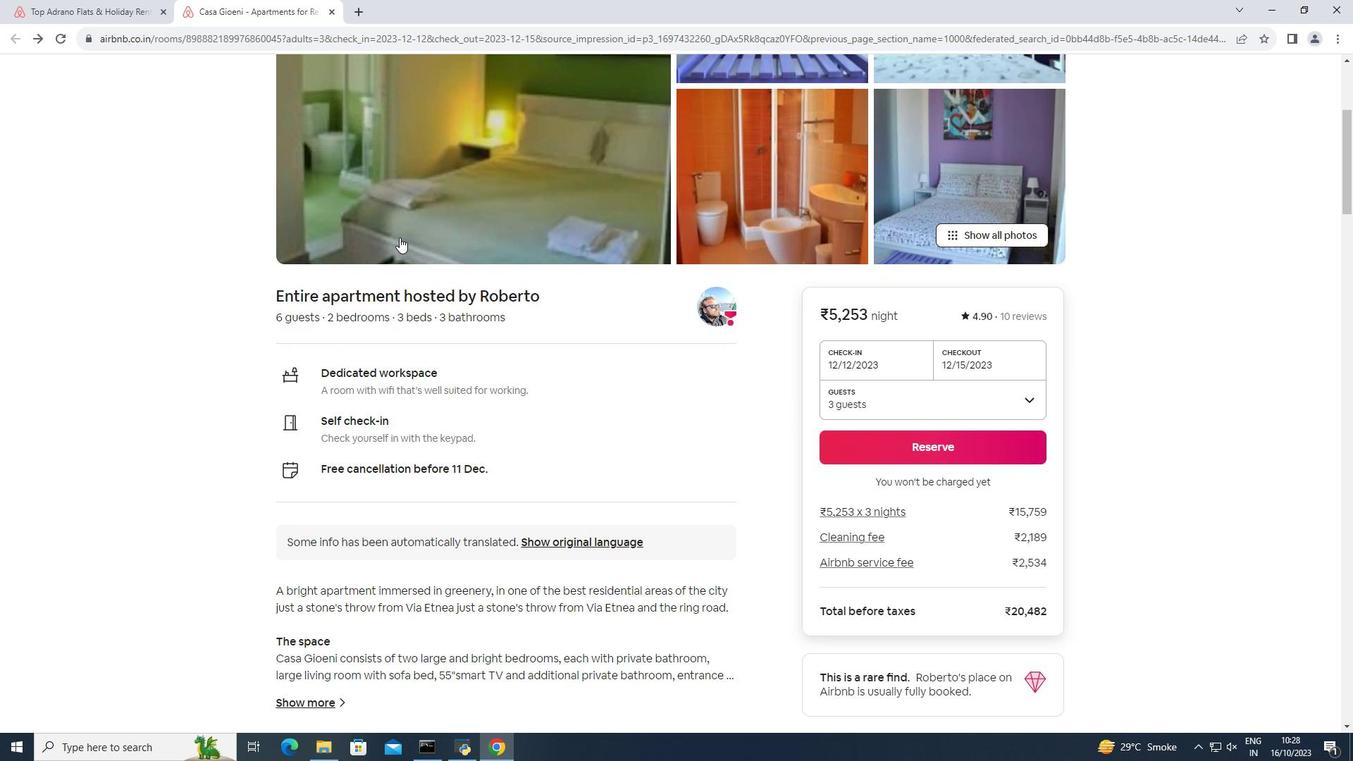 
Action: Mouse scrolled (399, 235) with delta (0, 0)
Screenshot: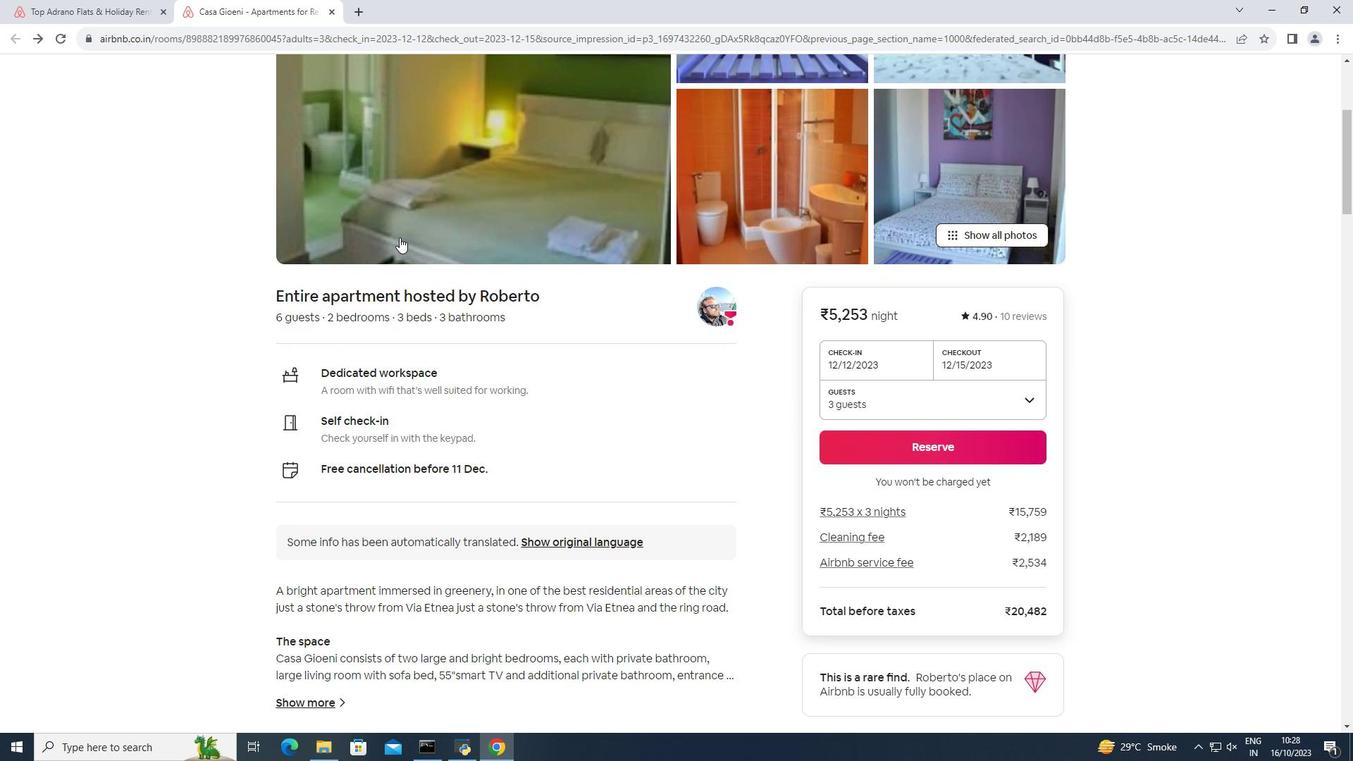 
Action: Mouse moved to (400, 238)
Screenshot: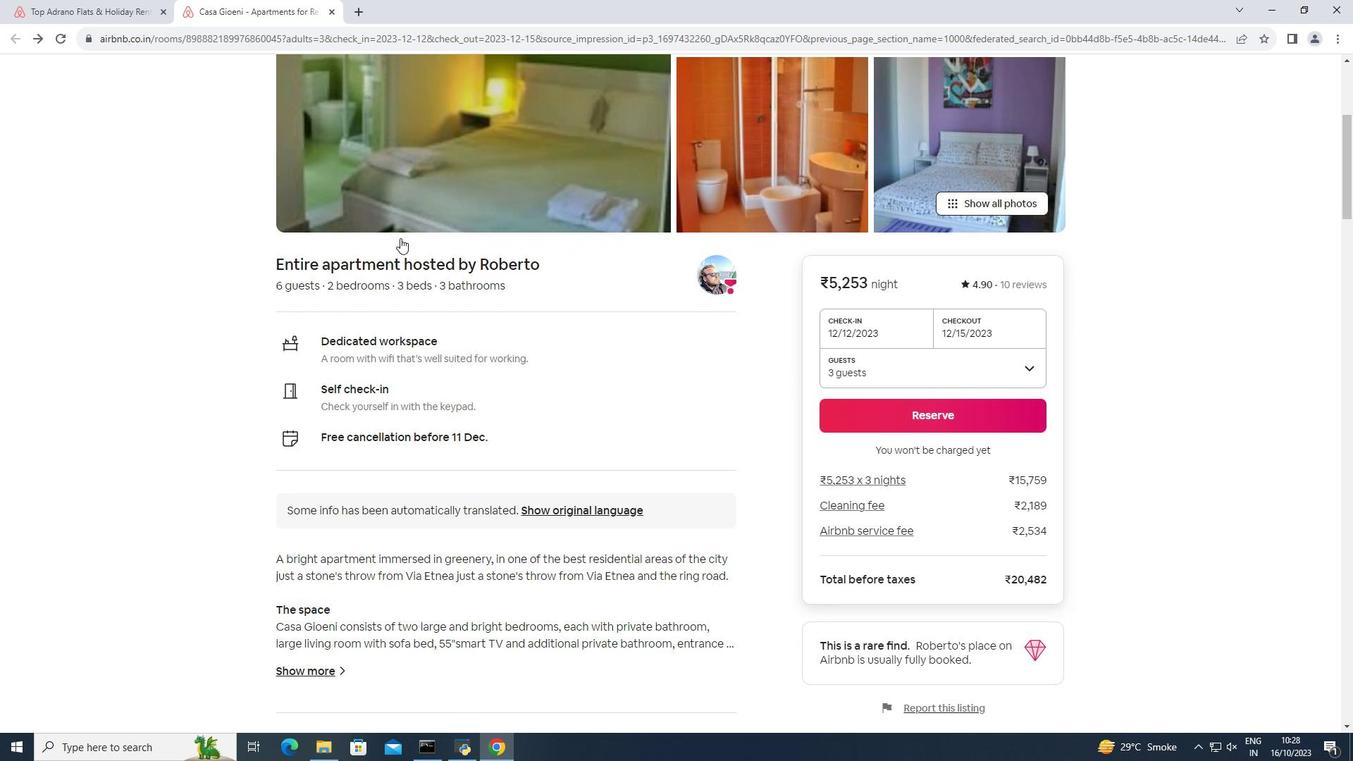 
Action: Mouse scrolled (400, 237) with delta (0, 0)
Screenshot: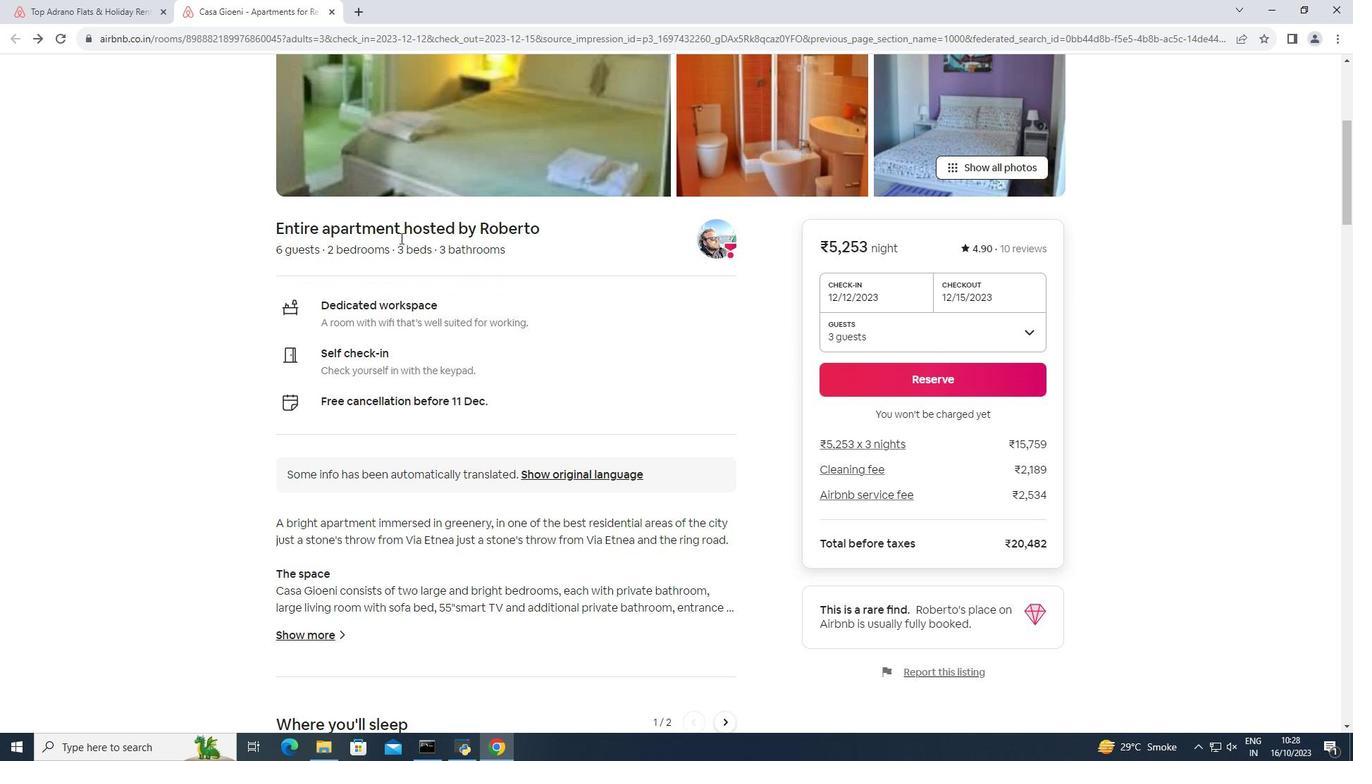 
Action: Mouse scrolled (400, 237) with delta (0, 0)
Screenshot: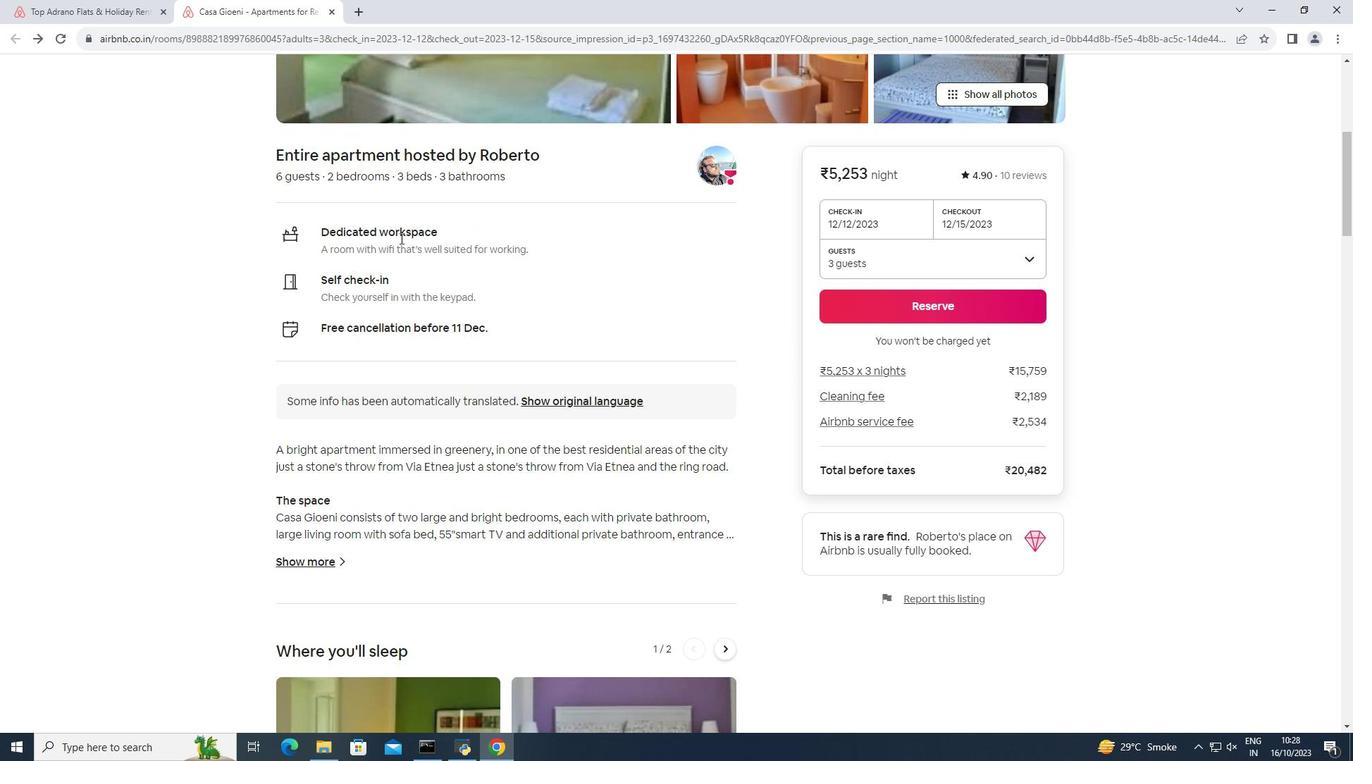 
Action: Mouse scrolled (400, 237) with delta (0, 0)
Screenshot: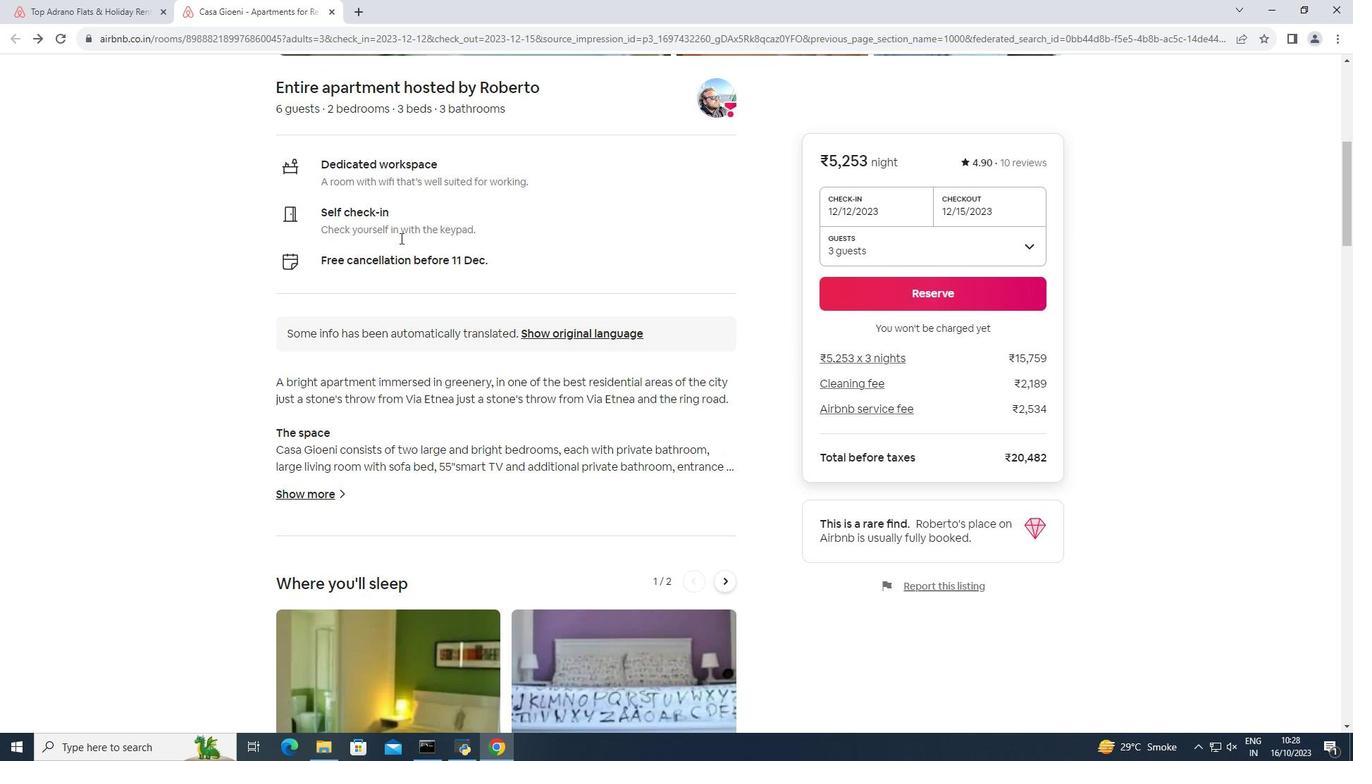 
Action: Mouse scrolled (400, 237) with delta (0, 0)
Screenshot: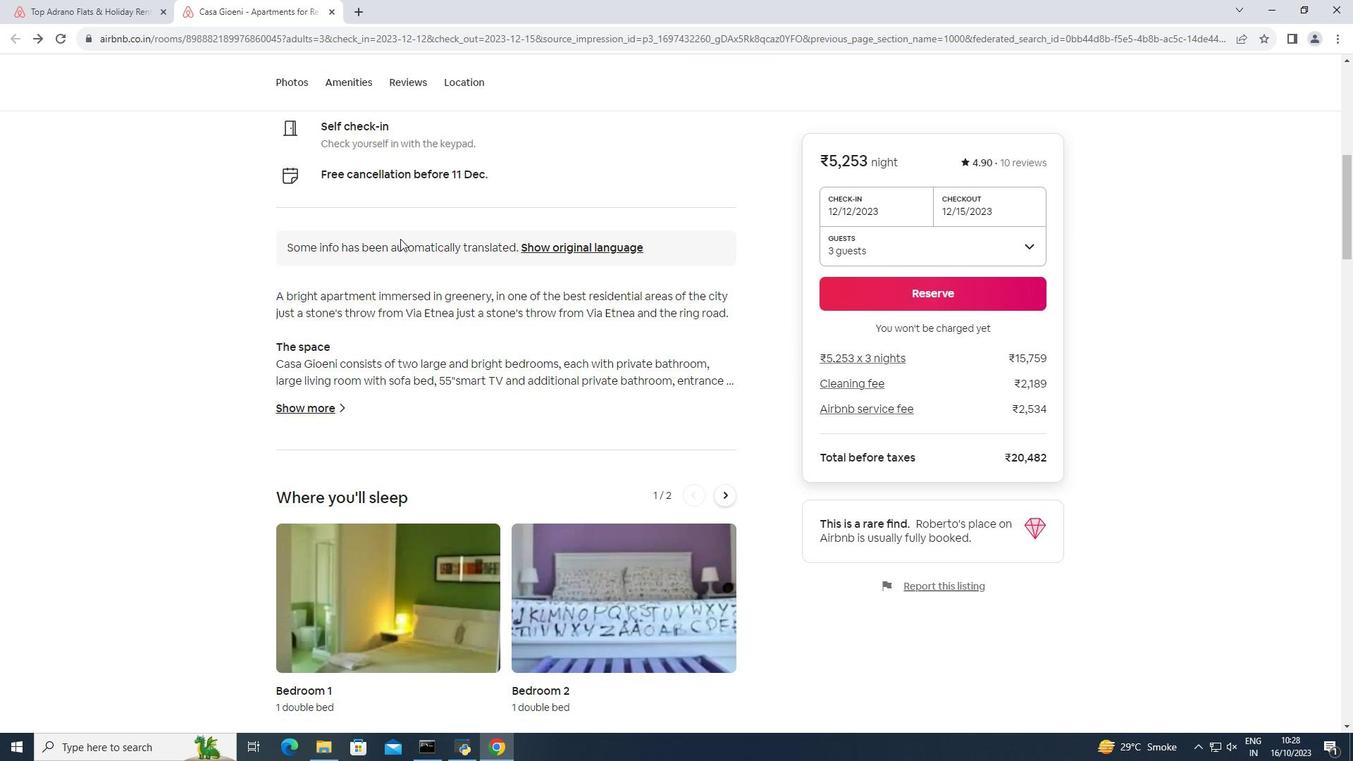 
Action: Mouse moved to (294, 353)
Screenshot: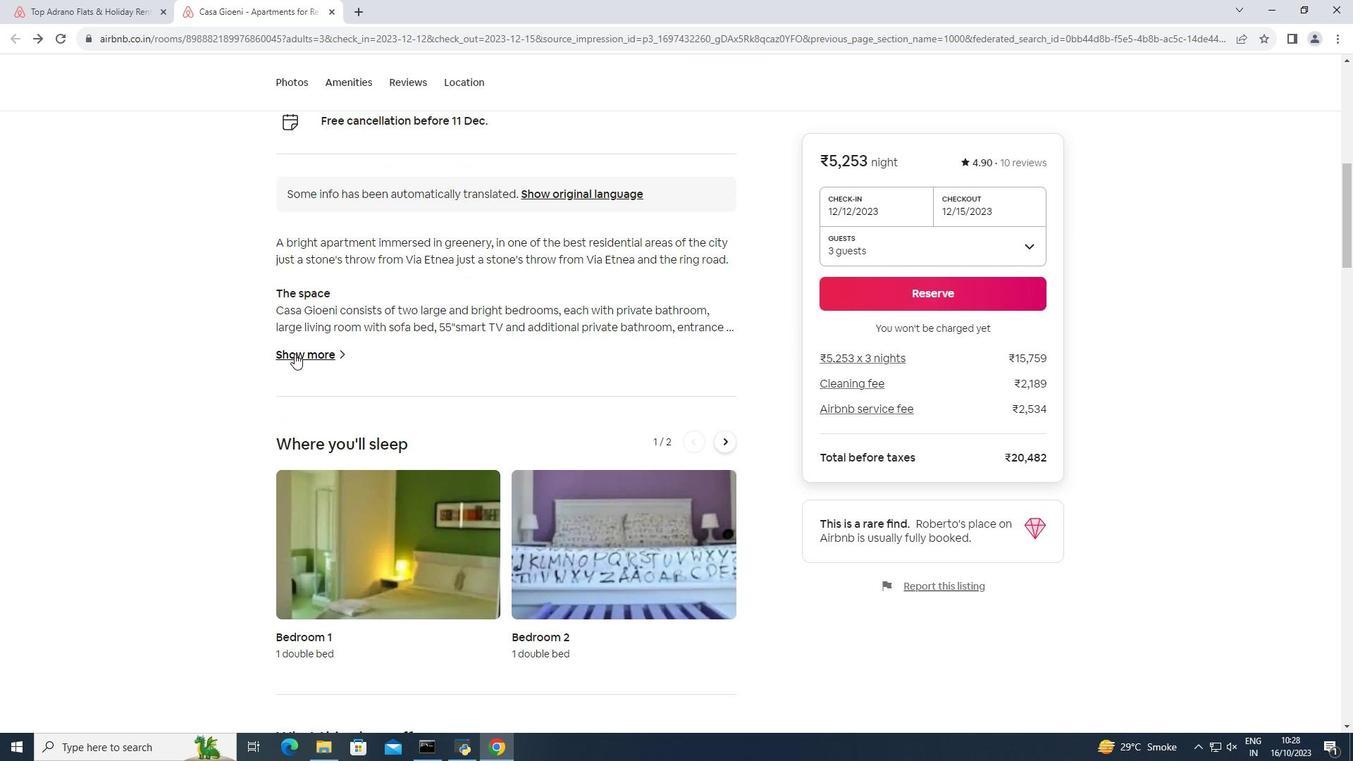 
Action: Mouse pressed left at (294, 353)
Screenshot: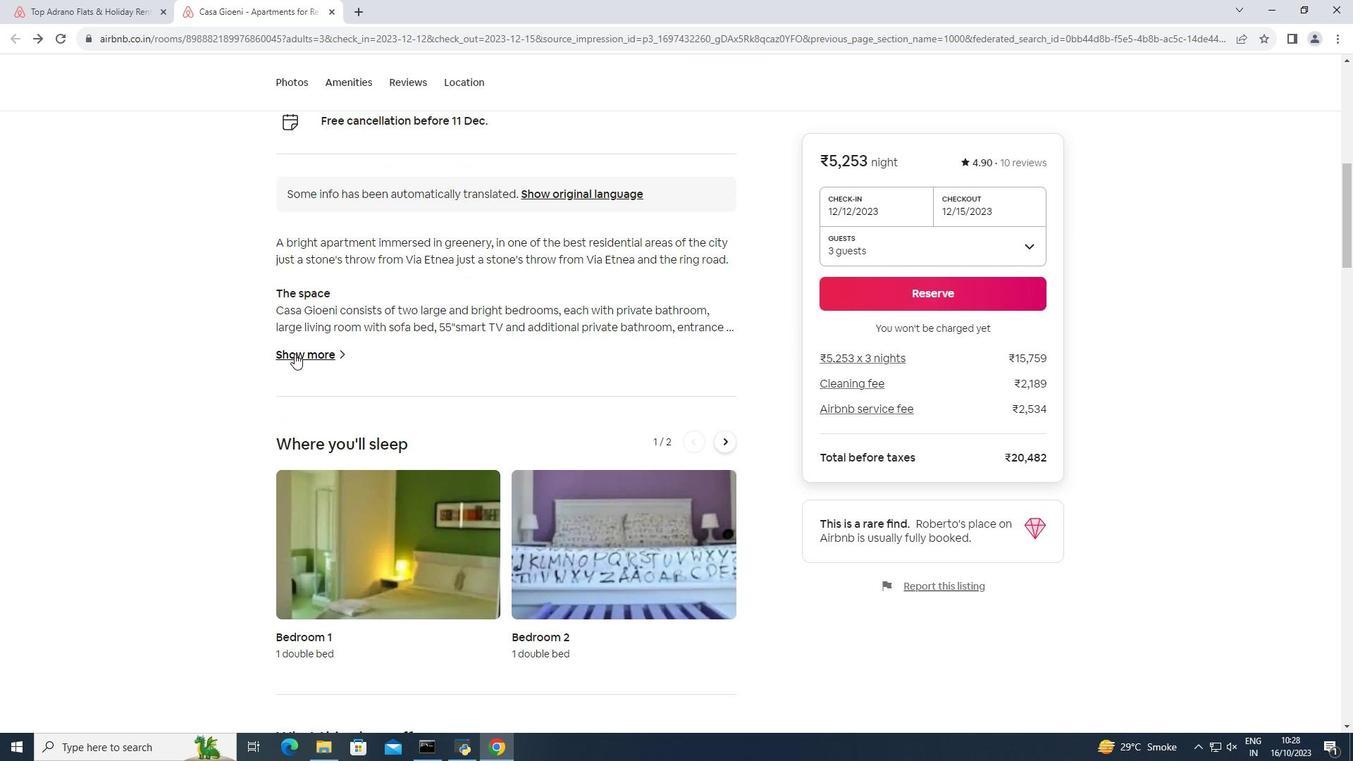 
Action: Mouse moved to (426, 252)
Screenshot: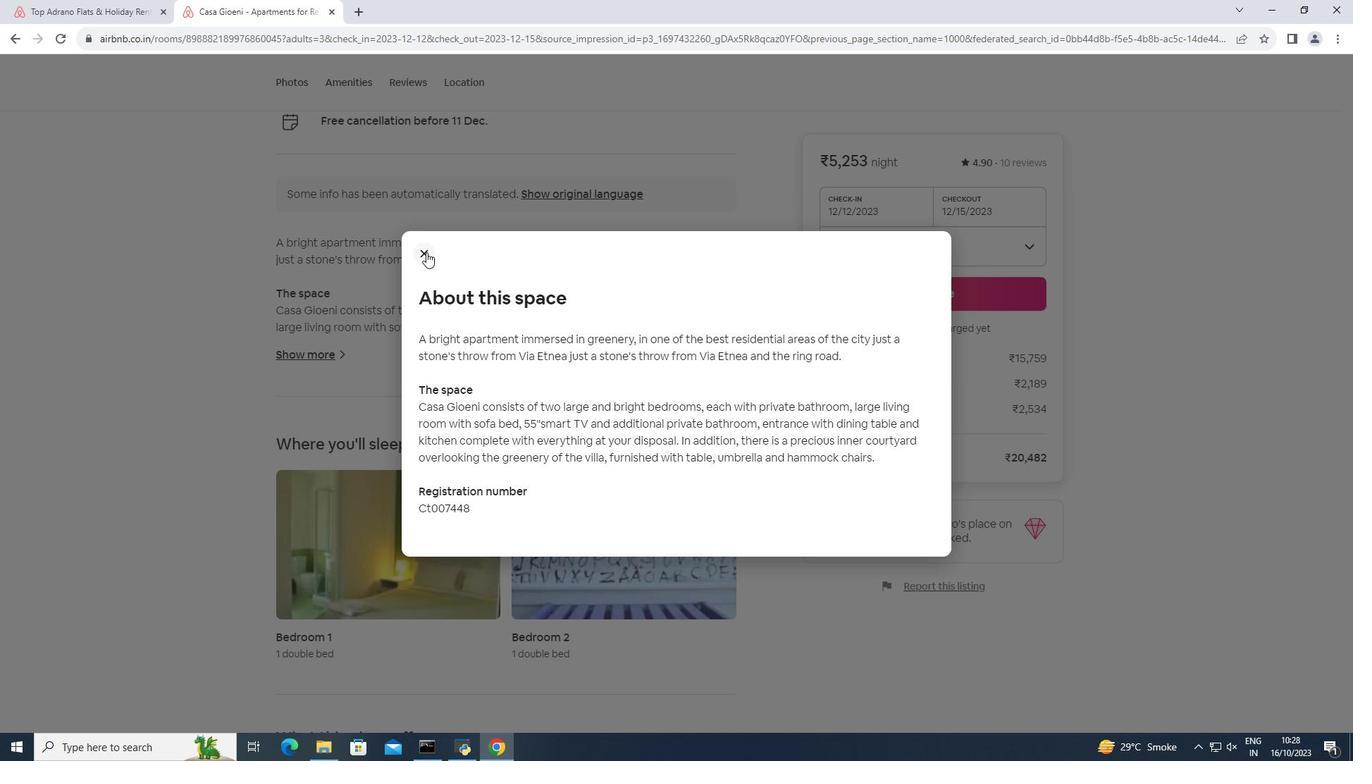 
Action: Mouse pressed left at (426, 252)
Screenshot: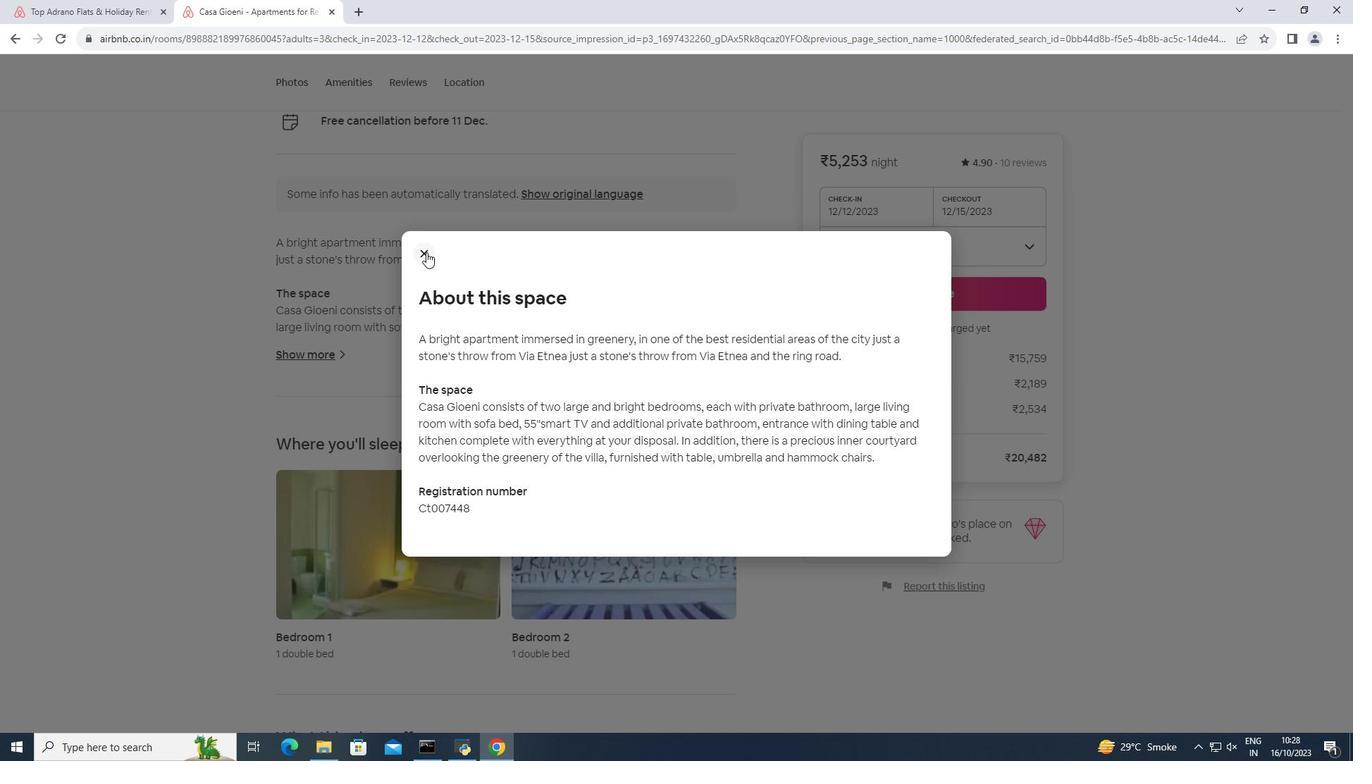 
Action: Mouse moved to (441, 331)
Screenshot: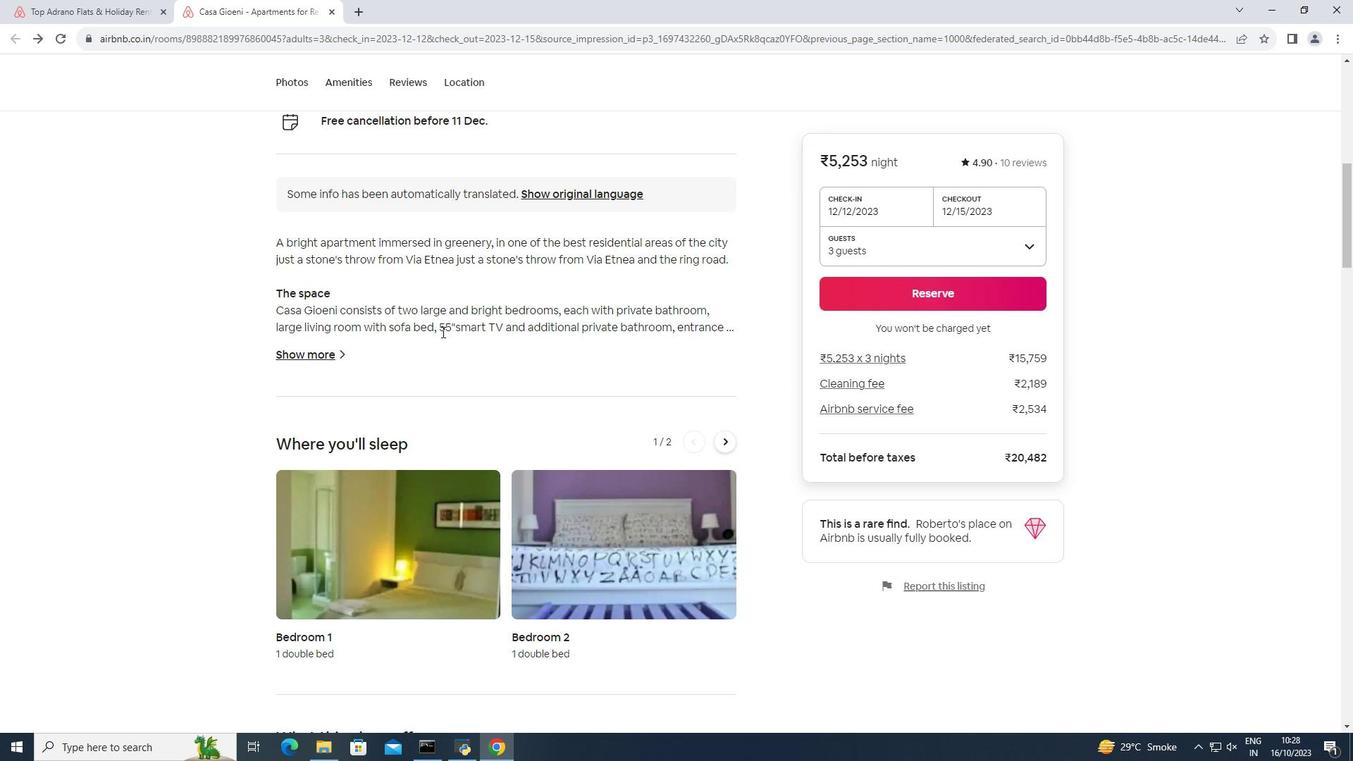 
Action: Mouse scrolled (441, 331) with delta (0, 0)
Screenshot: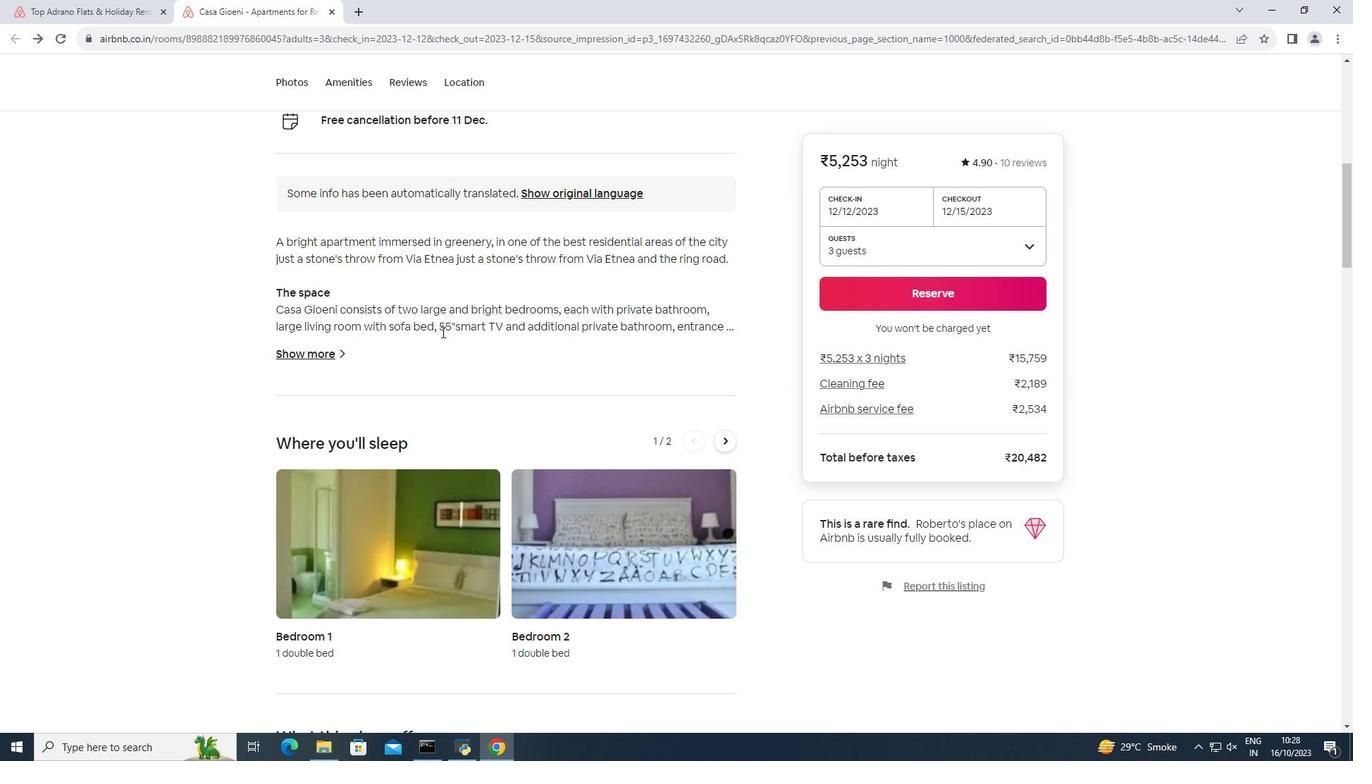 
Action: Mouse scrolled (441, 331) with delta (0, 0)
Screenshot: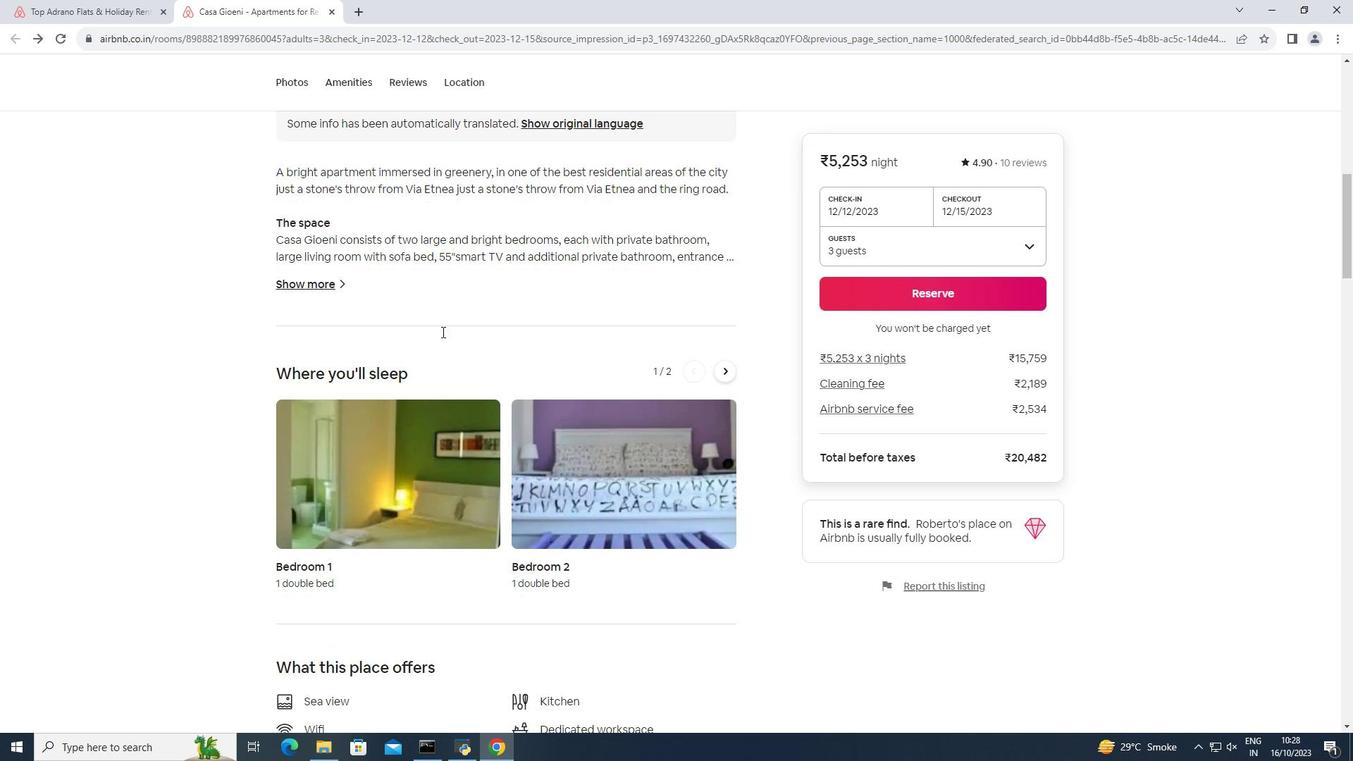 
Action: Mouse moved to (723, 298)
Screenshot: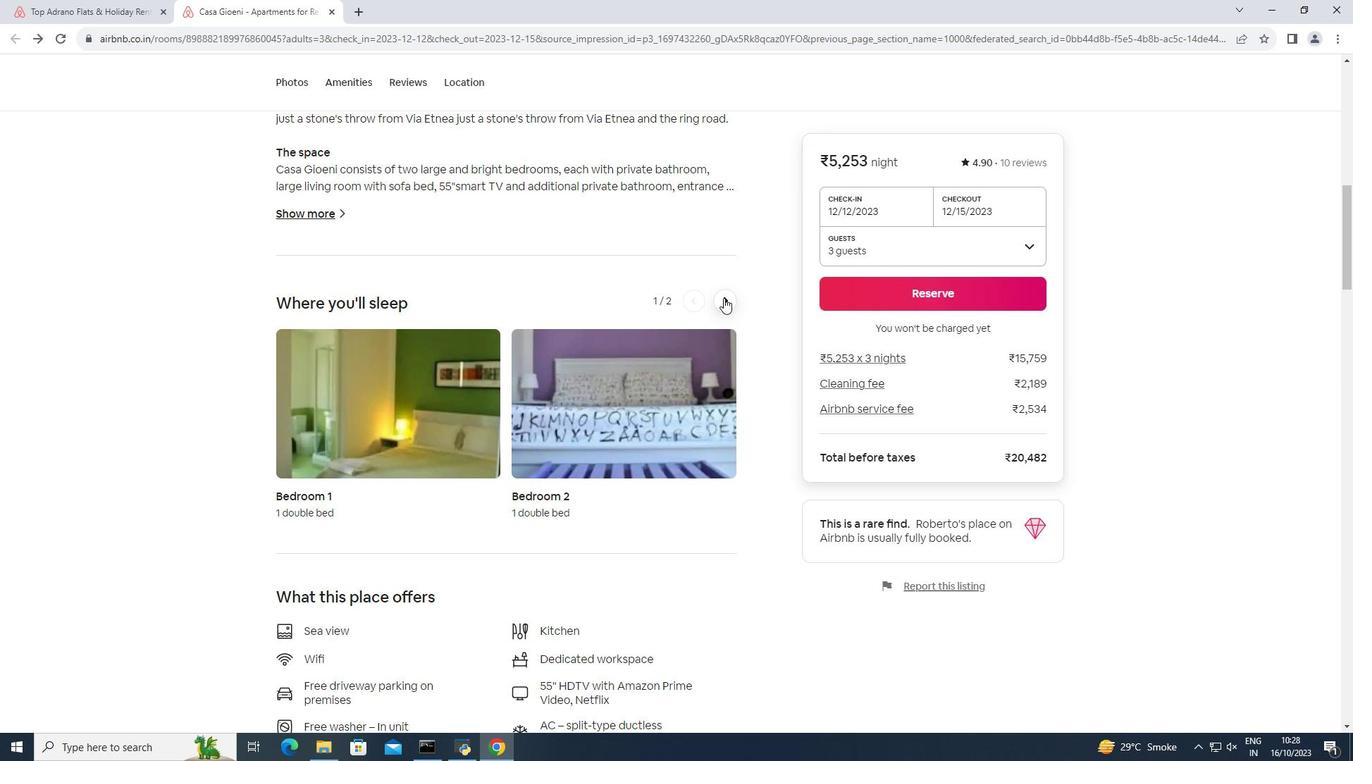 
Action: Mouse pressed left at (723, 298)
Screenshot: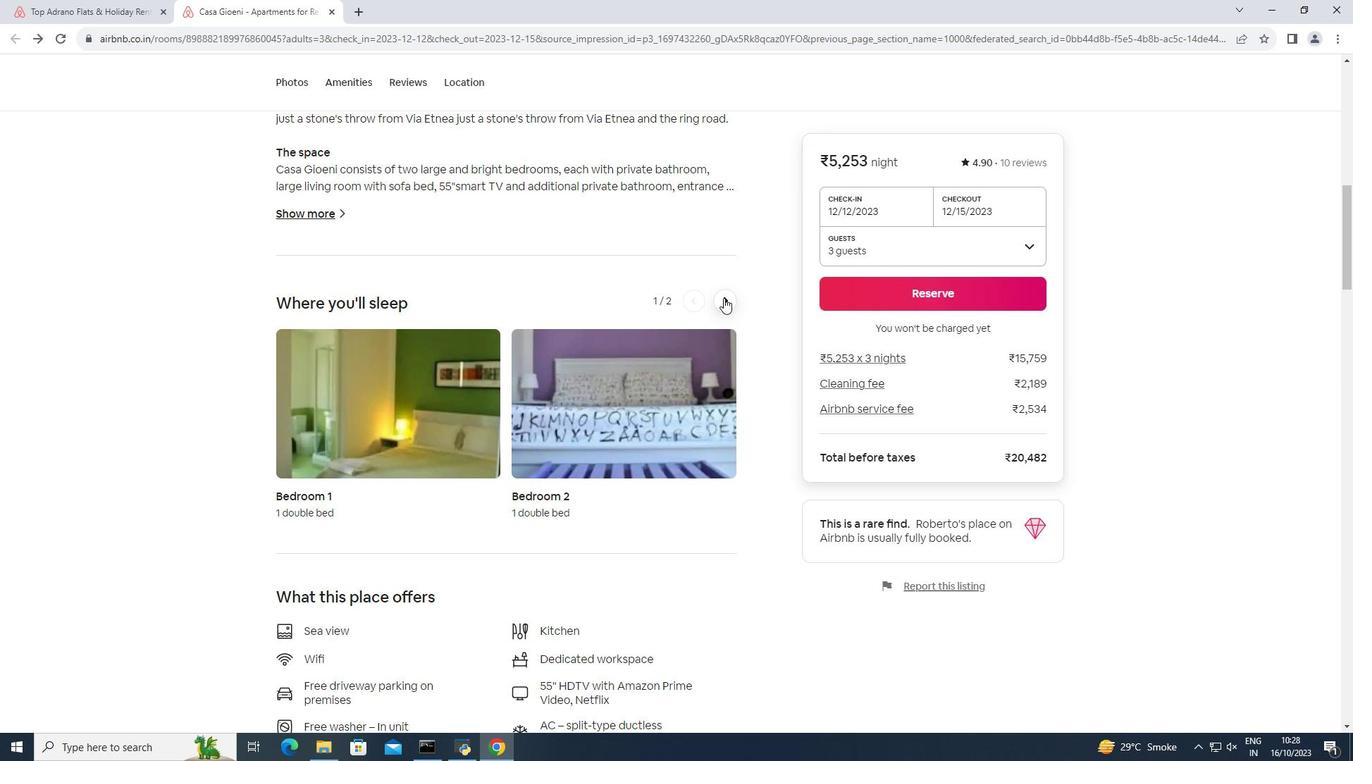 
Action: Mouse moved to (606, 344)
Screenshot: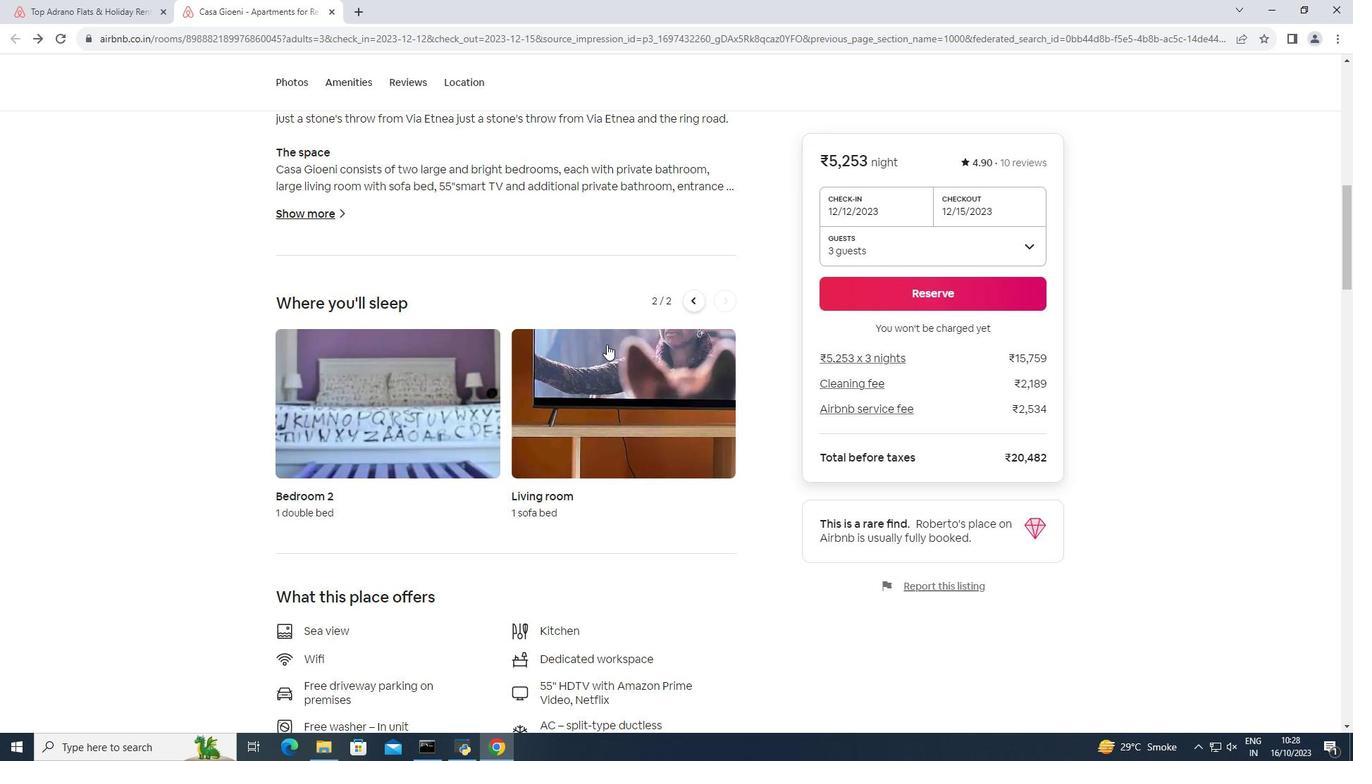 
Action: Mouse scrolled (606, 343) with delta (0, 0)
Screenshot: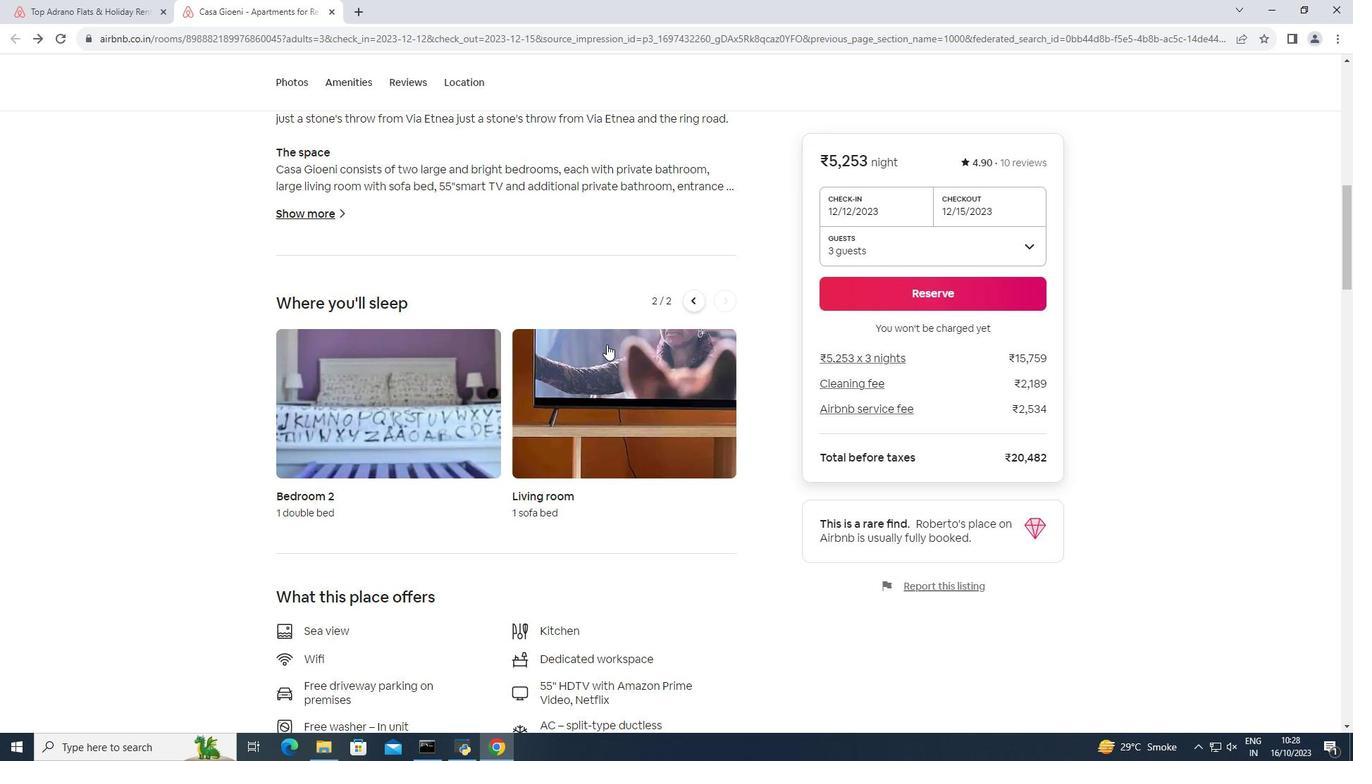 
Action: Mouse scrolled (606, 343) with delta (0, 0)
Screenshot: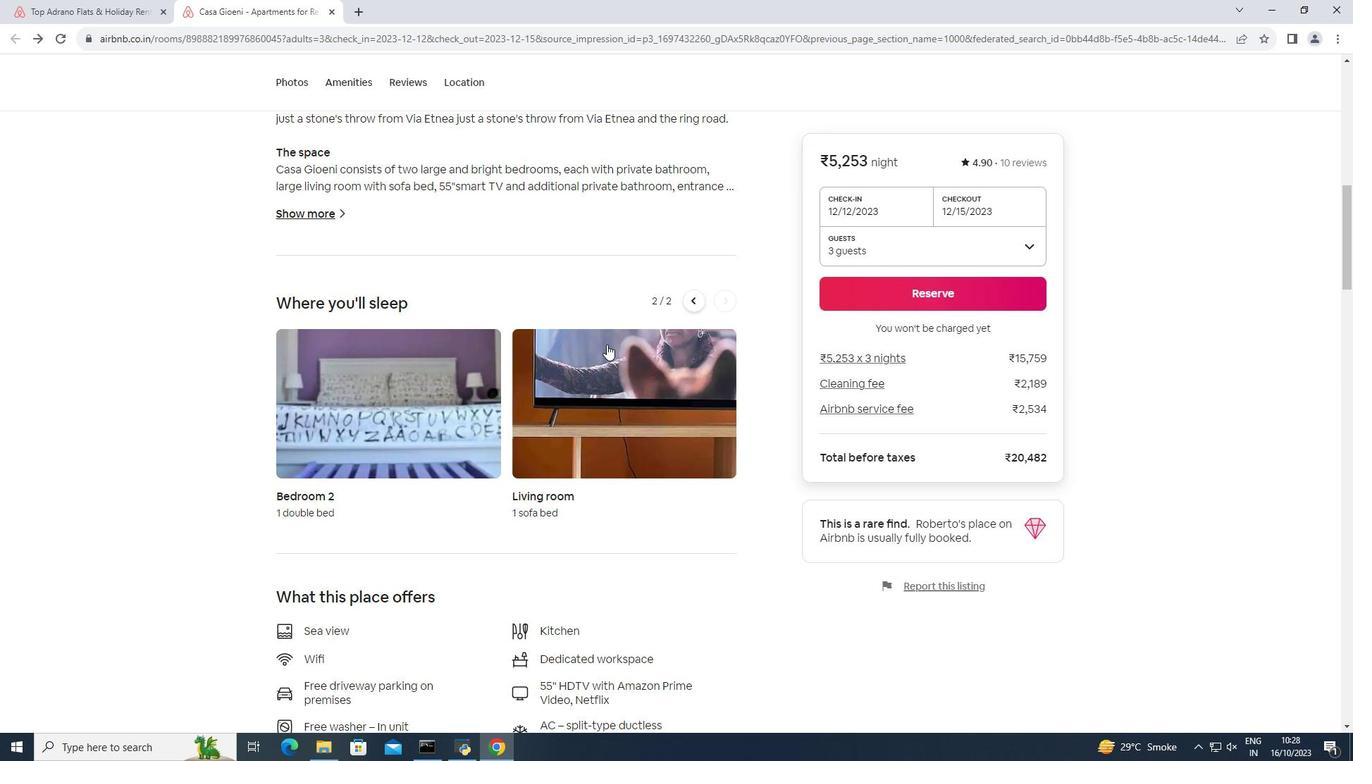 
Action: Mouse scrolled (606, 343) with delta (0, 0)
Screenshot: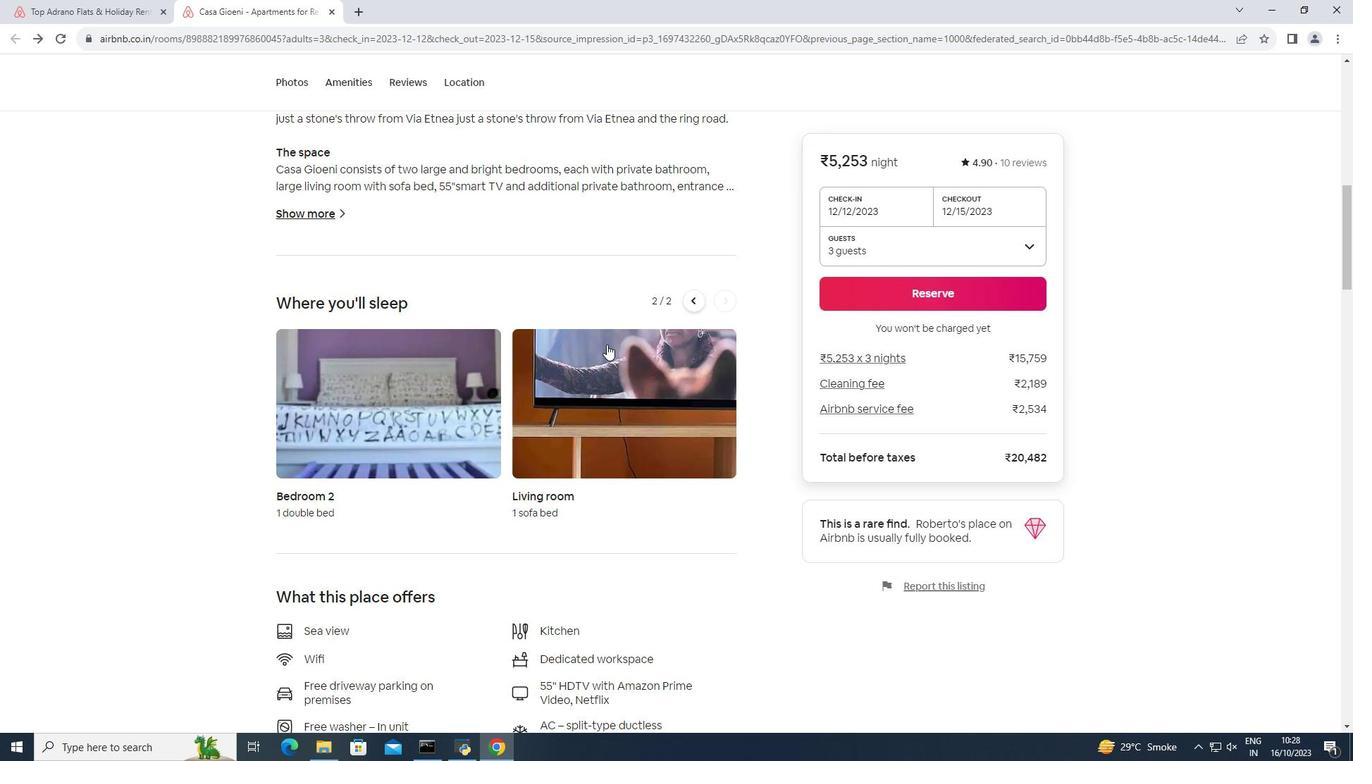
Action: Mouse scrolled (606, 343) with delta (0, 0)
Screenshot: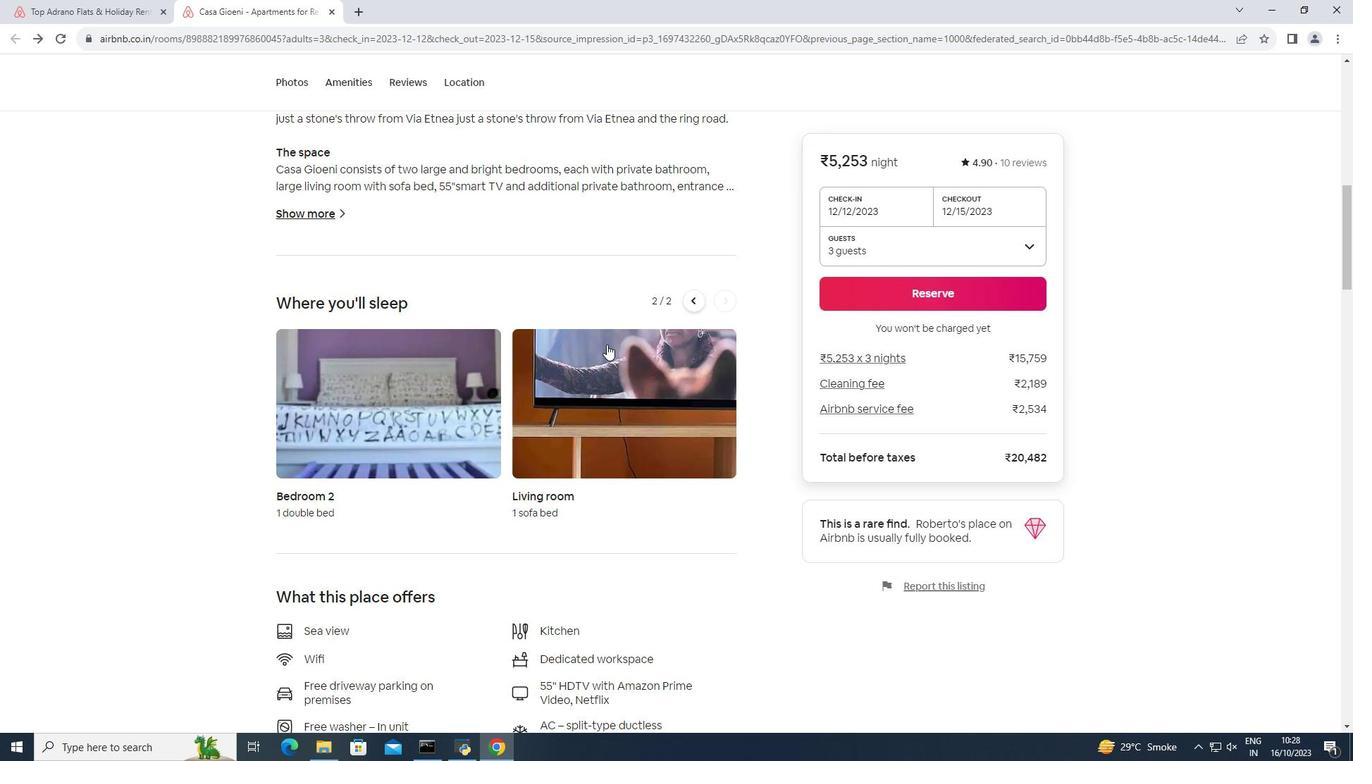 
Action: Mouse moved to (528, 343)
Screenshot: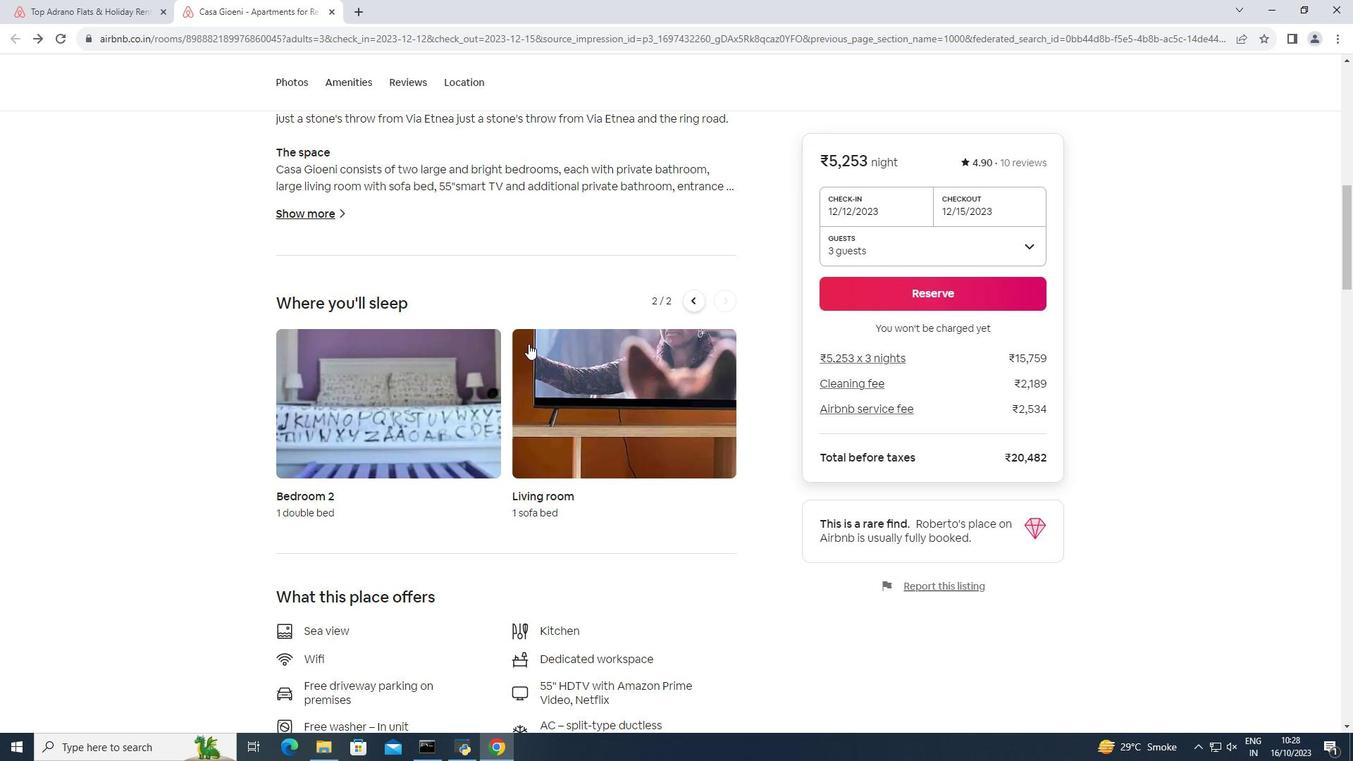 
Action: Mouse scrolled (528, 343) with delta (0, 0)
Screenshot: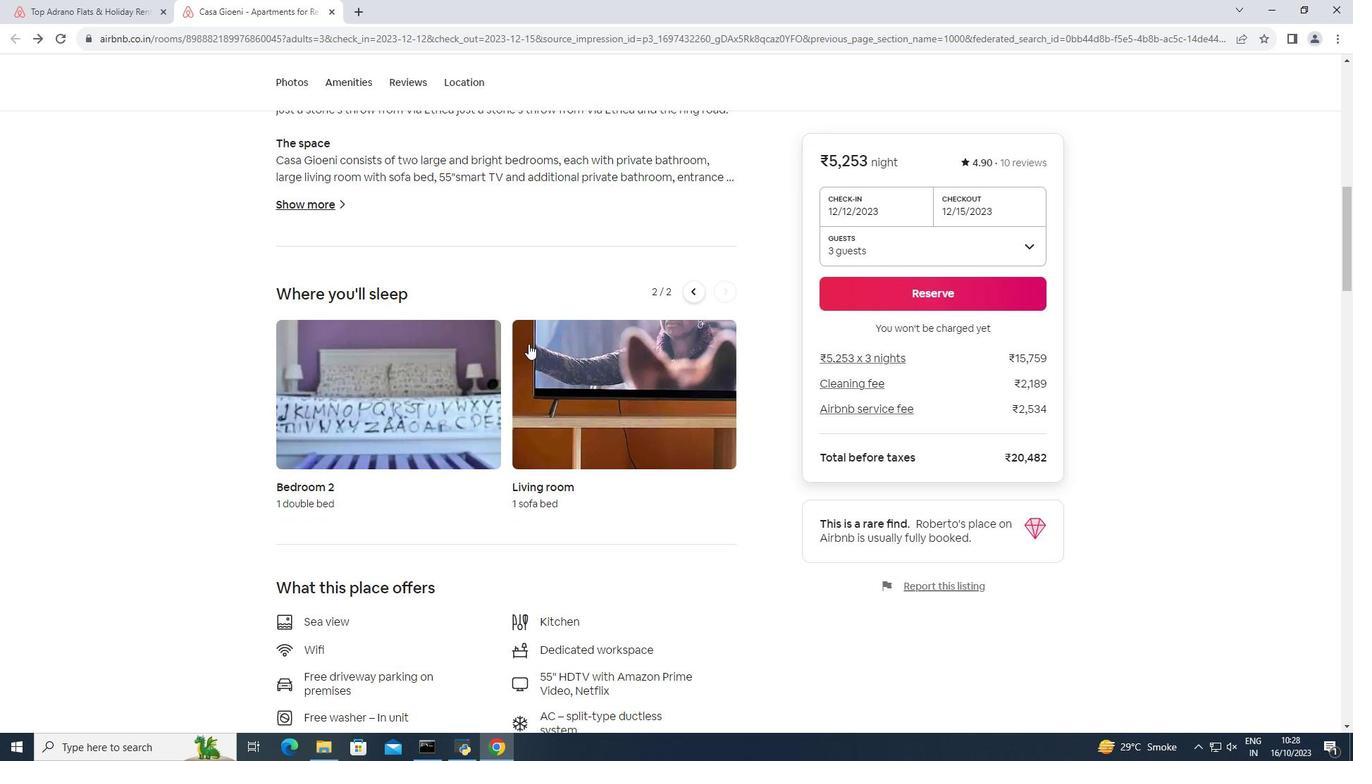 
Action: Mouse scrolled (528, 343) with delta (0, 0)
Screenshot: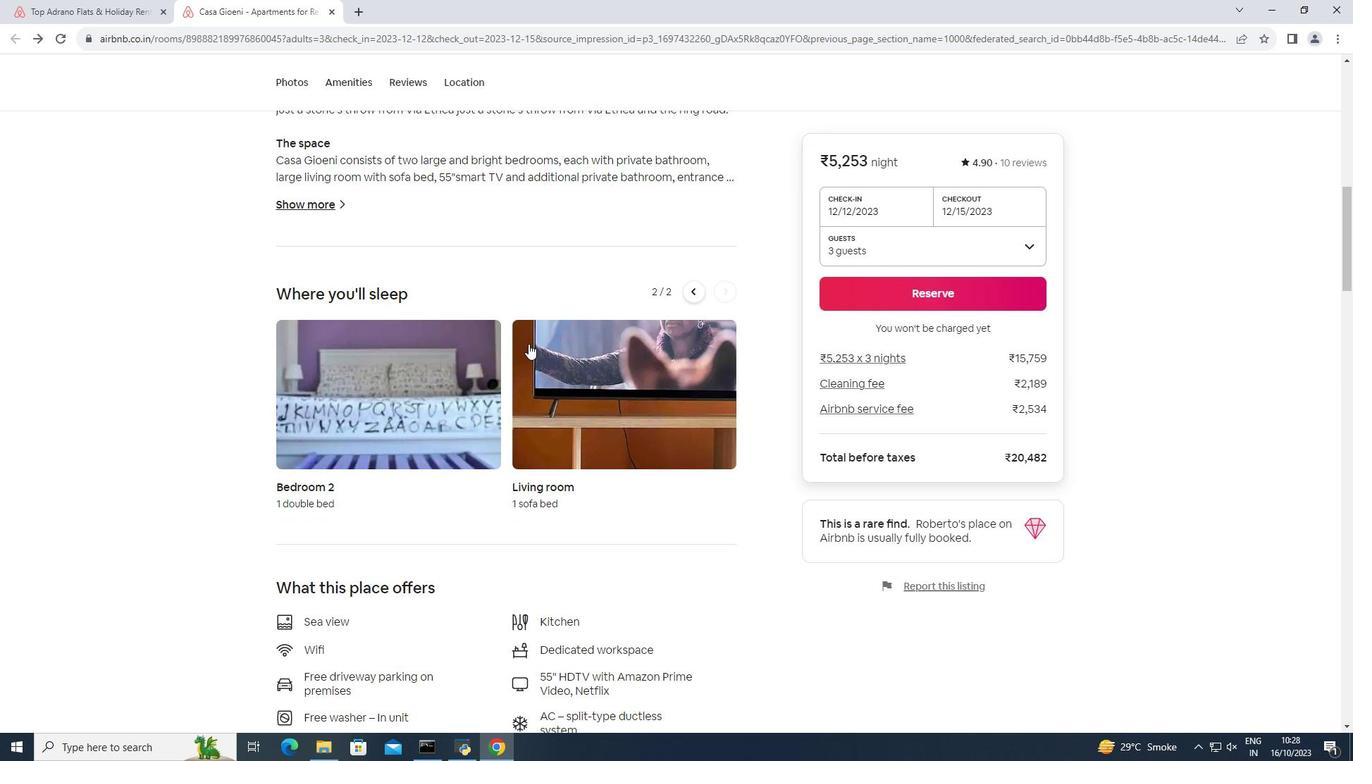 
Action: Mouse scrolled (528, 343) with delta (0, 0)
Screenshot: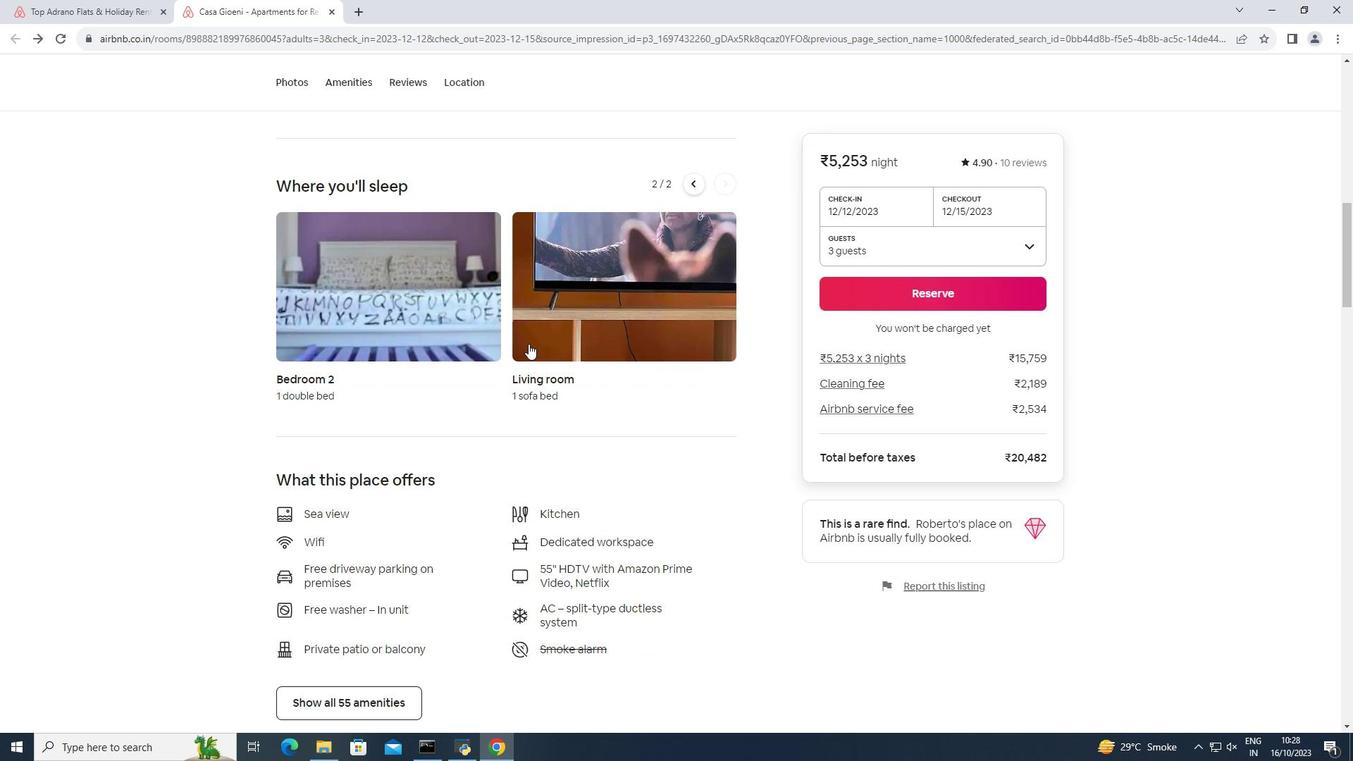 
Action: Mouse scrolled (528, 343) with delta (0, 0)
Screenshot: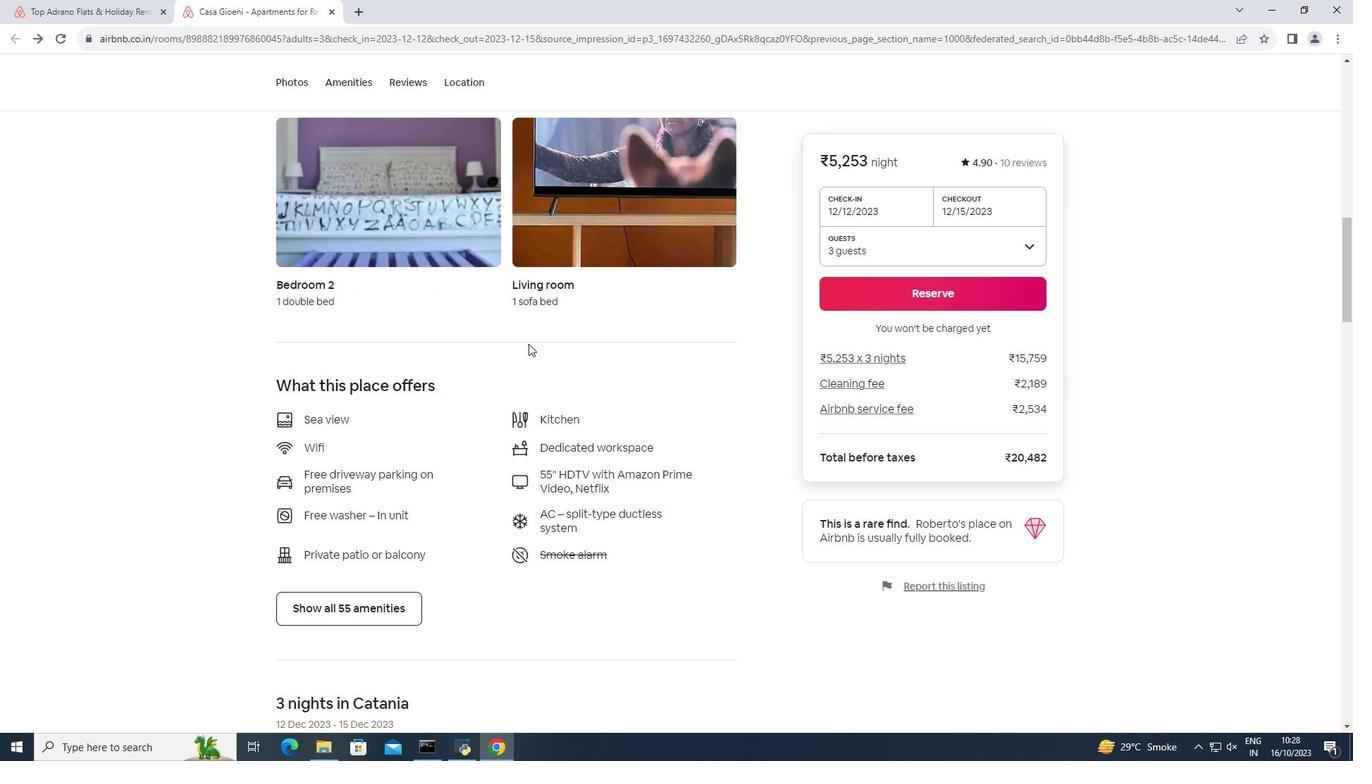 
Action: Mouse scrolled (528, 343) with delta (0, 0)
Screenshot: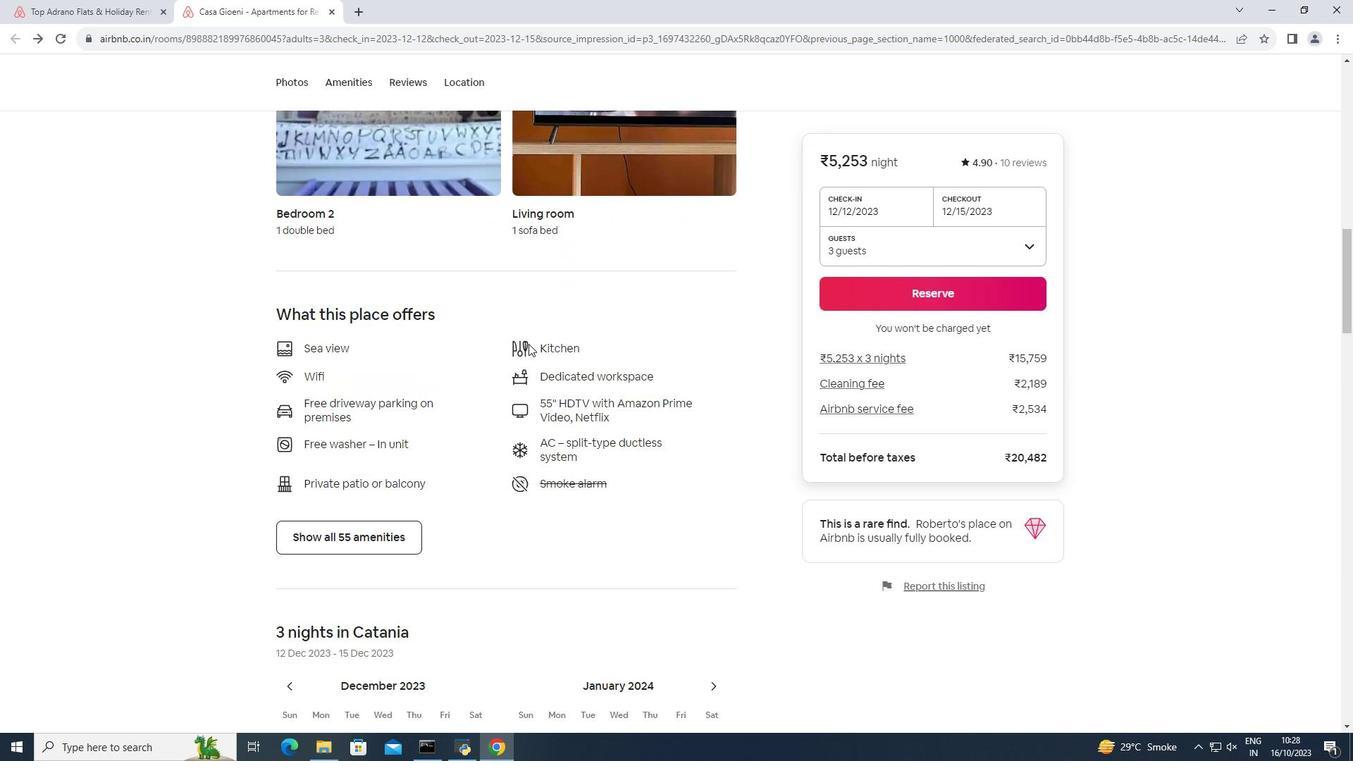 
Action: Mouse moved to (353, 468)
Screenshot: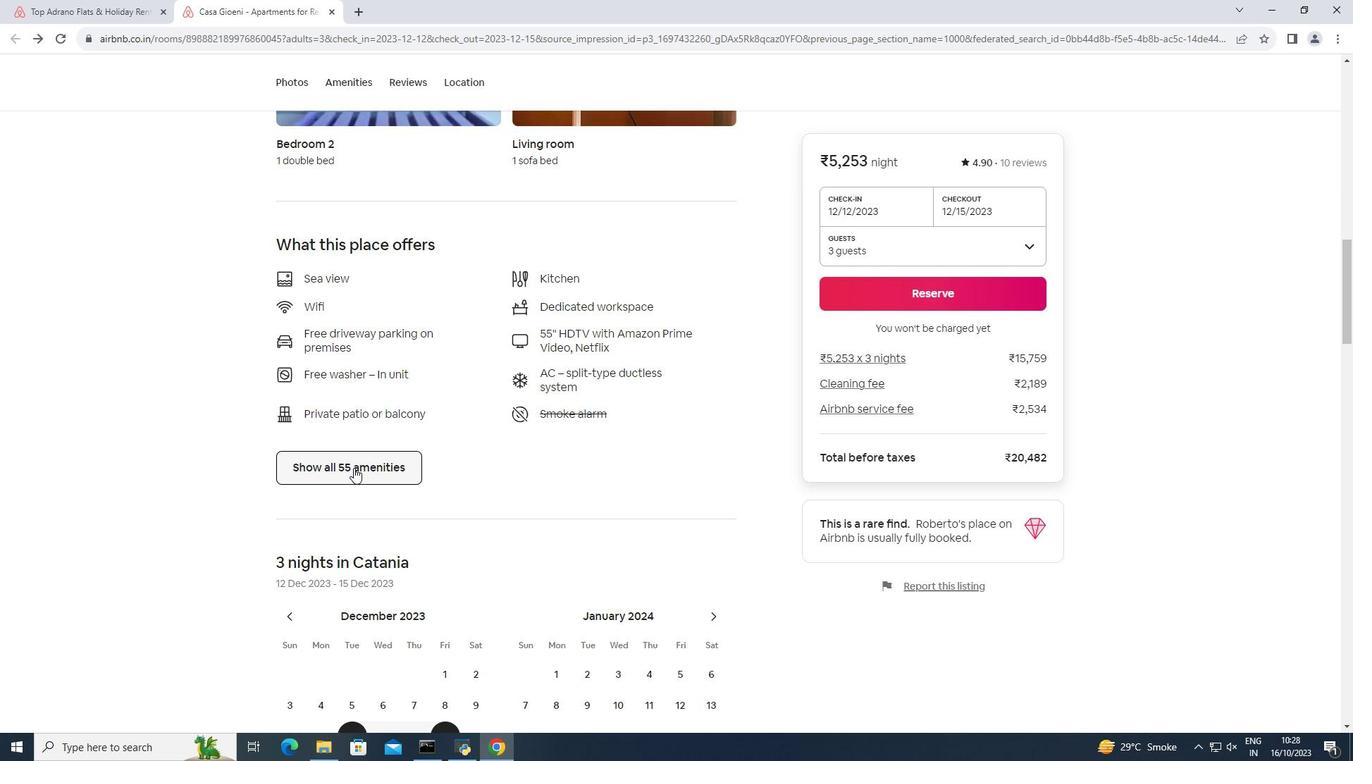 
Action: Mouse pressed left at (353, 468)
Screenshot: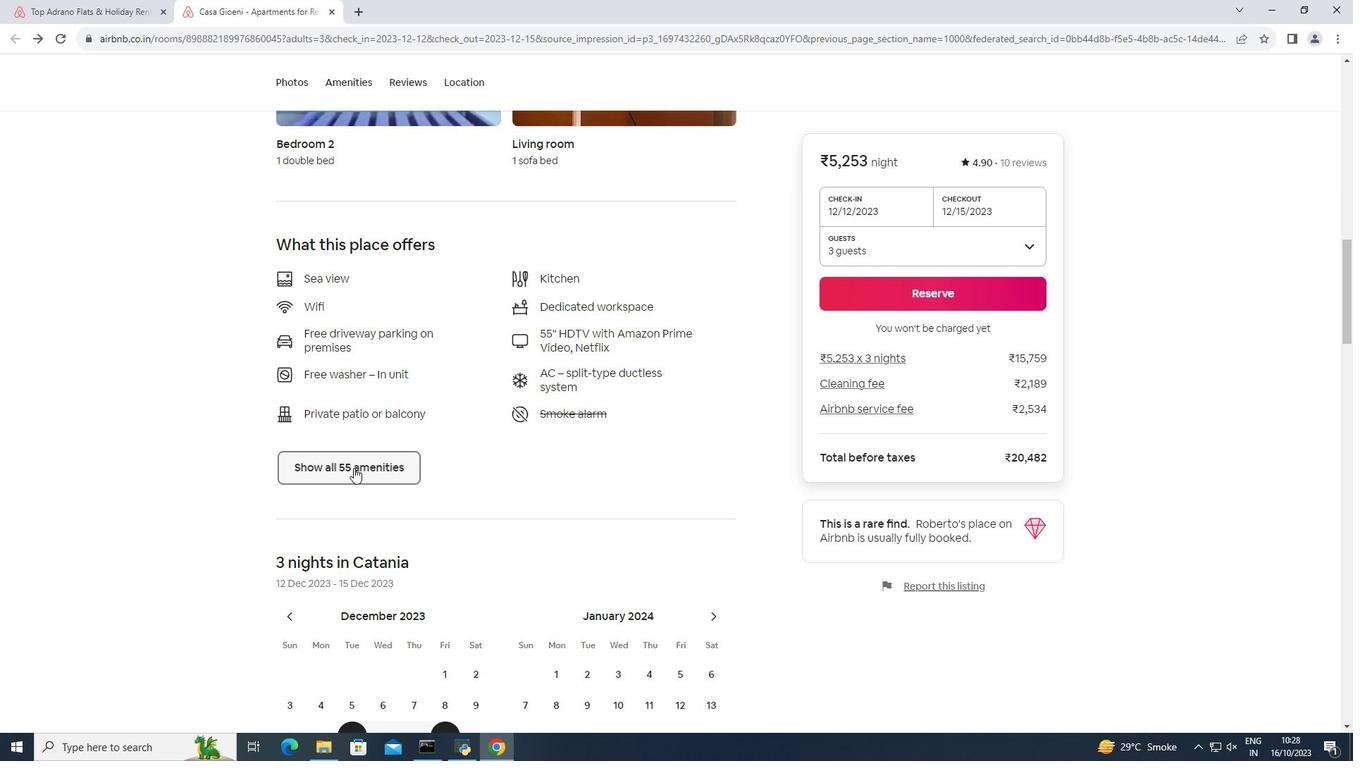 
Action: Mouse moved to (522, 463)
Screenshot: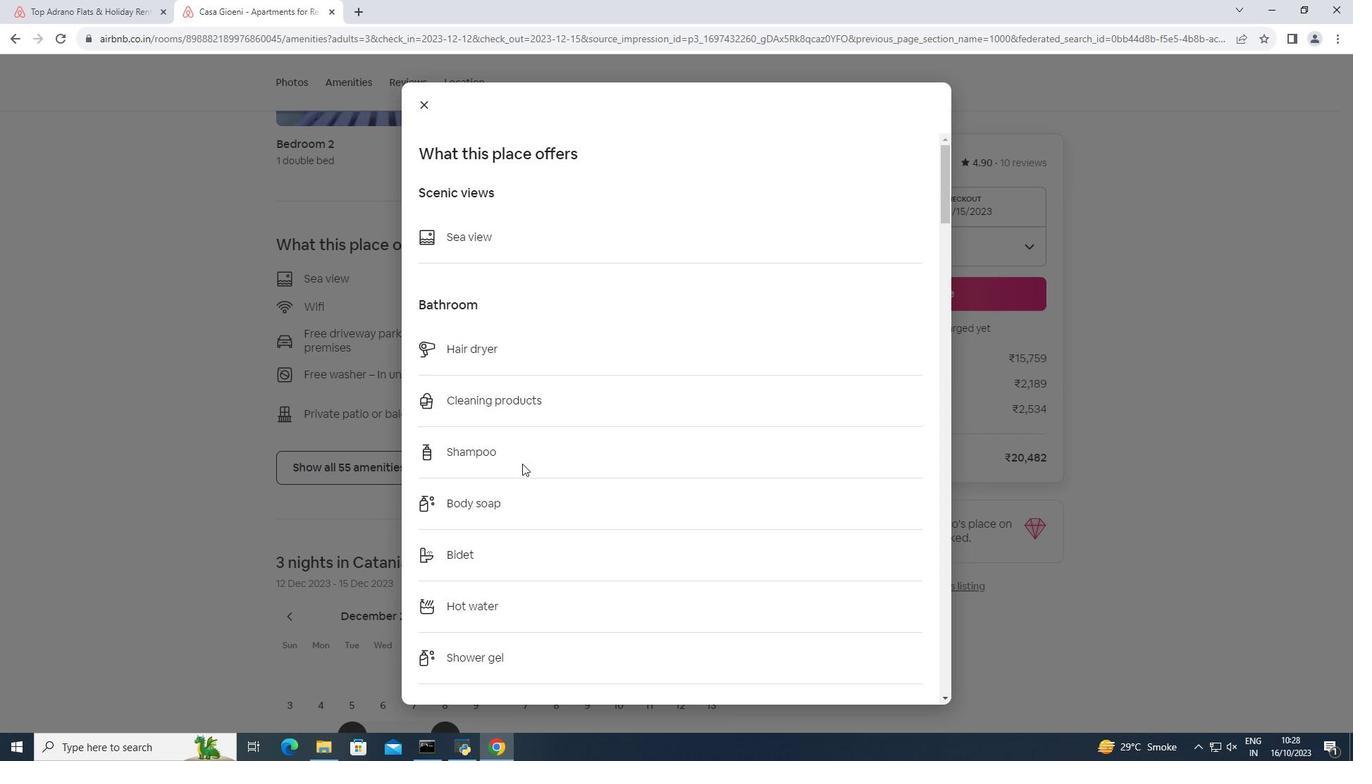 
Action: Mouse scrolled (522, 463) with delta (0, 0)
Screenshot: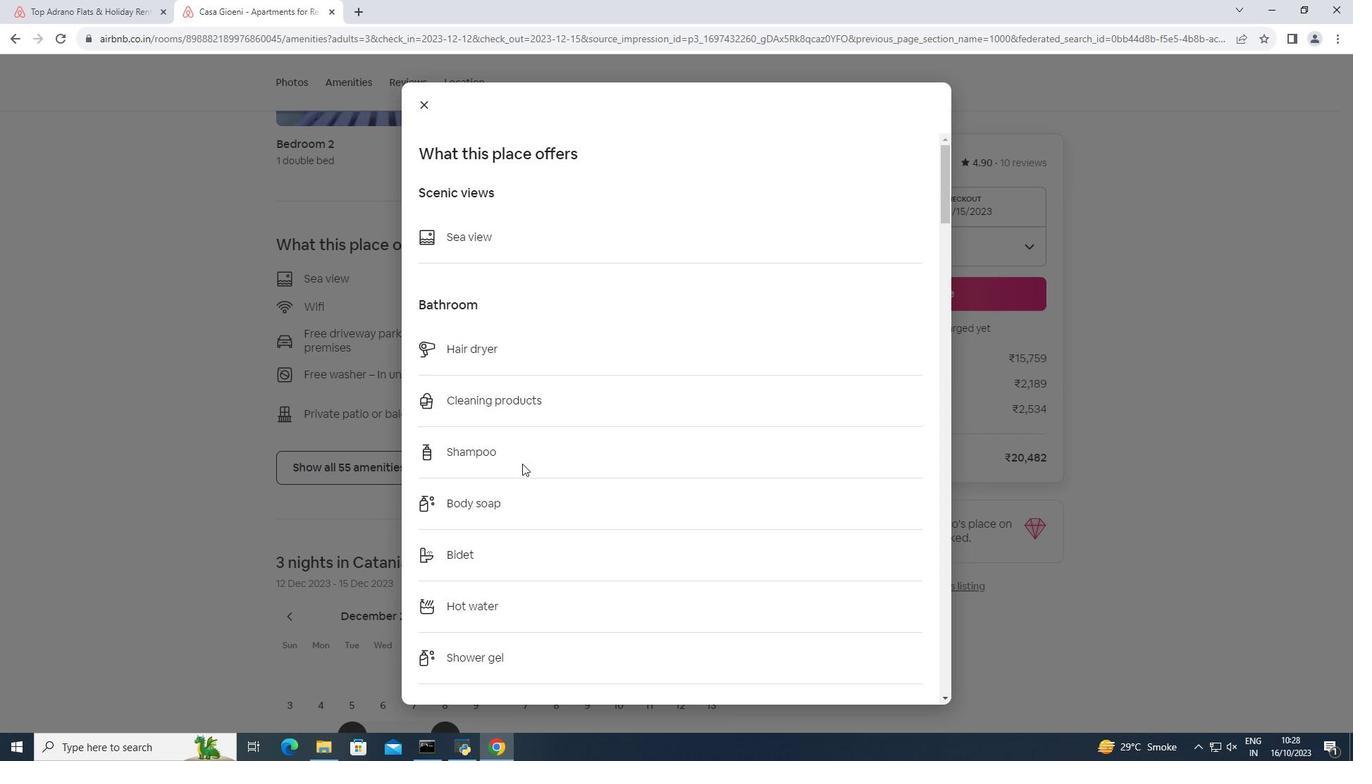 
Action: Mouse scrolled (522, 463) with delta (0, 0)
Screenshot: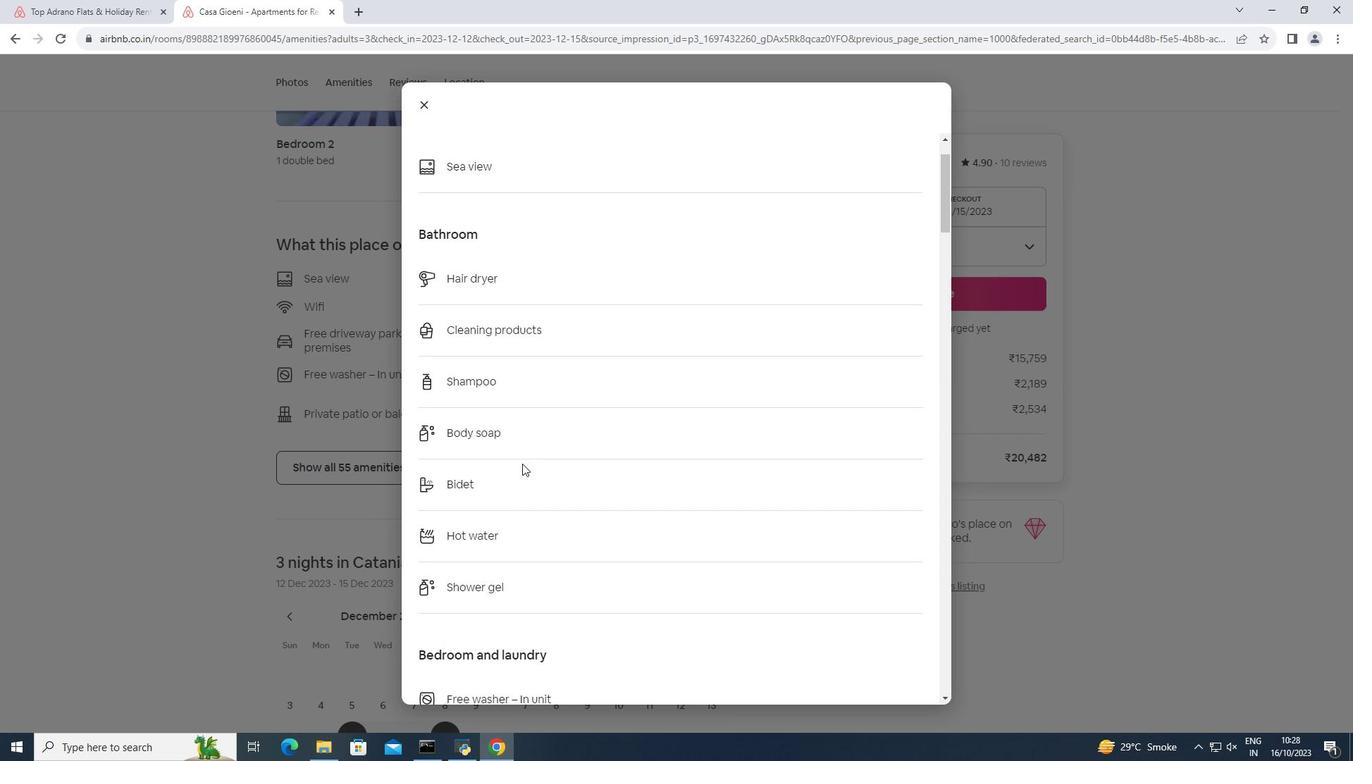 
Action: Mouse moved to (522, 463)
Screenshot: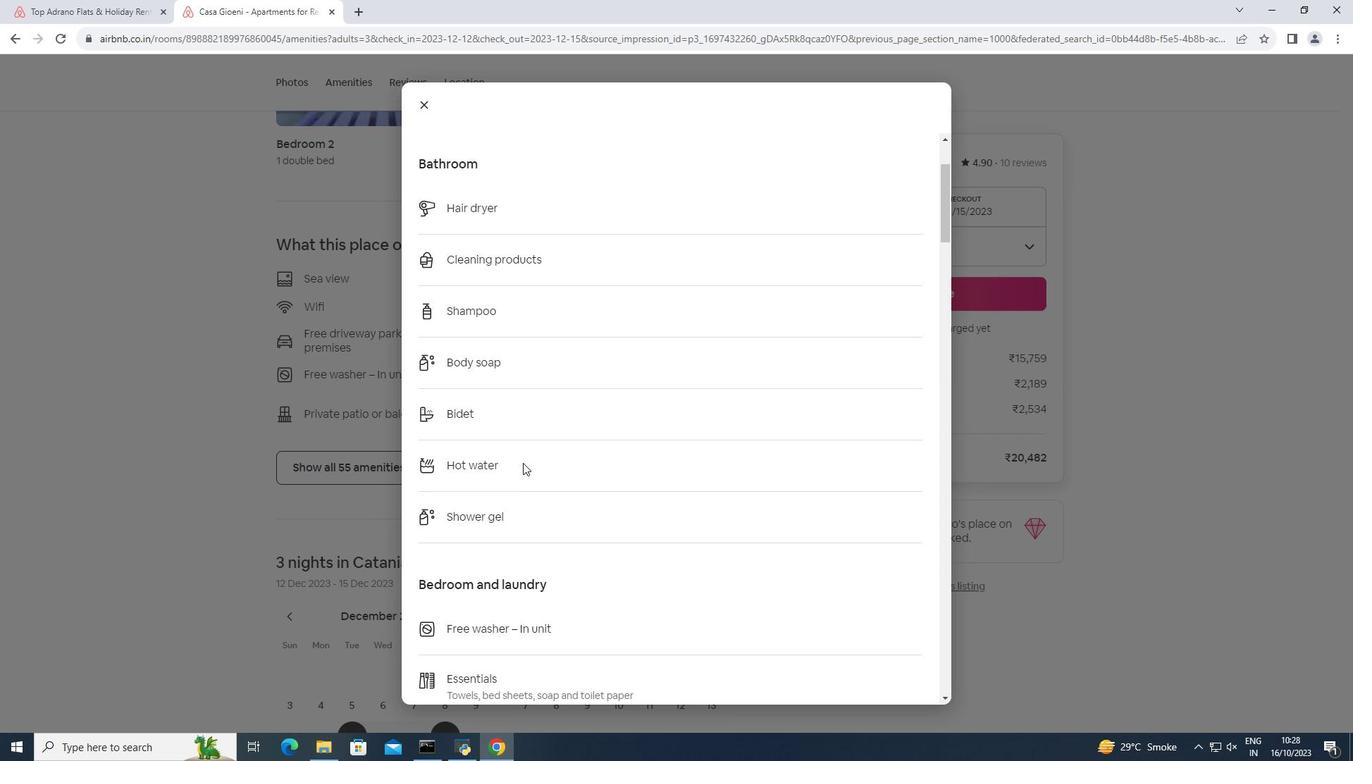 
Action: Mouse scrolled (522, 462) with delta (0, 0)
Screenshot: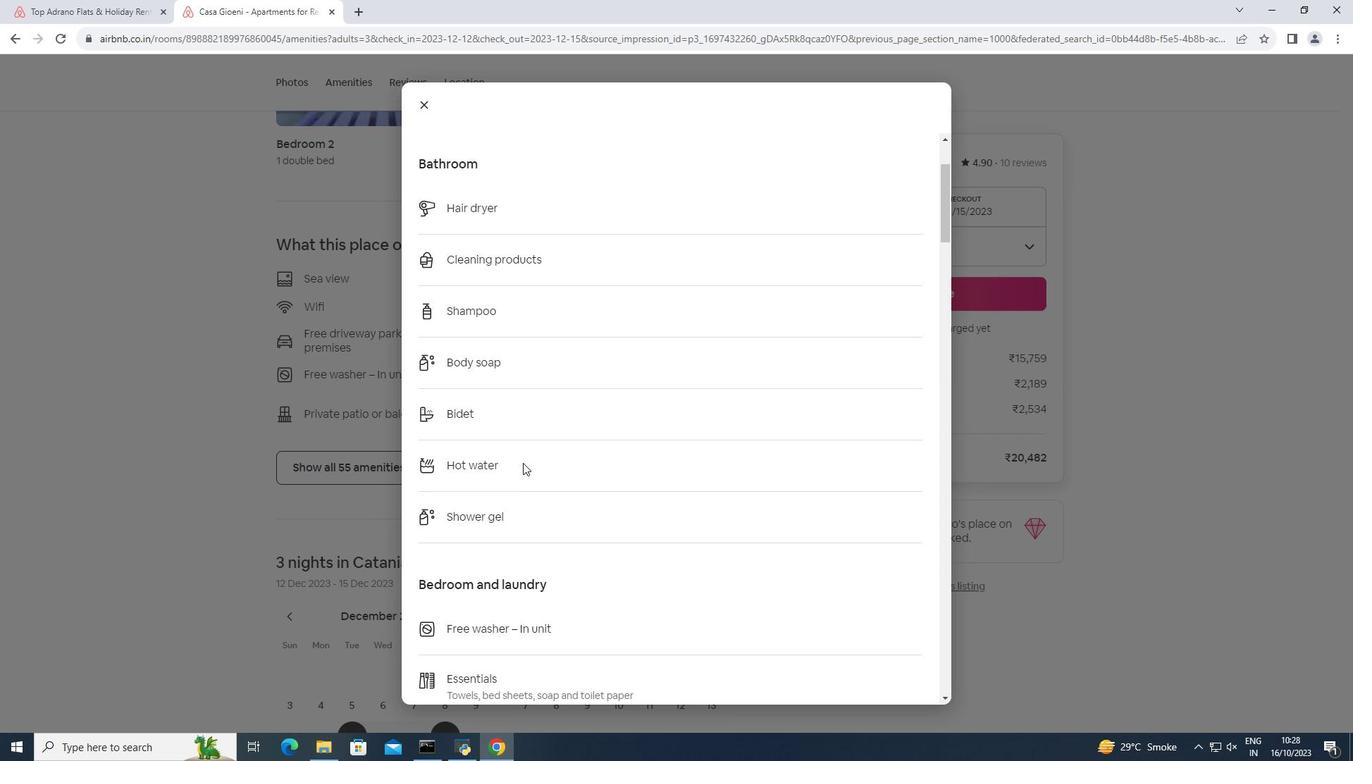 
Action: Mouse scrolled (522, 462) with delta (0, 0)
Screenshot: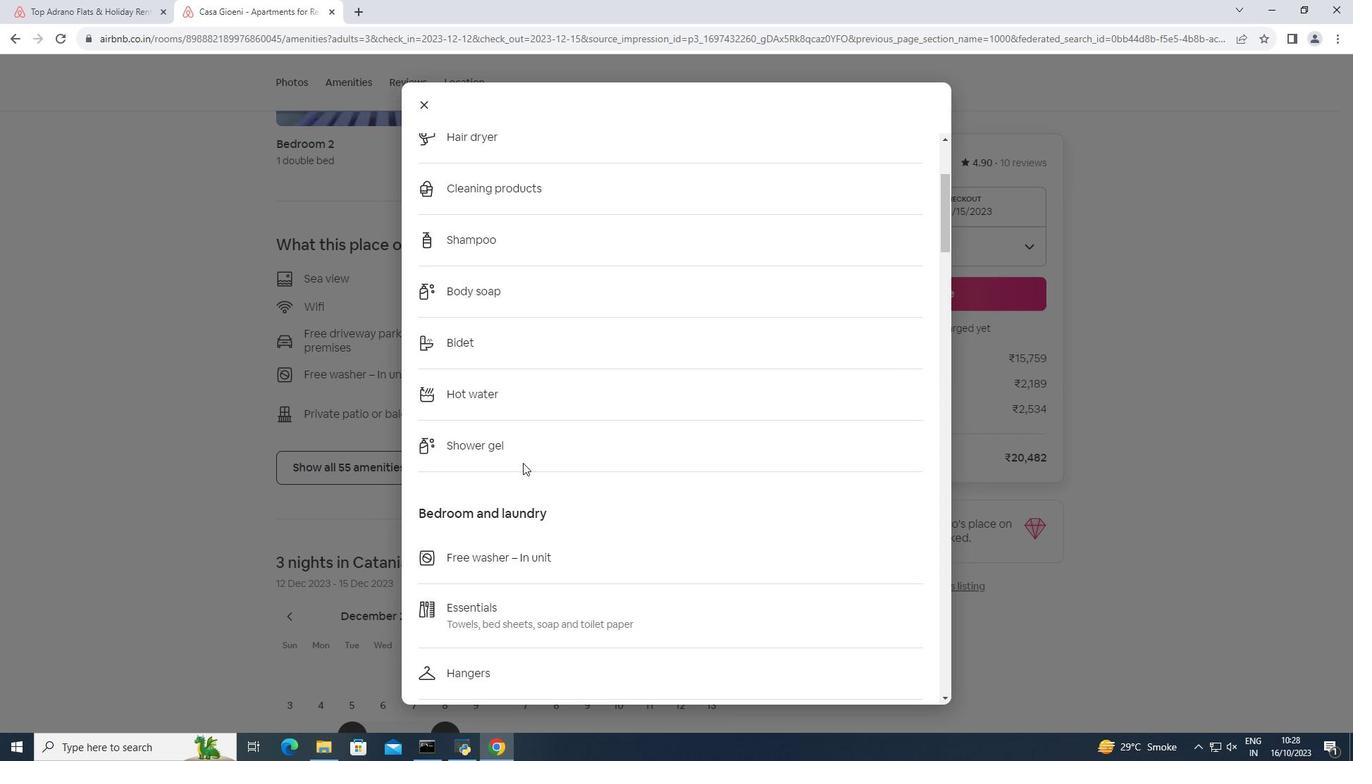 
Action: Mouse scrolled (522, 462) with delta (0, 0)
Screenshot: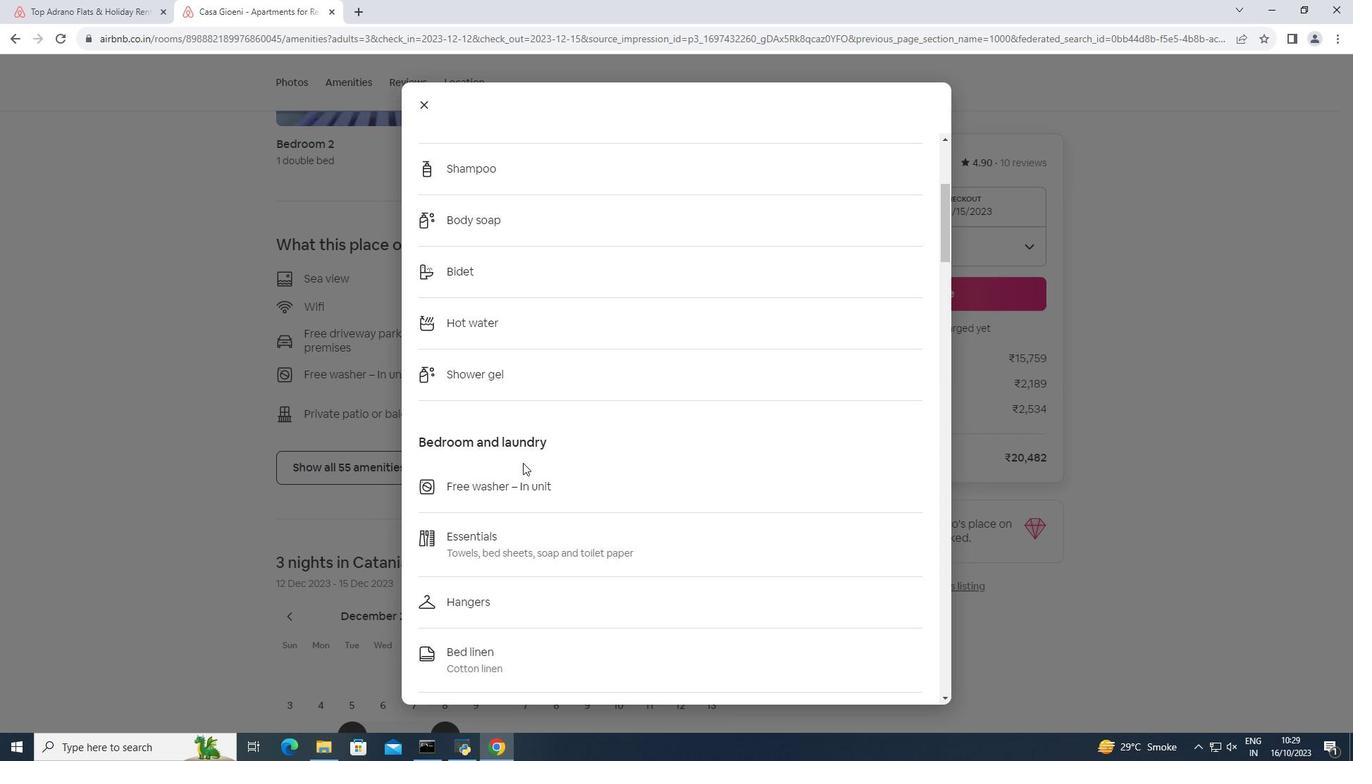 
Action: Mouse scrolled (522, 462) with delta (0, 0)
Screenshot: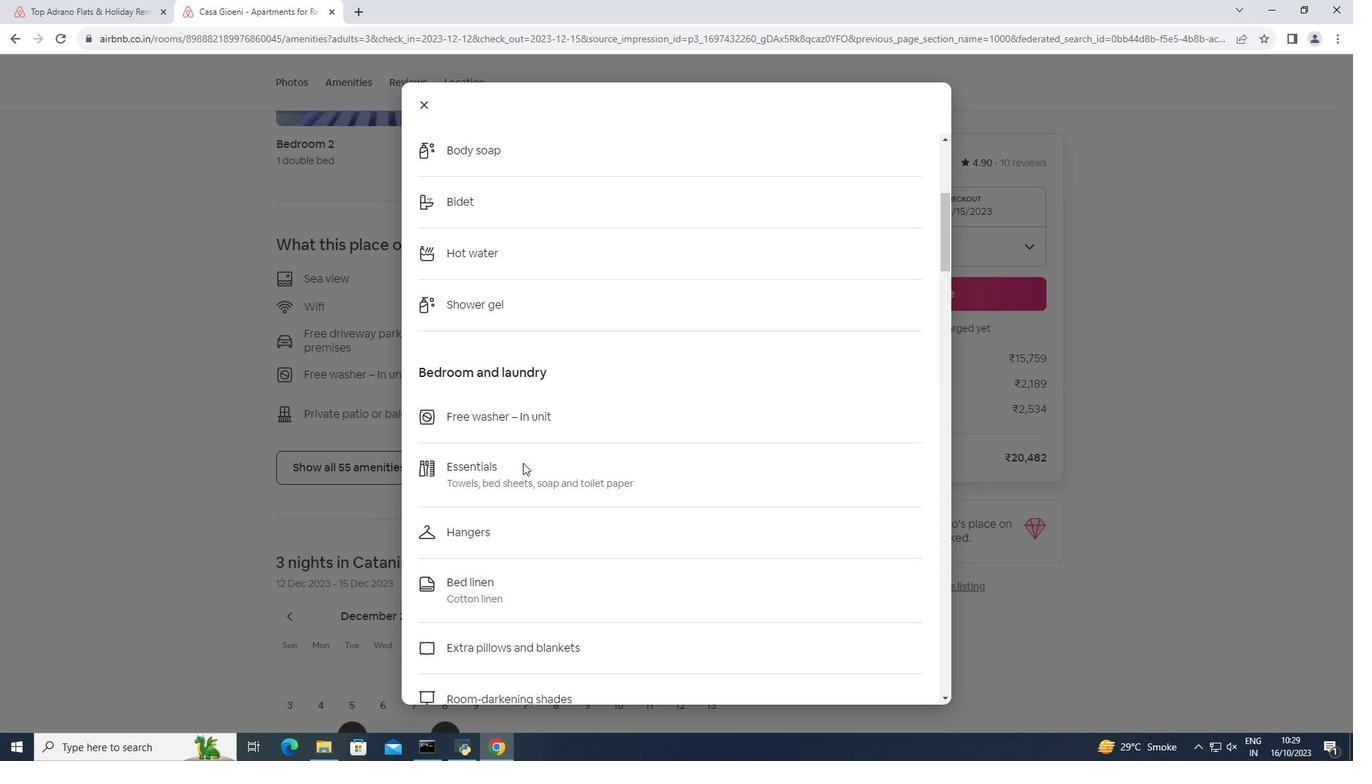 
Action: Mouse scrolled (522, 462) with delta (0, 0)
Screenshot: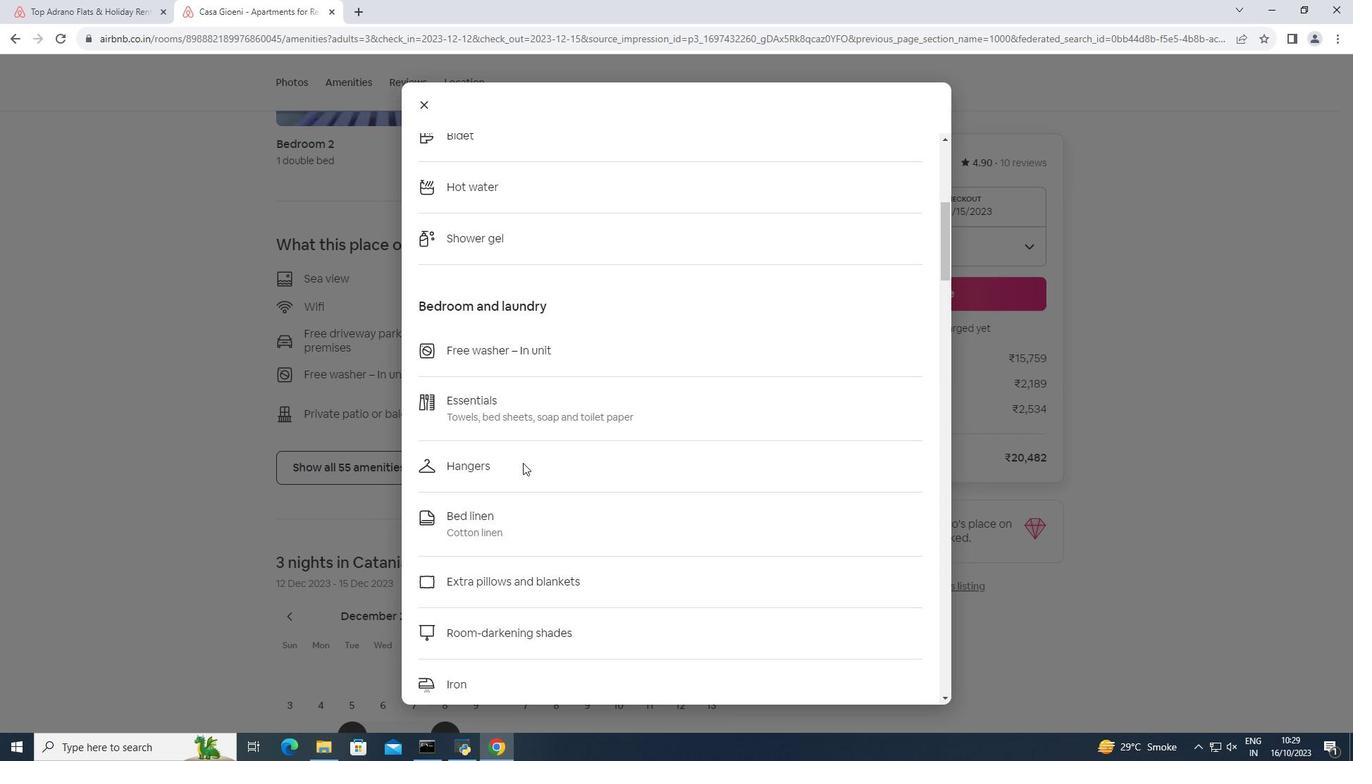 
Action: Mouse scrolled (522, 462) with delta (0, 0)
Screenshot: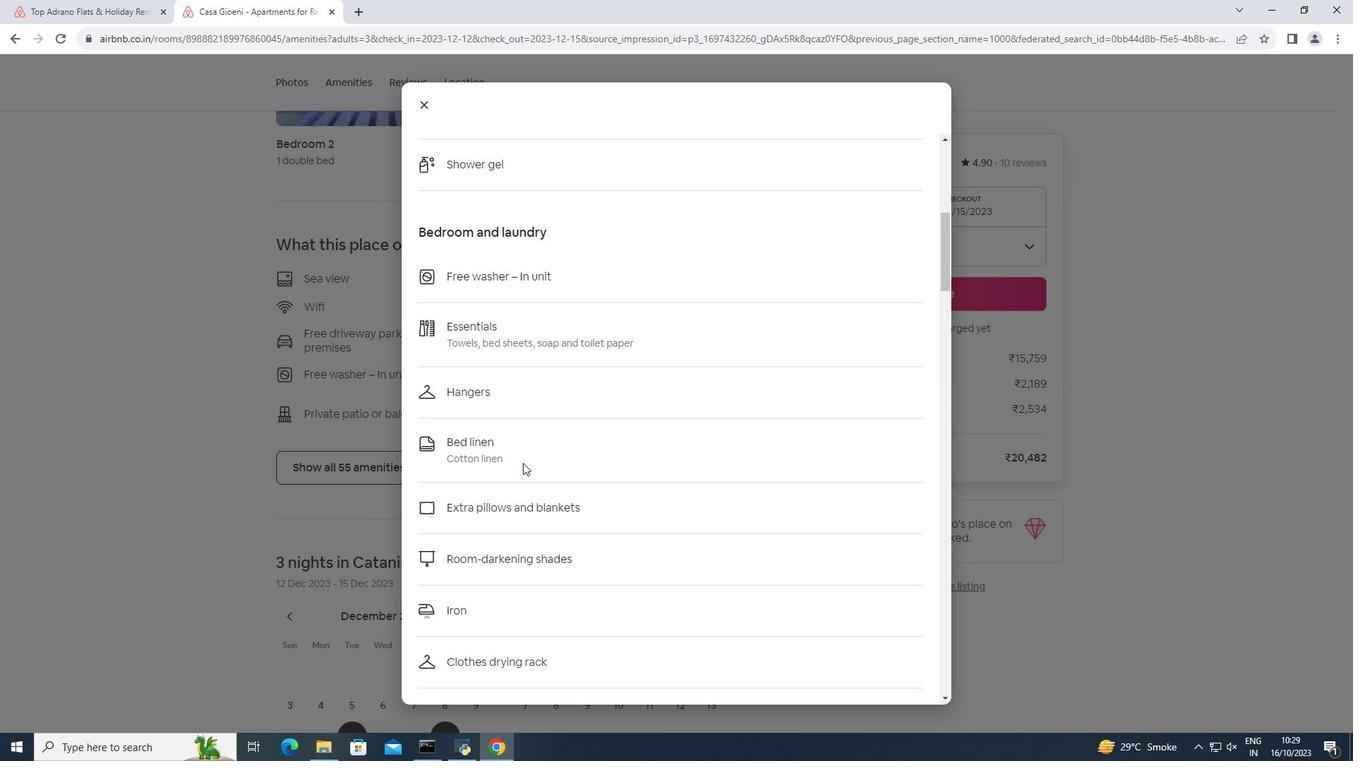 
Action: Mouse scrolled (522, 462) with delta (0, 0)
Screenshot: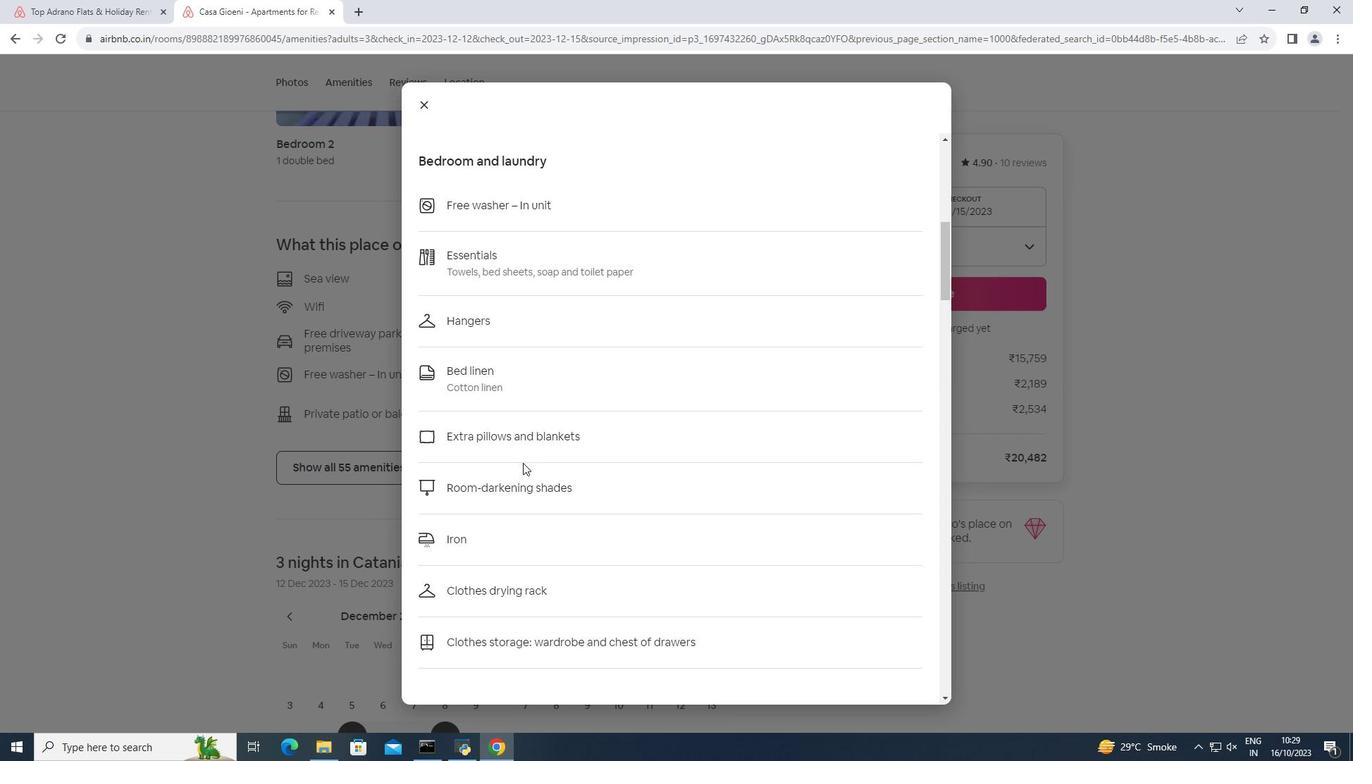 
Action: Mouse scrolled (522, 462) with delta (0, 0)
Screenshot: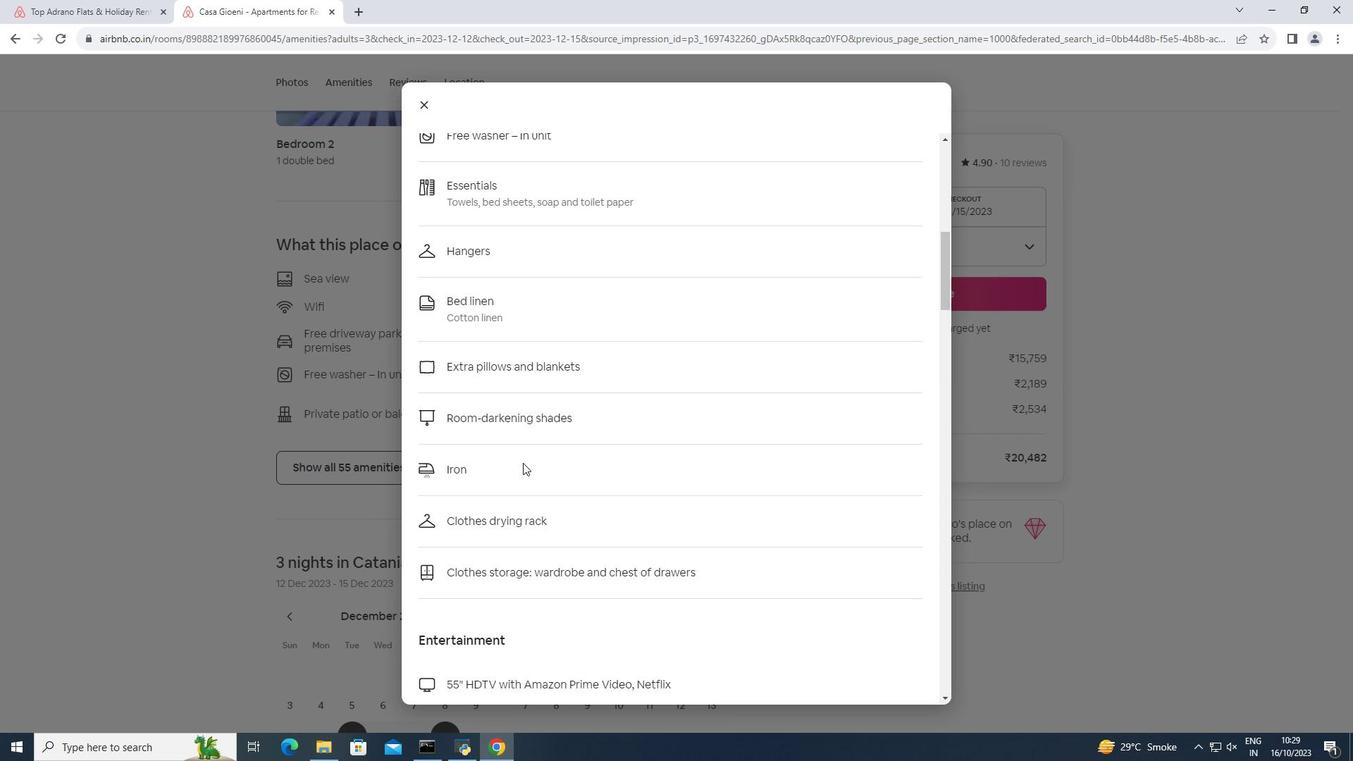 
Action: Mouse scrolled (522, 462) with delta (0, 0)
Screenshot: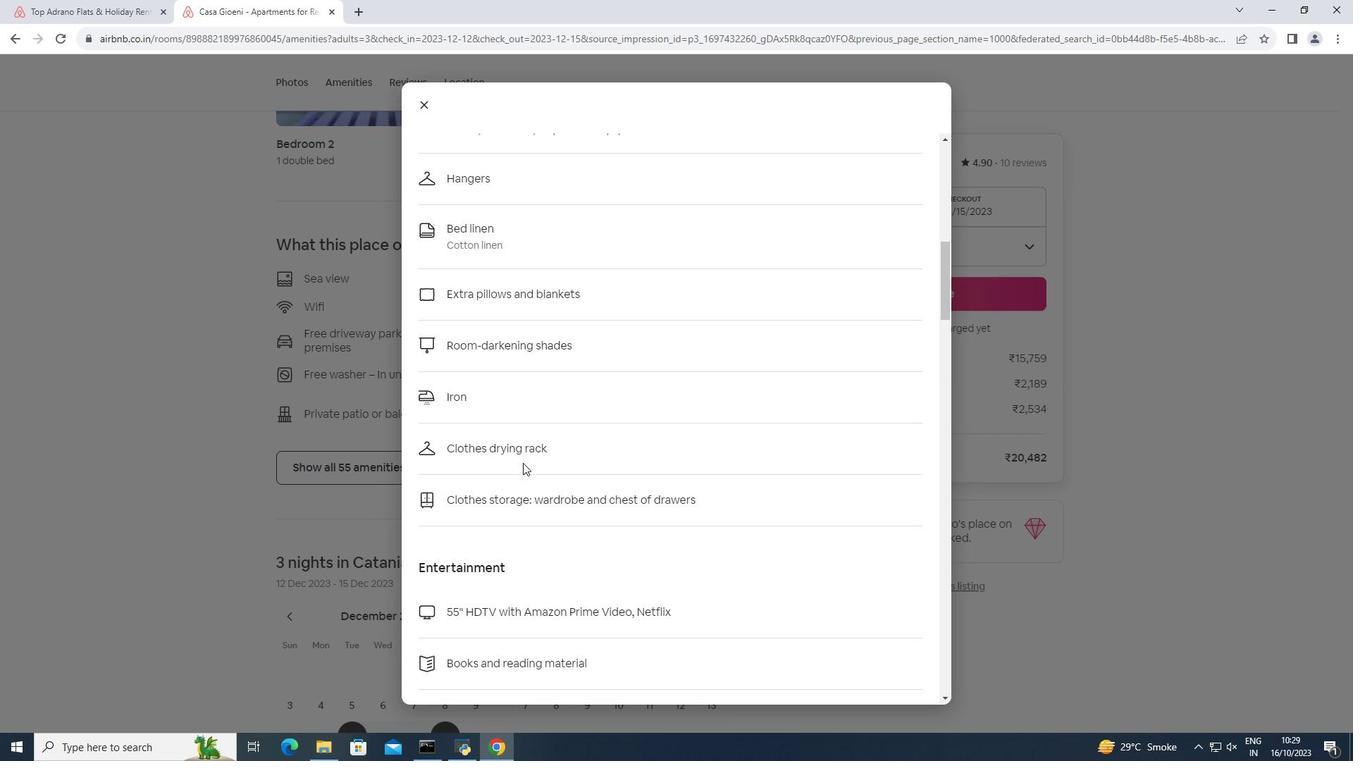
Action: Mouse scrolled (522, 462) with delta (0, 0)
Screenshot: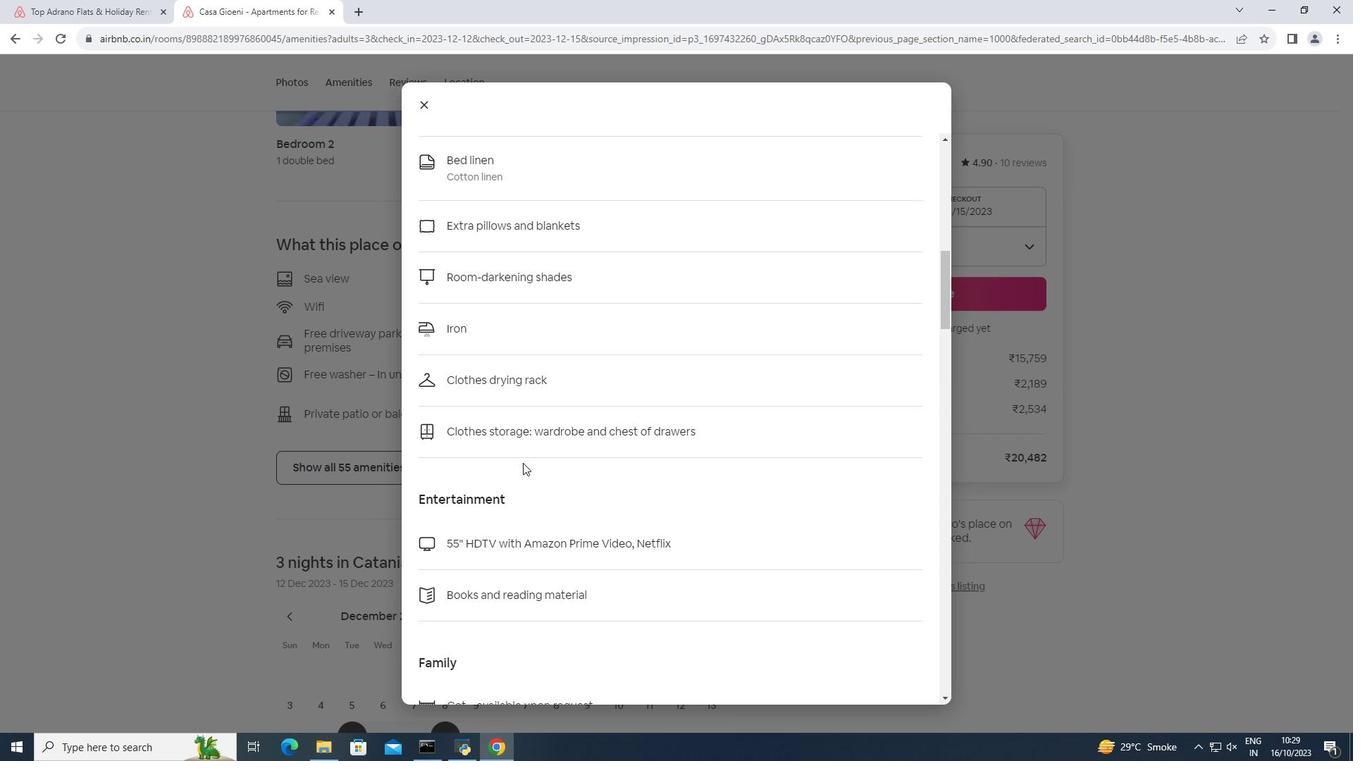 
Action: Mouse scrolled (522, 462) with delta (0, 0)
Screenshot: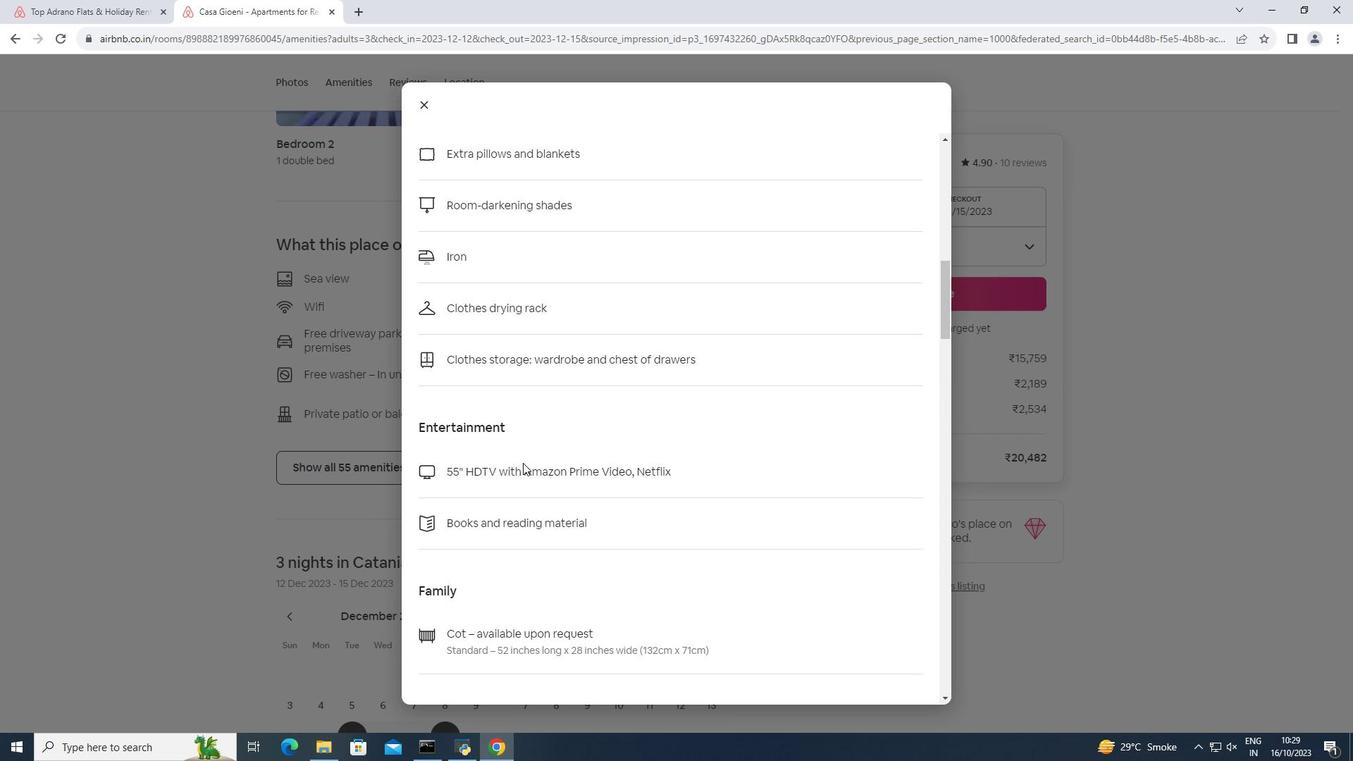
Action: Mouse scrolled (522, 462) with delta (0, 0)
Screenshot: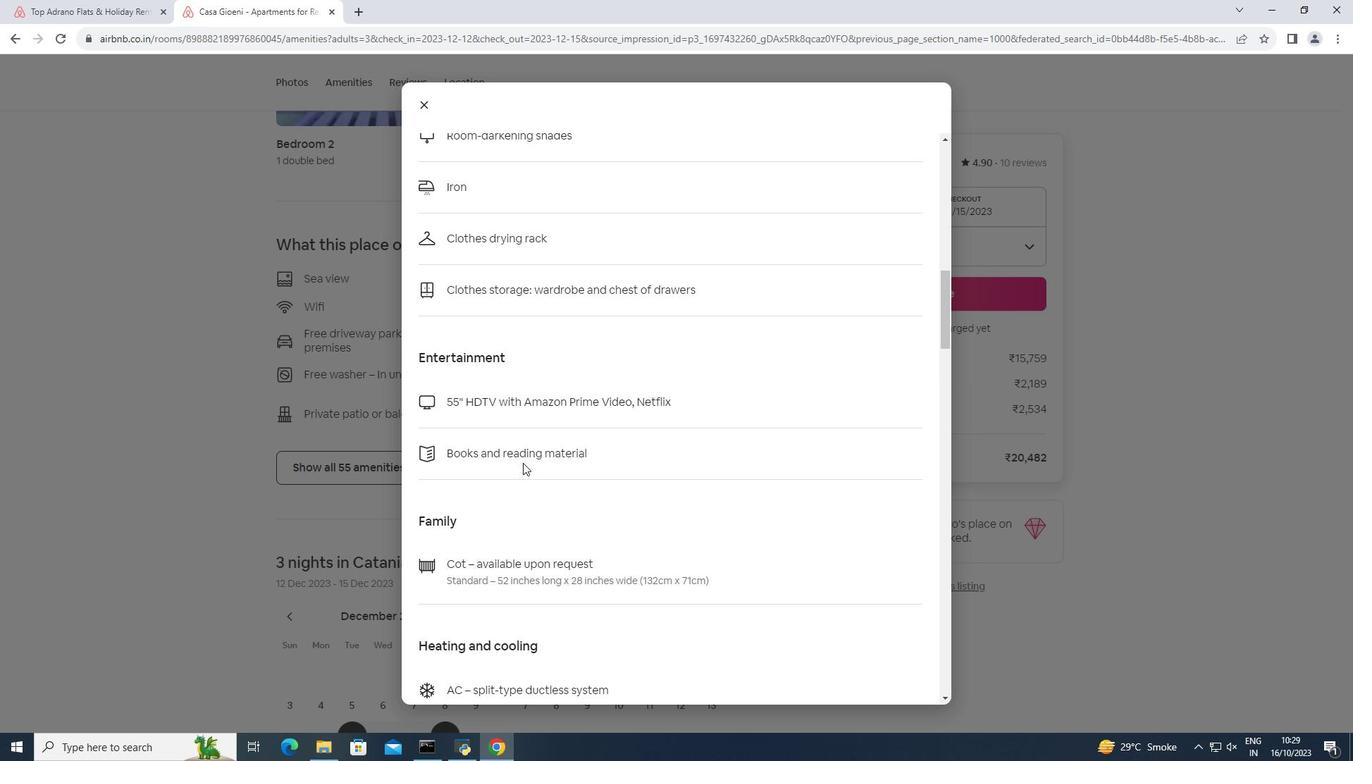
Action: Mouse scrolled (522, 462) with delta (0, 0)
Screenshot: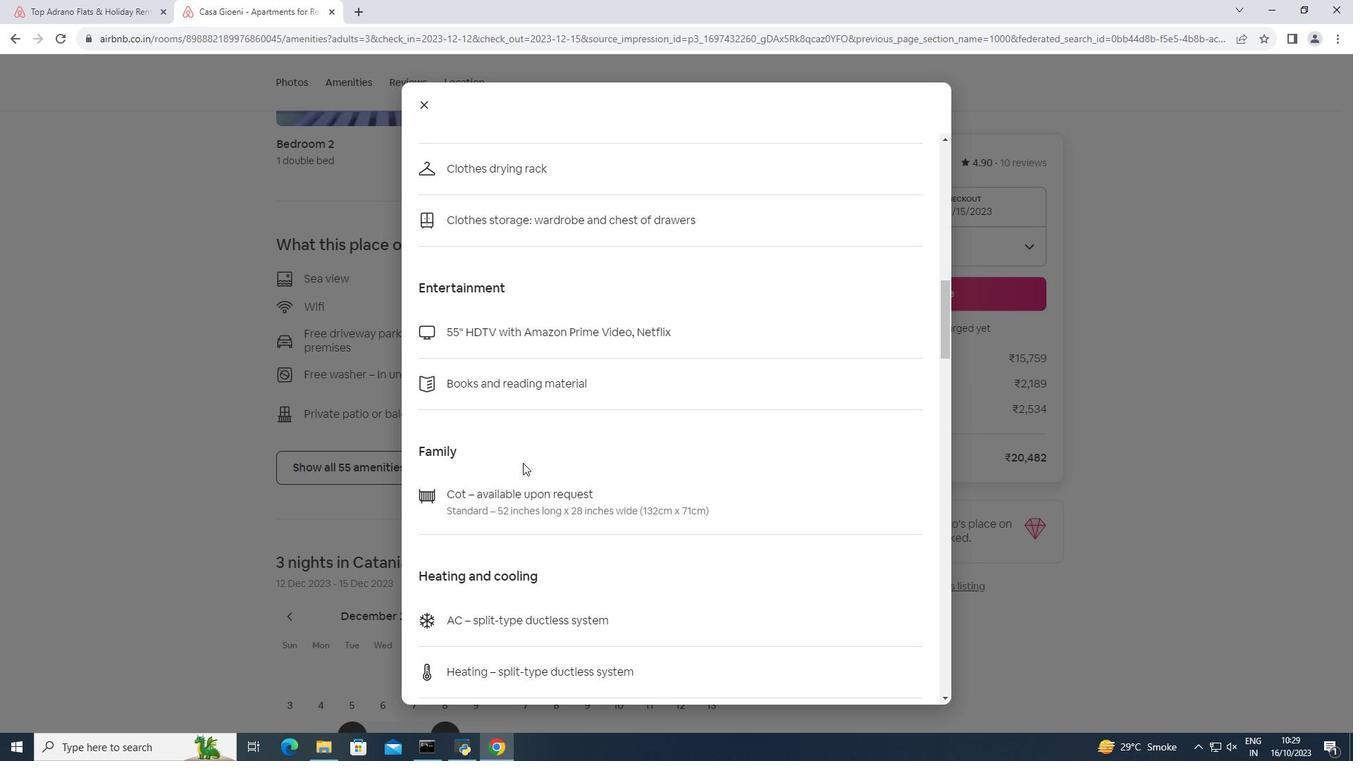 
Action: Mouse scrolled (522, 462) with delta (0, 0)
Screenshot: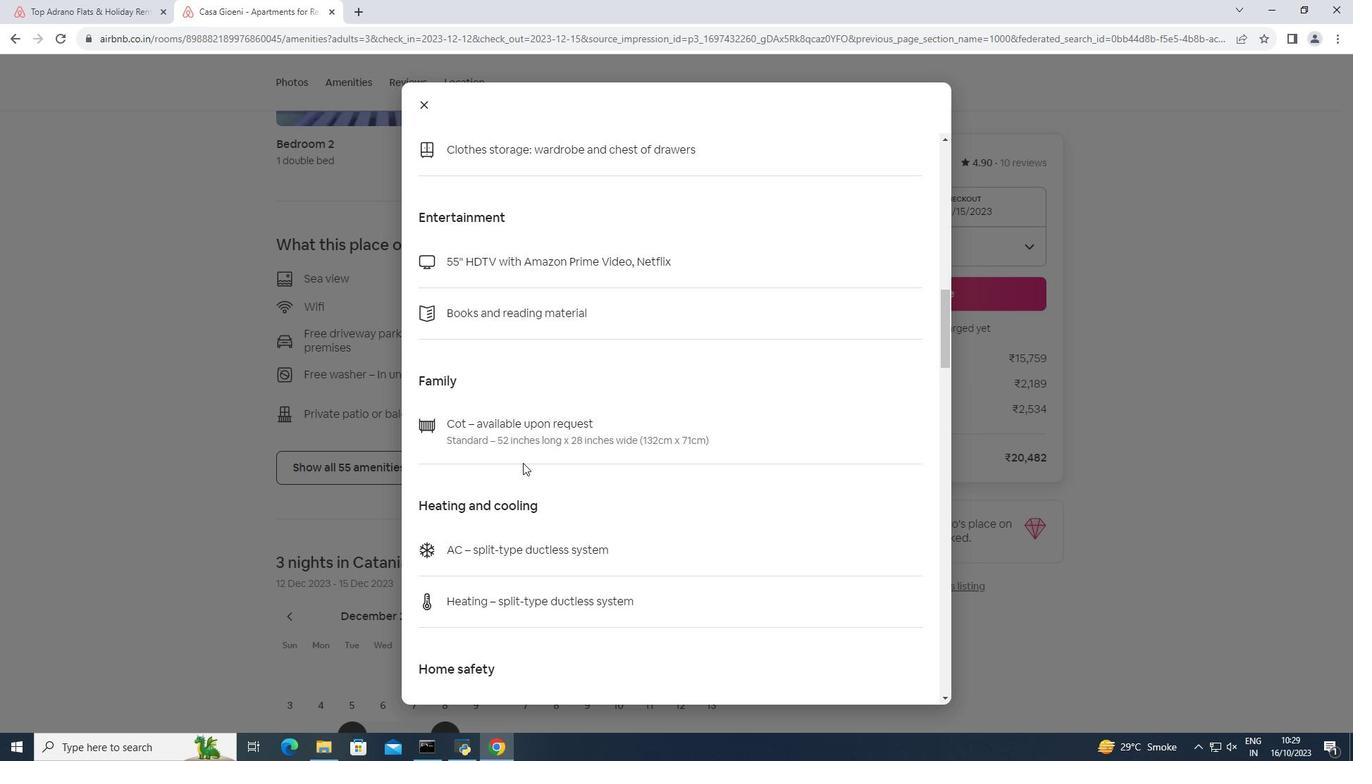 
Action: Mouse scrolled (522, 462) with delta (0, 0)
Screenshot: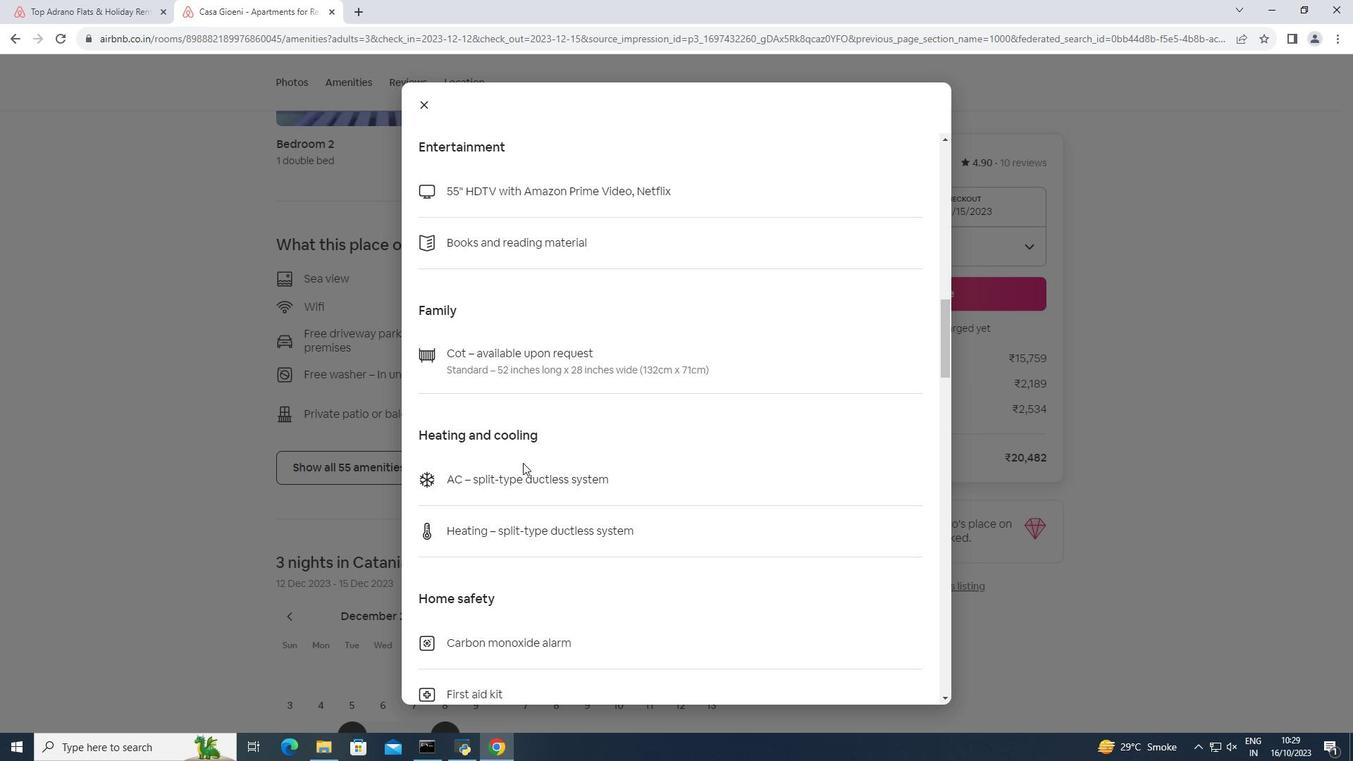 
Action: Mouse scrolled (522, 462) with delta (0, 0)
Screenshot: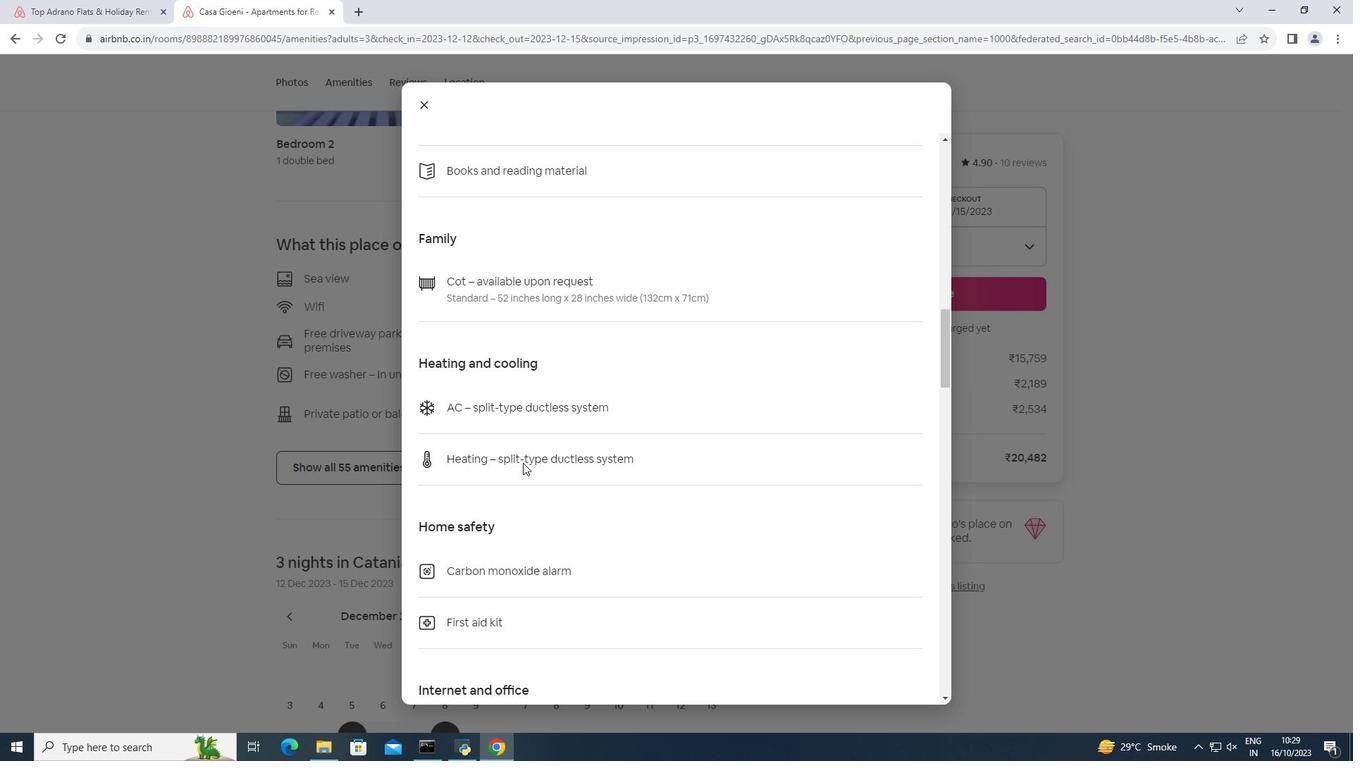 
Action: Mouse scrolled (522, 462) with delta (0, 0)
Screenshot: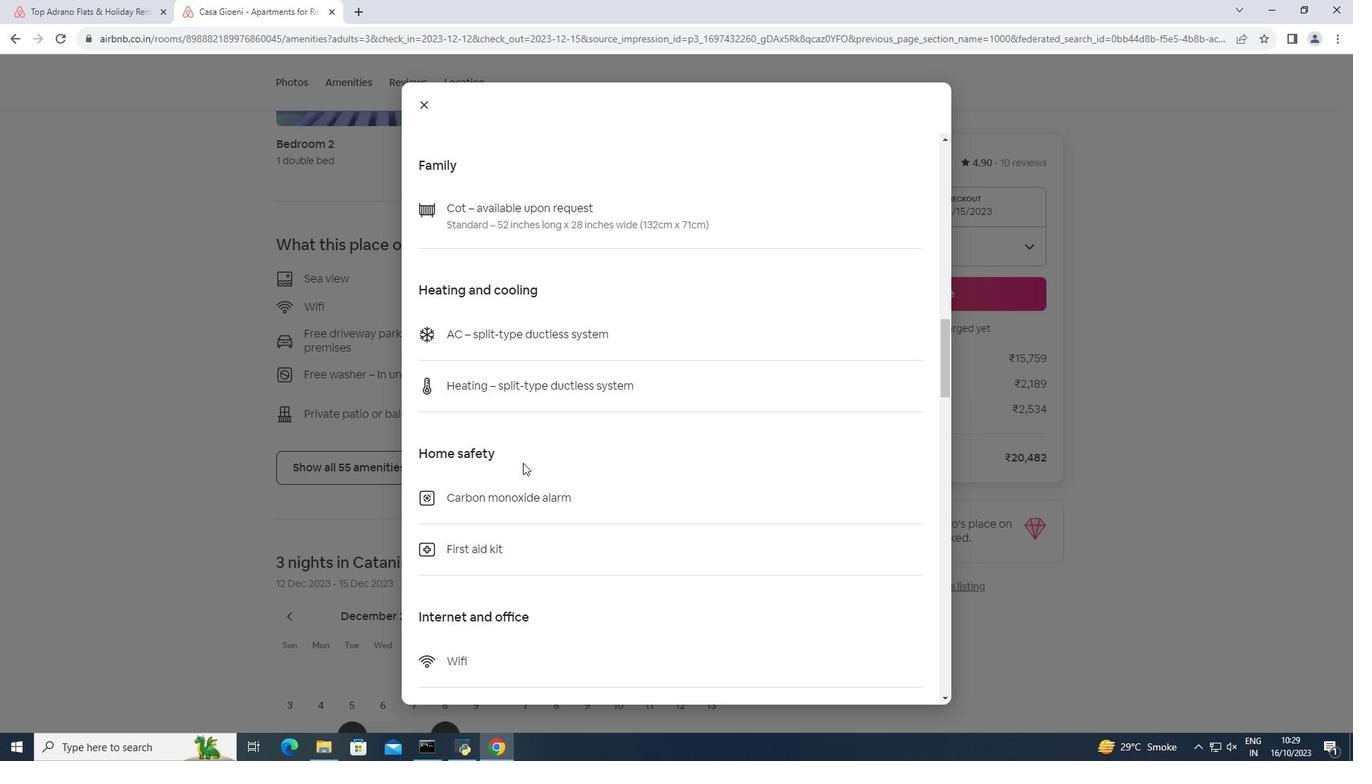 
Action: Mouse scrolled (522, 462) with delta (0, 0)
Screenshot: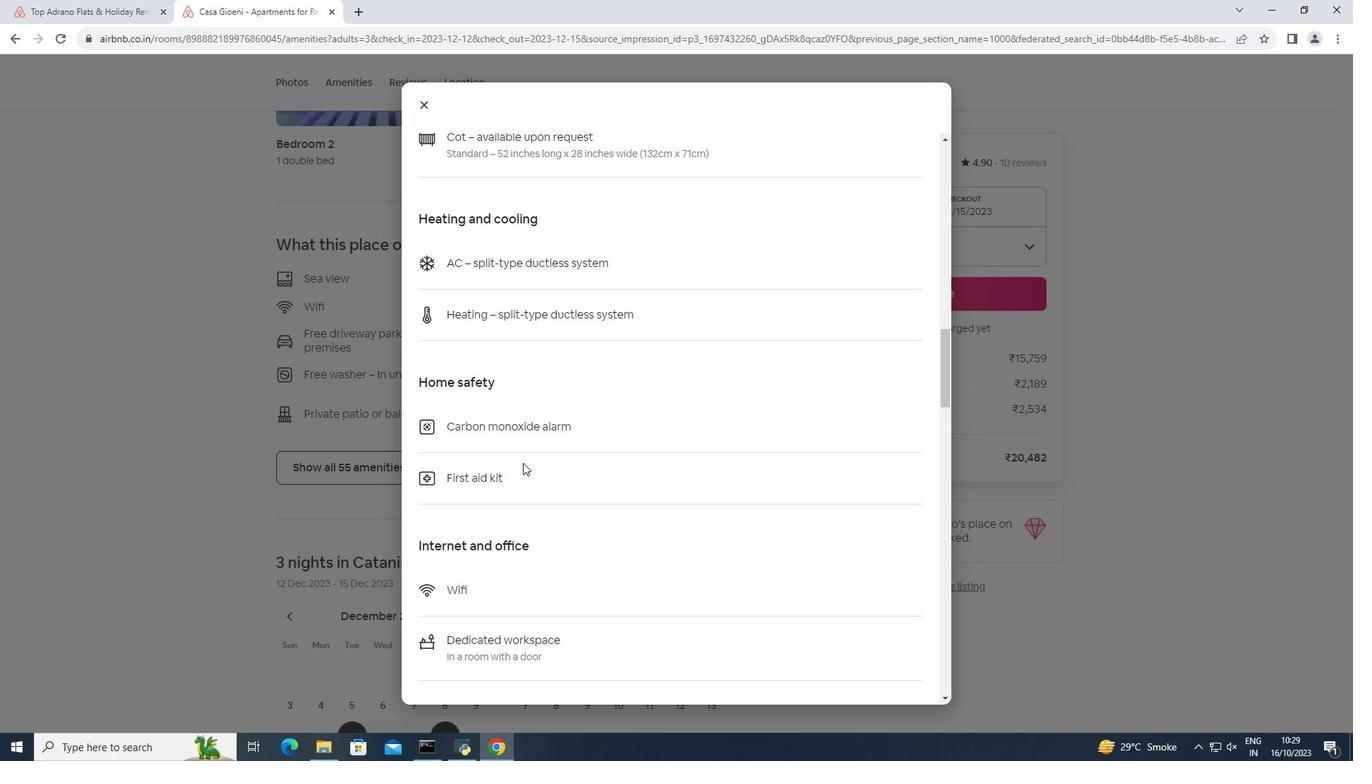 
Action: Mouse scrolled (522, 462) with delta (0, 0)
Screenshot: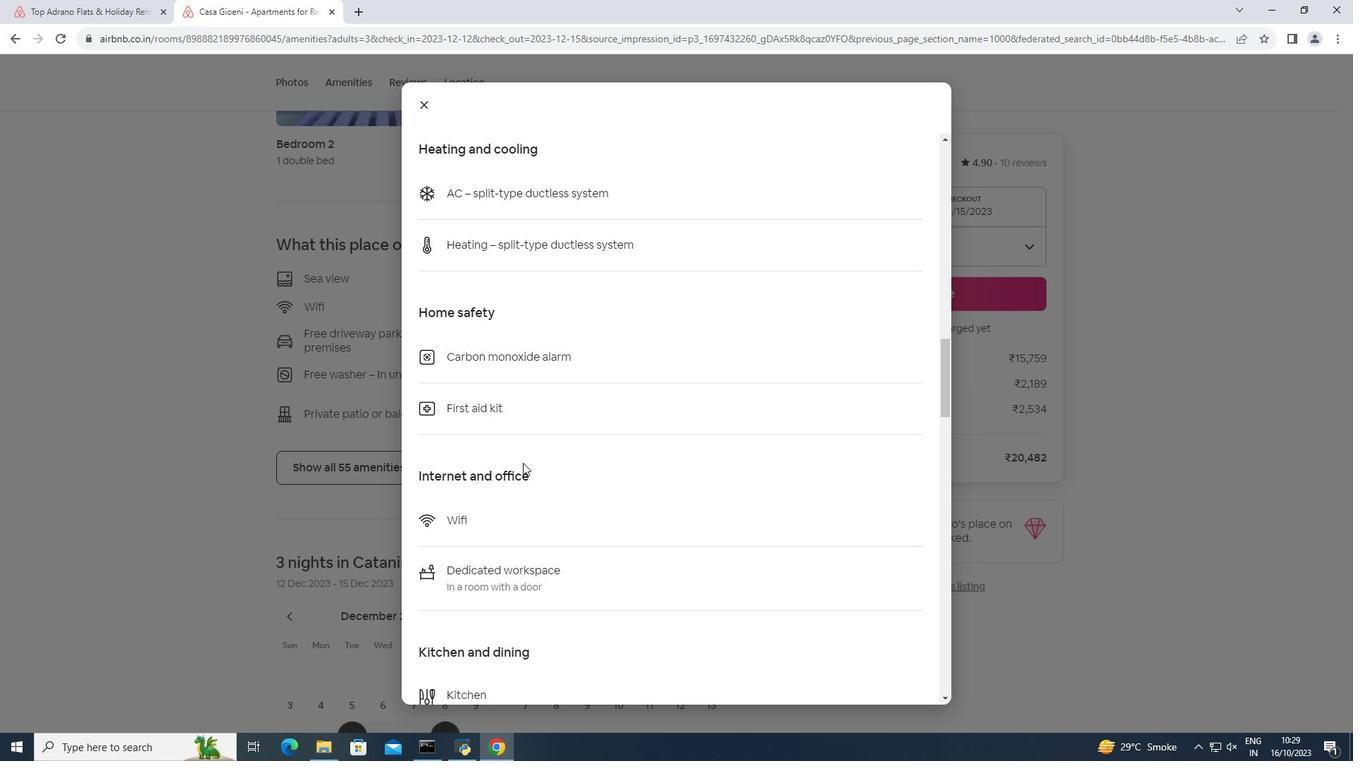 
Action: Mouse scrolled (522, 462) with delta (0, 0)
Screenshot: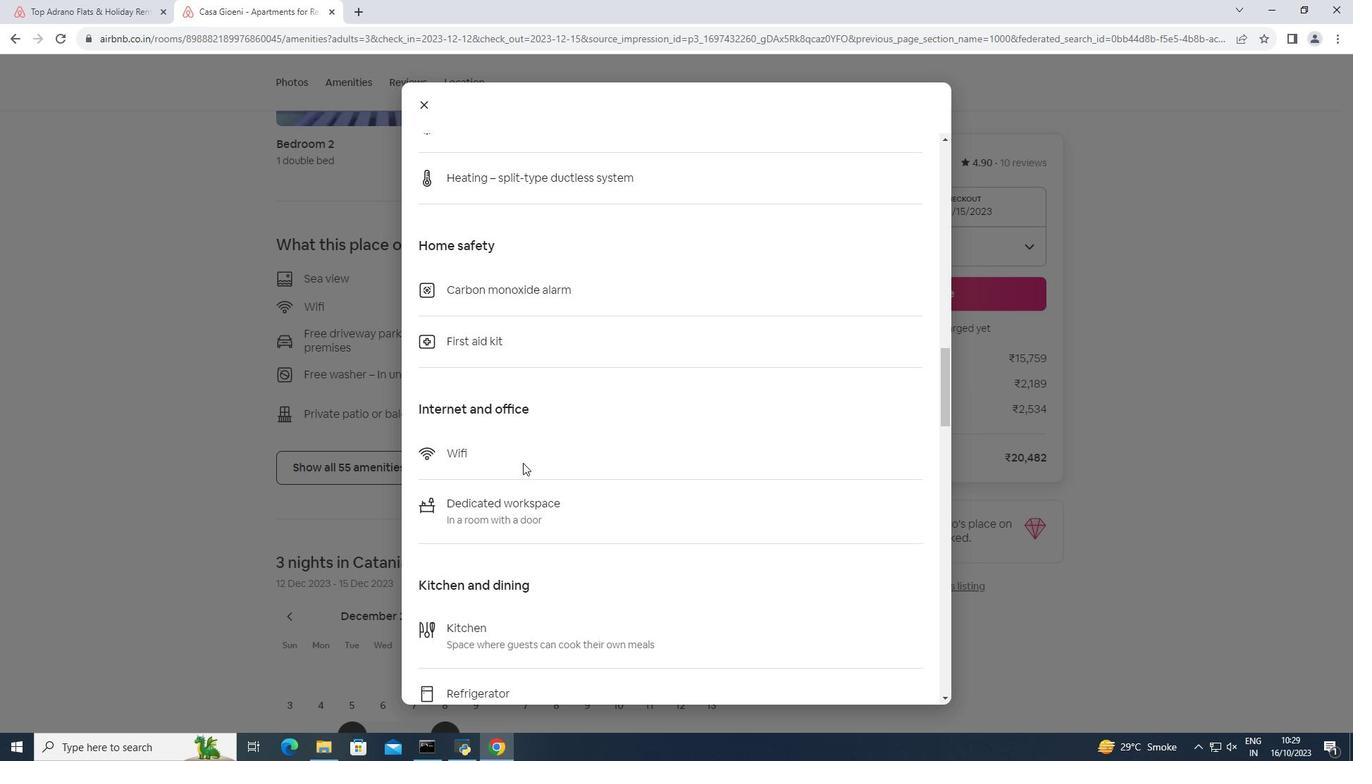 
Action: Mouse scrolled (522, 462) with delta (0, 0)
Screenshot: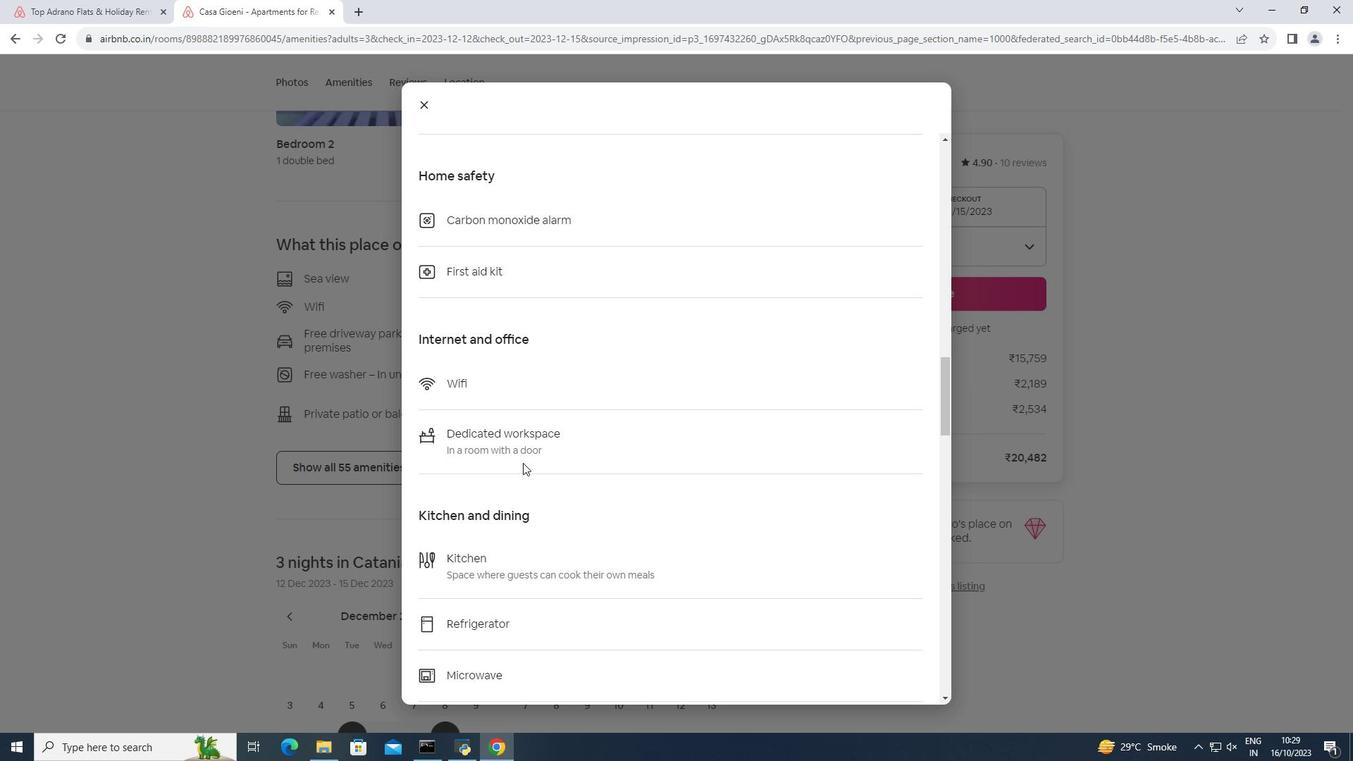 
Action: Mouse scrolled (522, 462) with delta (0, 0)
Screenshot: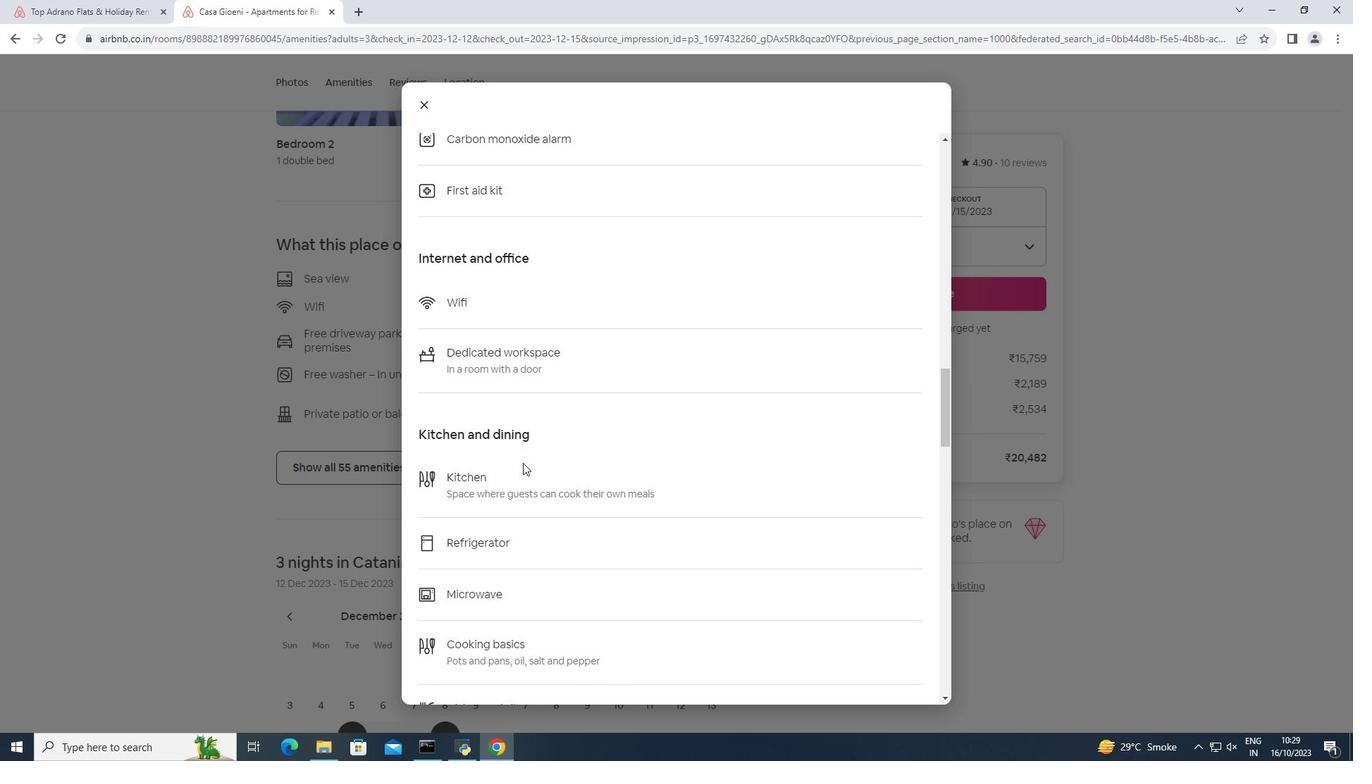 
Action: Mouse scrolled (522, 462) with delta (0, 0)
Screenshot: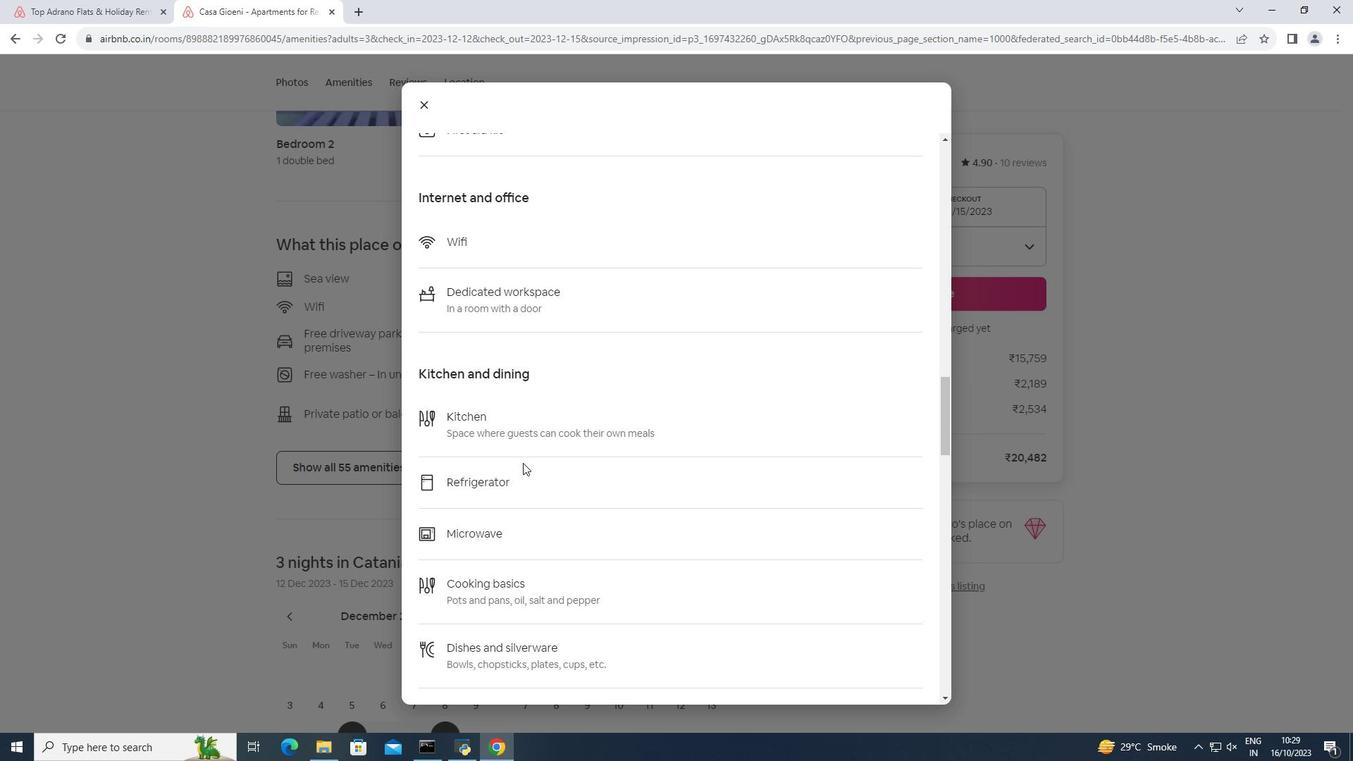 
Action: Mouse scrolled (522, 462) with delta (0, 0)
Screenshot: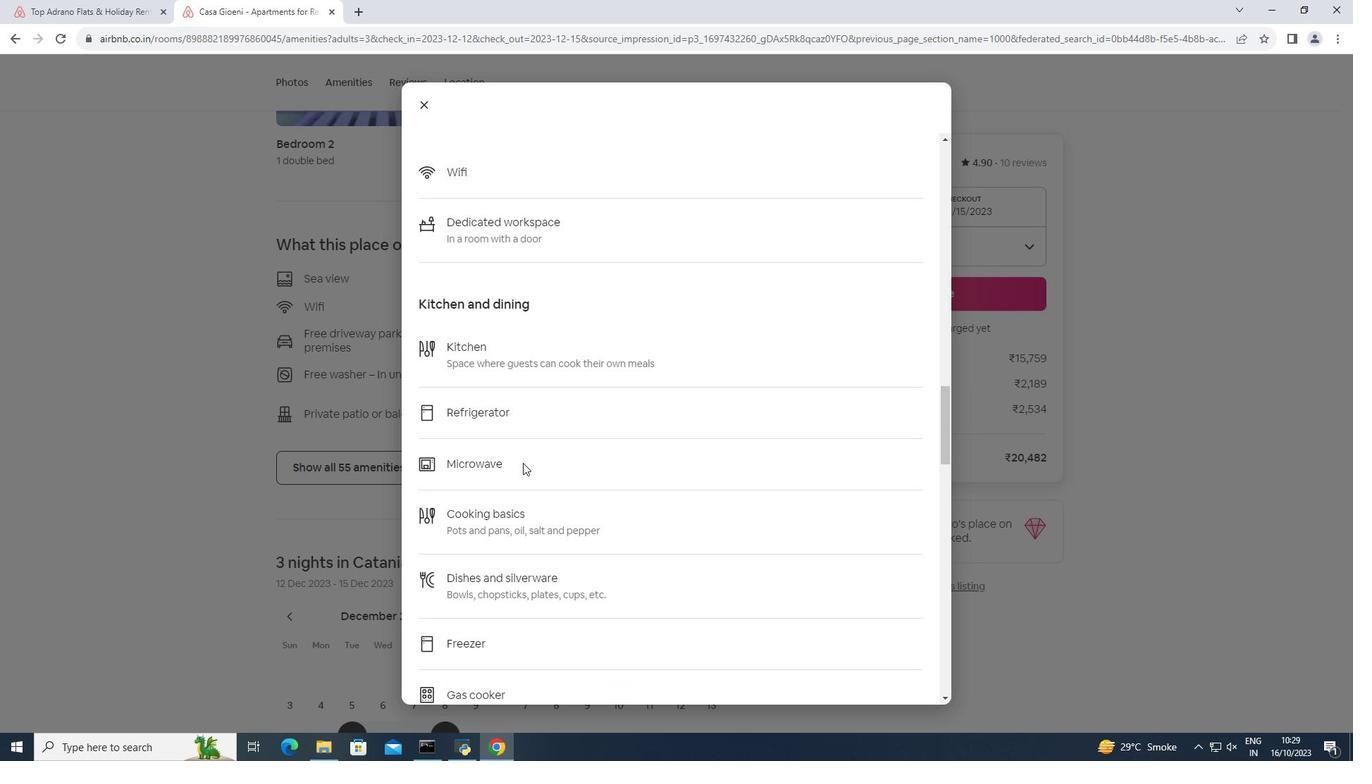 
Action: Mouse scrolled (522, 462) with delta (0, 0)
Screenshot: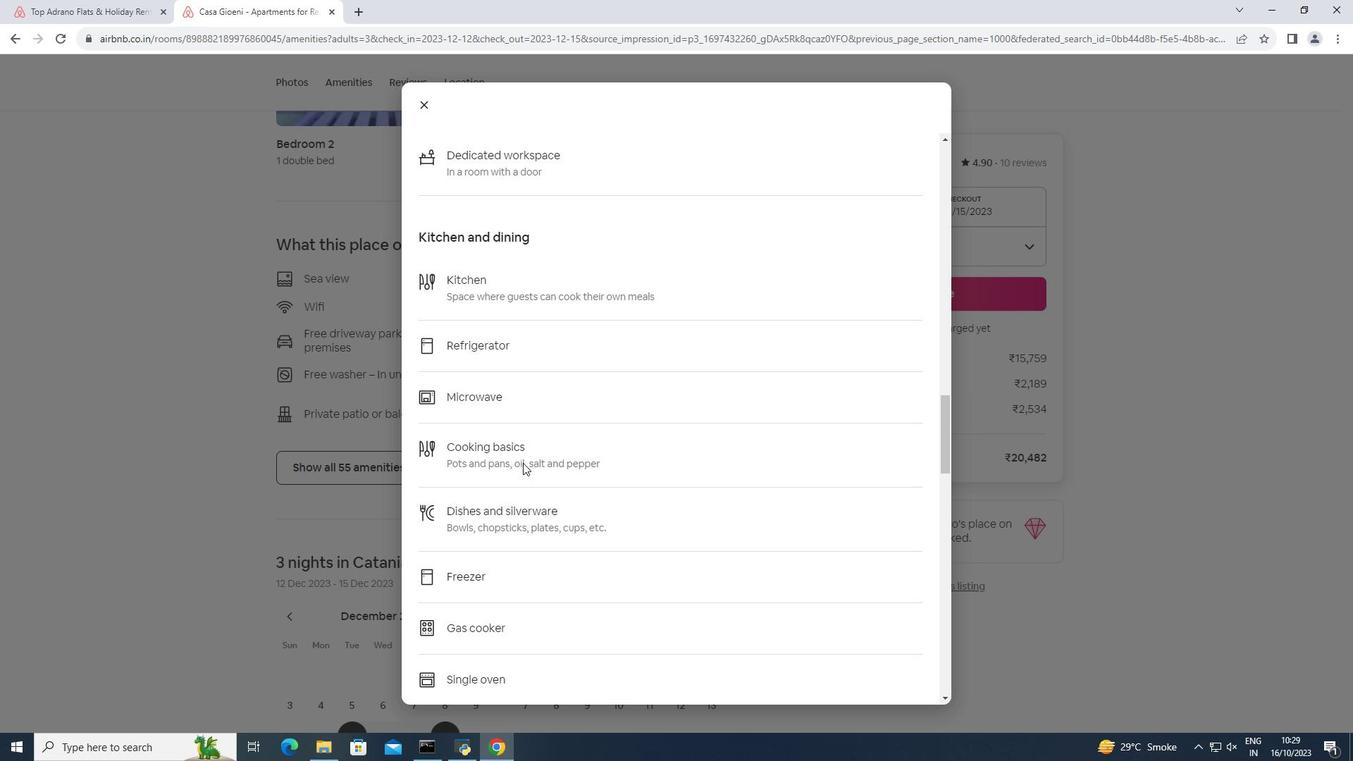 
Action: Mouse scrolled (522, 462) with delta (0, 0)
Screenshot: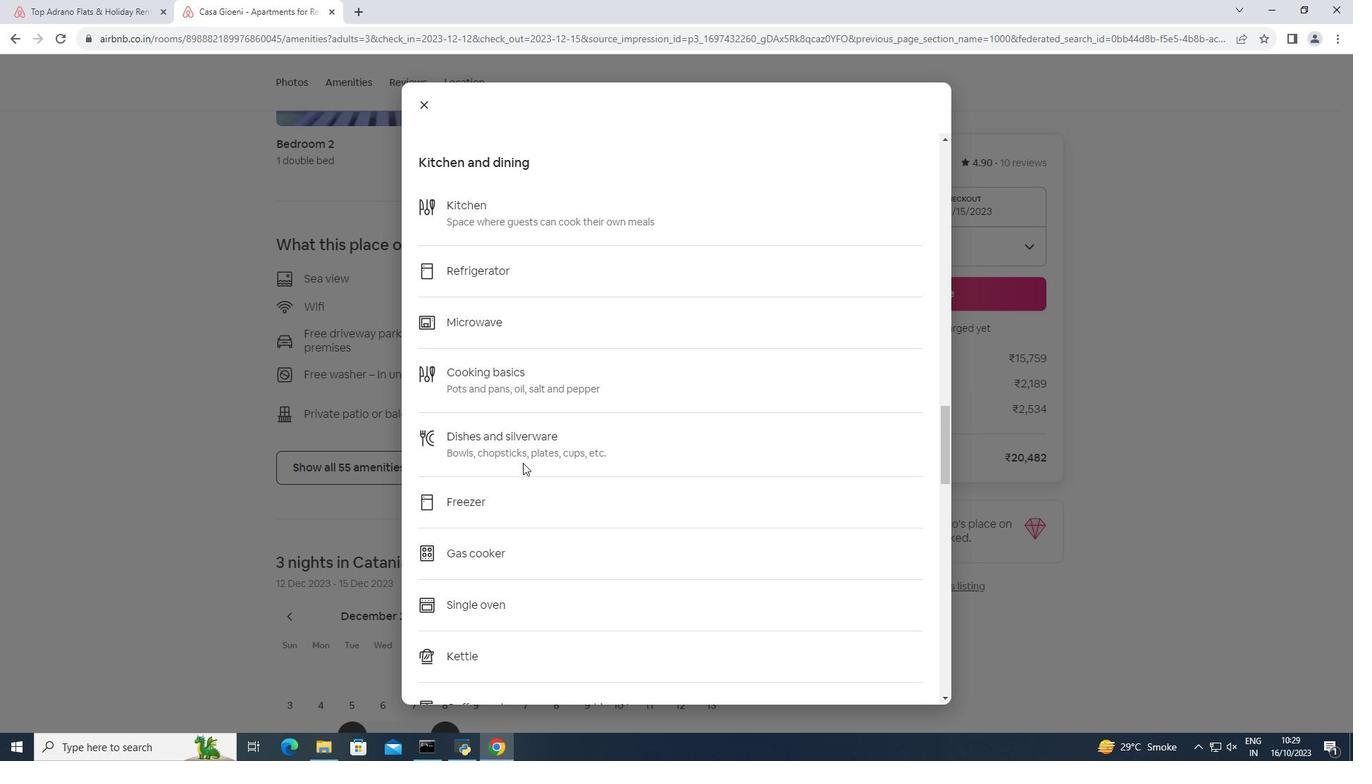 
Action: Mouse scrolled (522, 462) with delta (0, 0)
Screenshot: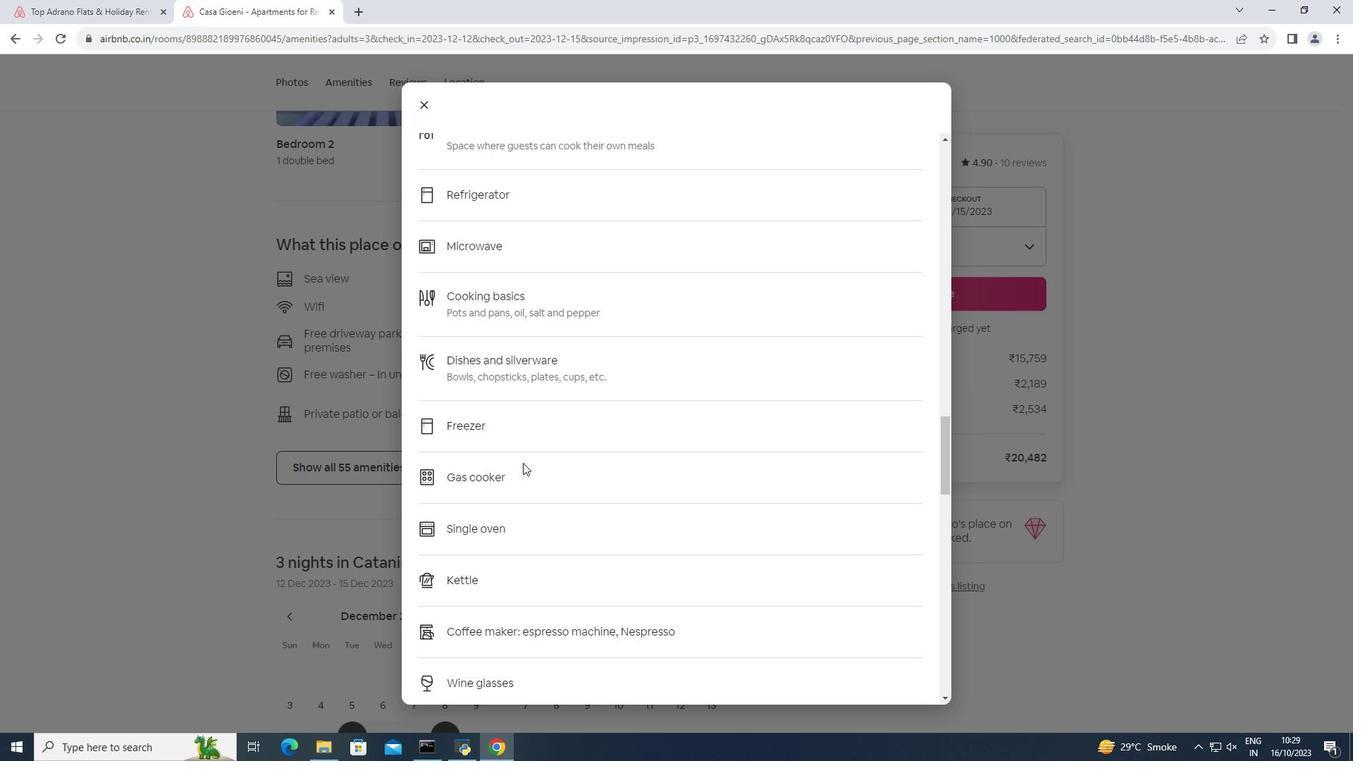 
Action: Mouse scrolled (522, 462) with delta (0, 0)
Screenshot: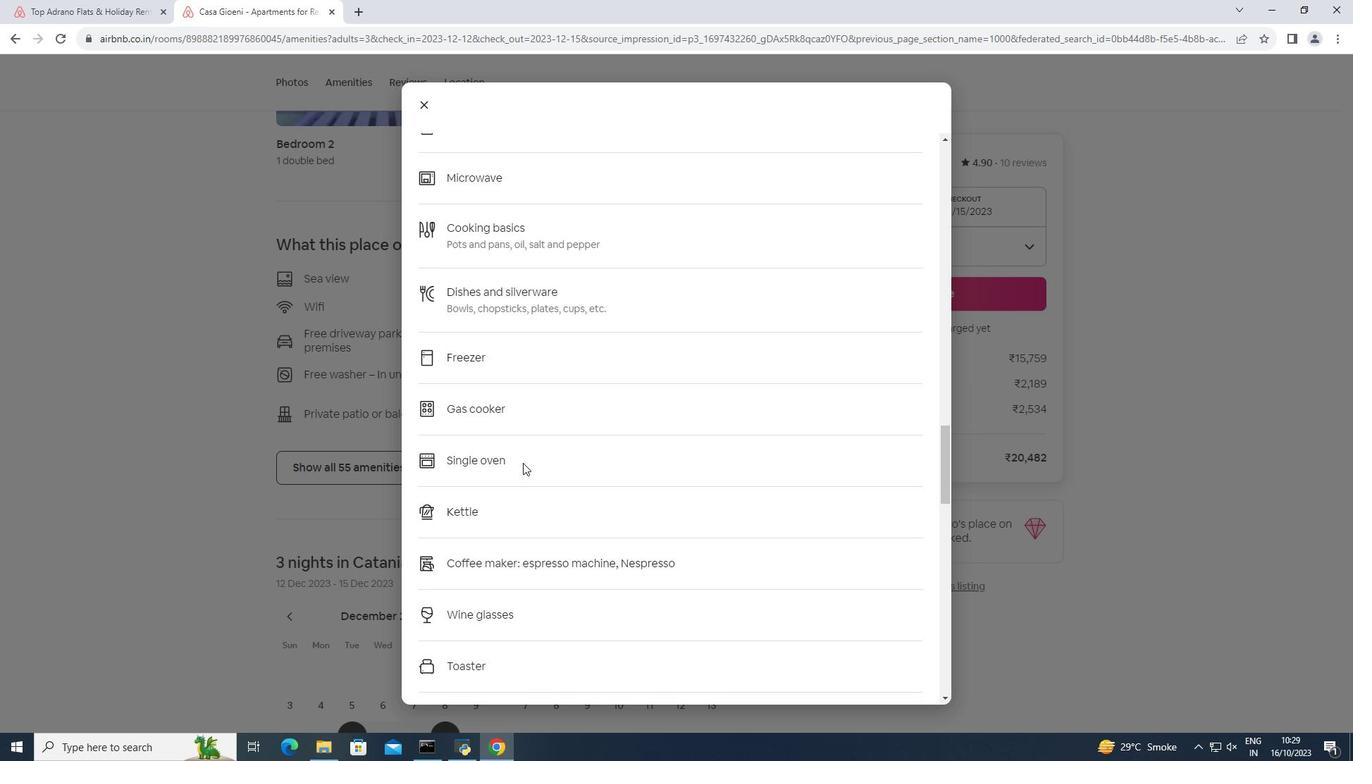 
Action: Mouse scrolled (522, 462) with delta (0, 0)
Screenshot: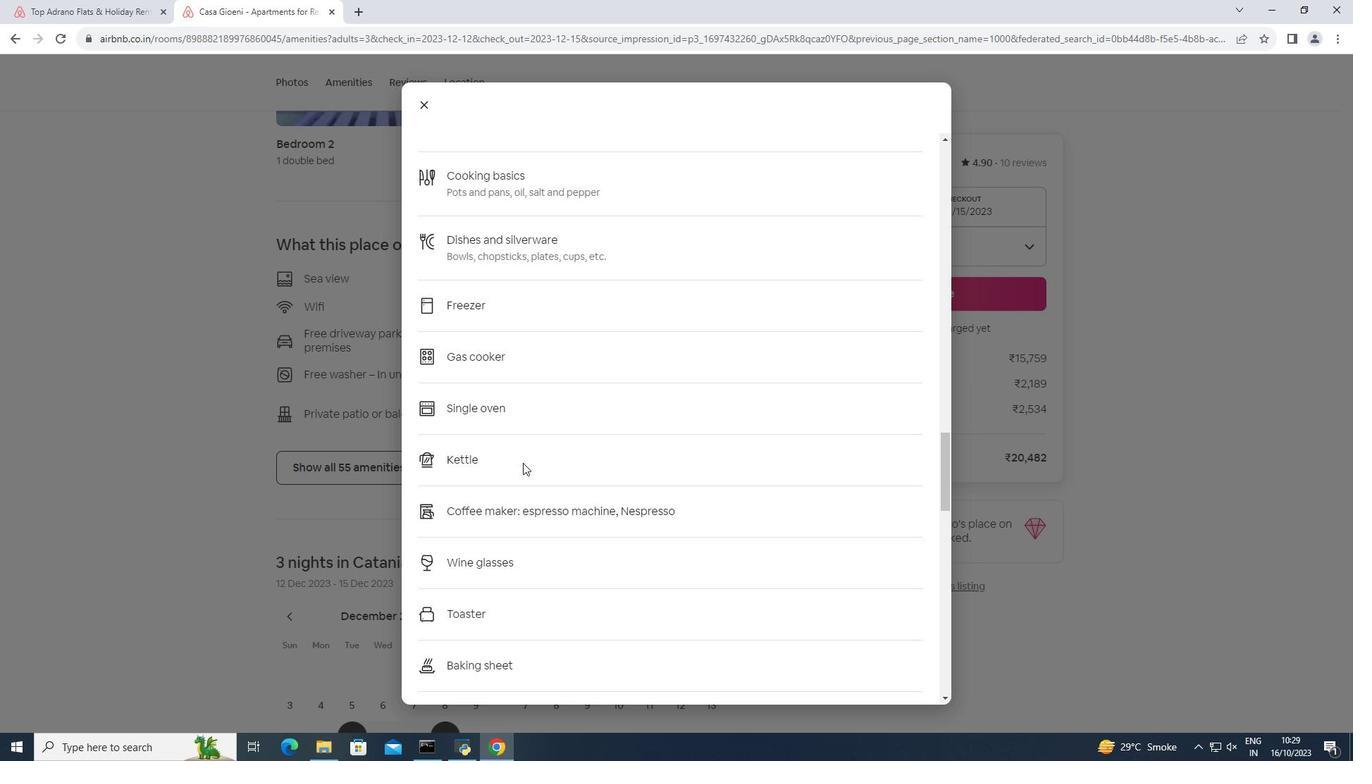 
Action: Mouse scrolled (522, 462) with delta (0, 0)
Screenshot: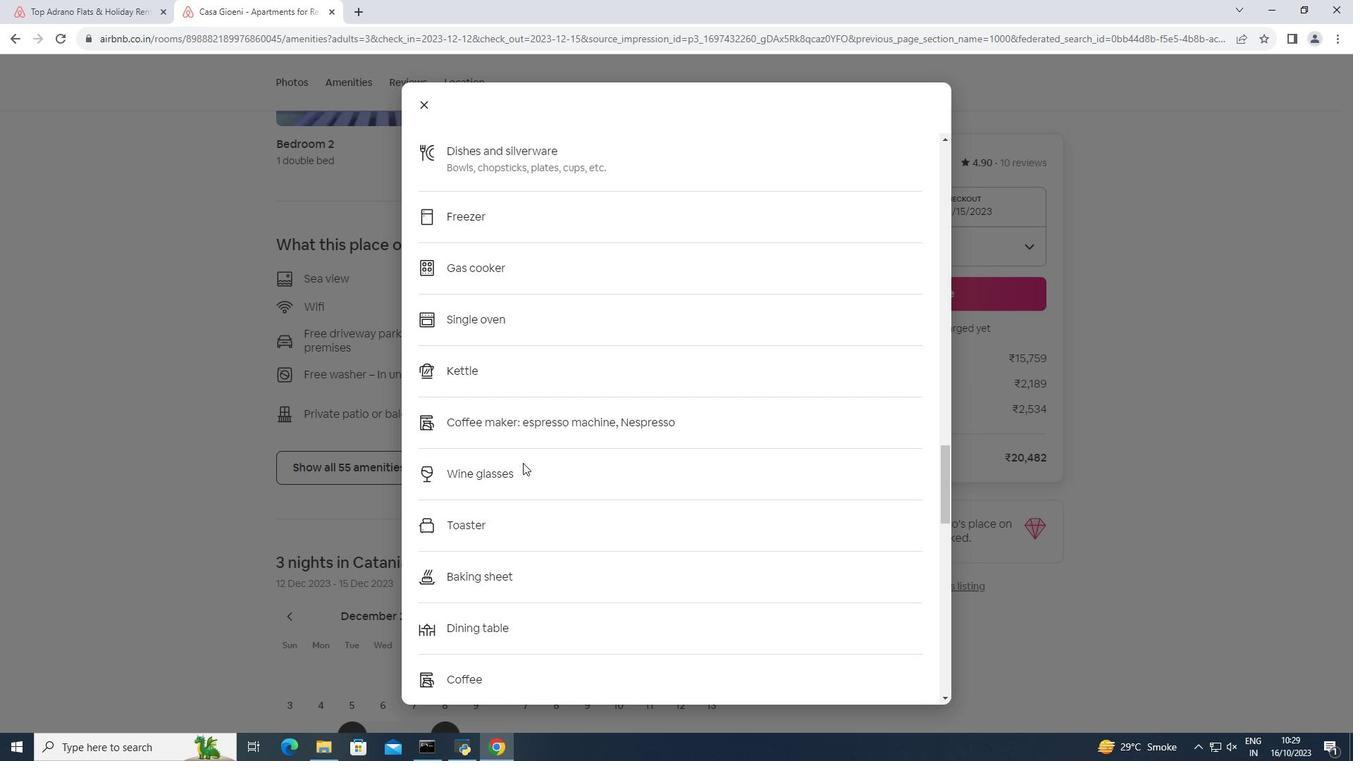 
Action: Mouse scrolled (522, 462) with delta (0, 0)
Screenshot: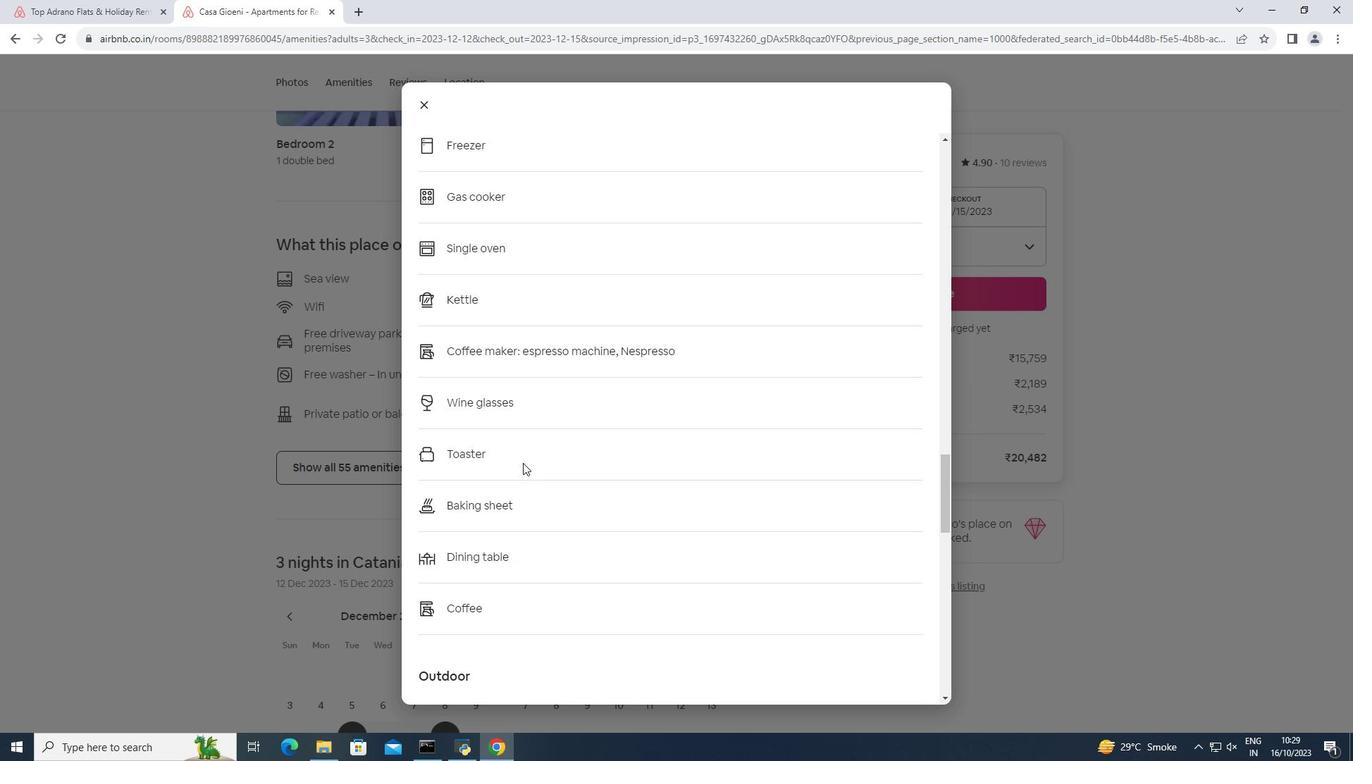 
Action: Mouse scrolled (522, 462) with delta (0, 0)
Screenshot: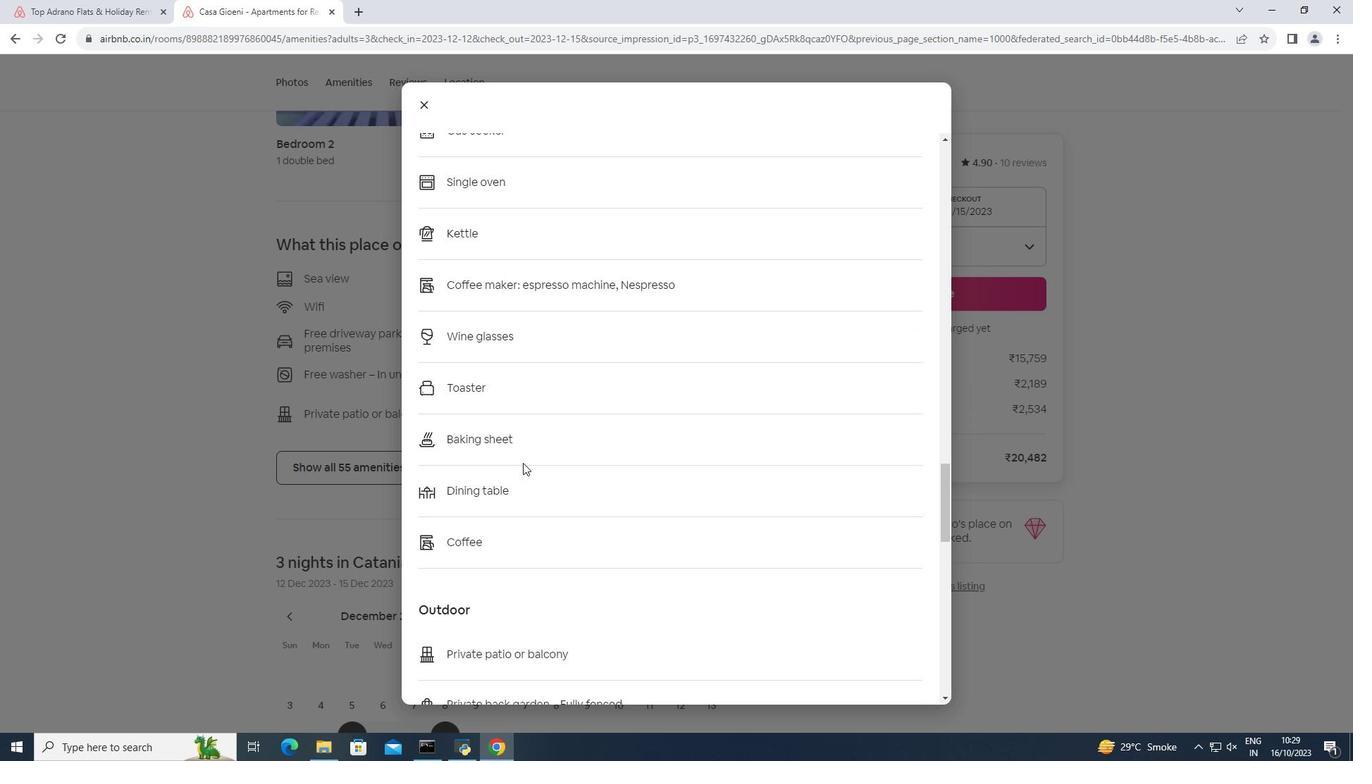 
Action: Mouse scrolled (522, 462) with delta (0, 0)
Screenshot: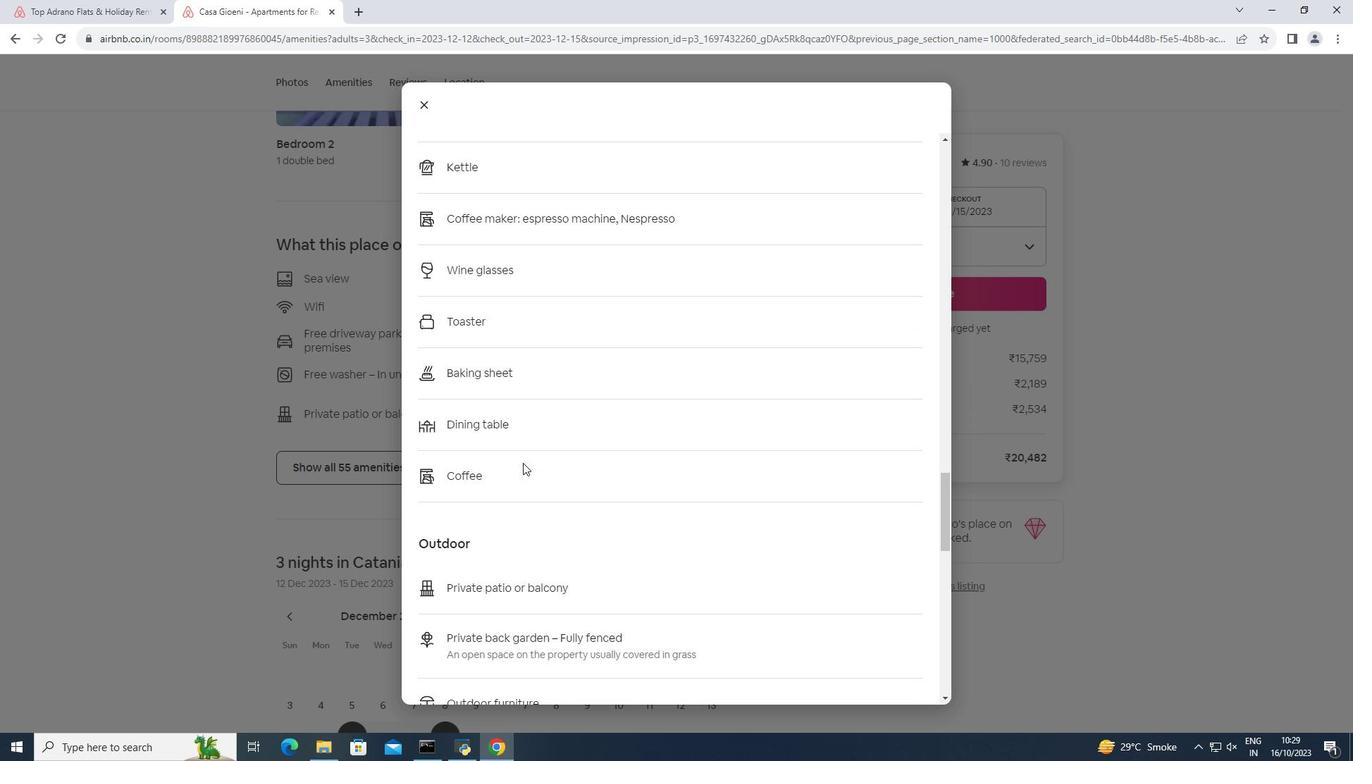 
Action: Mouse scrolled (522, 462) with delta (0, 0)
Screenshot: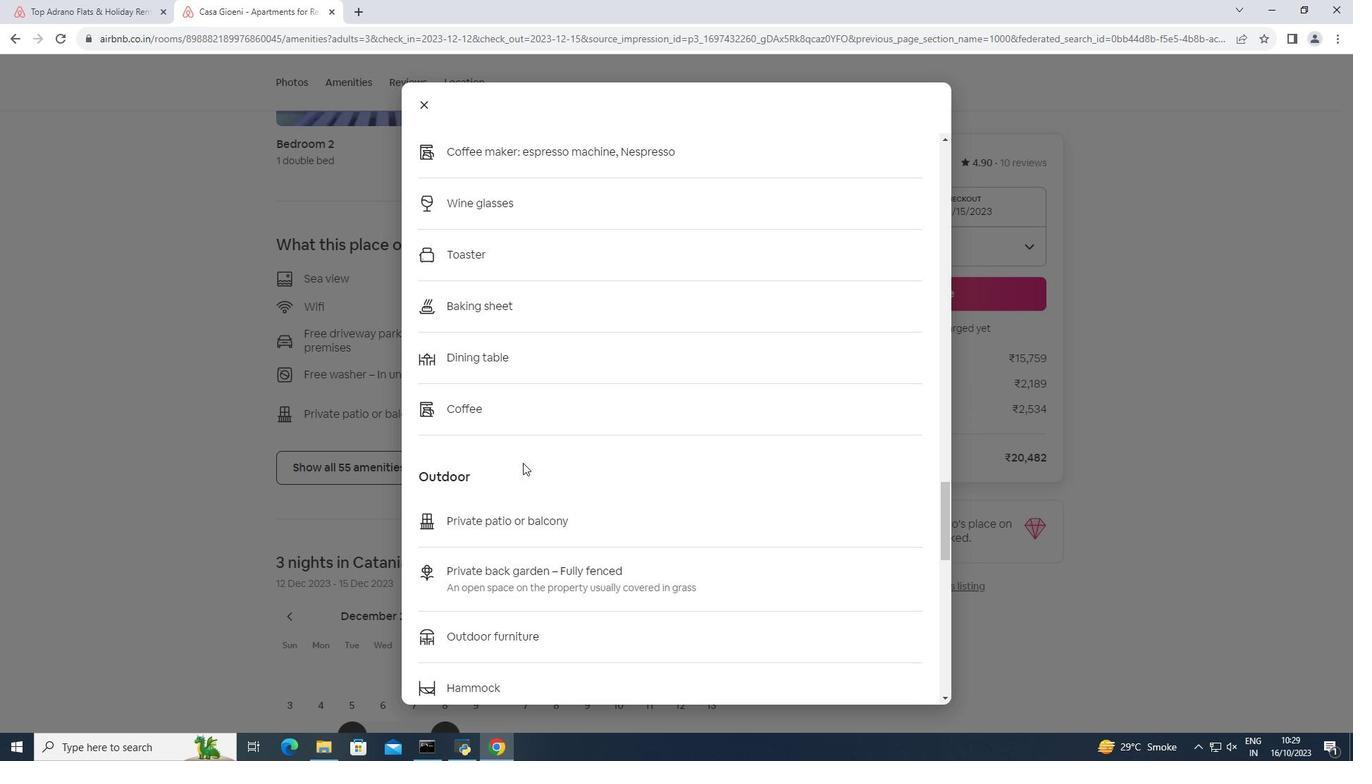 
Action: Mouse scrolled (522, 462) with delta (0, 0)
Screenshot: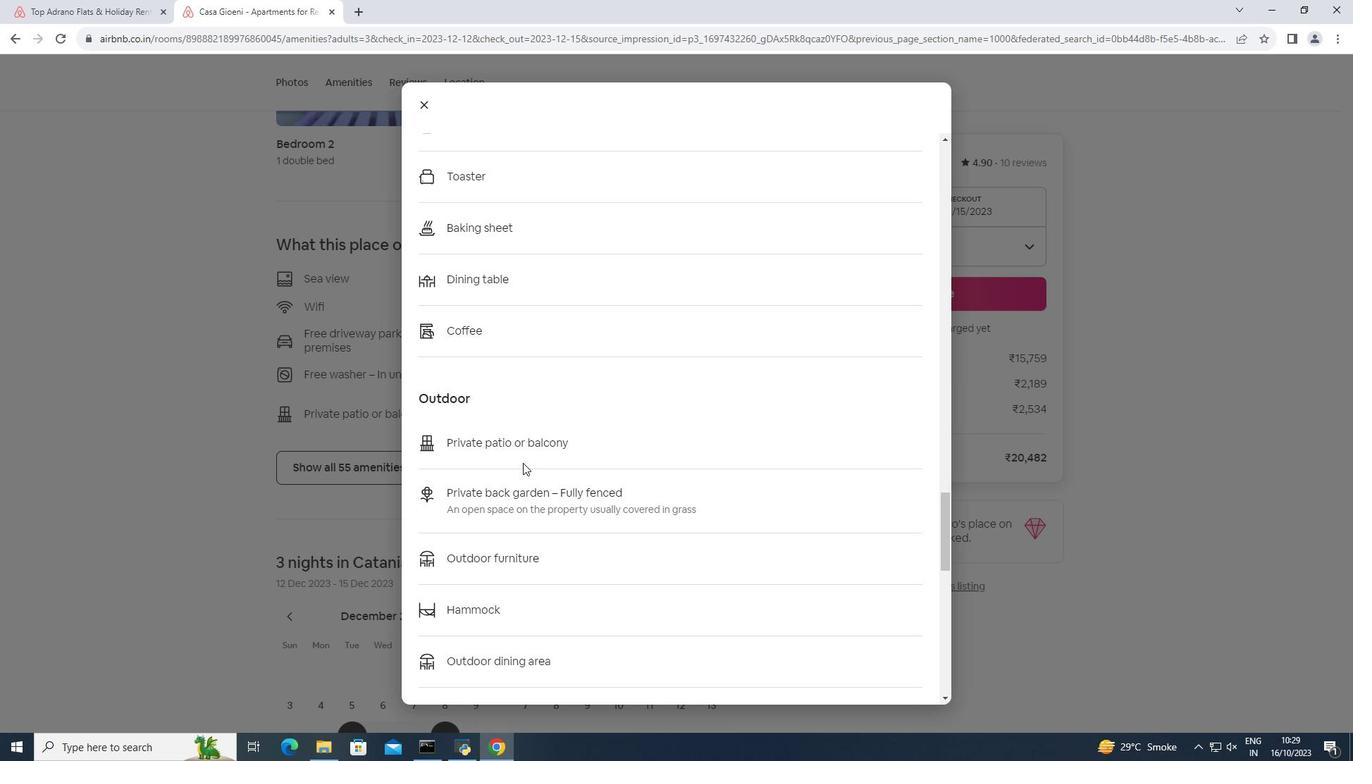 
Action: Mouse scrolled (522, 462) with delta (0, 0)
Screenshot: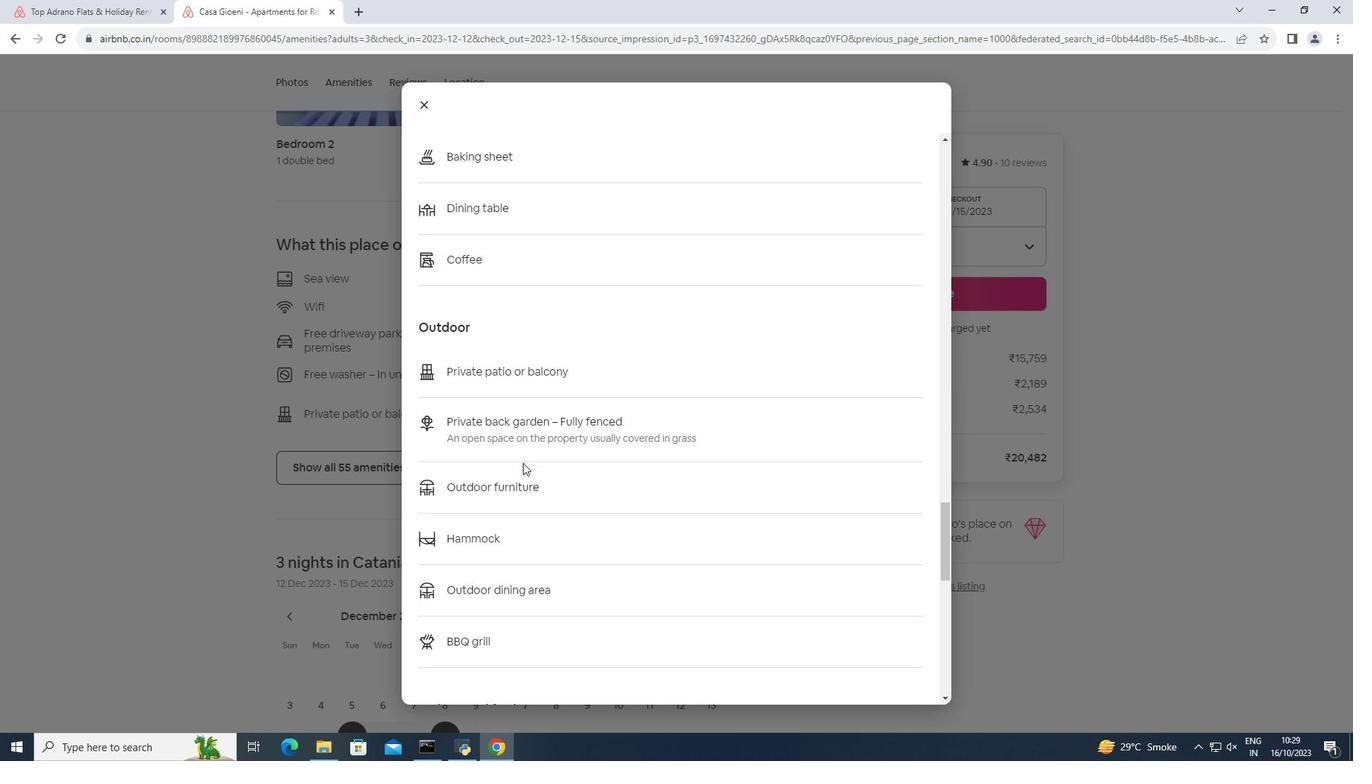 
Action: Mouse moved to (522, 463)
Screenshot: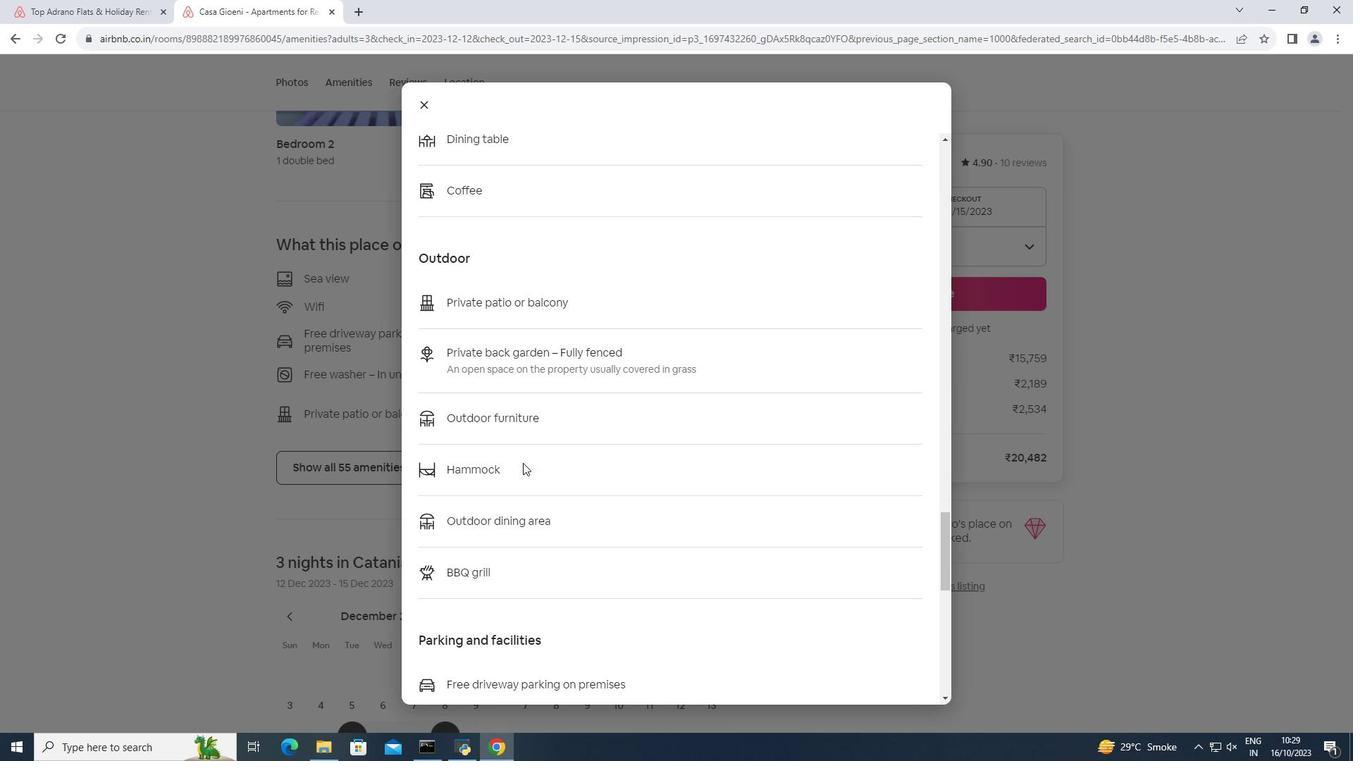 
Action: Mouse scrolled (522, 462) with delta (0, 0)
Screenshot: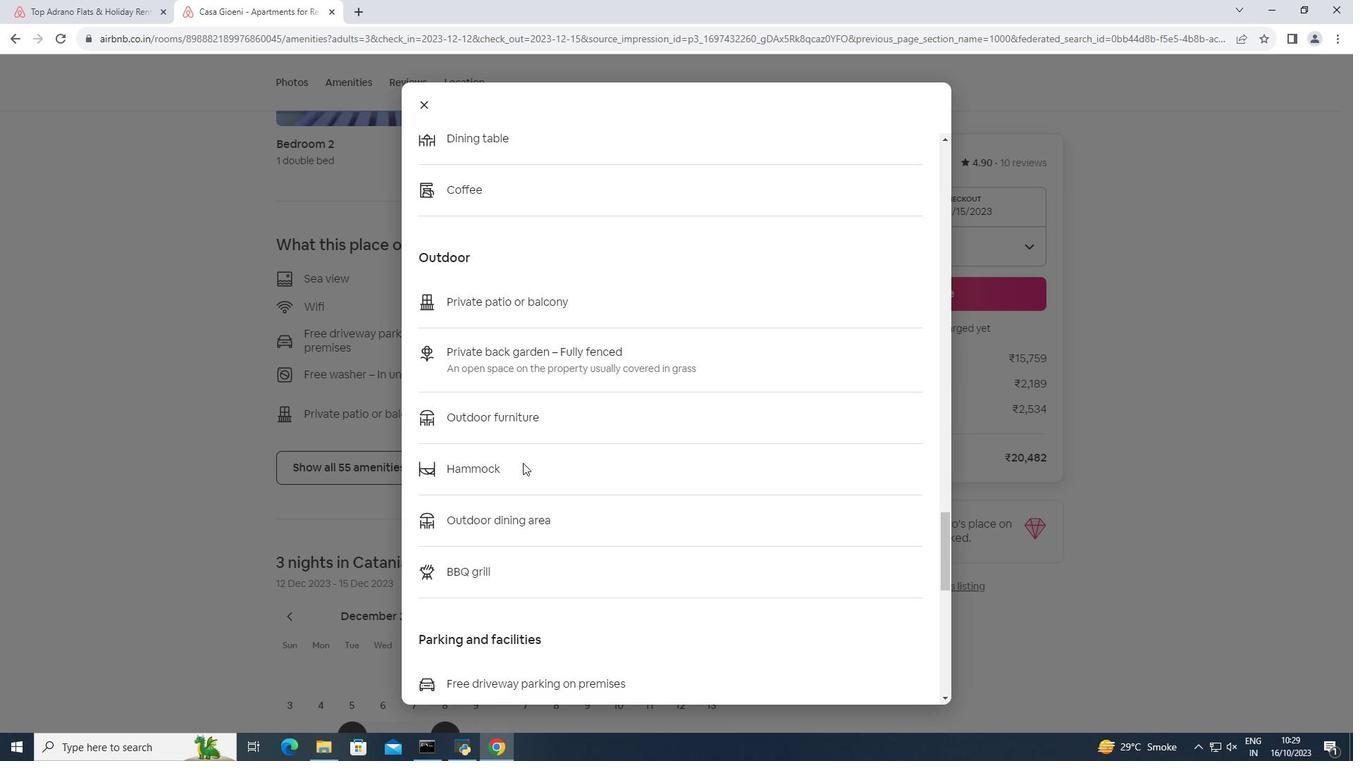 
Action: Mouse moved to (522, 463)
Screenshot: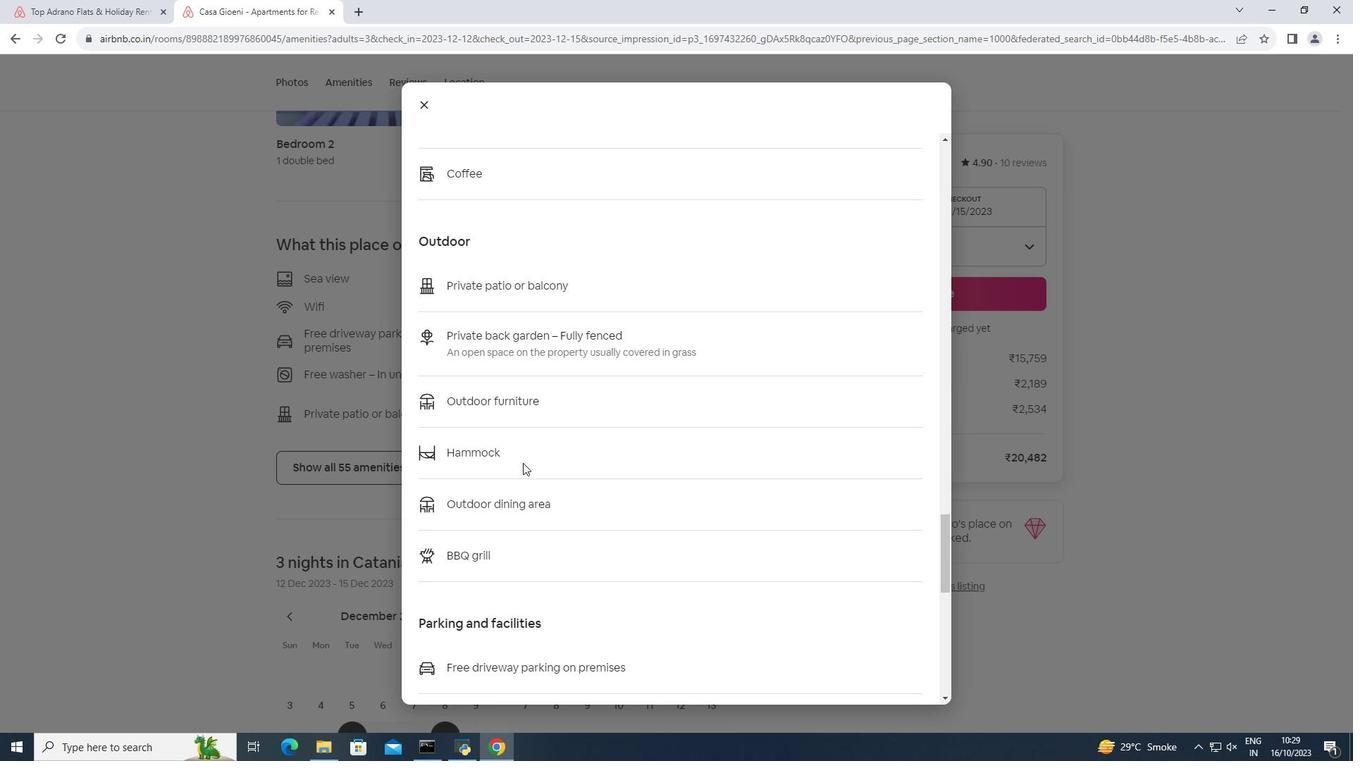 
Action: Mouse scrolled (522, 462) with delta (0, 0)
Screenshot: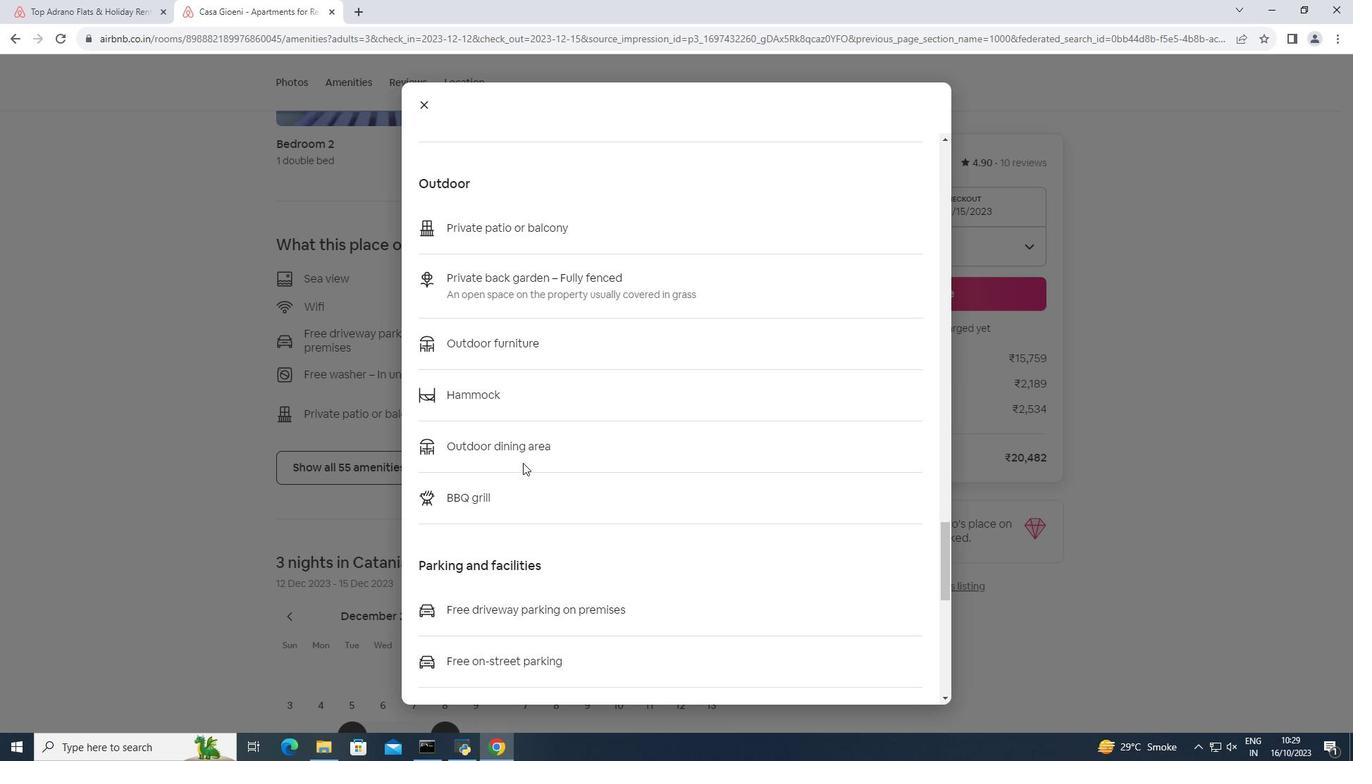 
Action: Mouse scrolled (522, 462) with delta (0, 0)
Screenshot: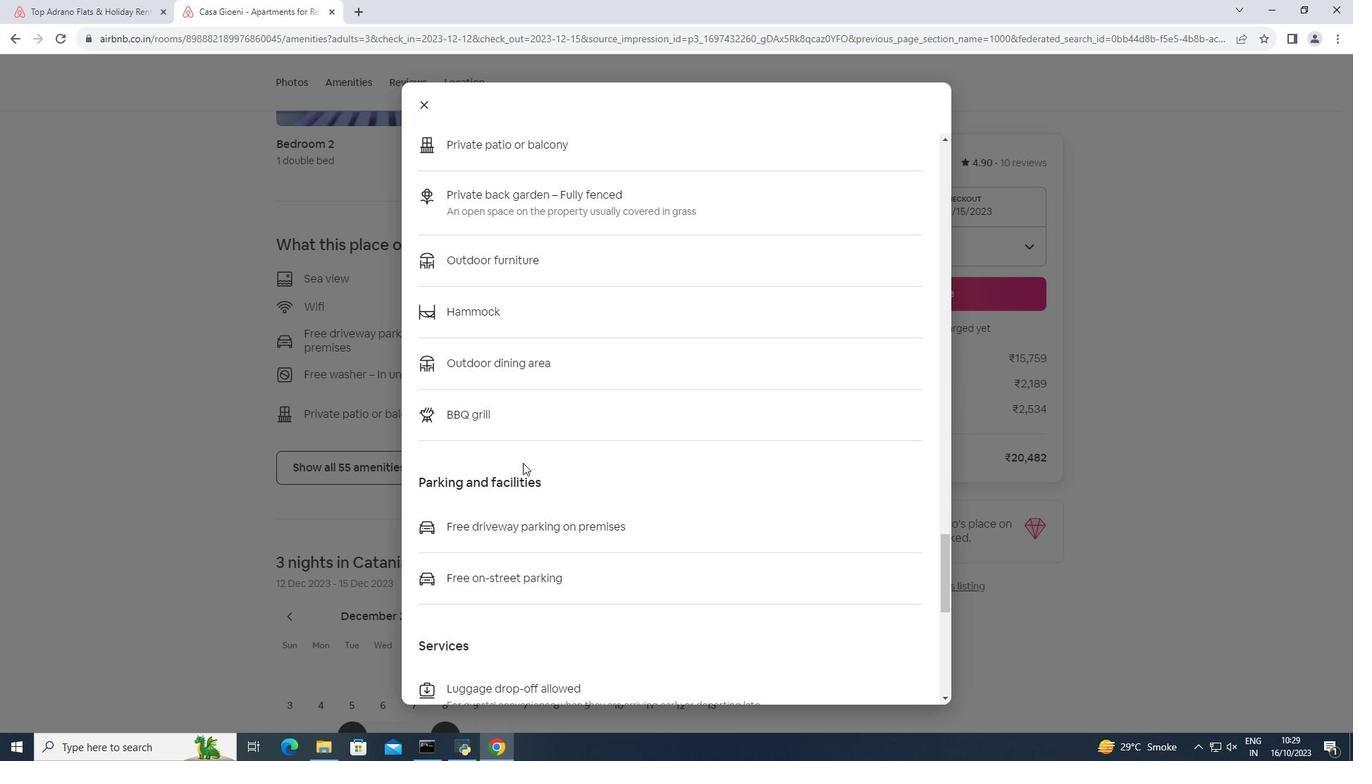 
Action: Mouse scrolled (522, 462) with delta (0, 0)
Screenshot: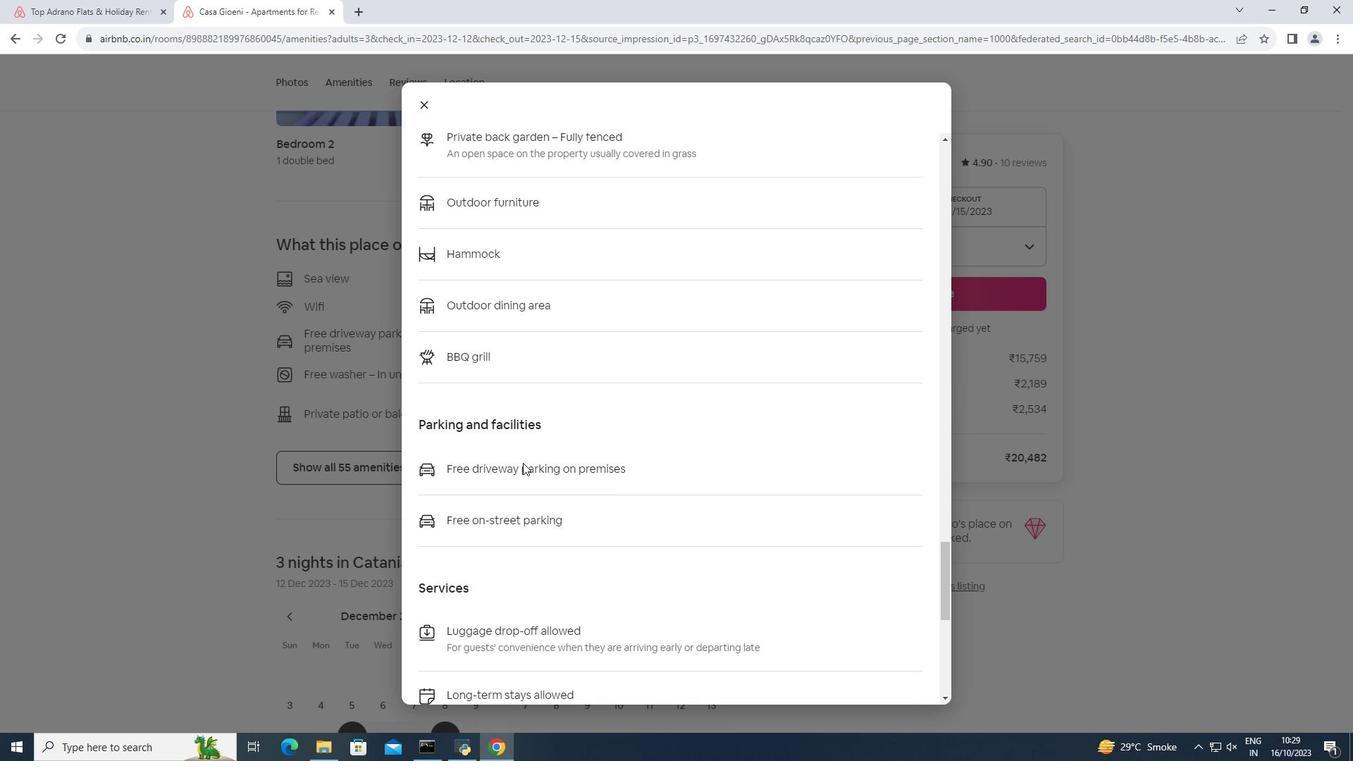 
Action: Mouse scrolled (522, 462) with delta (0, 0)
Screenshot: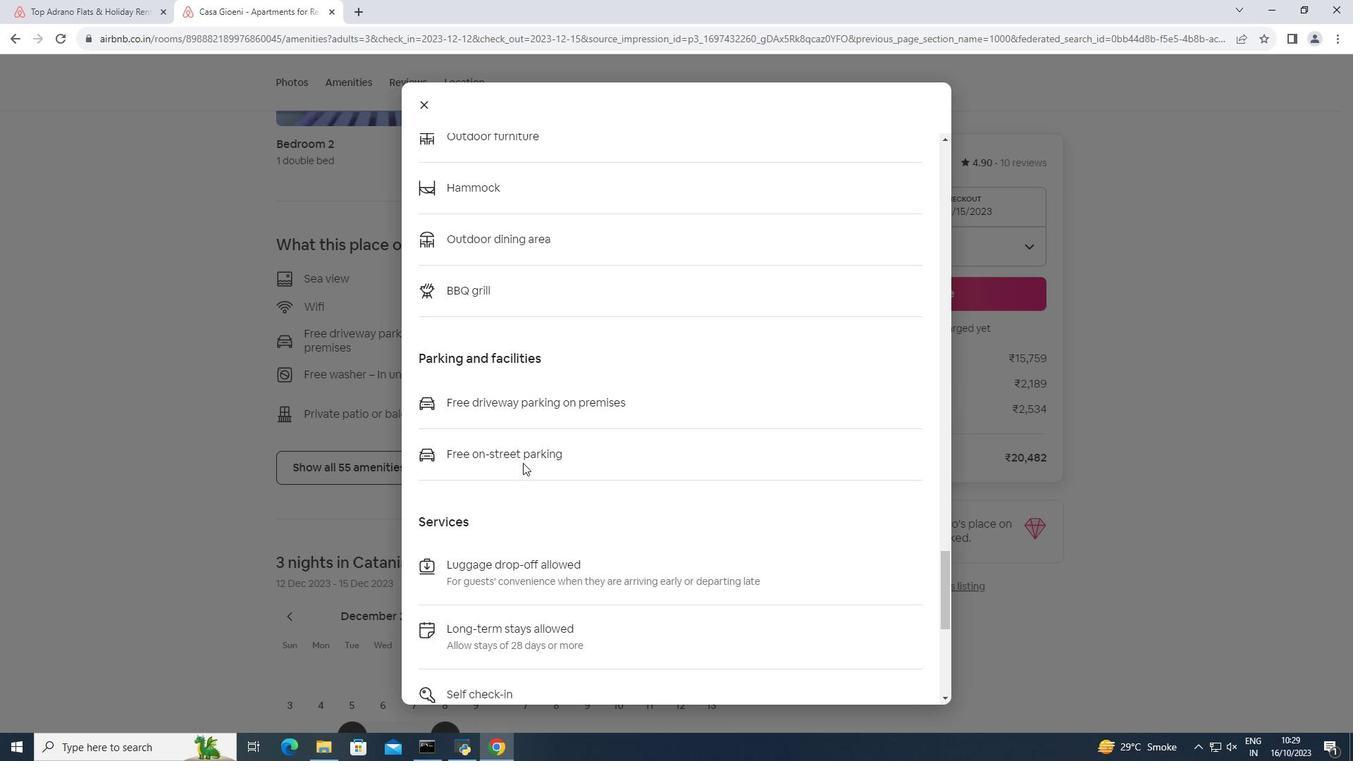
Action: Mouse scrolled (522, 462) with delta (0, 0)
Screenshot: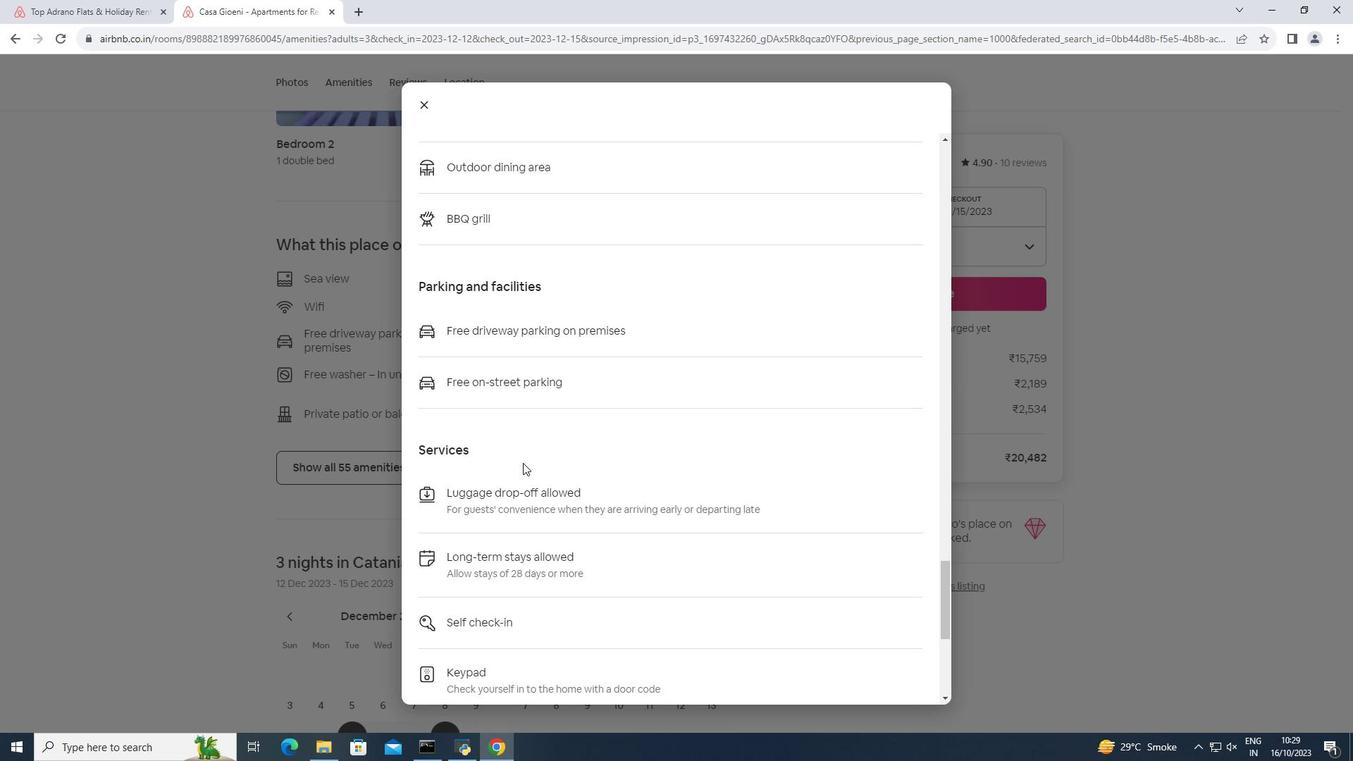 
Action: Mouse scrolled (522, 462) with delta (0, 0)
Screenshot: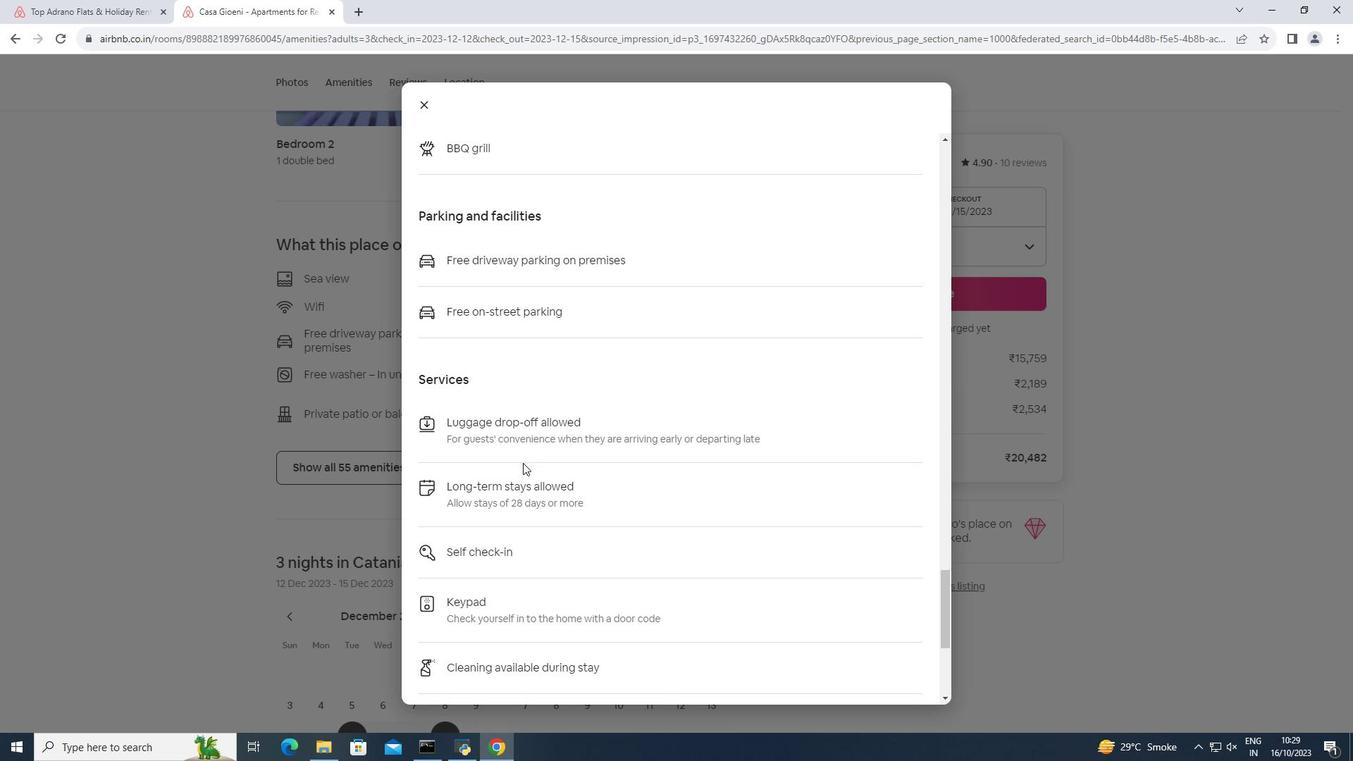 
Action: Mouse scrolled (522, 462) with delta (0, 0)
Screenshot: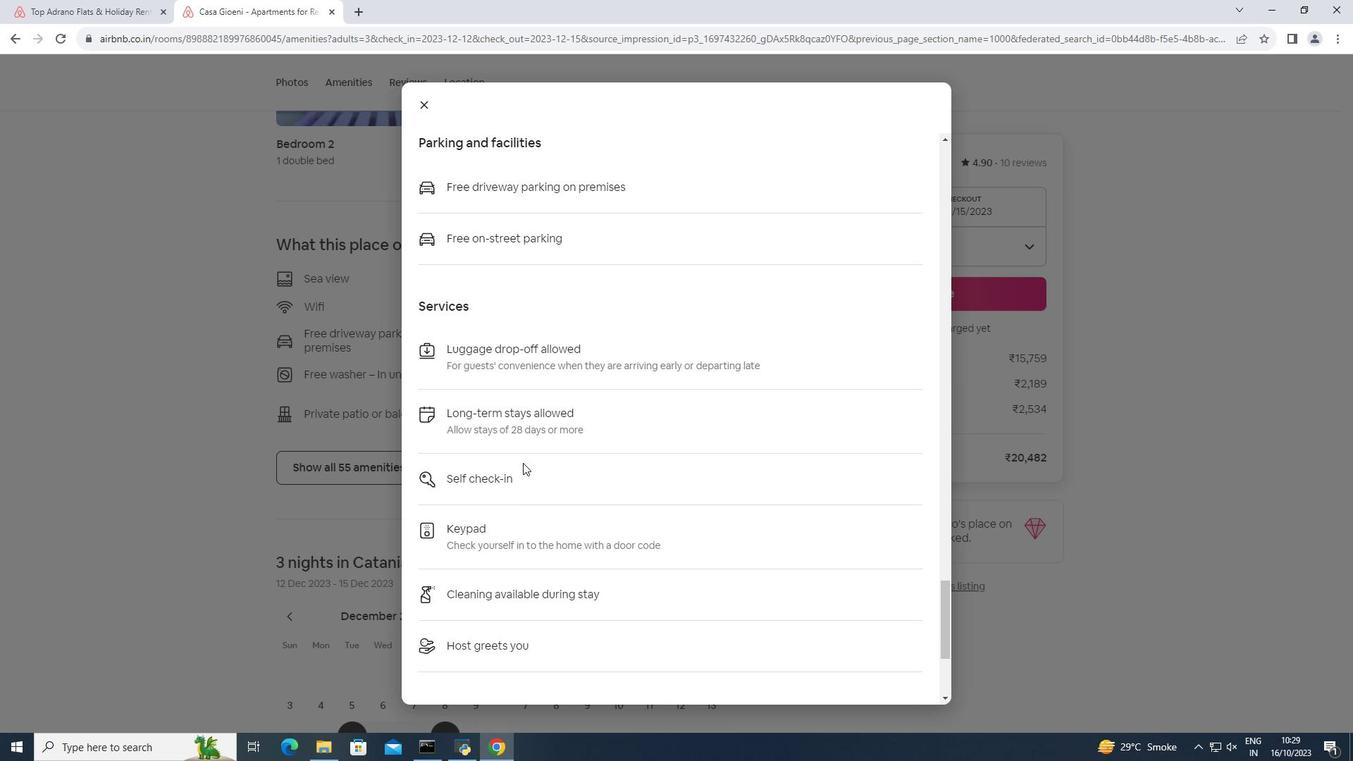 
Action: Mouse scrolled (522, 462) with delta (0, 0)
Screenshot: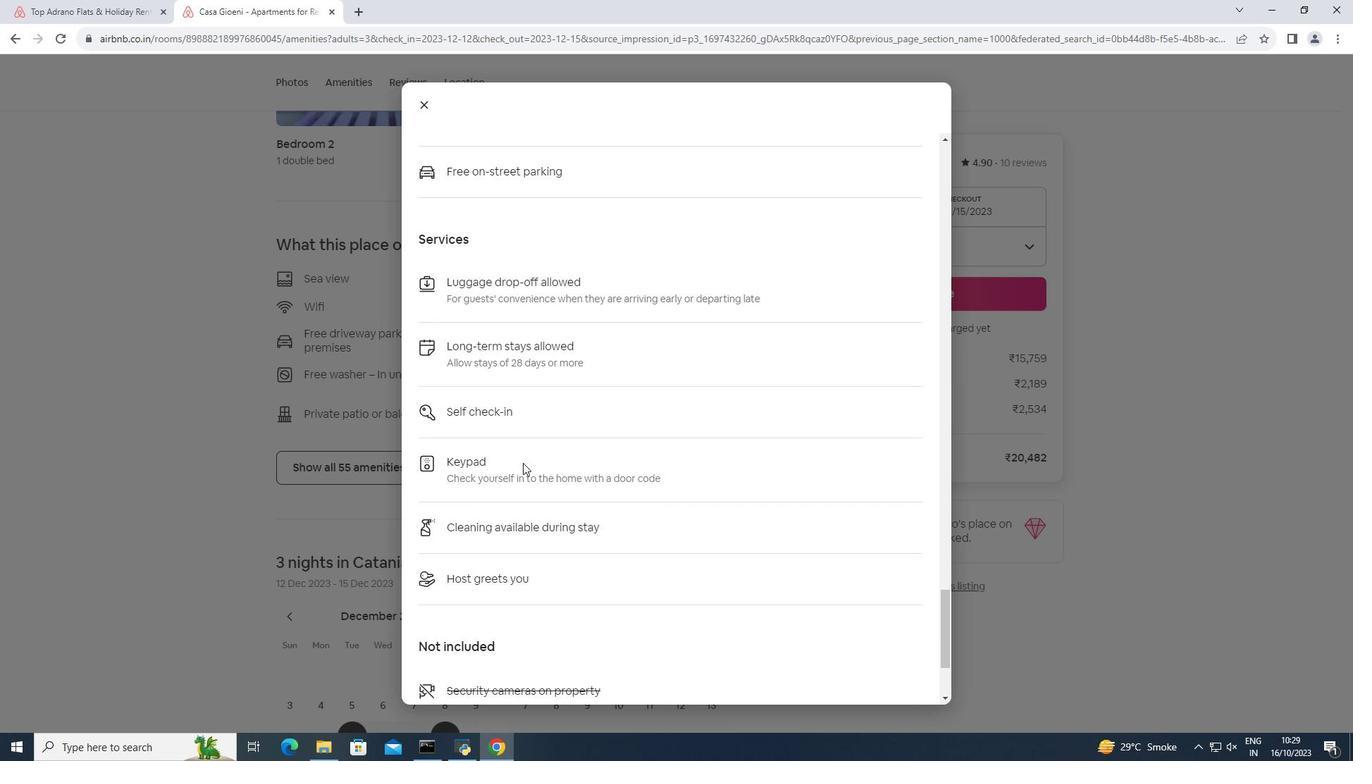 
Action: Mouse scrolled (522, 462) with delta (0, 0)
Screenshot: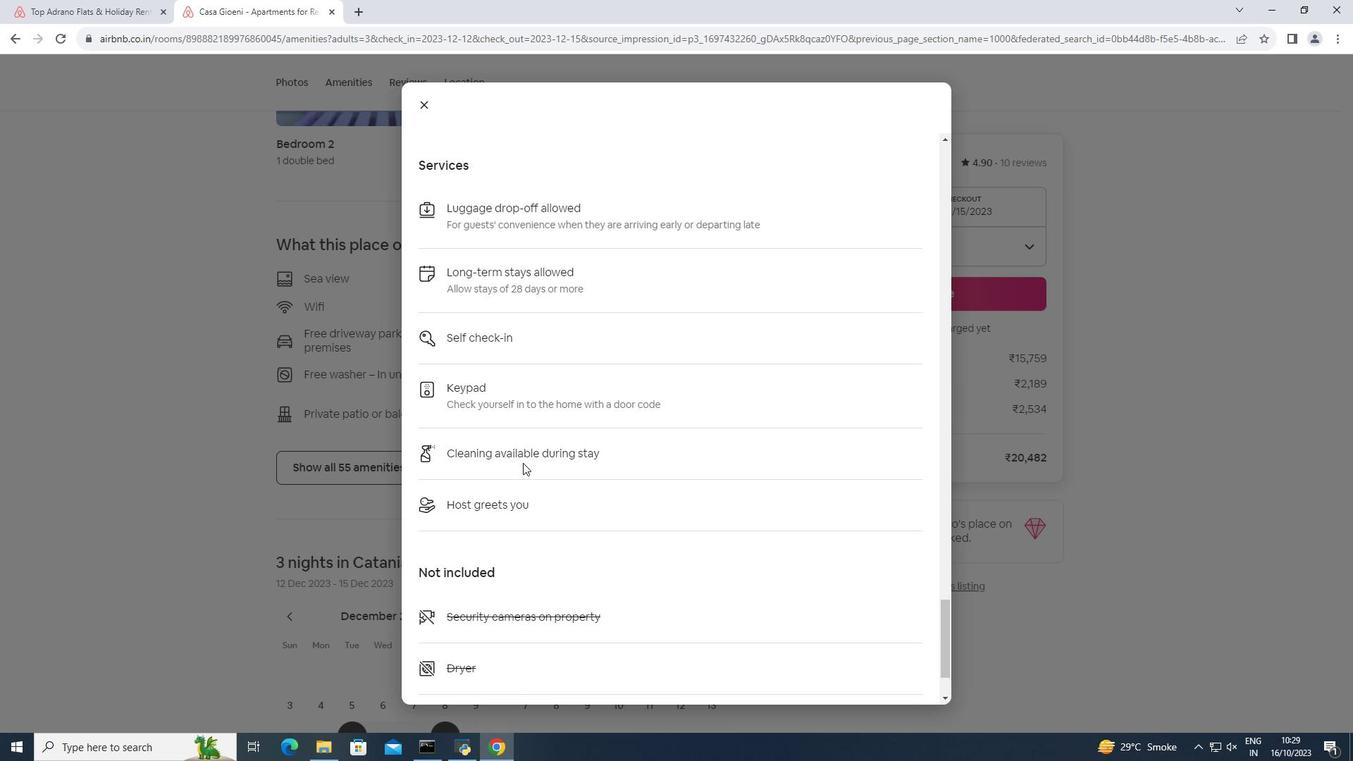 
Action: Mouse scrolled (522, 462) with delta (0, 0)
Screenshot: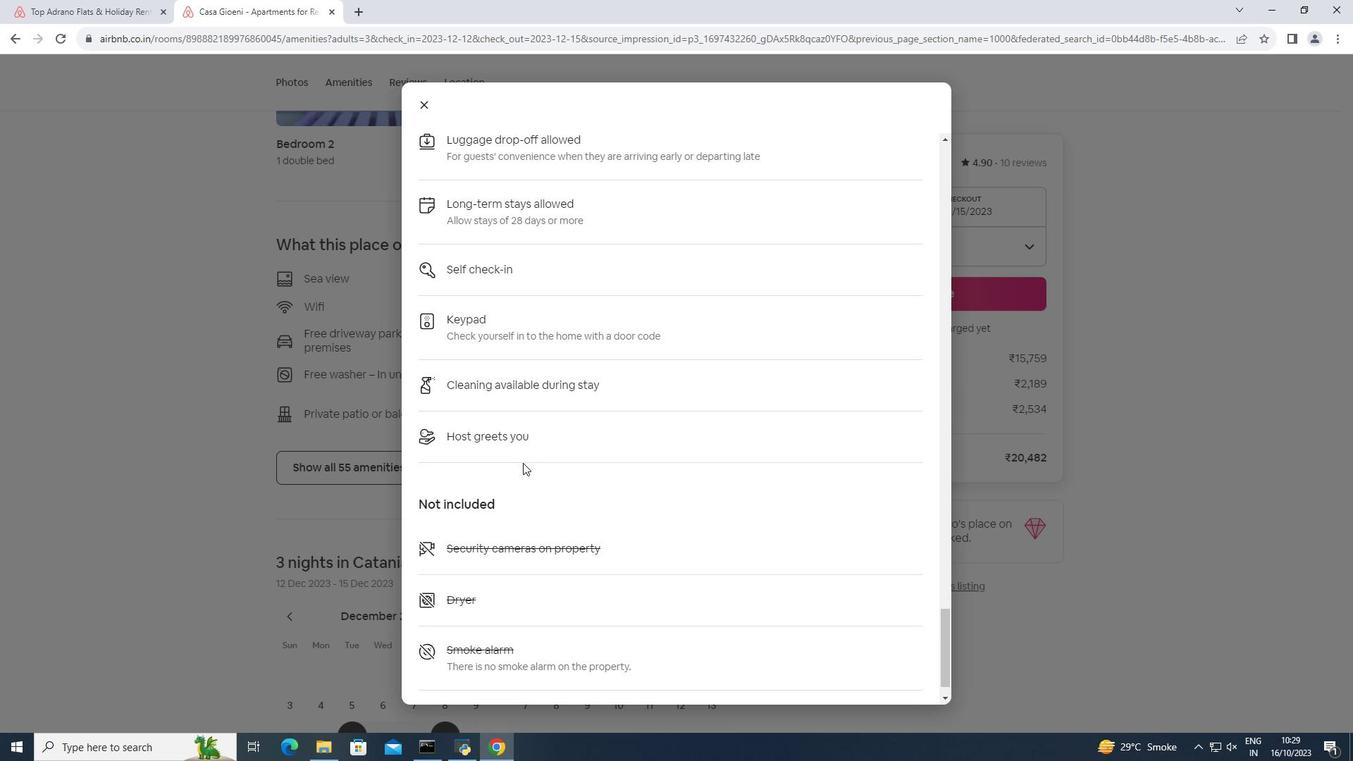 
Action: Mouse scrolled (522, 462) with delta (0, 0)
Screenshot: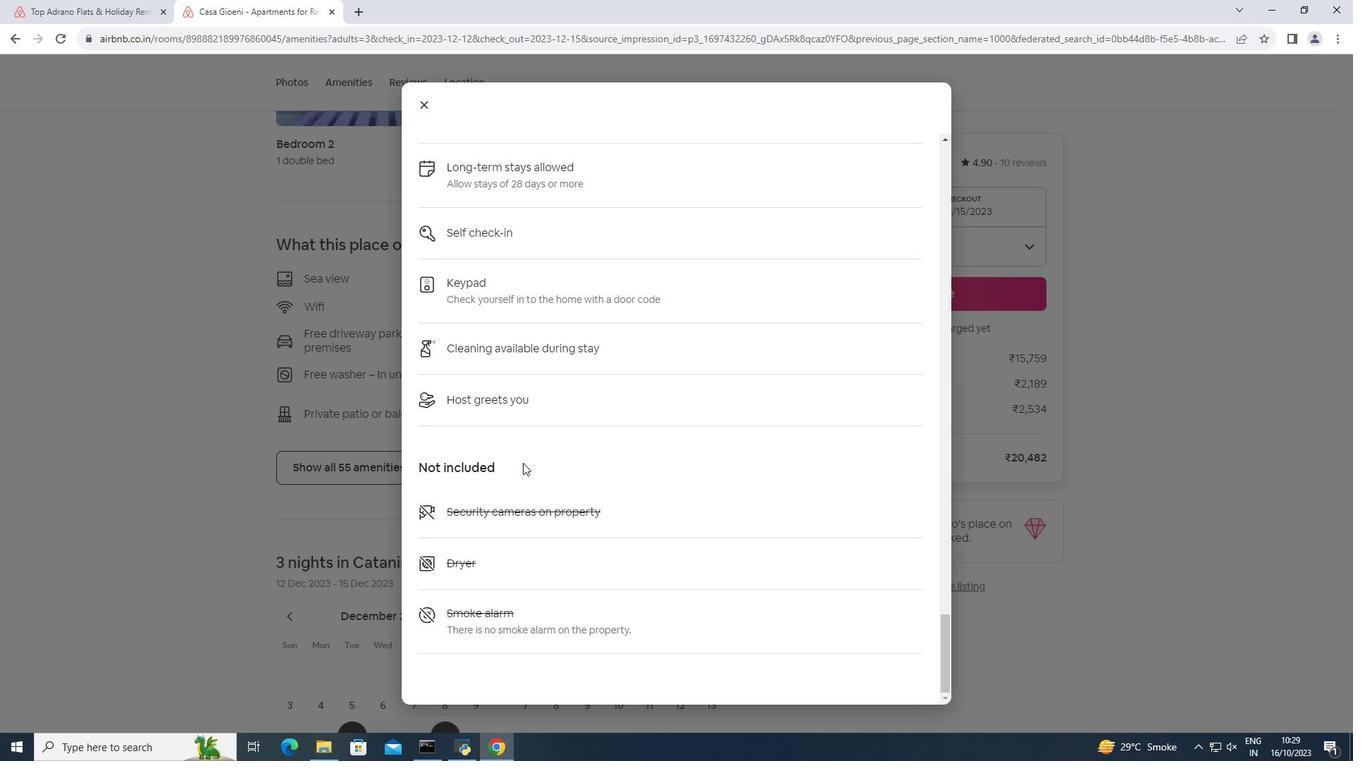 
Action: Mouse moved to (420, 102)
Screenshot: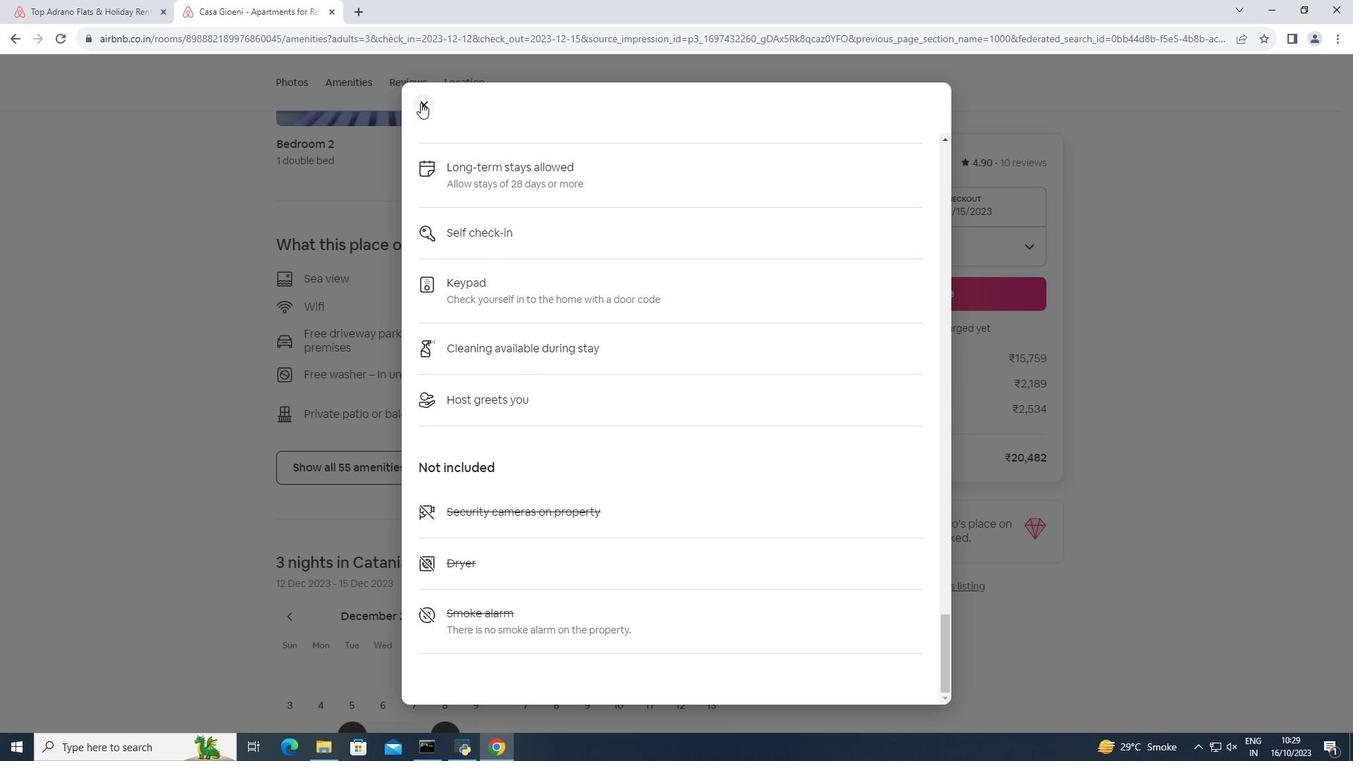
Action: Mouse pressed left at (420, 102)
Screenshot: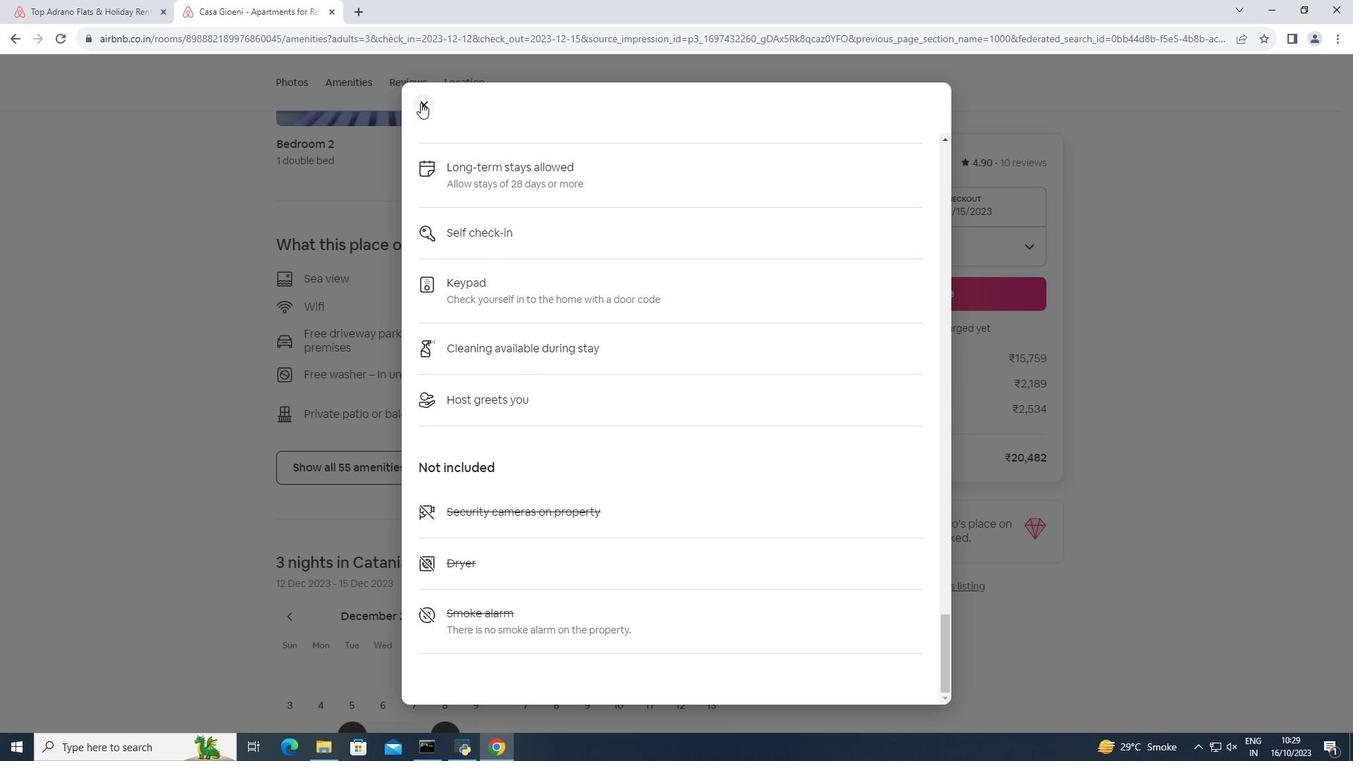 
Action: Mouse moved to (417, 240)
Screenshot: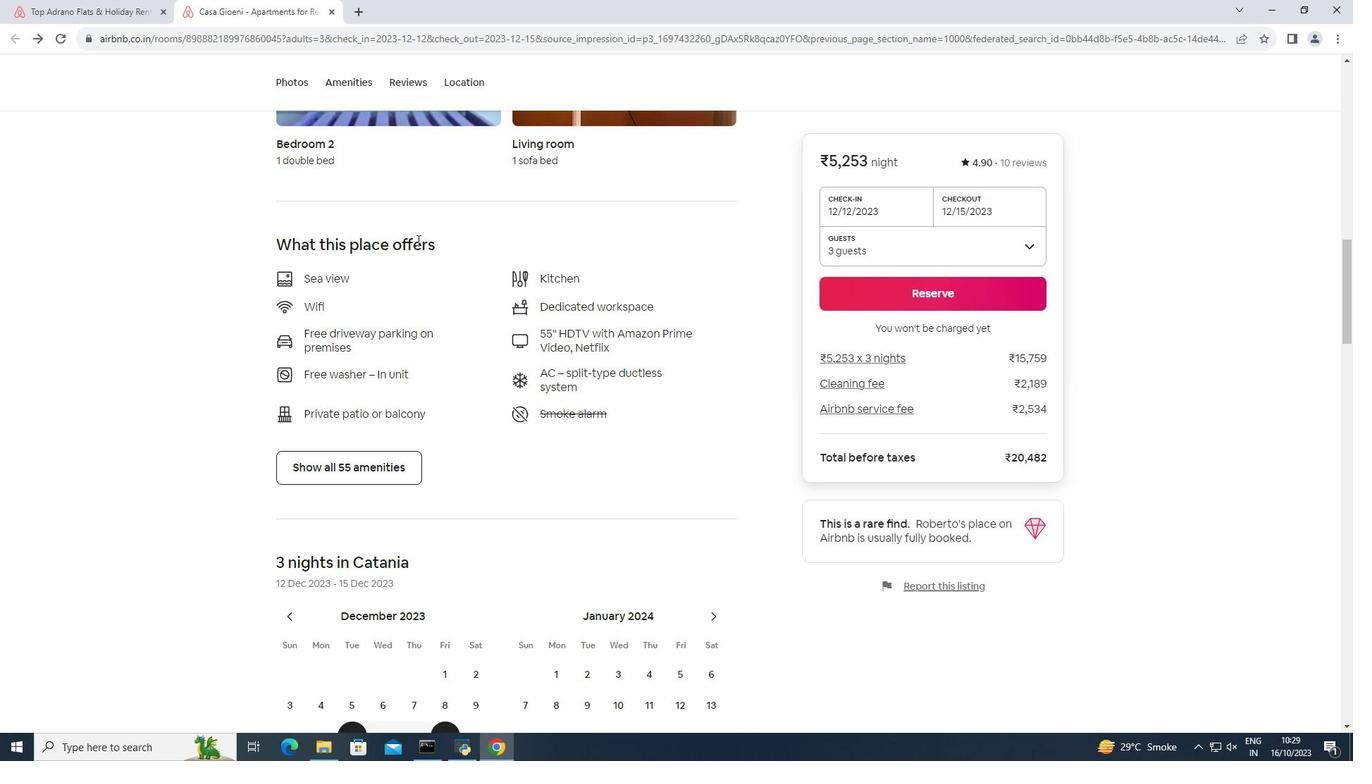 
Action: Mouse scrolled (417, 239) with delta (0, 0)
Screenshot: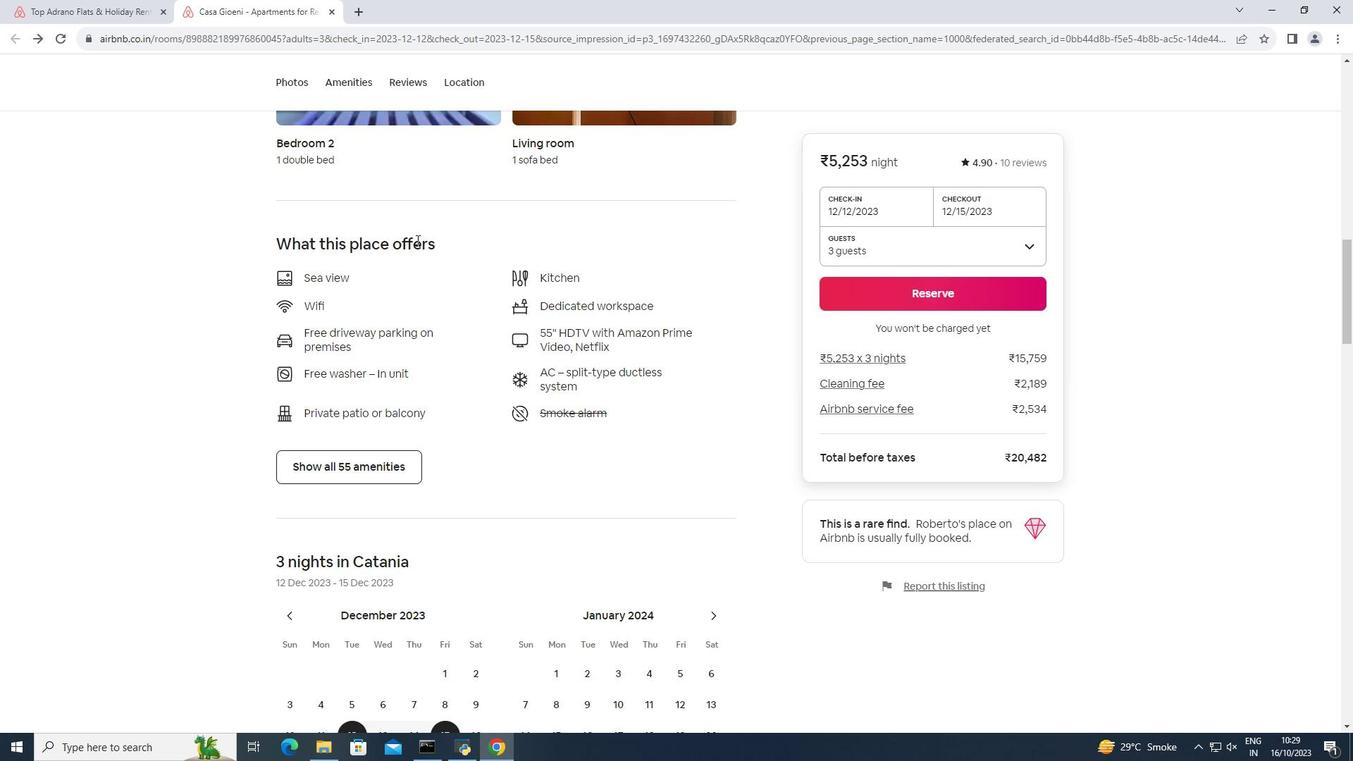 
Action: Mouse moved to (414, 240)
Screenshot: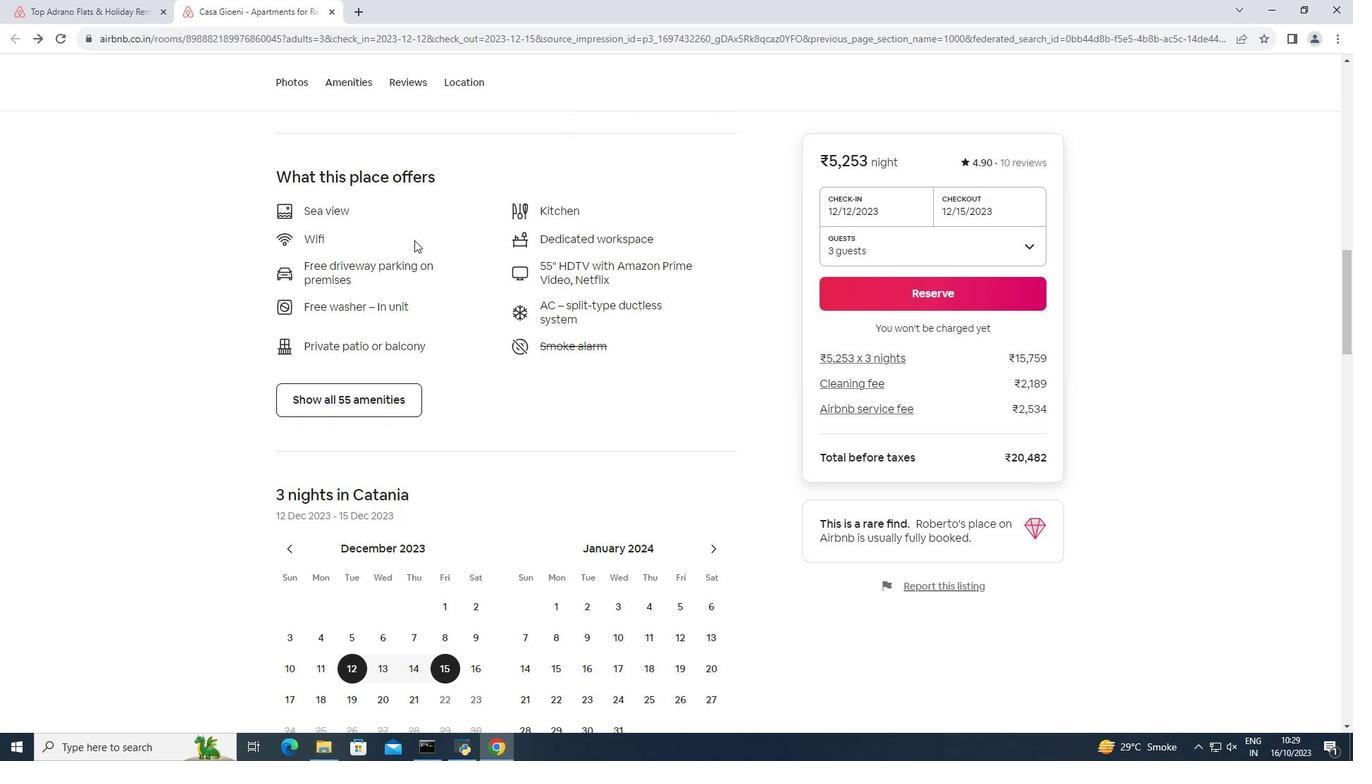 
Action: Mouse scrolled (414, 239) with delta (0, 0)
Screenshot: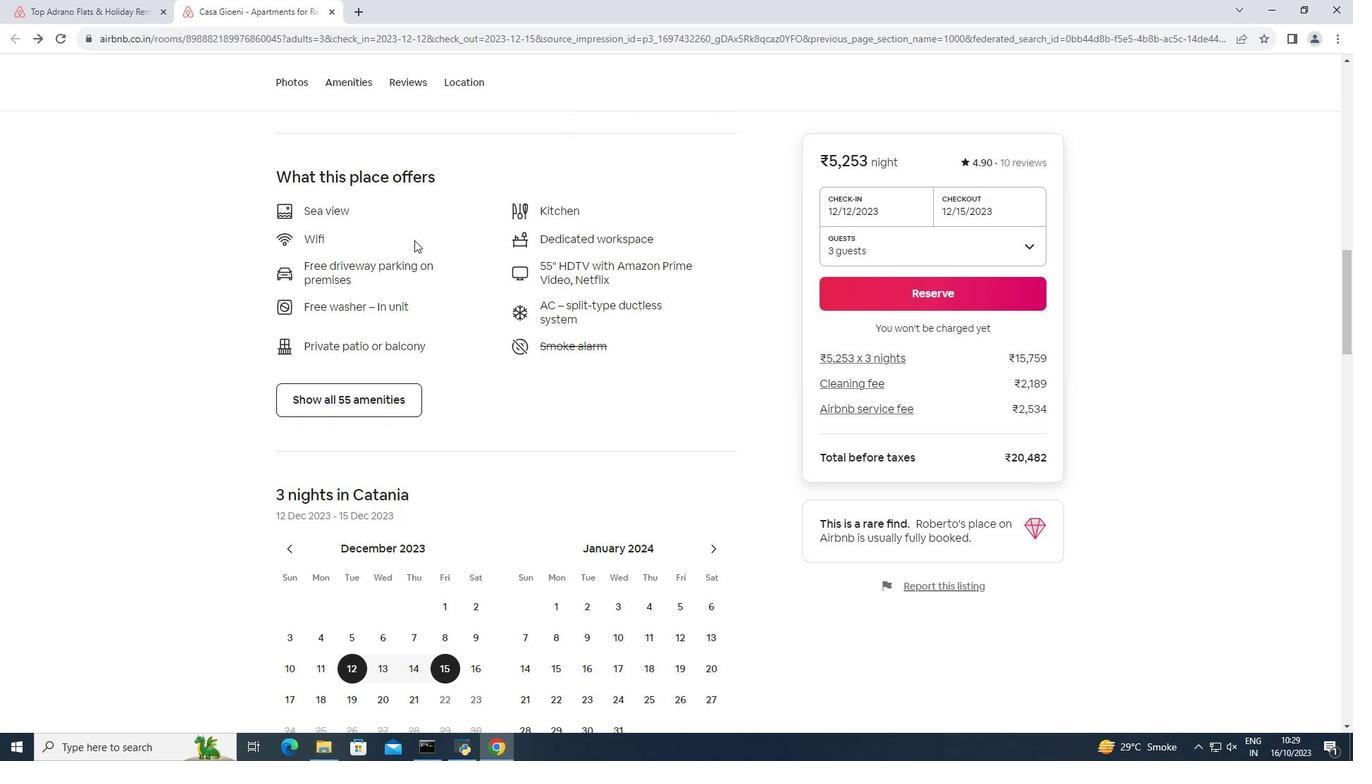 
Action: Mouse scrolled (414, 239) with delta (0, 0)
Screenshot: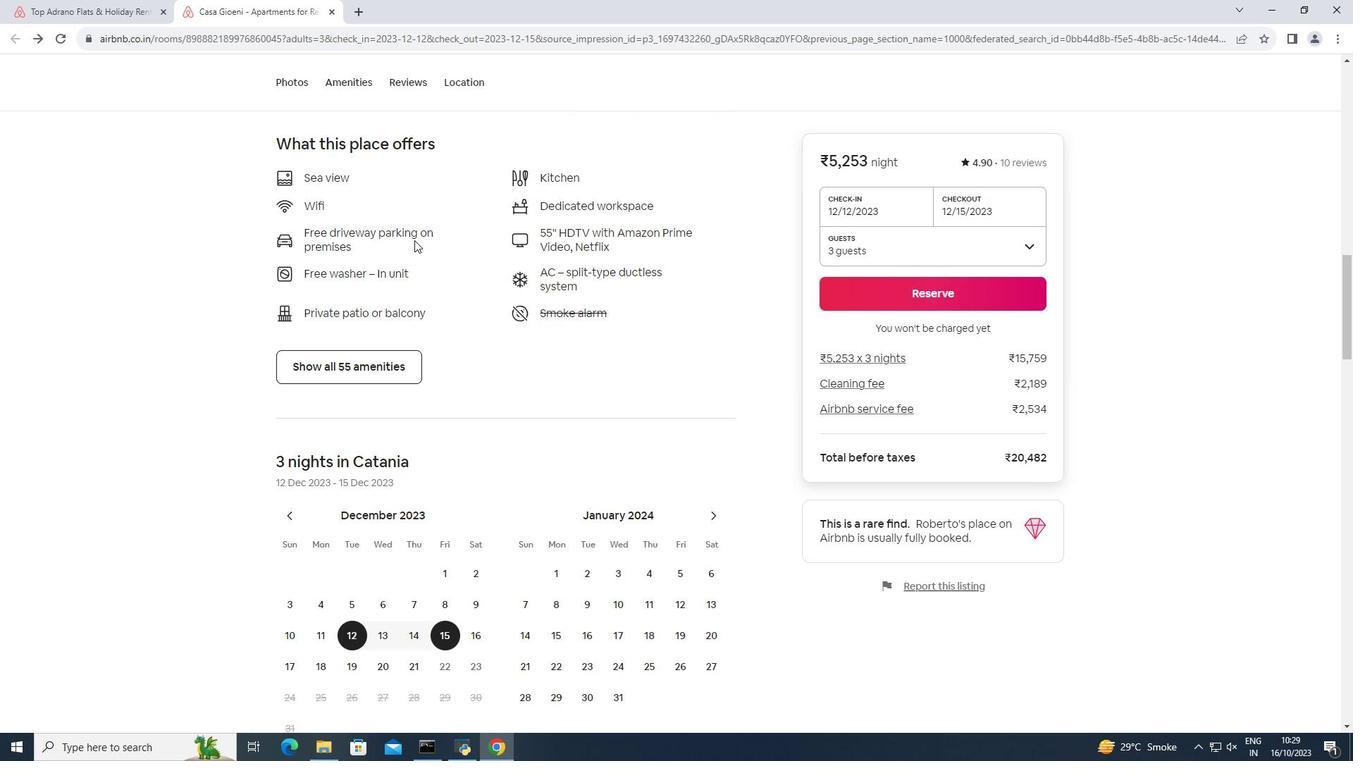 
Action: Mouse moved to (421, 231)
Screenshot: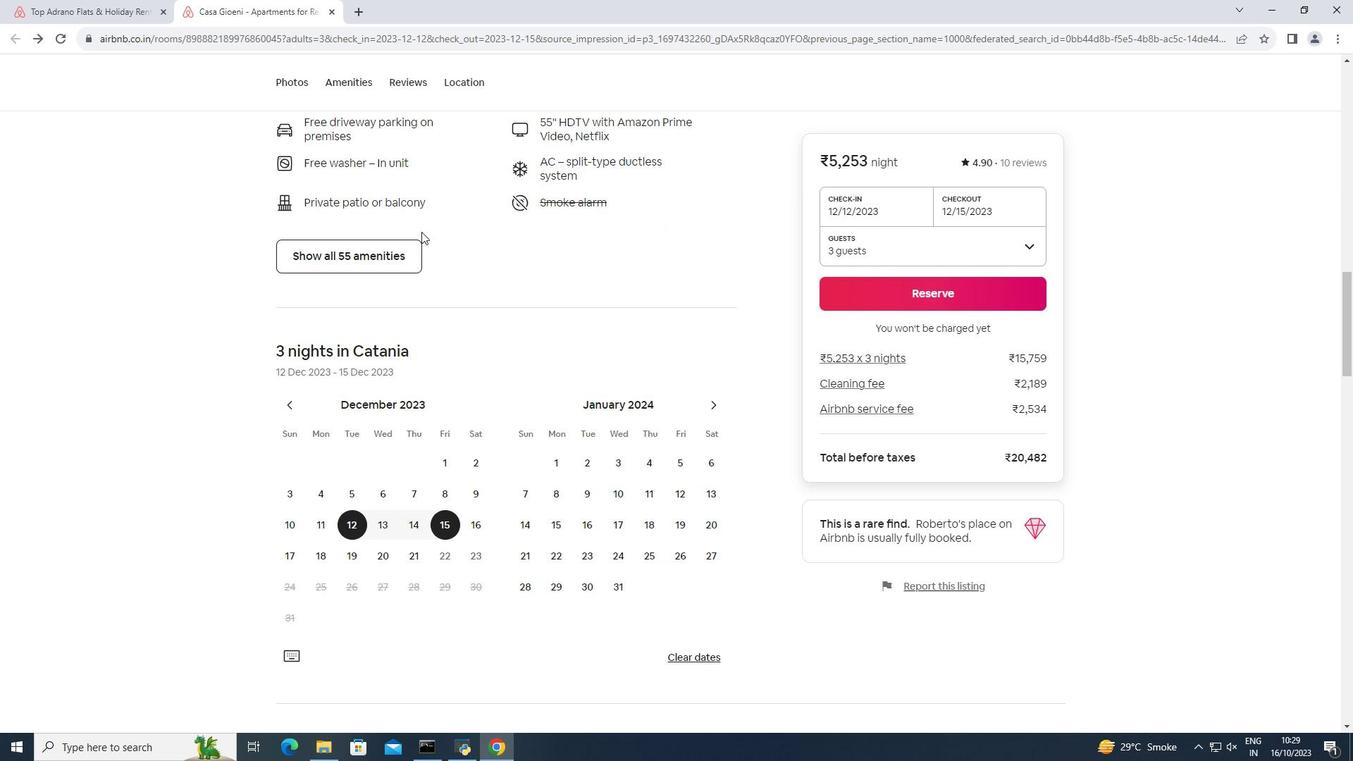
Action: Mouse scrolled (421, 231) with delta (0, 0)
Screenshot: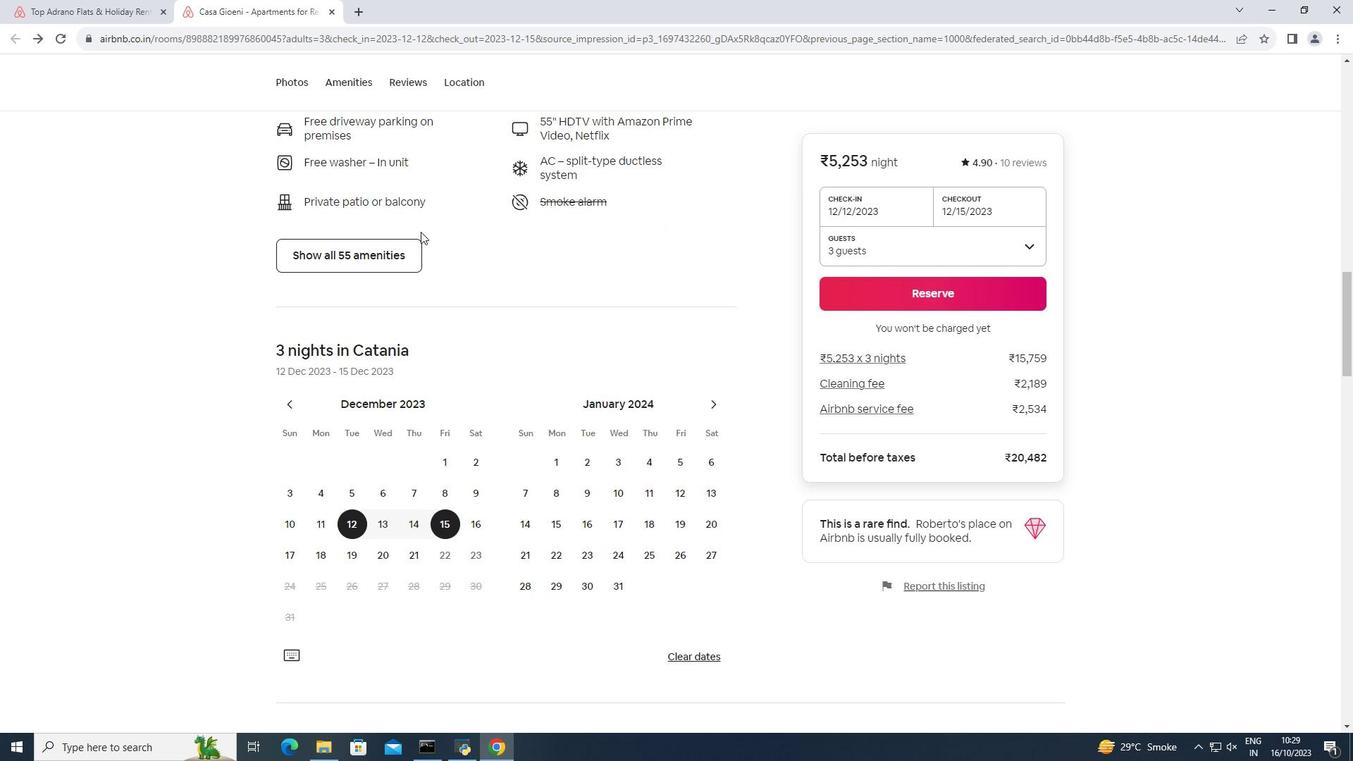 
Action: Mouse moved to (419, 231)
Screenshot: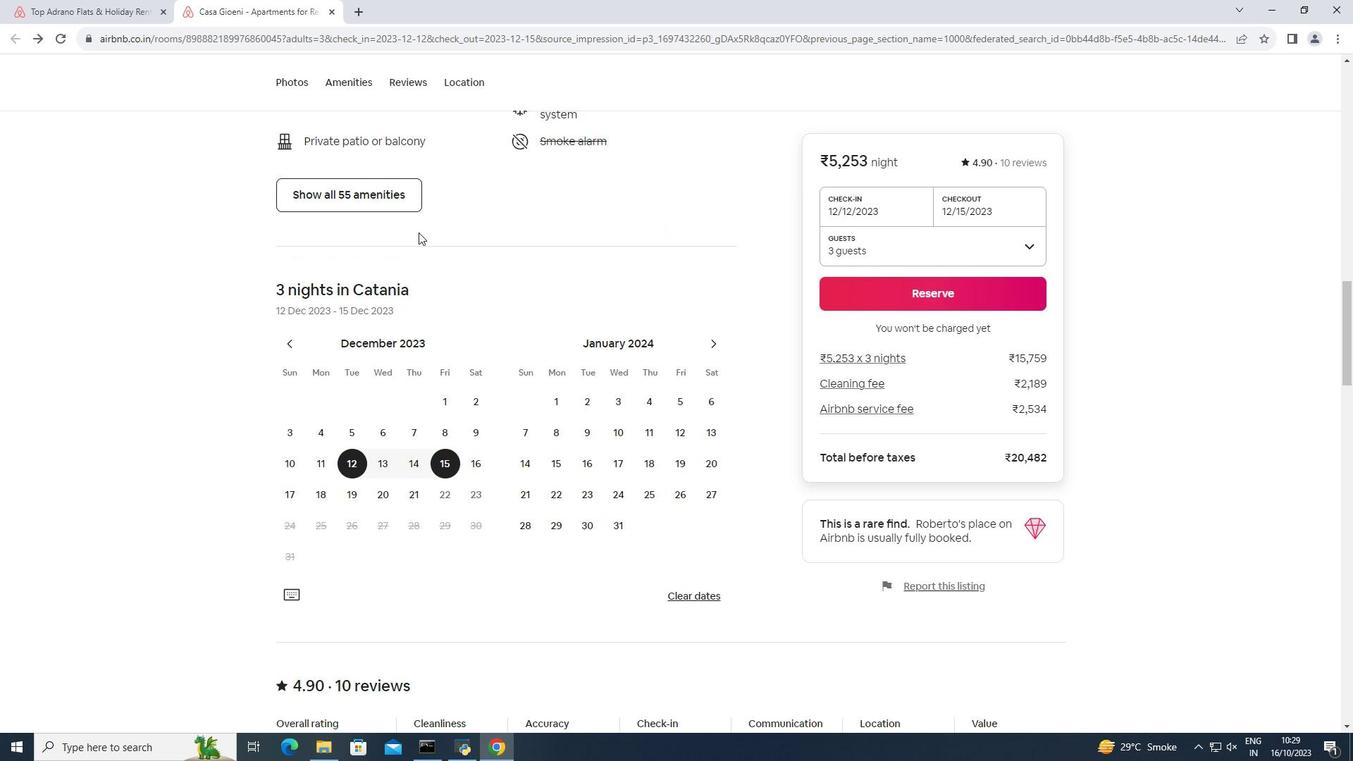 
Action: Mouse scrolled (419, 231) with delta (0, 0)
Screenshot: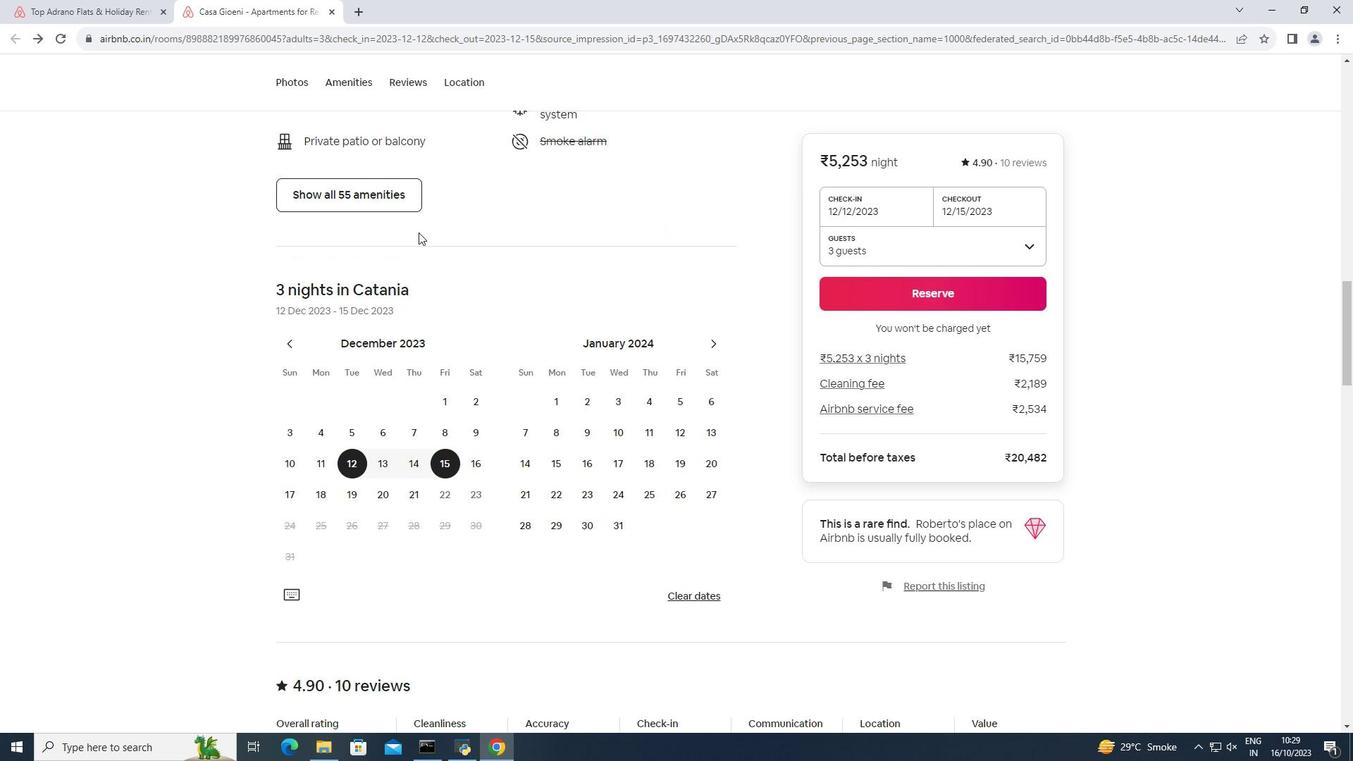 
Action: Mouse moved to (418, 232)
Screenshot: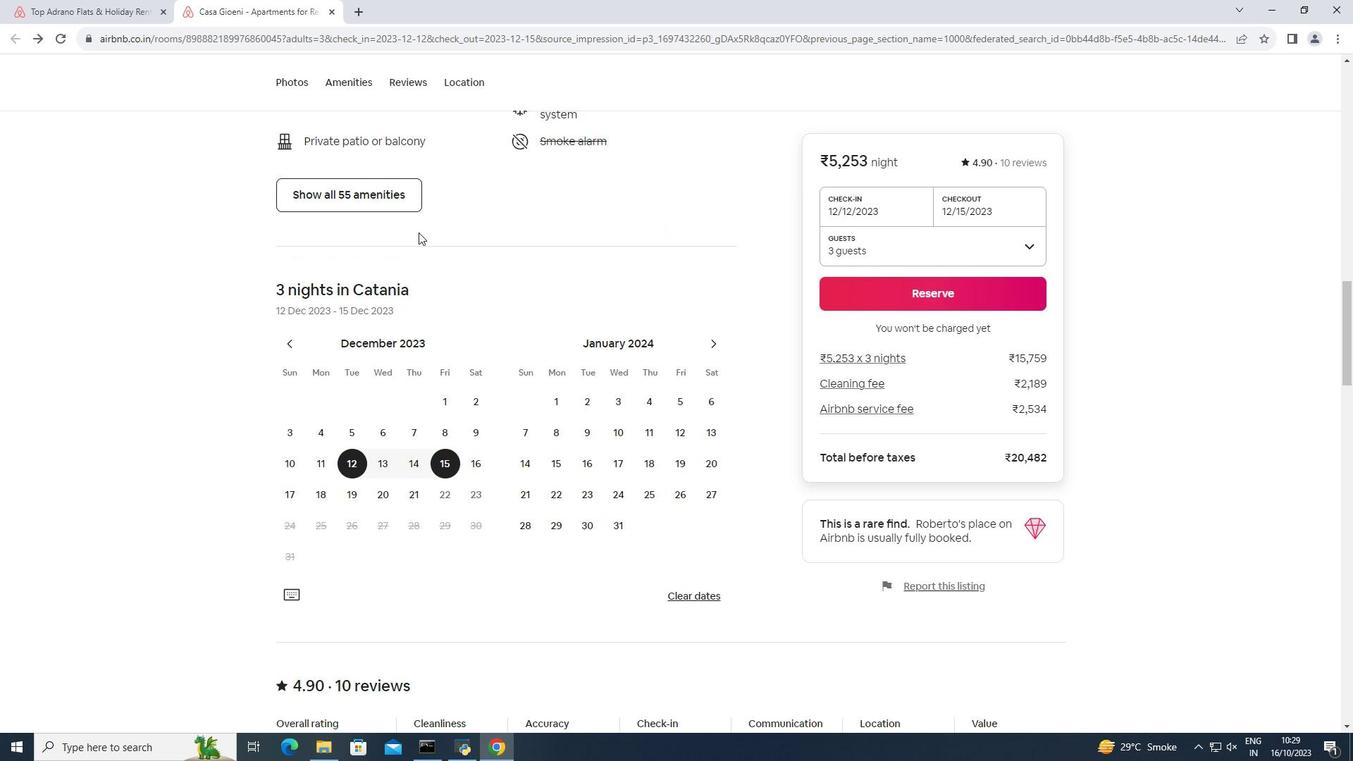 
Action: Mouse scrolled (418, 231) with delta (0, 0)
Screenshot: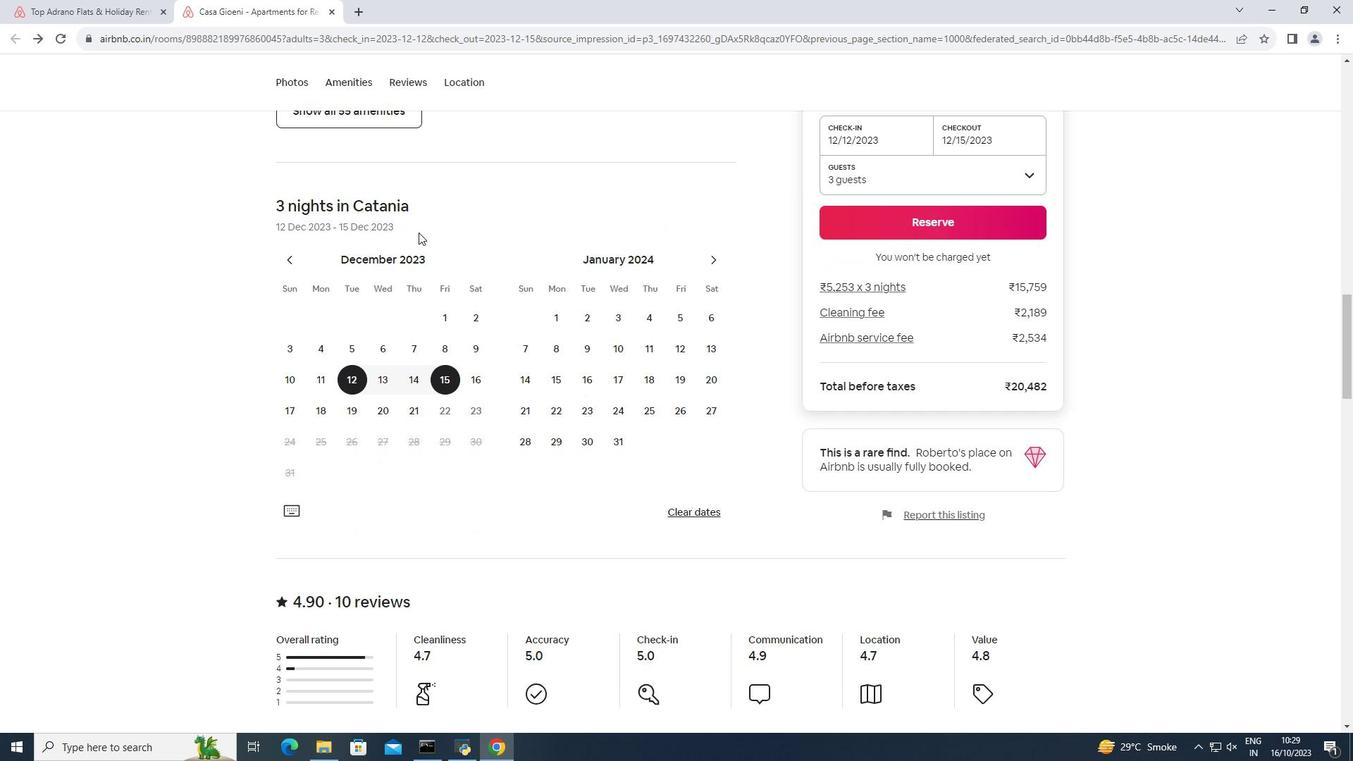 
Action: Mouse scrolled (418, 231) with delta (0, 0)
Screenshot: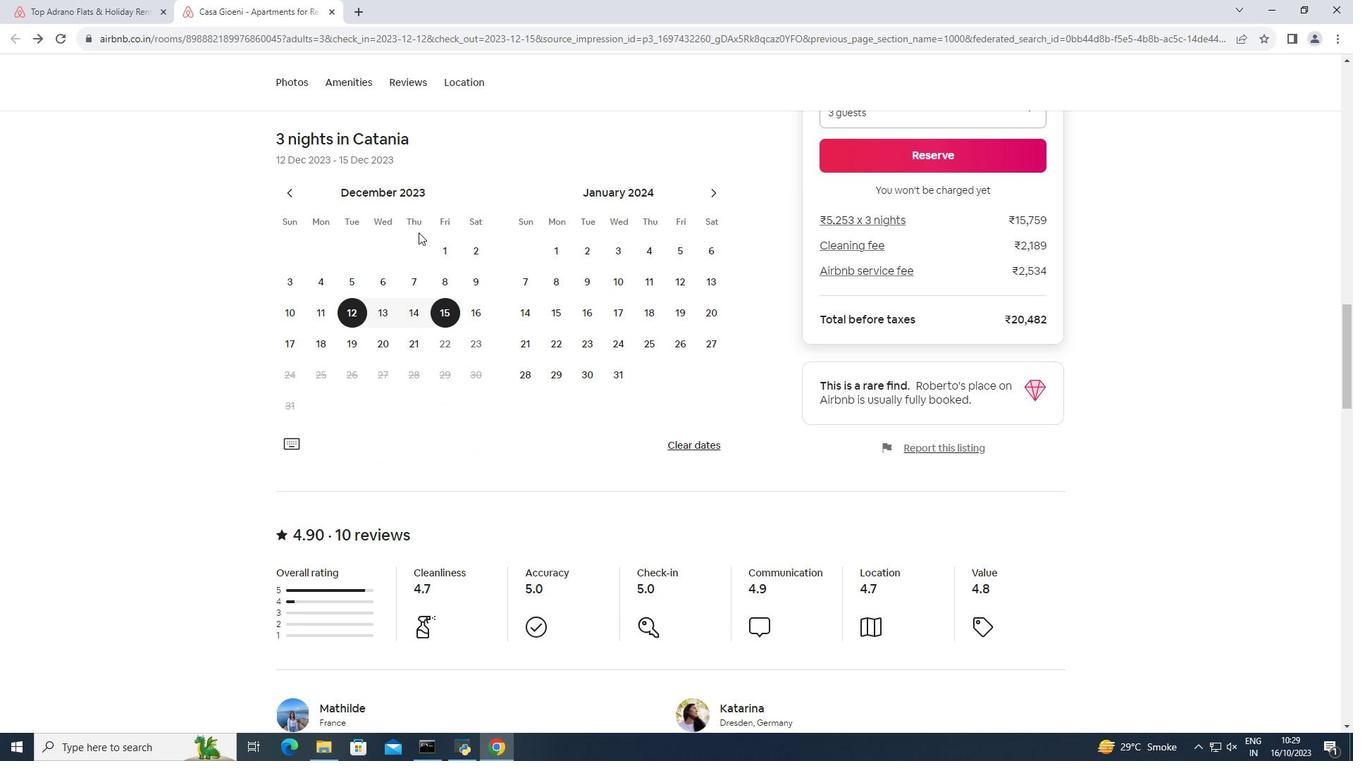 
Action: Mouse moved to (418, 232)
Screenshot: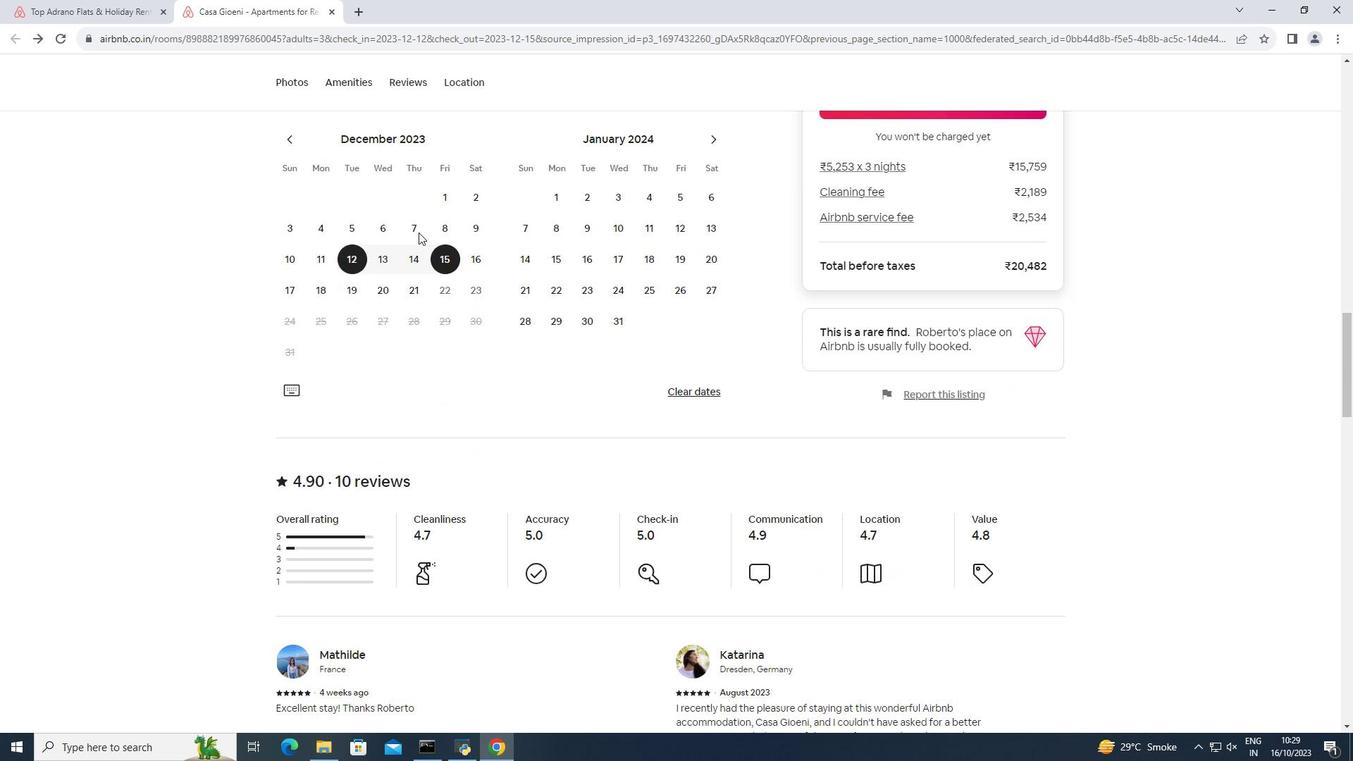
Action: Mouse scrolled (418, 231) with delta (0, 0)
Screenshot: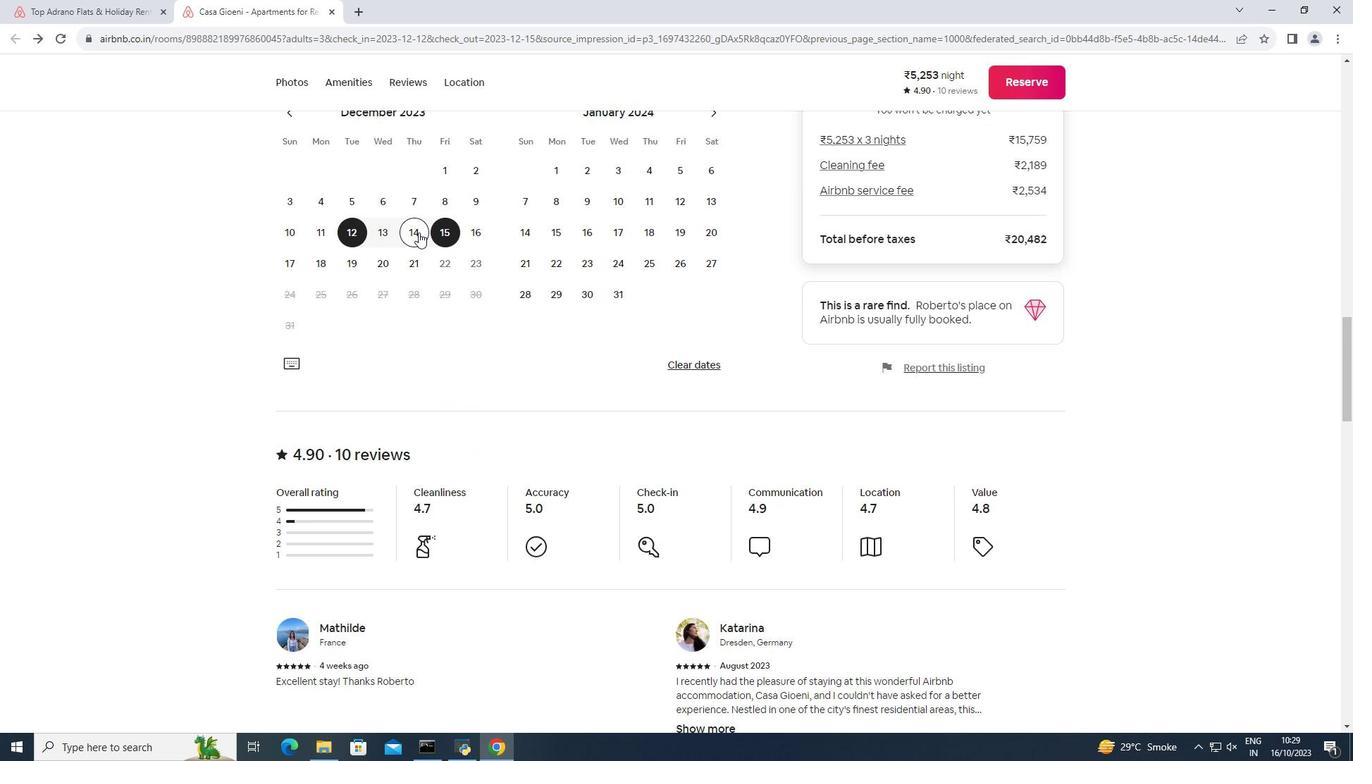 
Action: Mouse moved to (417, 232)
Screenshot: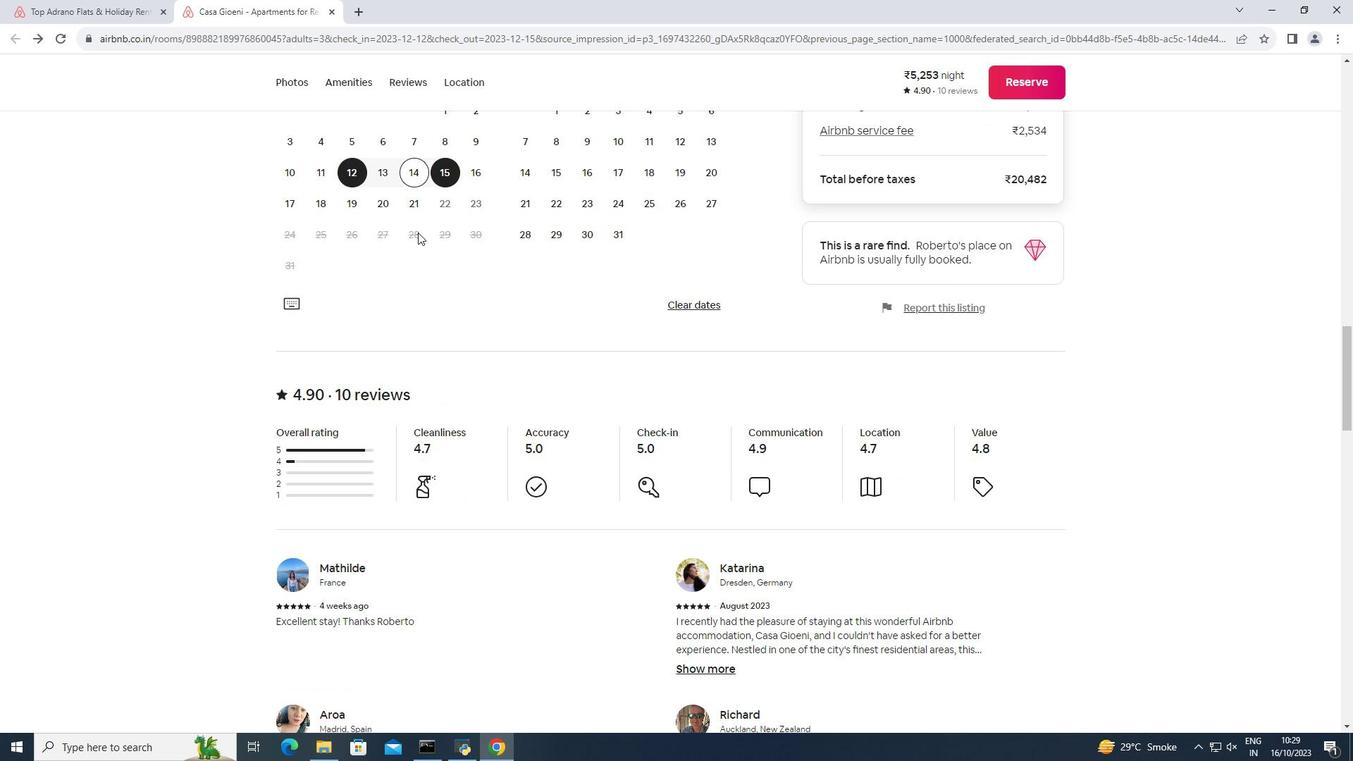 
Action: Mouse scrolled (417, 231) with delta (0, 0)
Screenshot: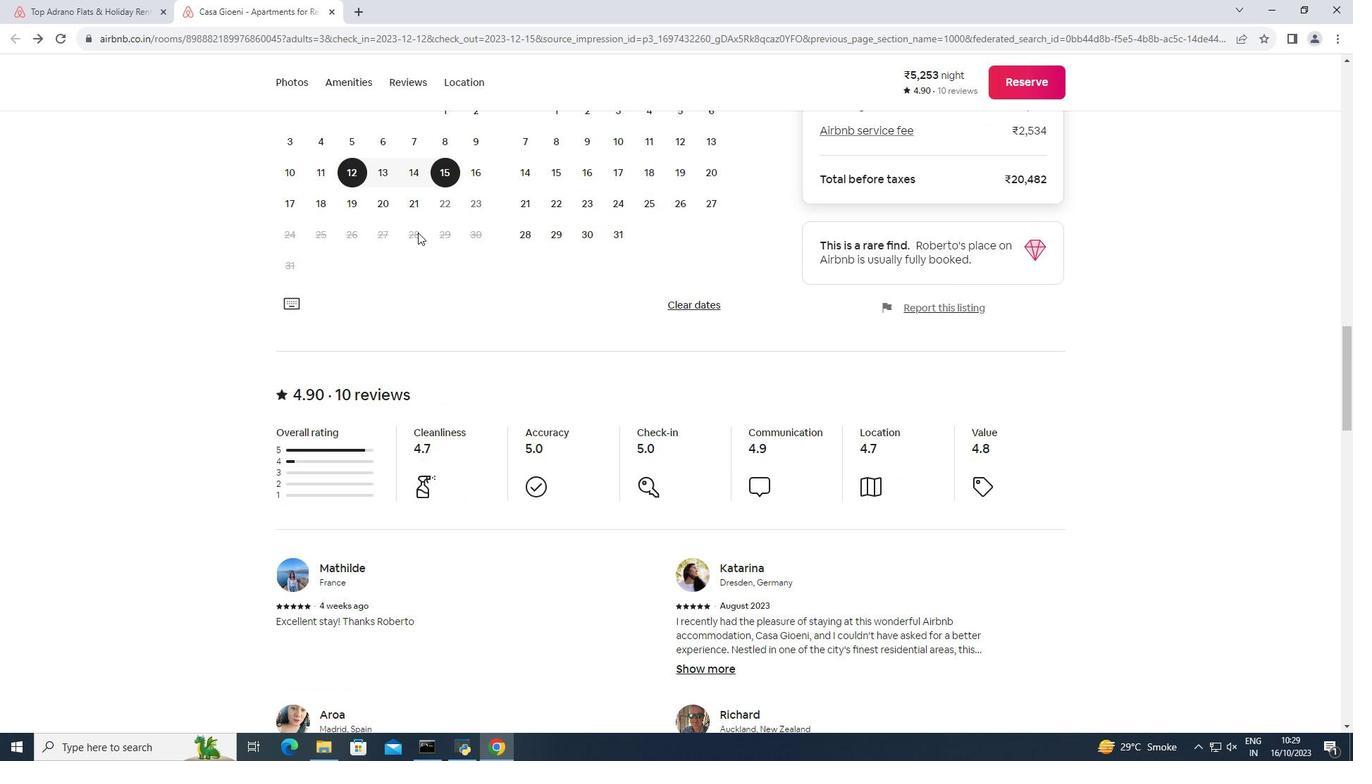 
Action: Mouse scrolled (417, 231) with delta (0, 0)
Screenshot: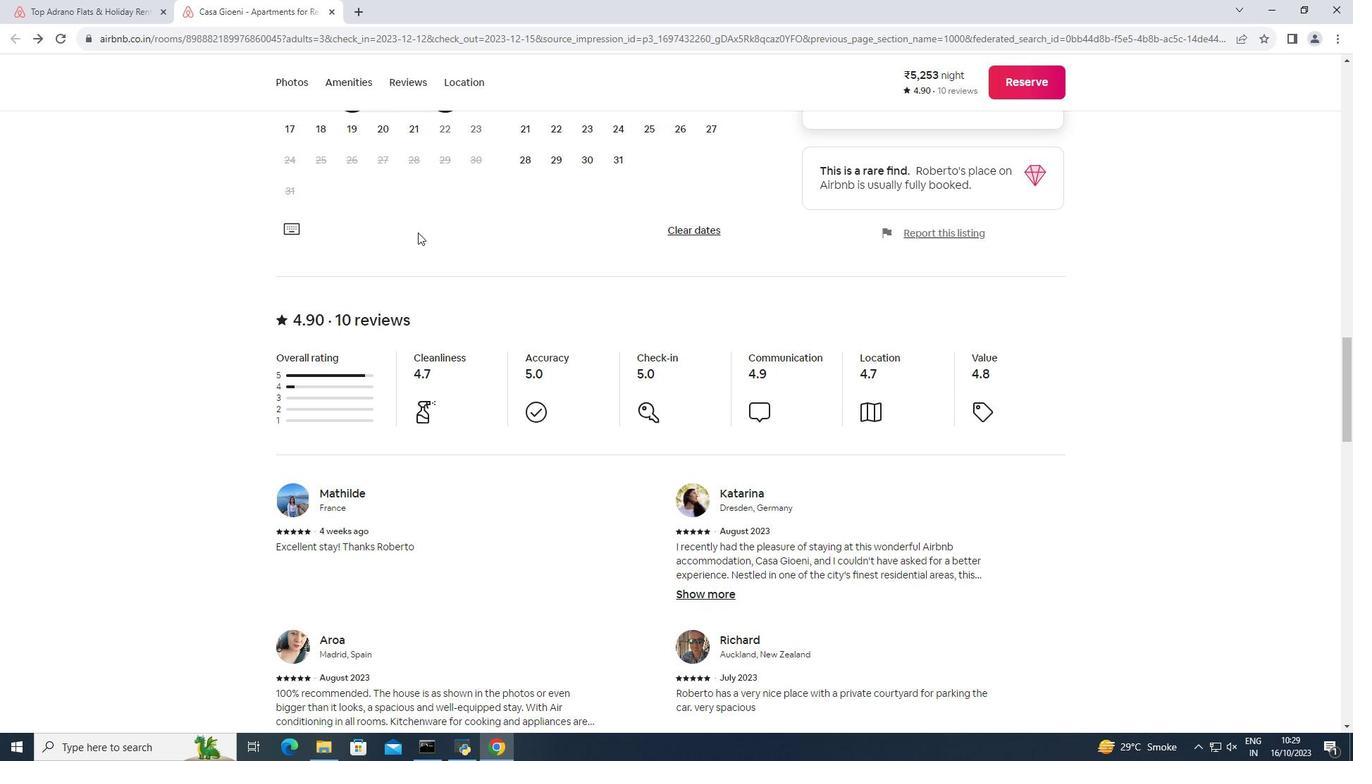 
Action: Mouse scrolled (417, 231) with delta (0, 0)
Screenshot: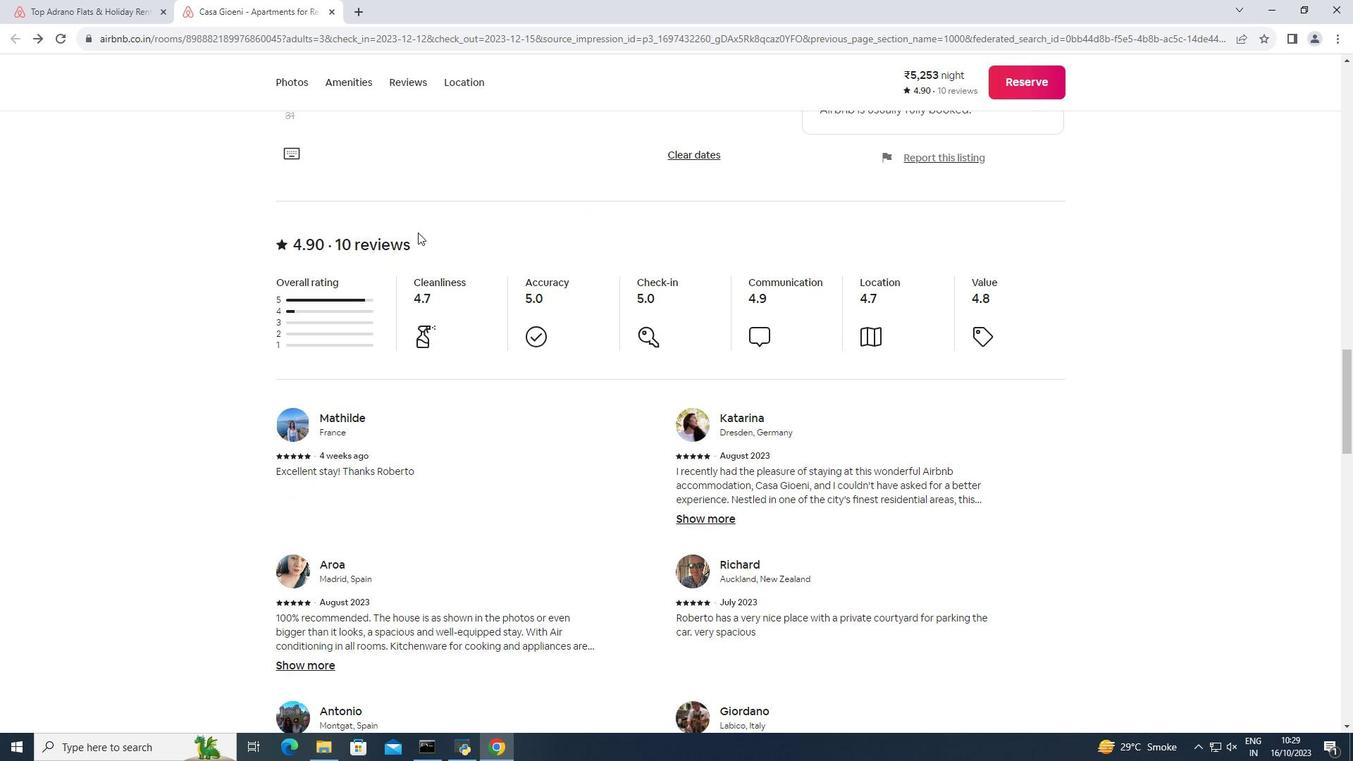 
Action: Mouse scrolled (417, 231) with delta (0, 0)
Screenshot: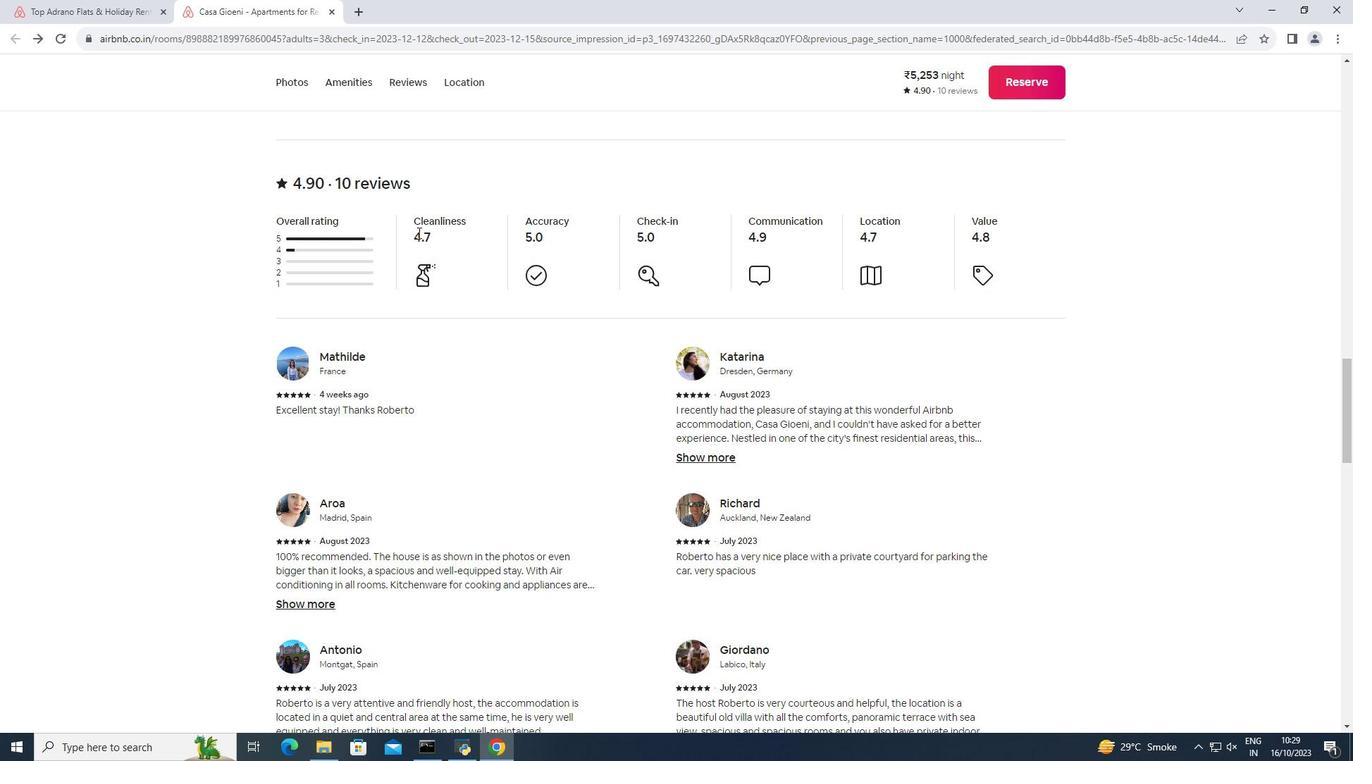 
Action: Mouse scrolled (417, 231) with delta (0, 0)
Screenshot: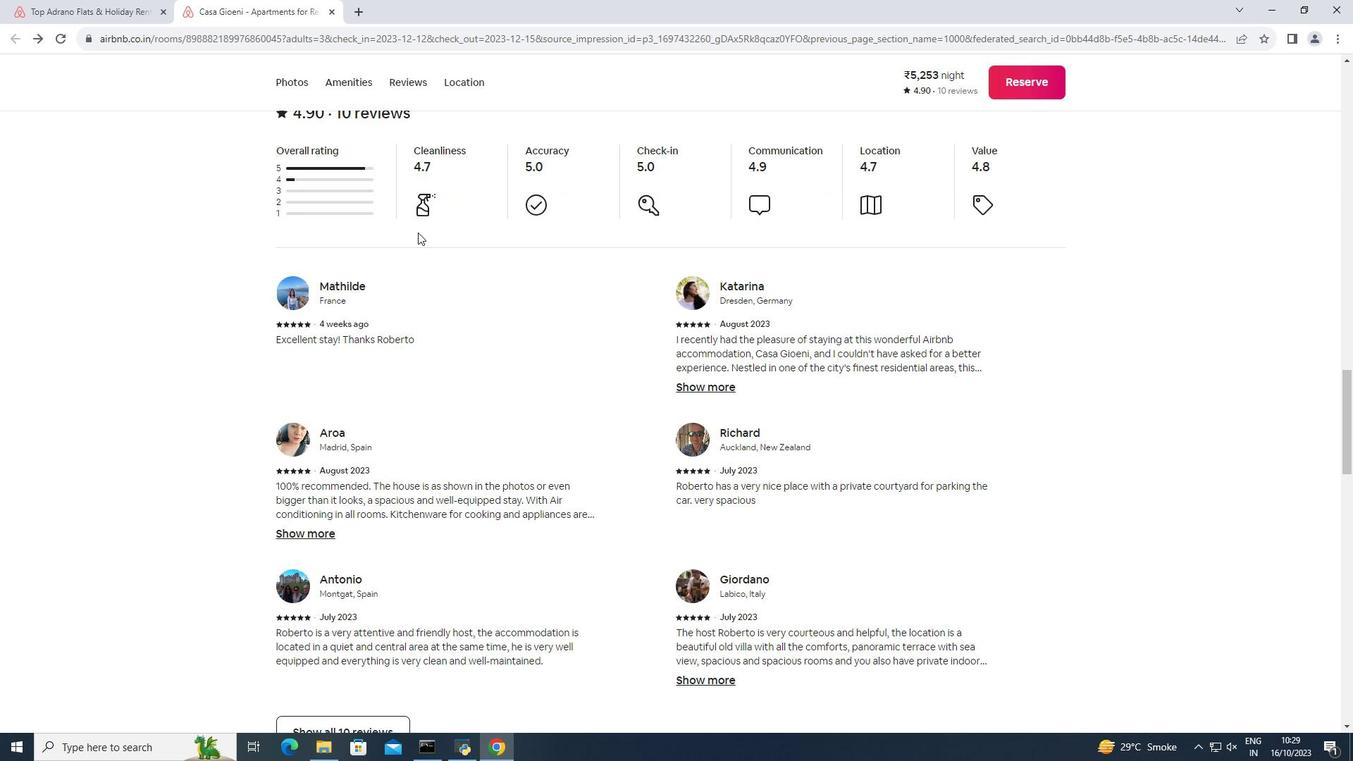 
Action: Mouse scrolled (417, 231) with delta (0, 0)
Screenshot: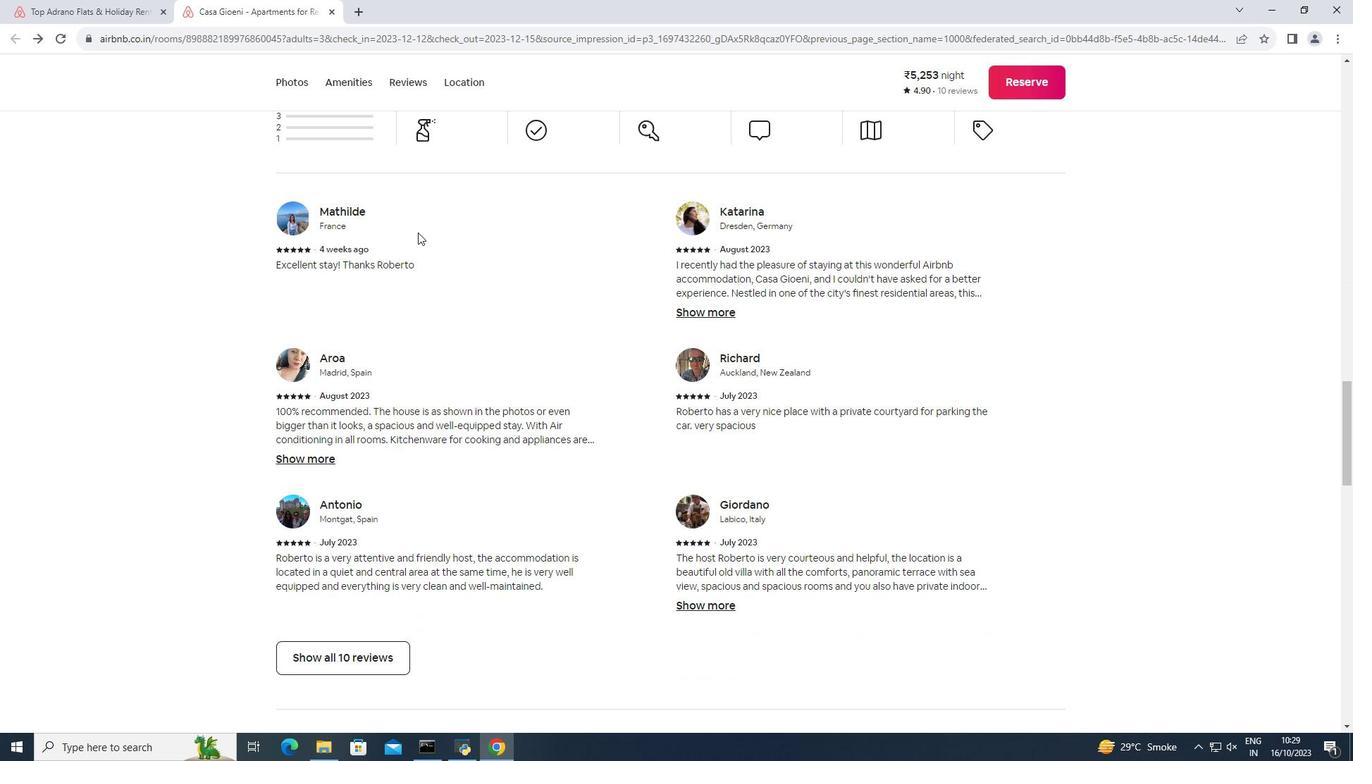 
Action: Mouse scrolled (417, 231) with delta (0, 0)
Screenshot: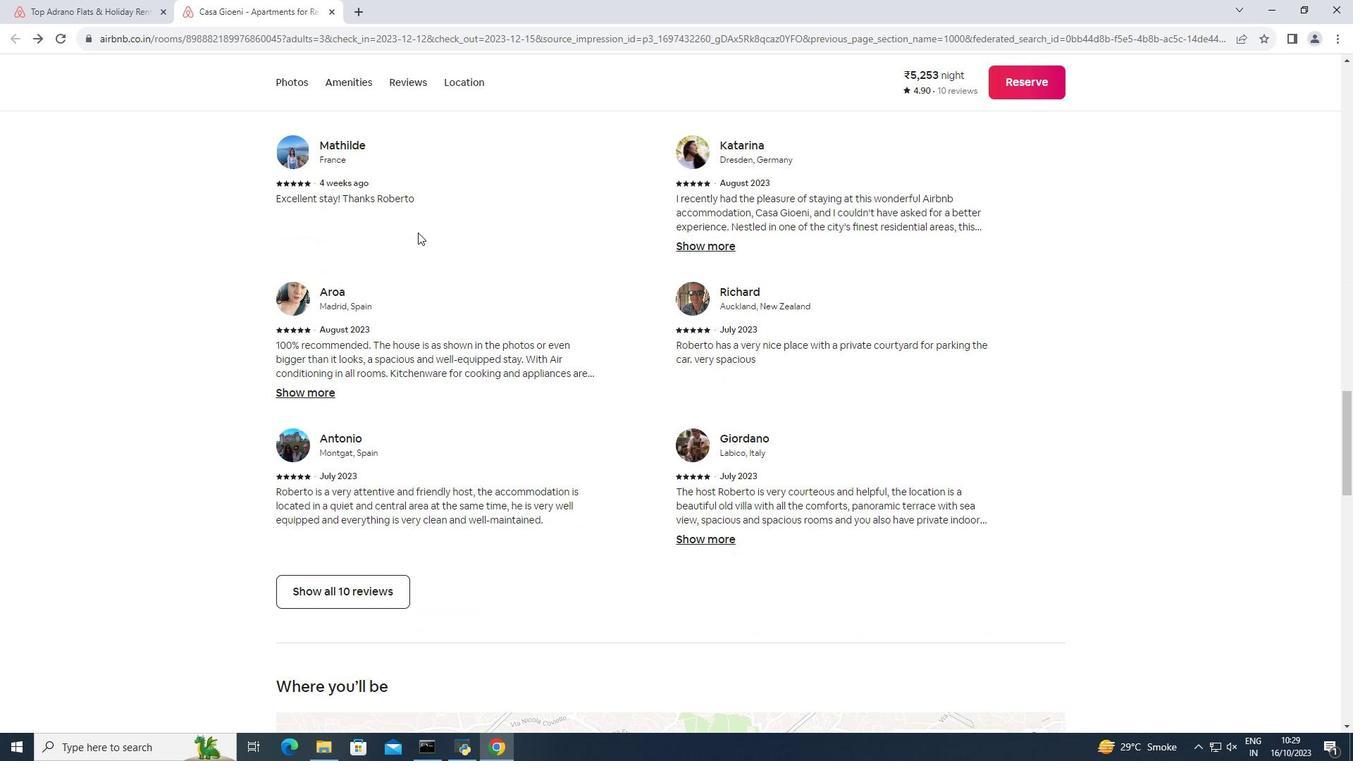 
Action: Mouse scrolled (417, 231) with delta (0, 0)
Screenshot: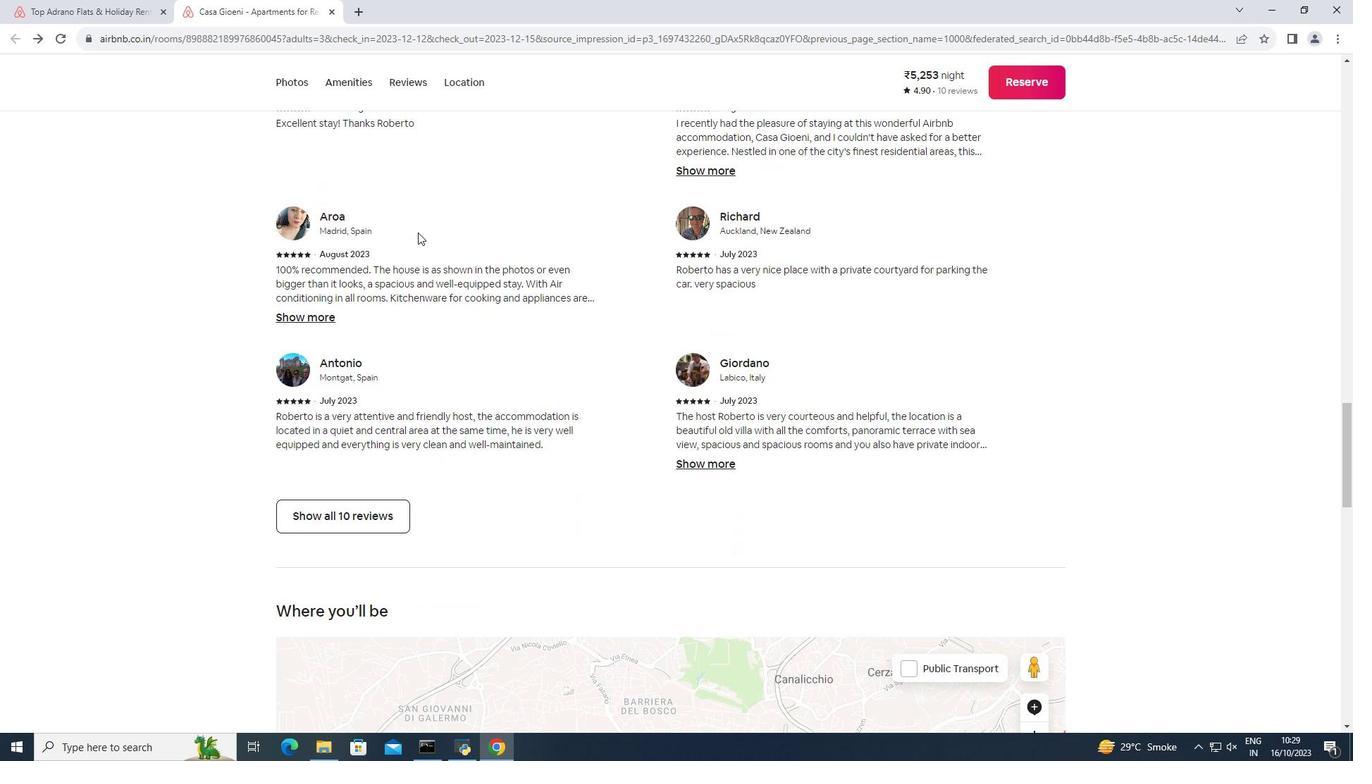 
Action: Mouse moved to (362, 450)
Screenshot: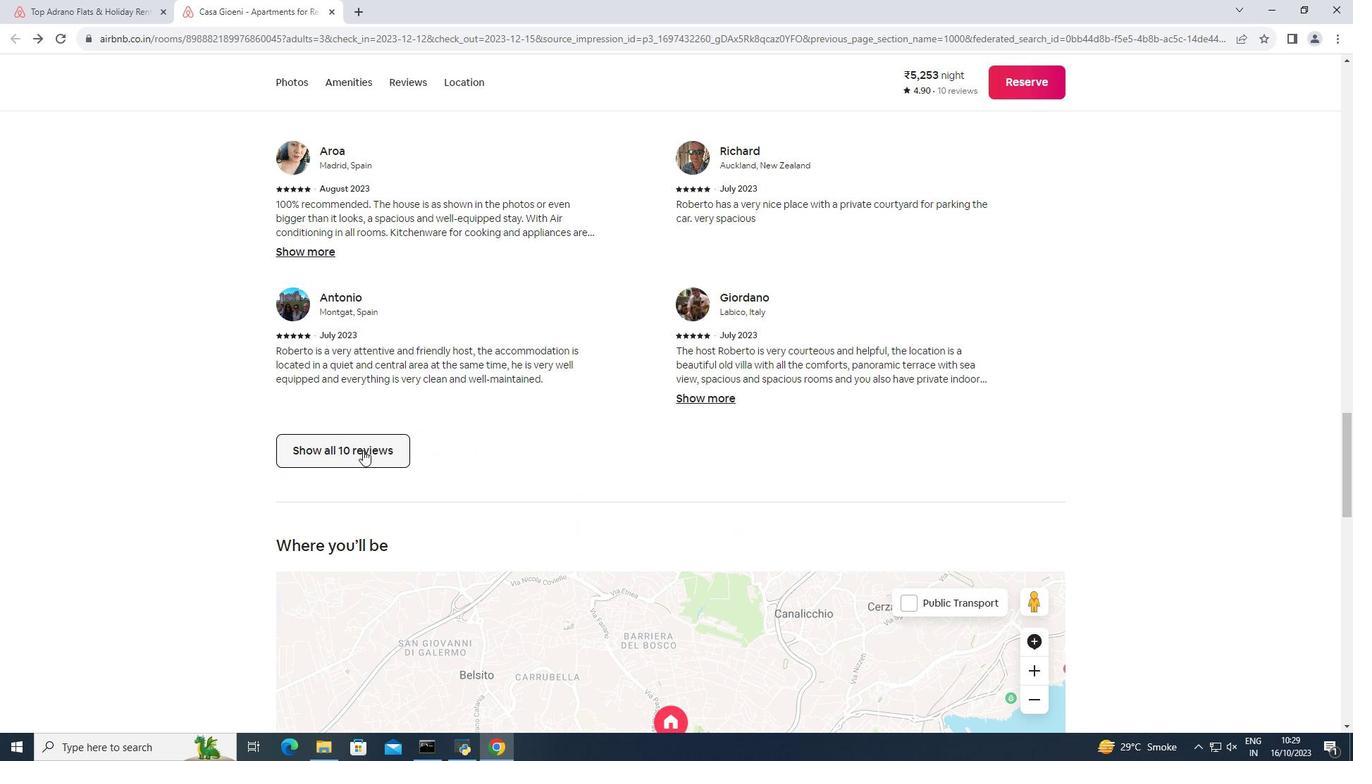 
Action: Mouse pressed left at (362, 450)
Screenshot: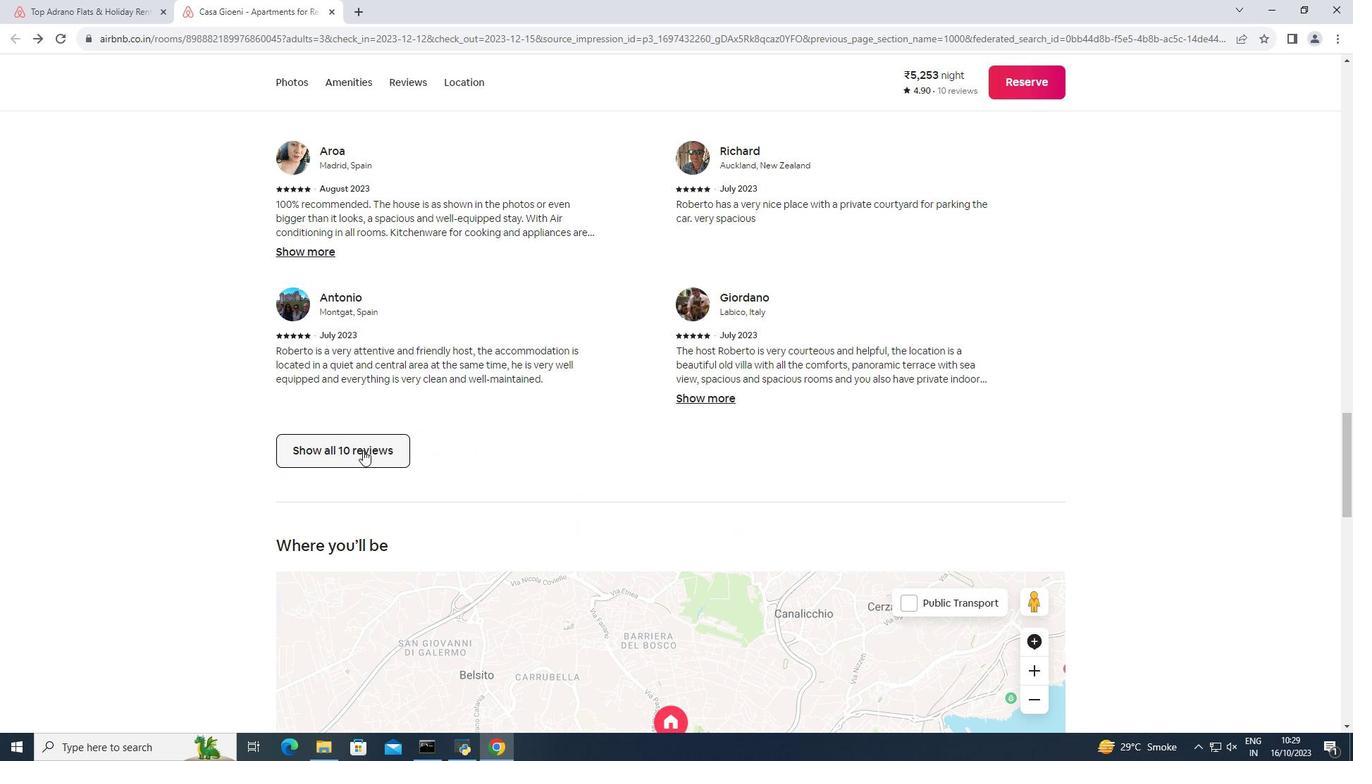 
Action: Mouse moved to (501, 433)
Screenshot: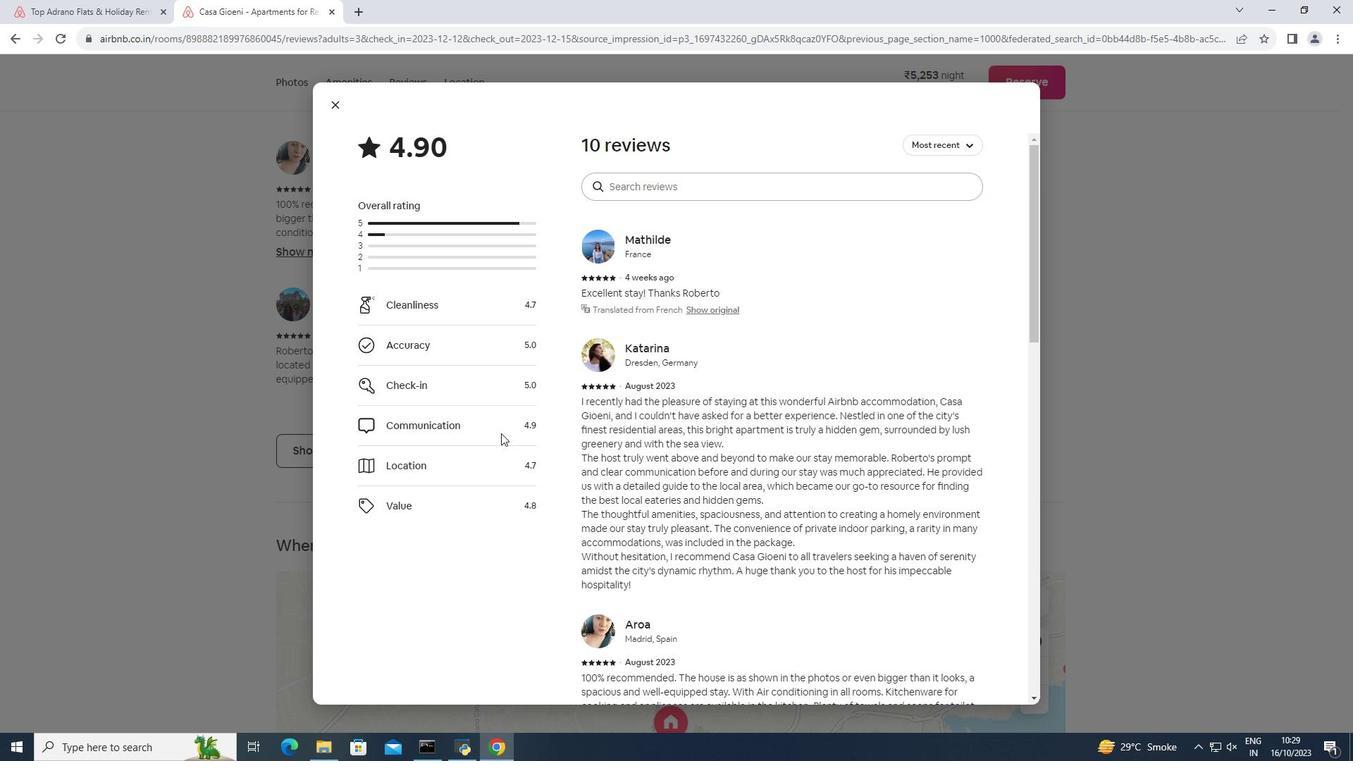 
Action: Mouse scrolled (501, 432) with delta (0, 0)
Screenshot: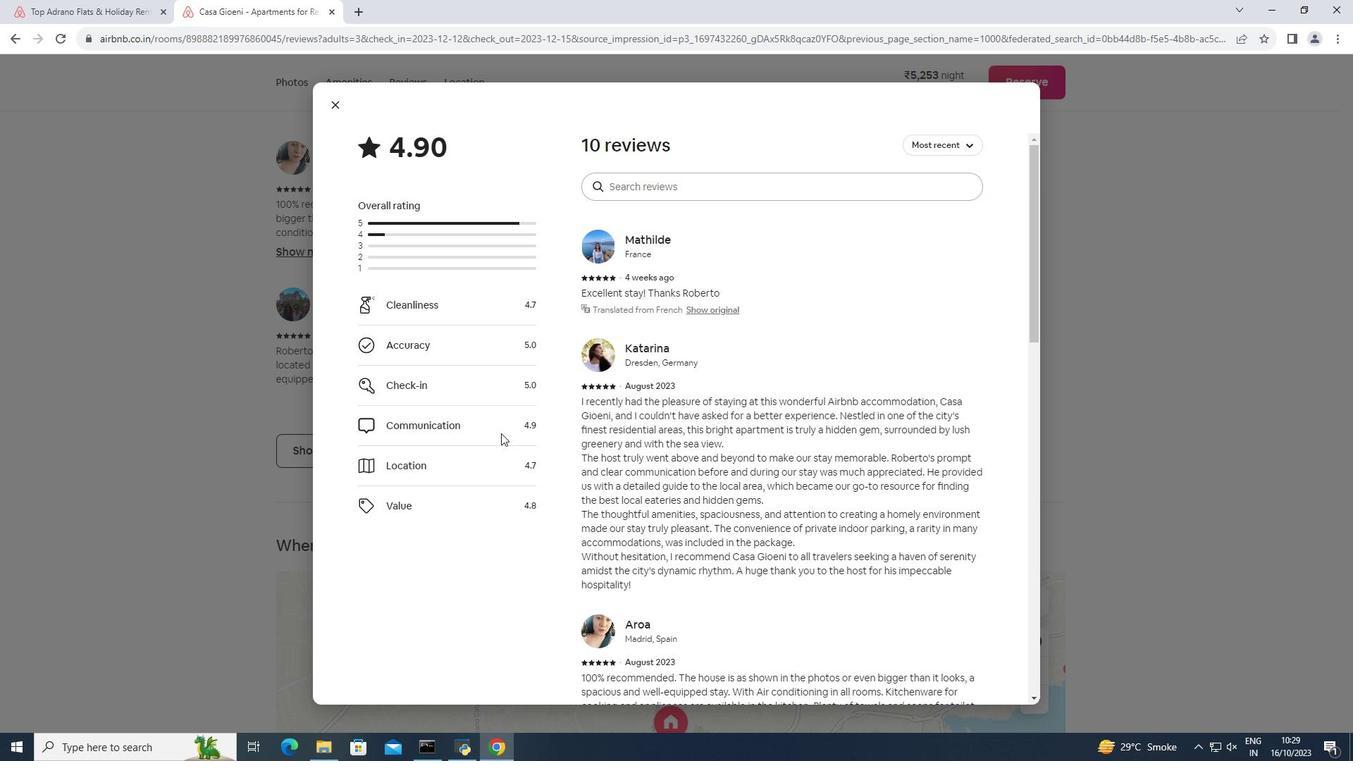 
Action: Mouse scrolled (501, 432) with delta (0, 0)
Screenshot: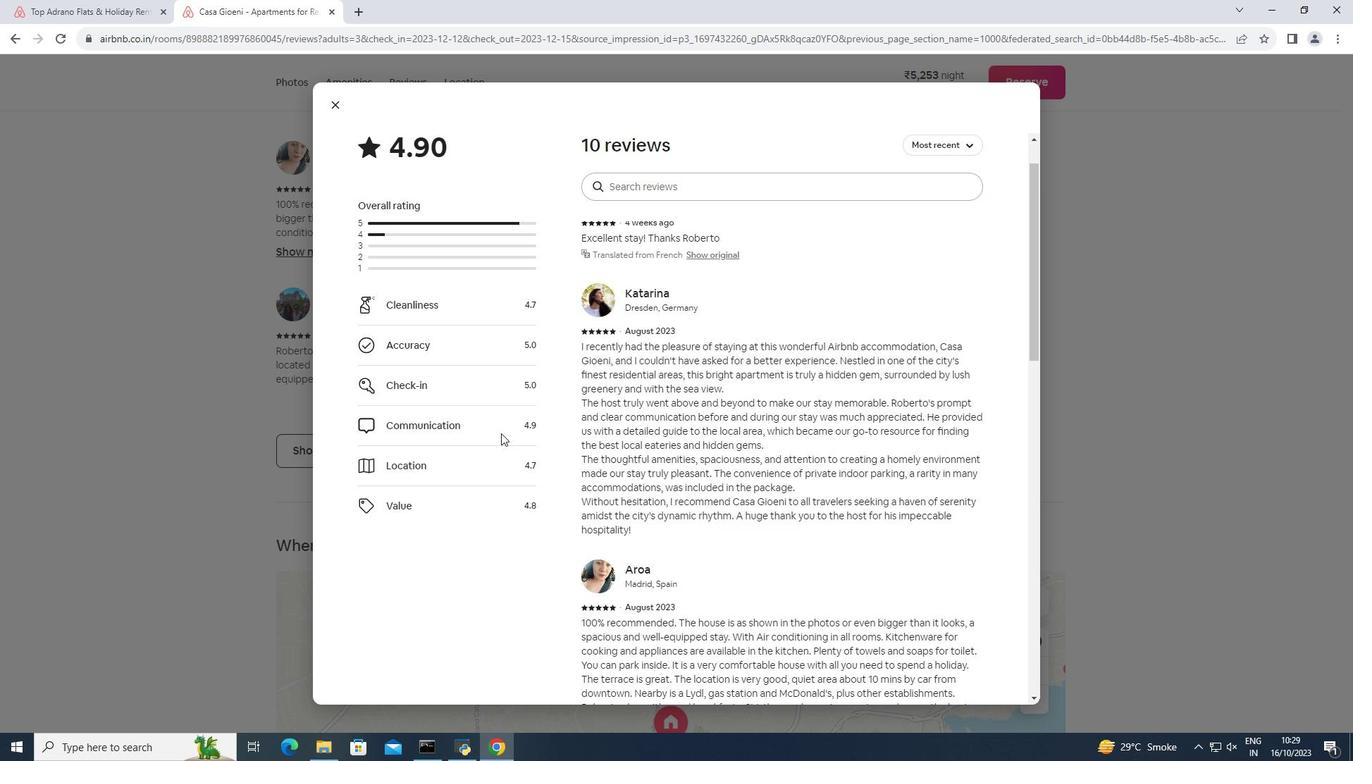 
Action: Mouse moved to (501, 433)
Screenshot: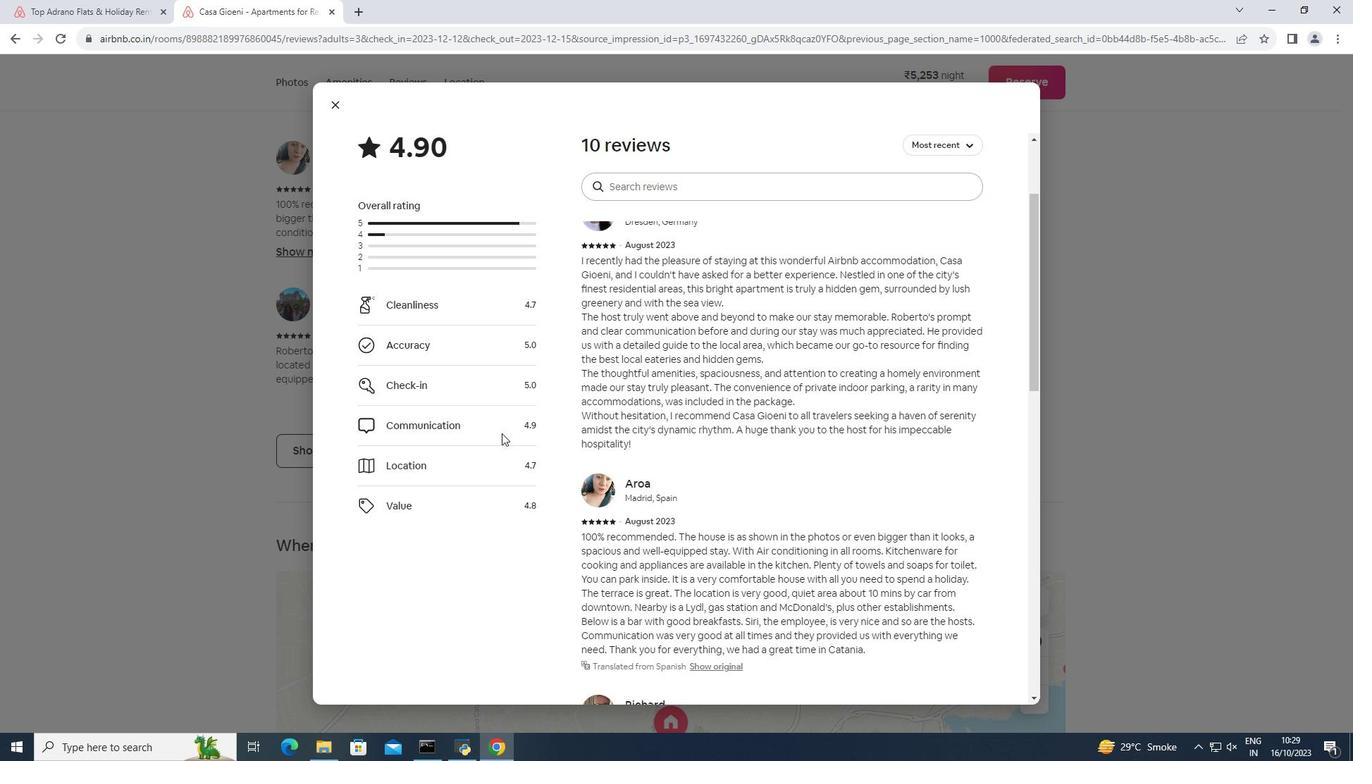 
Action: Mouse scrolled (501, 432) with delta (0, 0)
